Task: Build functionalities to manage tournament venues.
Action: Mouse moved to (957, 72)
Screenshot: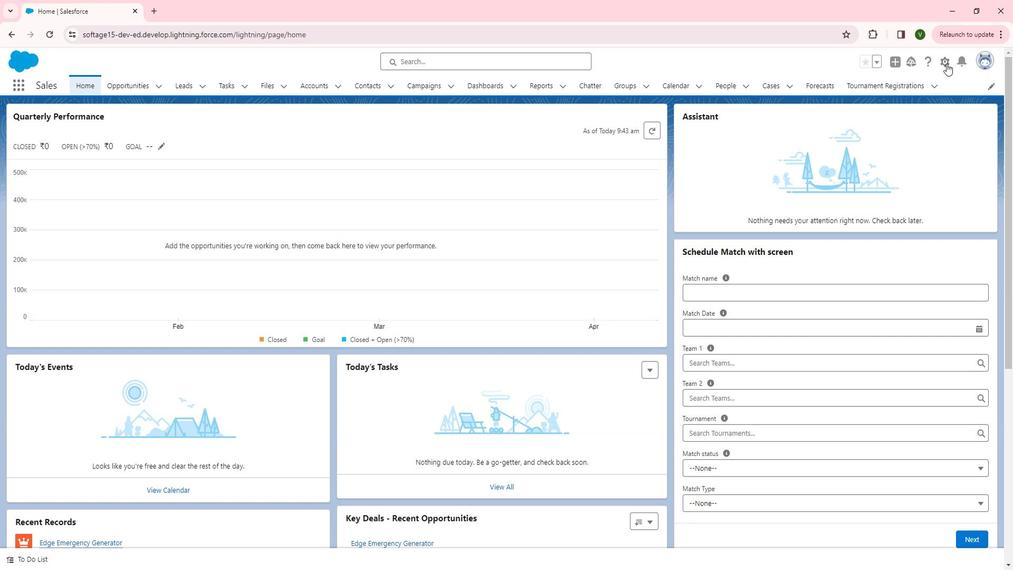 
Action: Mouse pressed left at (957, 72)
Screenshot: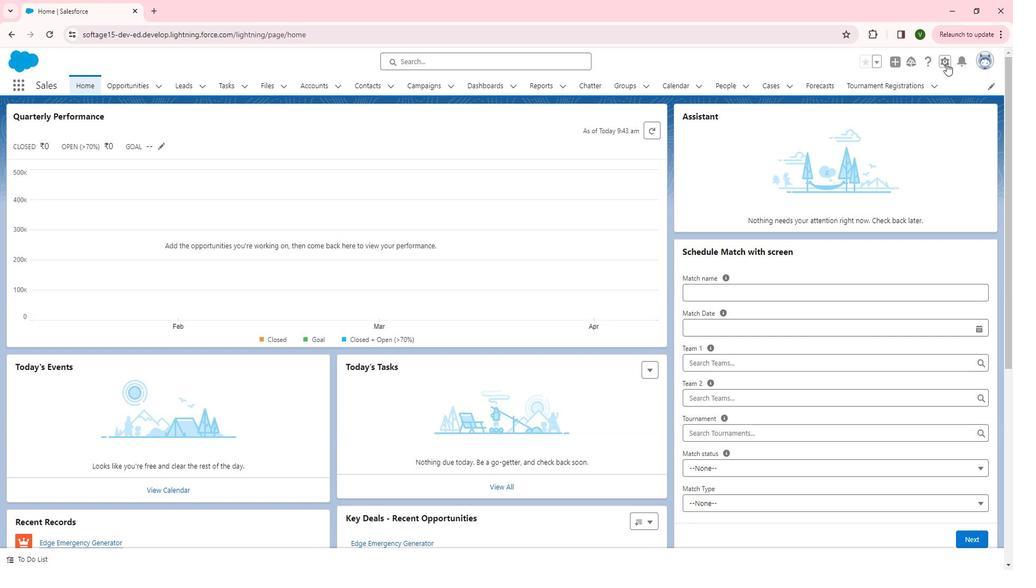 
Action: Mouse moved to (913, 101)
Screenshot: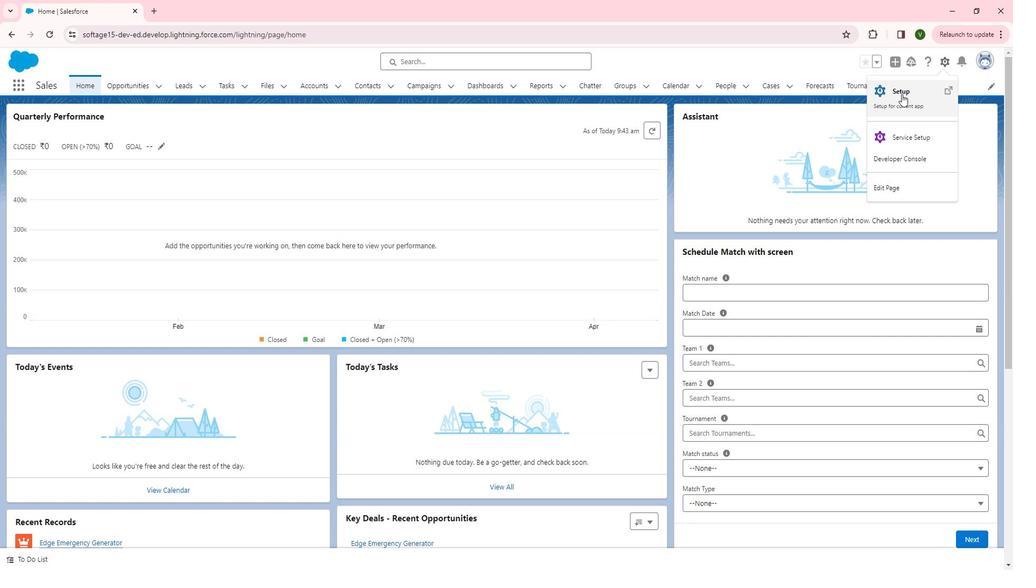 
Action: Mouse pressed left at (913, 101)
Screenshot: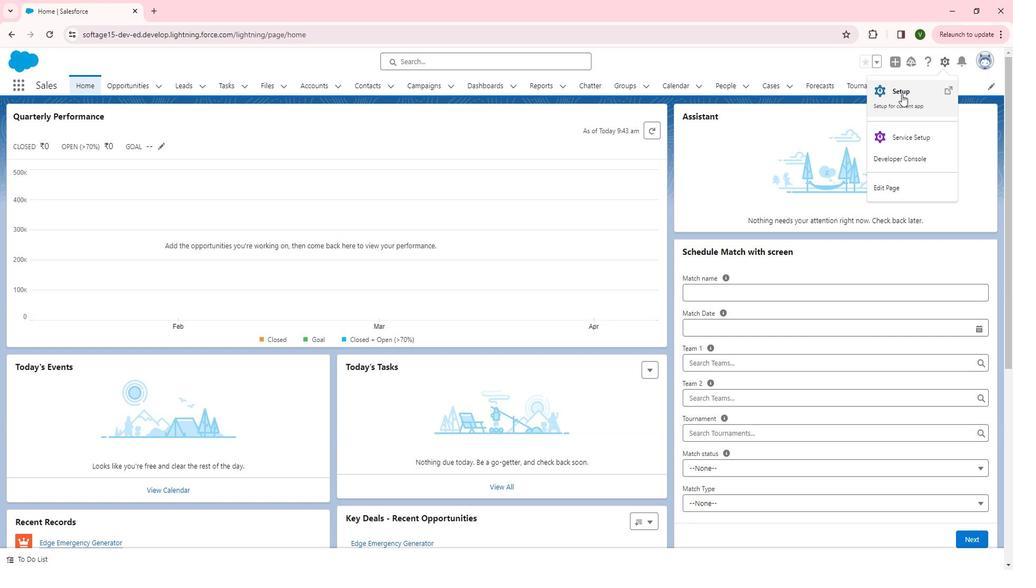 
Action: Mouse moved to (16, 426)
Screenshot: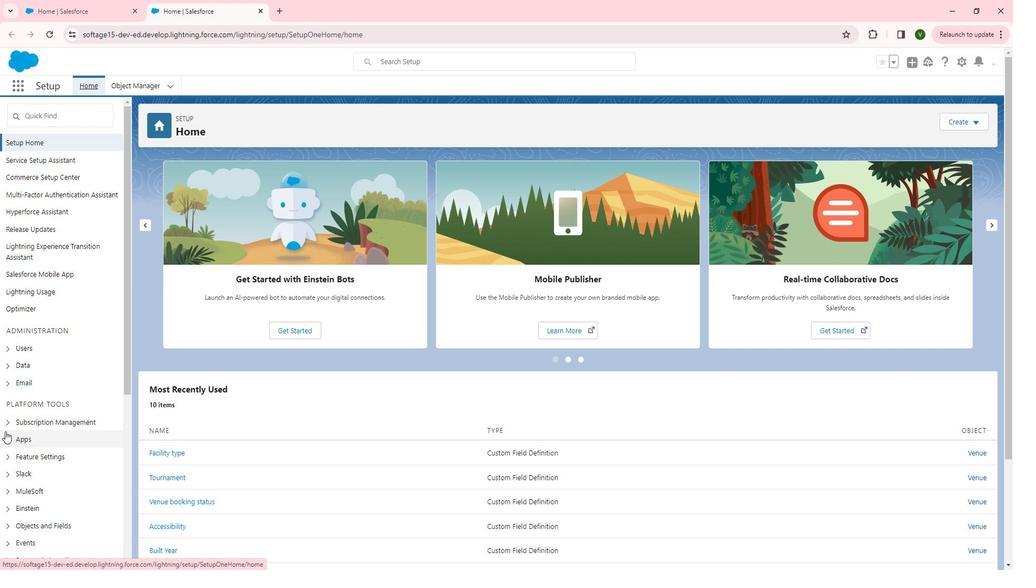 
Action: Mouse scrolled (16, 425) with delta (0, 0)
Screenshot: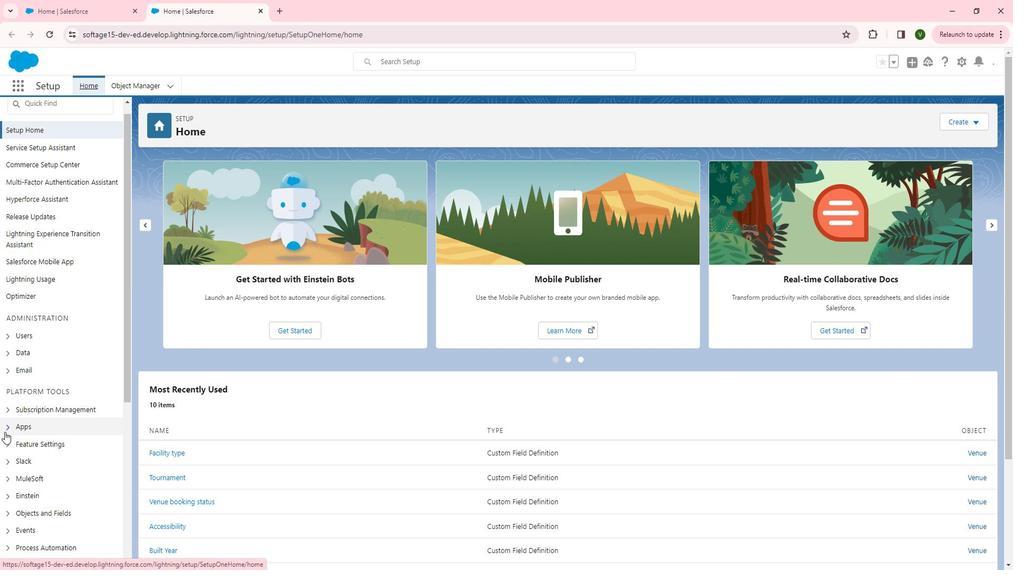 
Action: Mouse moved to (19, 469)
Screenshot: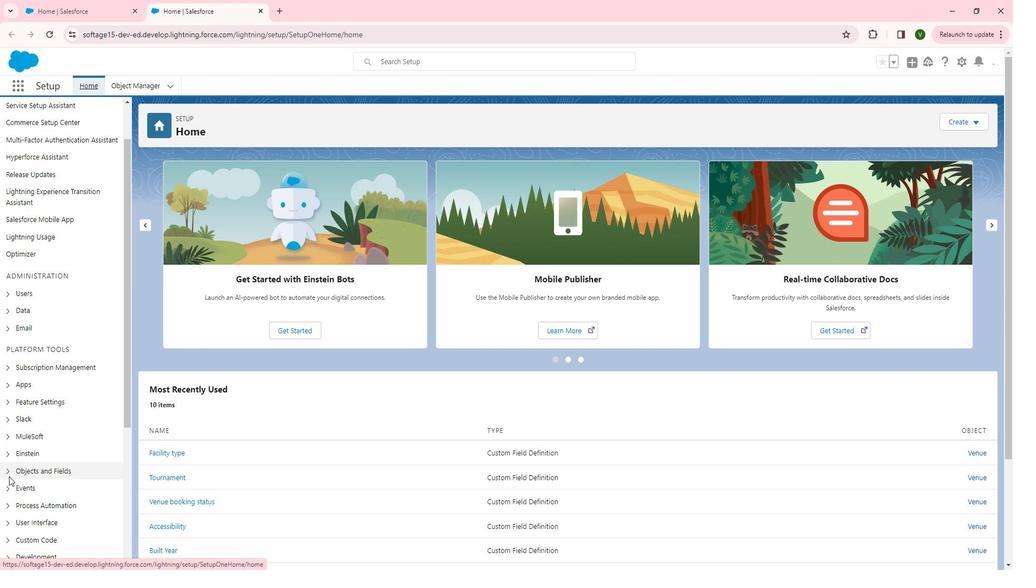 
Action: Mouse scrolled (19, 468) with delta (0, 0)
Screenshot: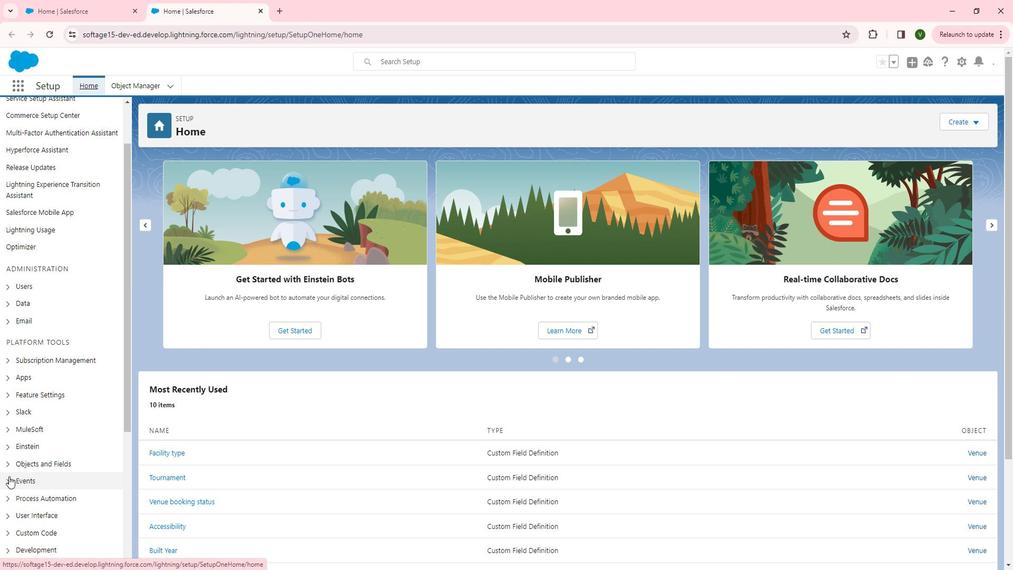
Action: Mouse moved to (20, 469)
Screenshot: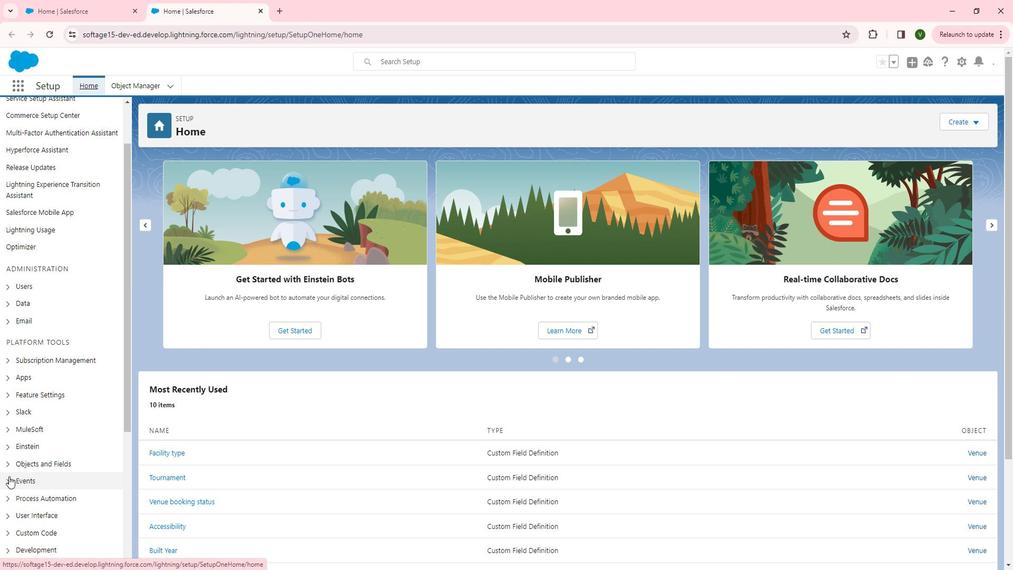 
Action: Mouse scrolled (20, 469) with delta (0, 0)
Screenshot: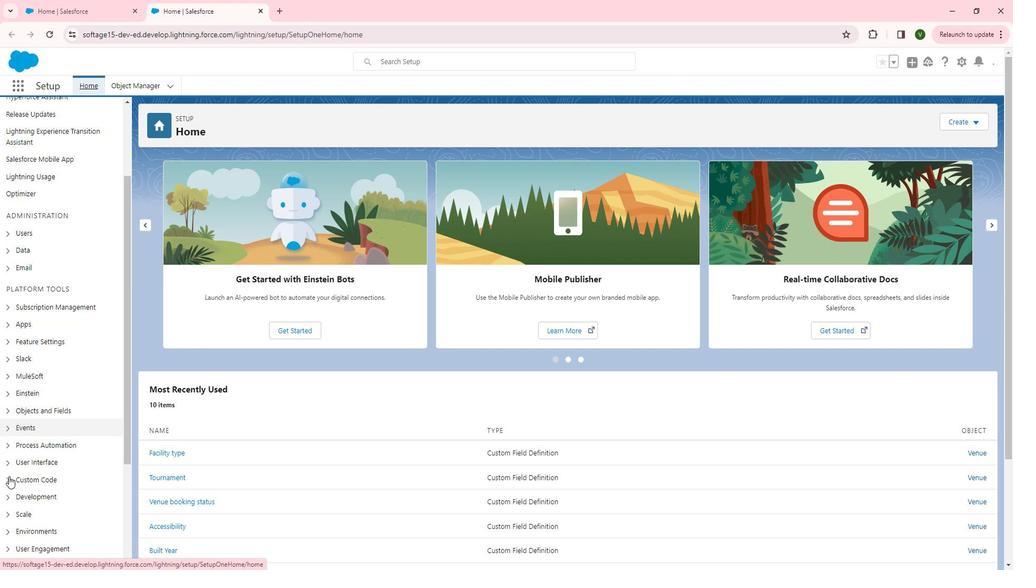 
Action: Mouse moved to (20, 393)
Screenshot: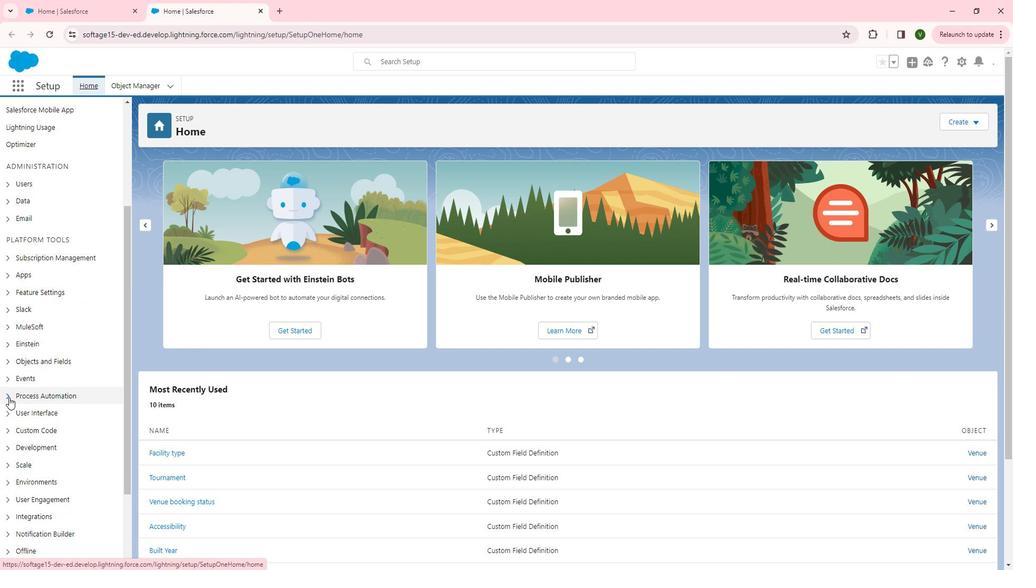 
Action: Mouse pressed left at (20, 393)
Screenshot: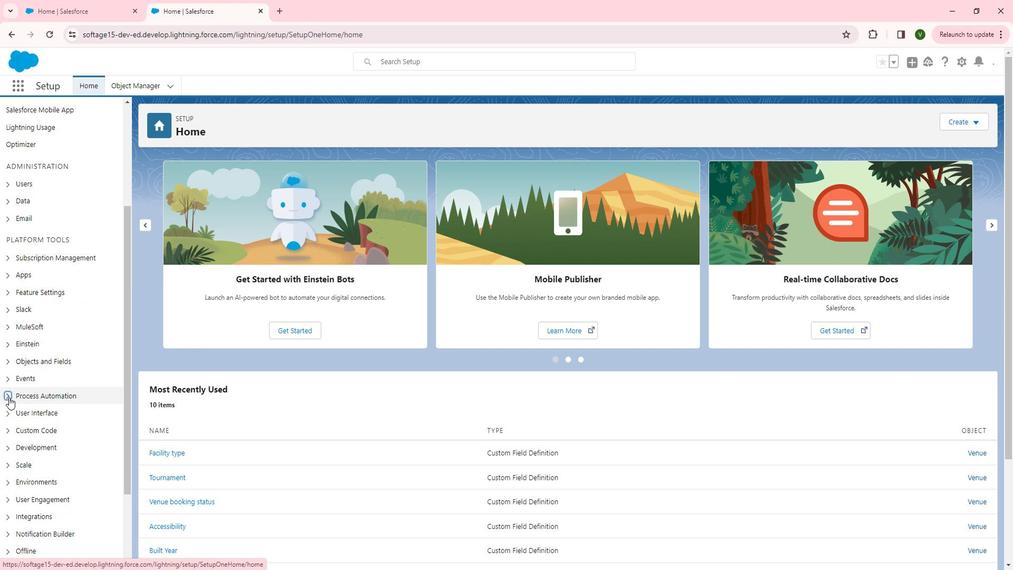 
Action: Mouse moved to (78, 406)
Screenshot: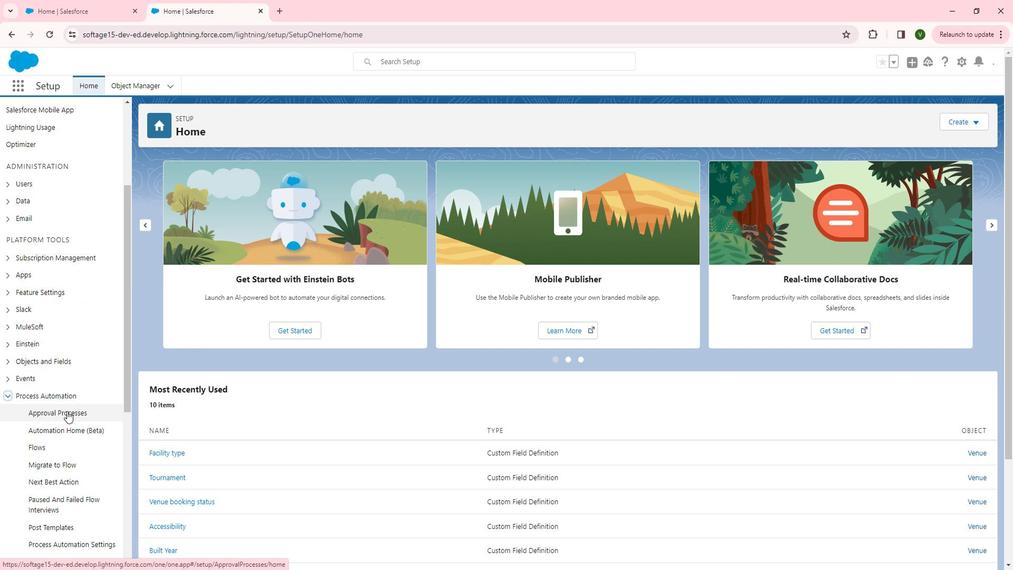 
Action: Mouse scrolled (78, 406) with delta (0, 0)
Screenshot: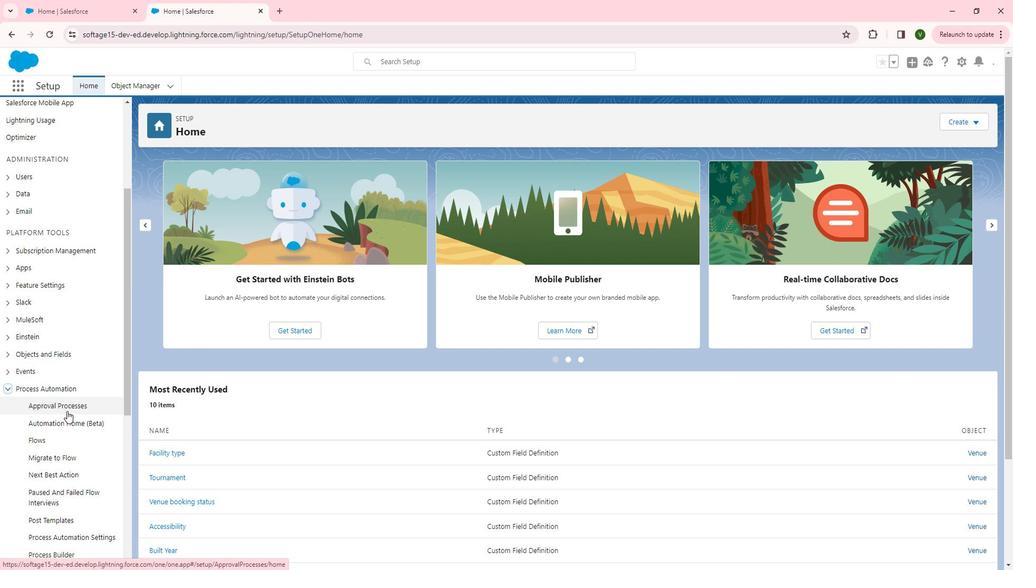 
Action: Mouse moved to (46, 387)
Screenshot: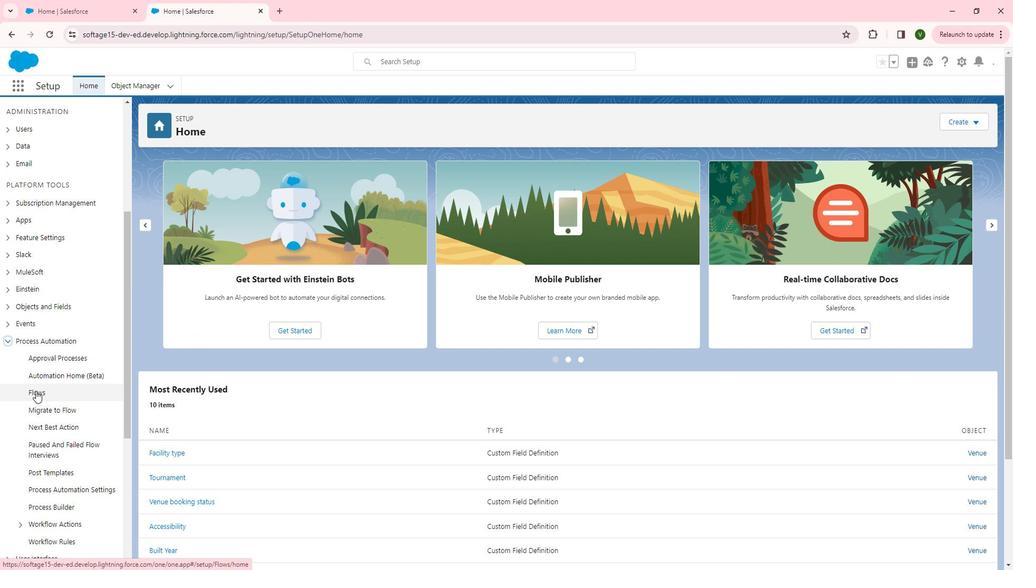 
Action: Mouse pressed left at (46, 387)
Screenshot: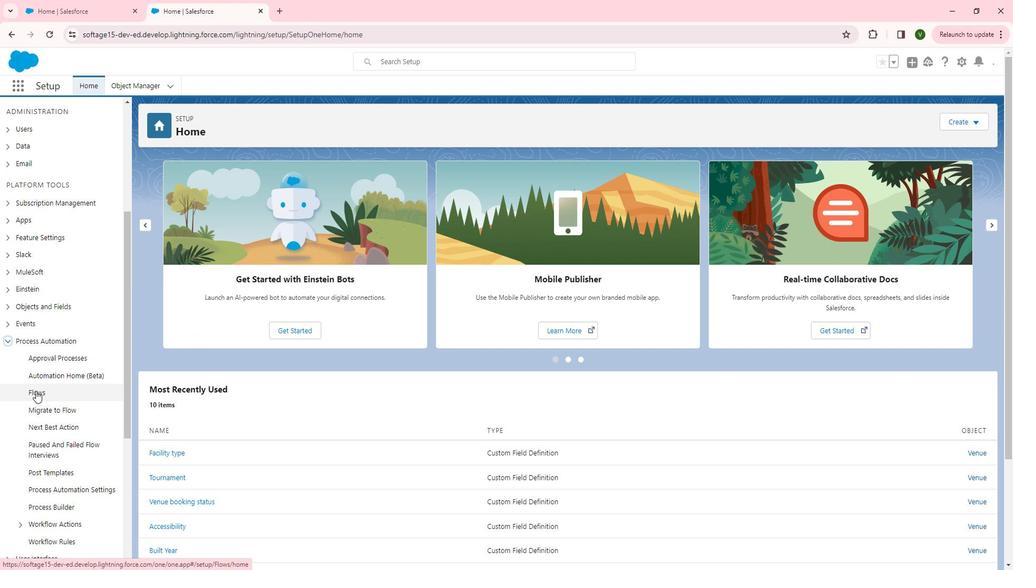 
Action: Mouse moved to (988, 131)
Screenshot: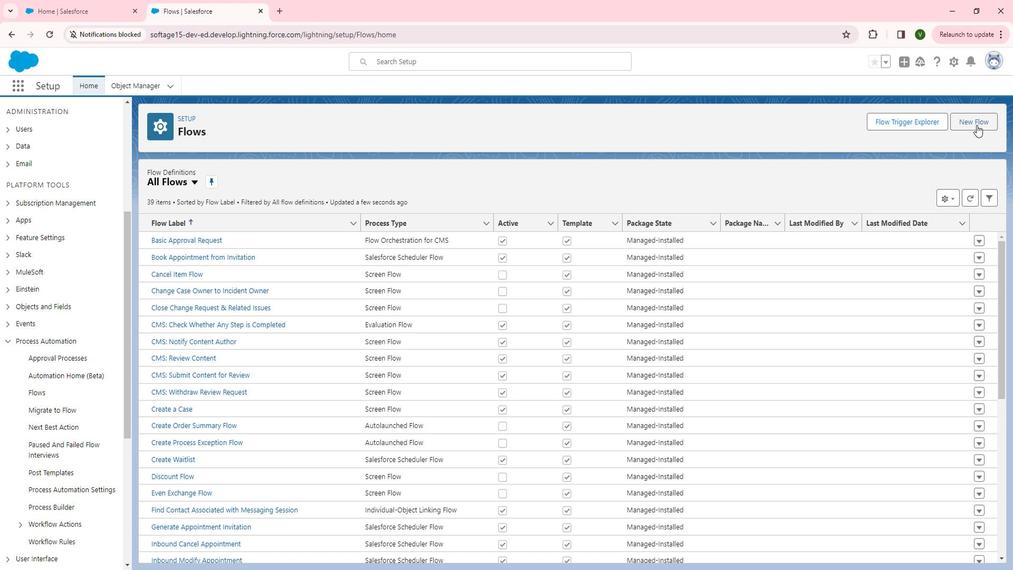 
Action: Mouse pressed left at (988, 131)
Screenshot: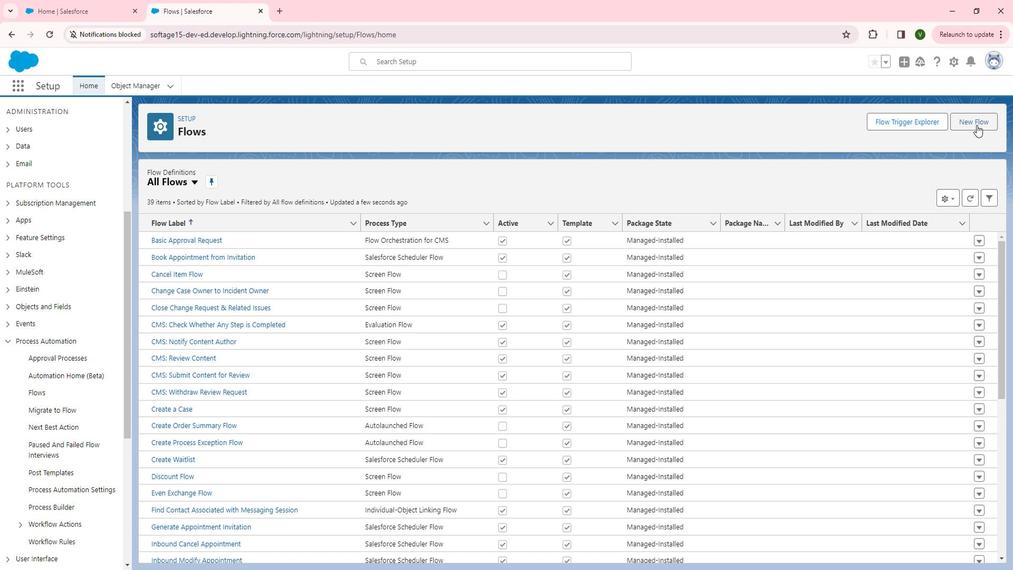 
Action: Mouse moved to (564, 254)
Screenshot: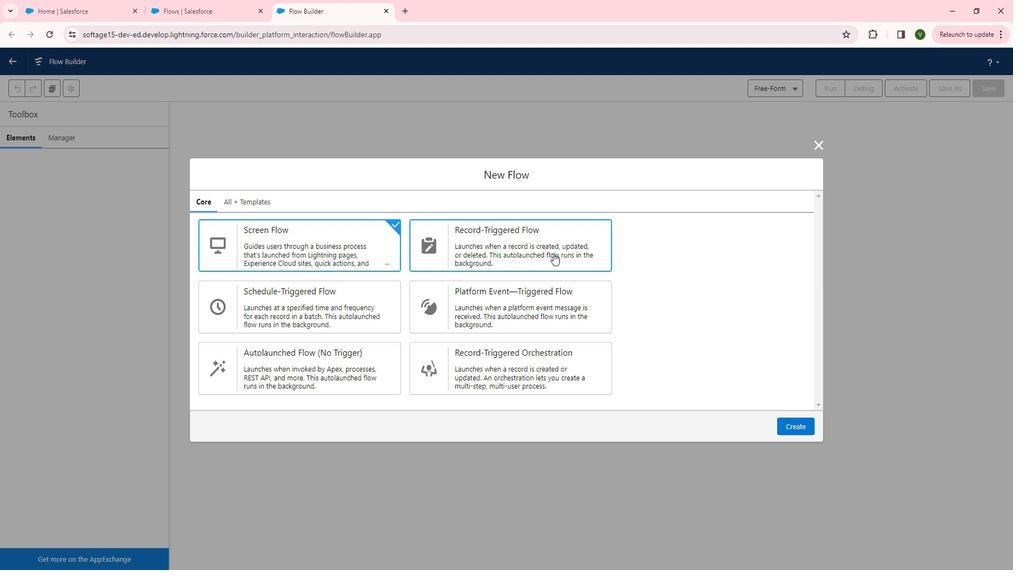 
Action: Mouse pressed left at (564, 254)
Screenshot: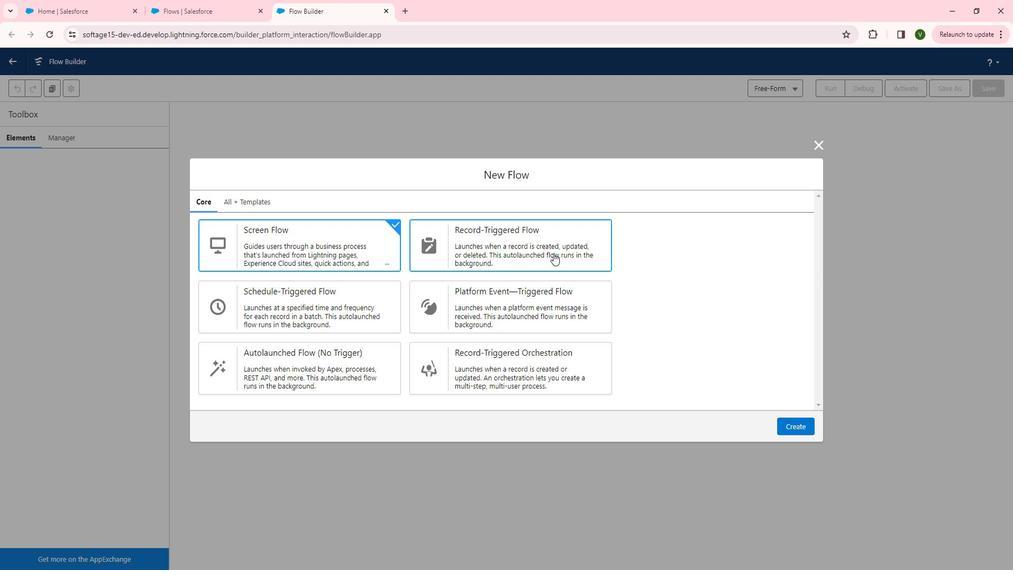 
Action: Mouse moved to (798, 423)
Screenshot: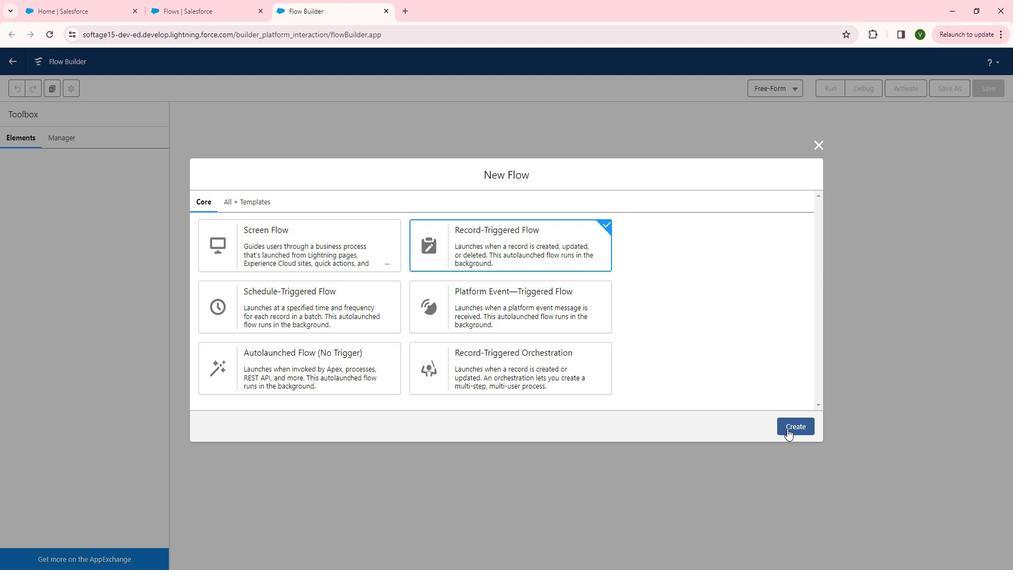 
Action: Mouse pressed left at (798, 423)
Screenshot: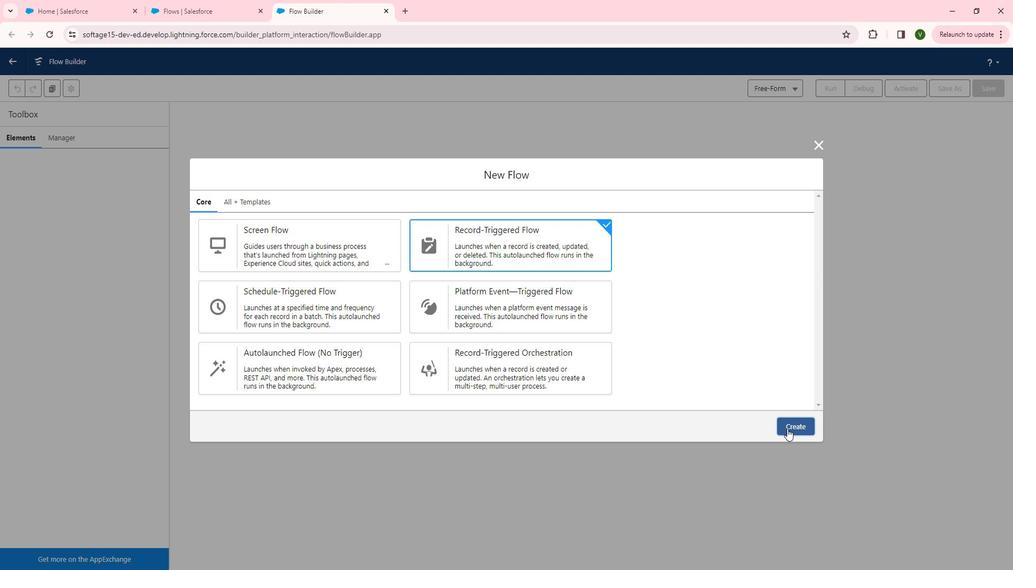 
Action: Mouse moved to (621, 174)
Screenshot: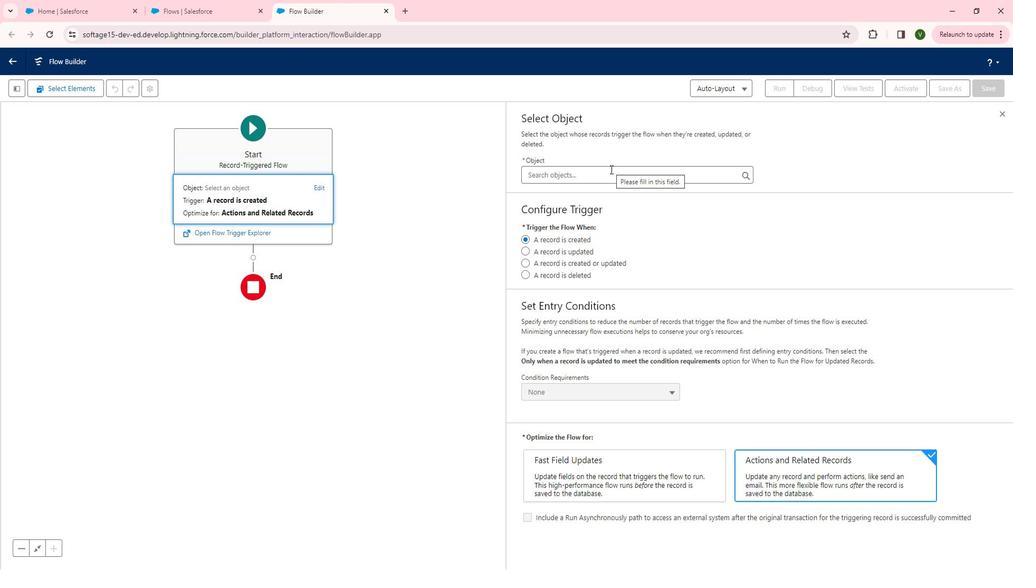 
Action: Mouse pressed left at (621, 174)
Screenshot: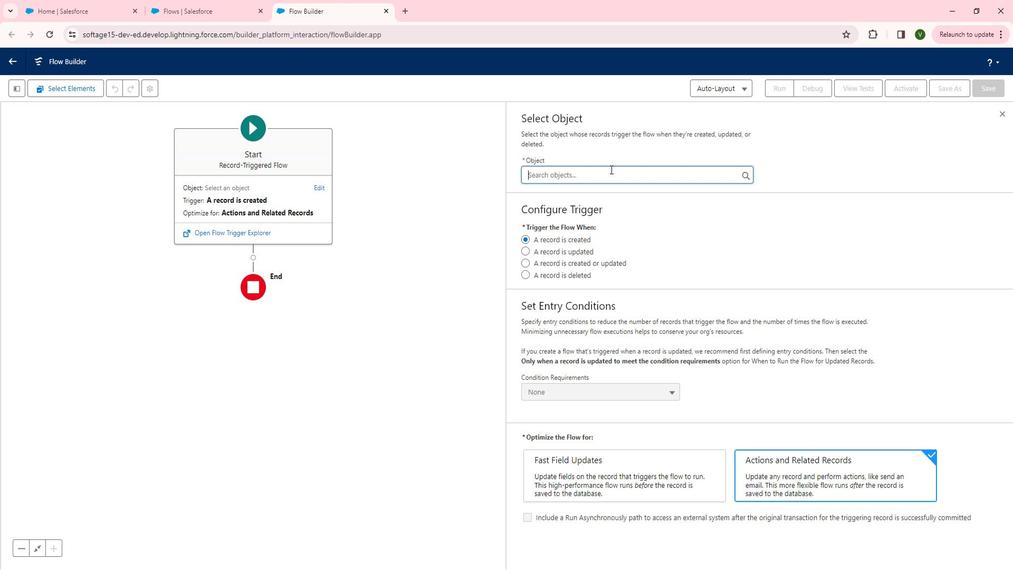 
Action: Key pressed tourn
Screenshot: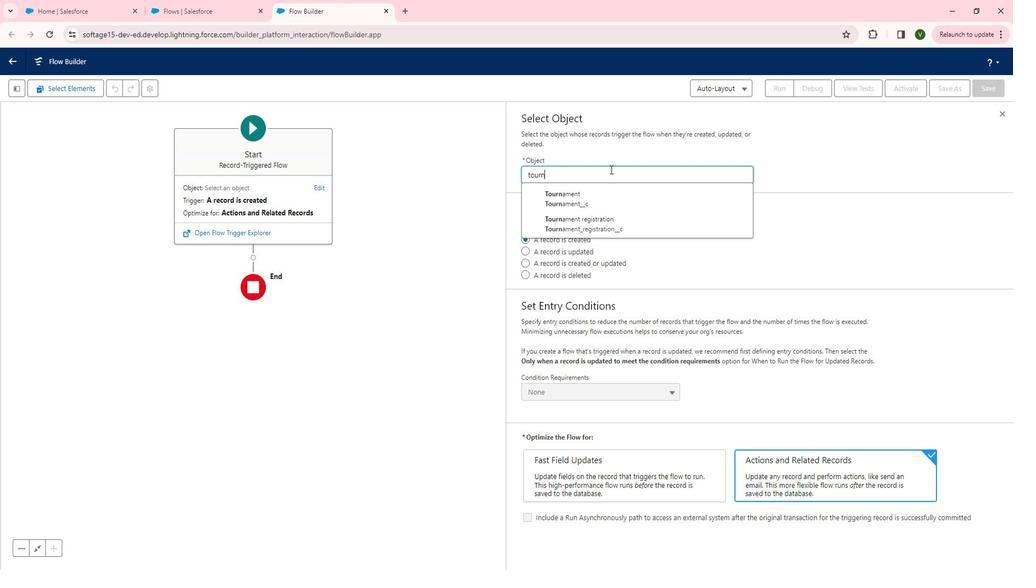 
Action: Mouse moved to (595, 198)
Screenshot: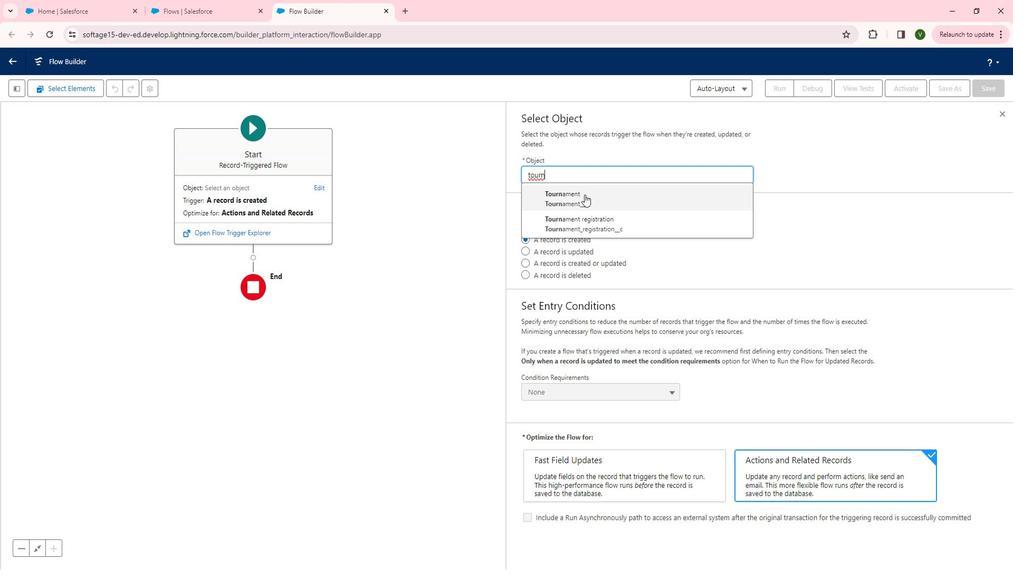 
Action: Mouse pressed left at (595, 198)
Screenshot: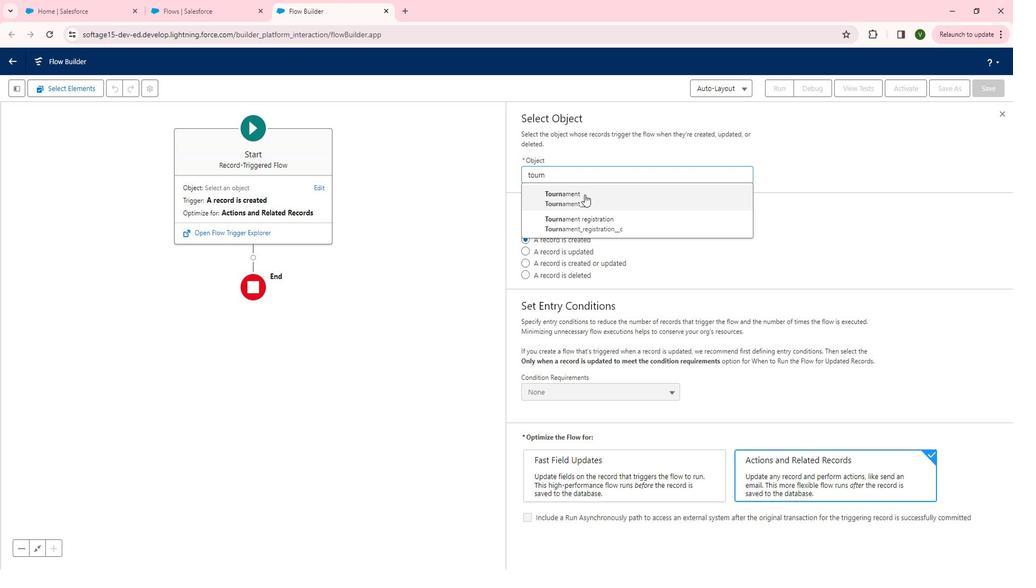 
Action: Mouse moved to (577, 263)
Screenshot: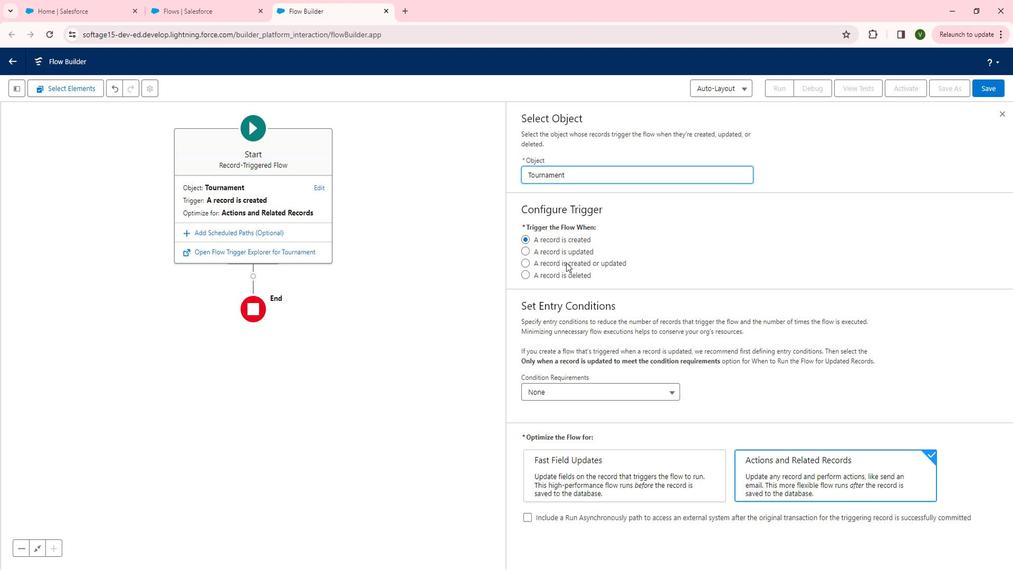 
Action: Mouse pressed left at (577, 263)
Screenshot: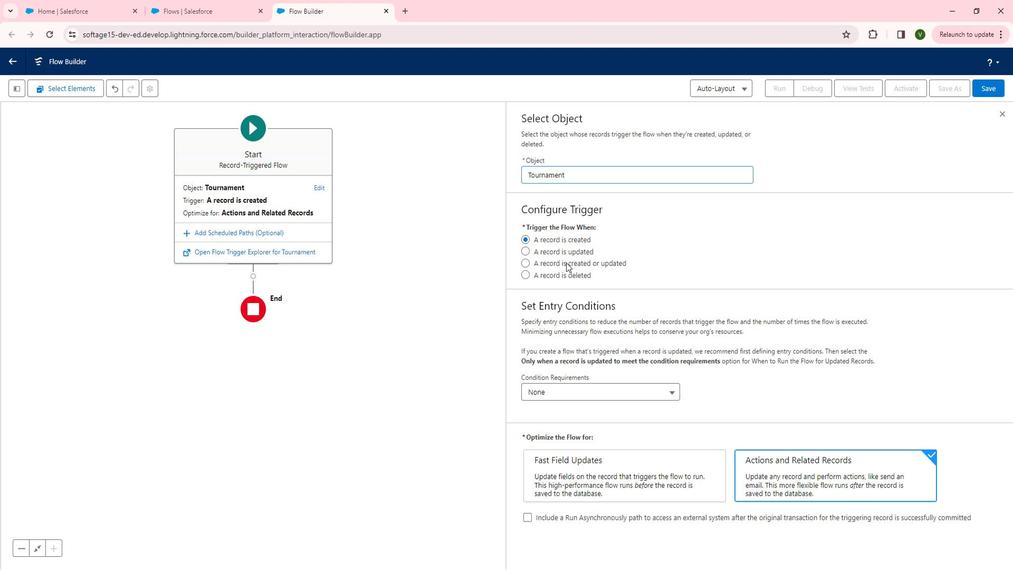 
Action: Mouse moved to (660, 270)
Screenshot: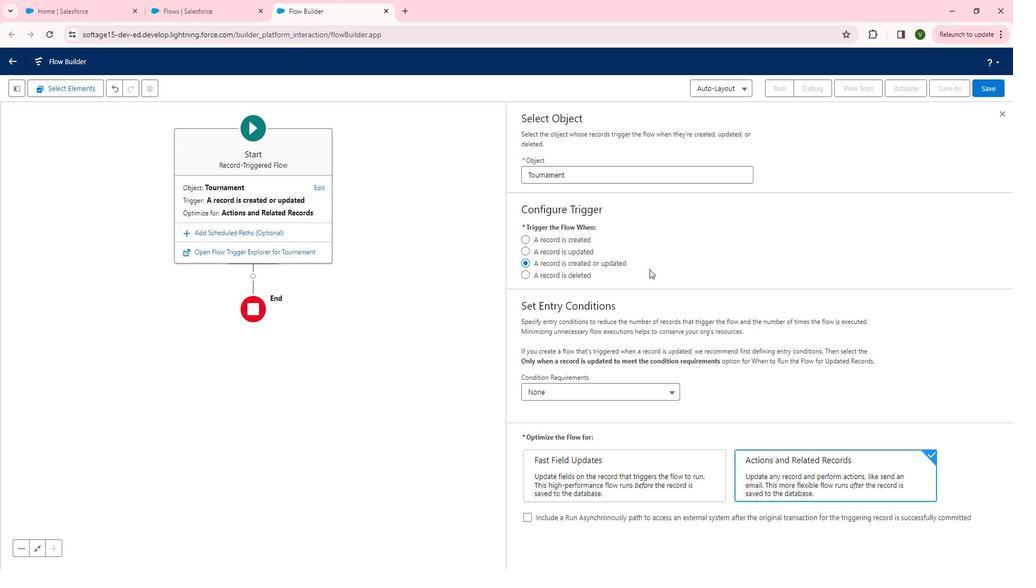 
Action: Mouse scrolled (660, 269) with delta (0, 0)
Screenshot: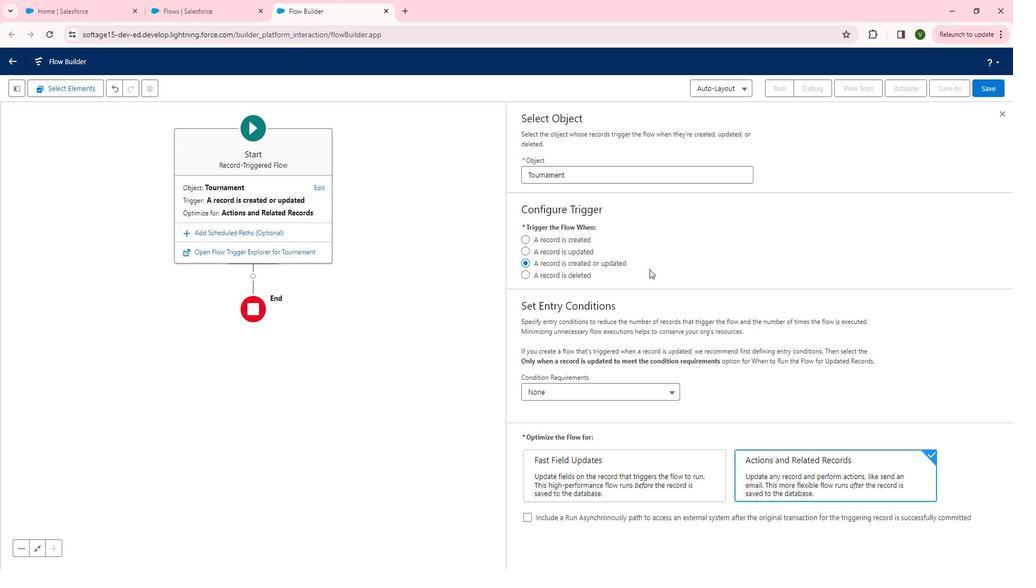 
Action: Mouse scrolled (660, 269) with delta (0, 0)
Screenshot: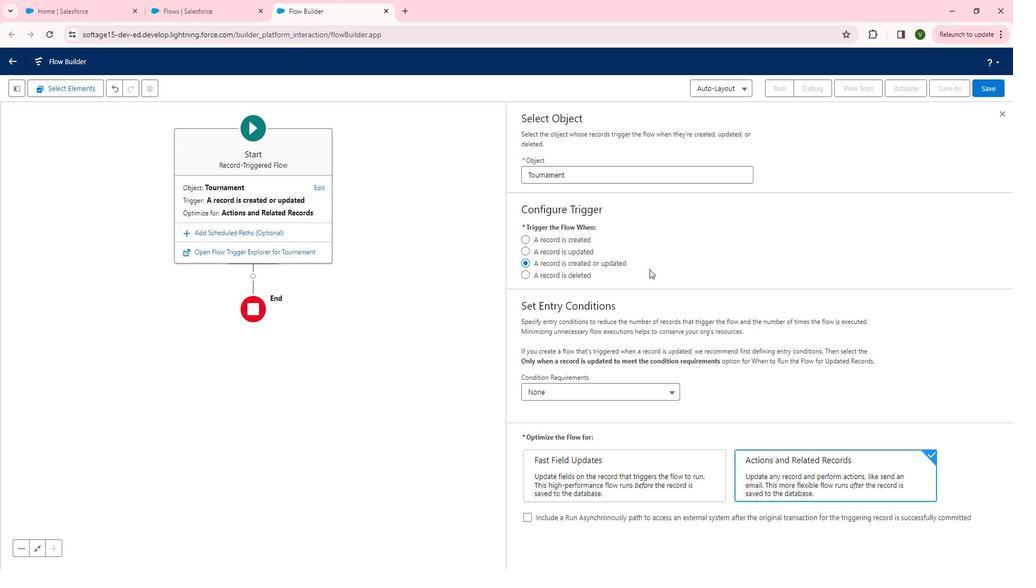 
Action: Mouse moved to (647, 387)
Screenshot: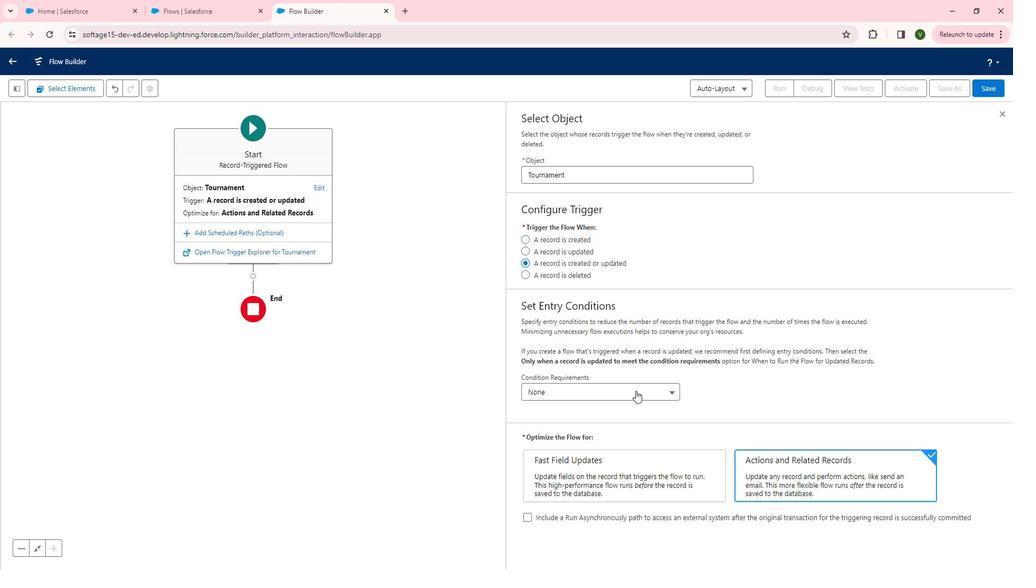 
Action: Mouse pressed left at (647, 387)
Screenshot: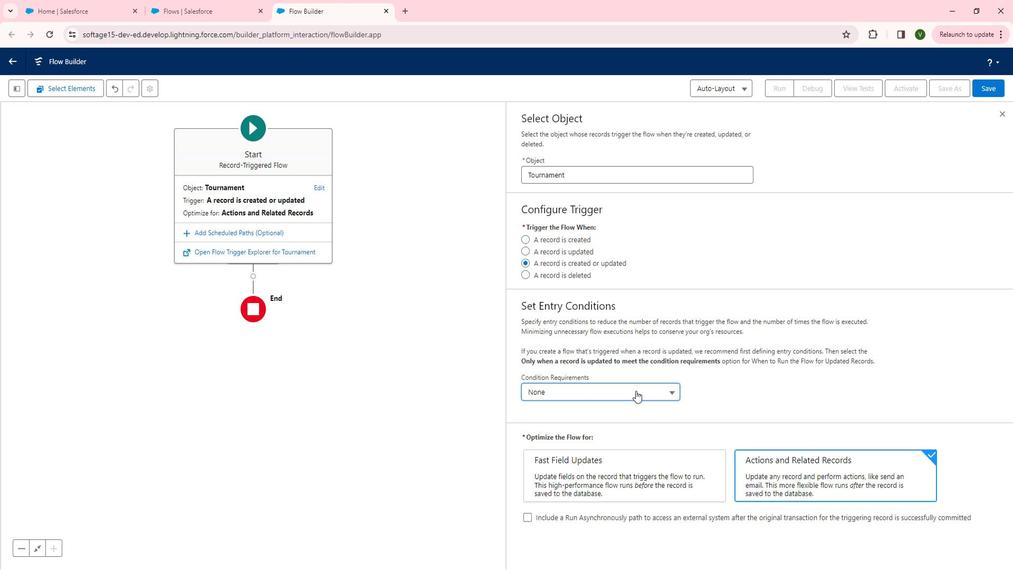 
Action: Mouse moved to (637, 424)
Screenshot: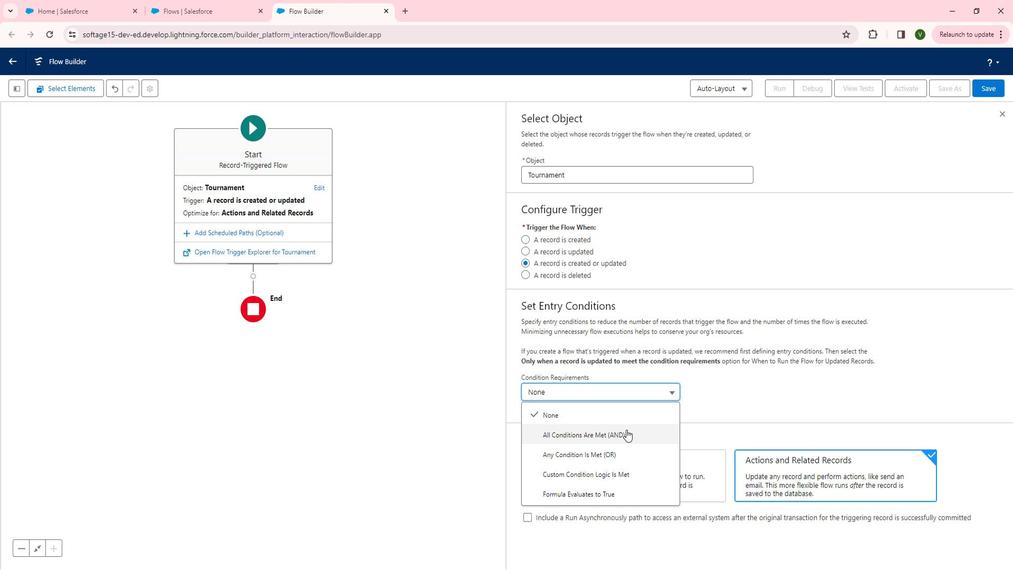 
Action: Mouse pressed left at (637, 424)
Screenshot: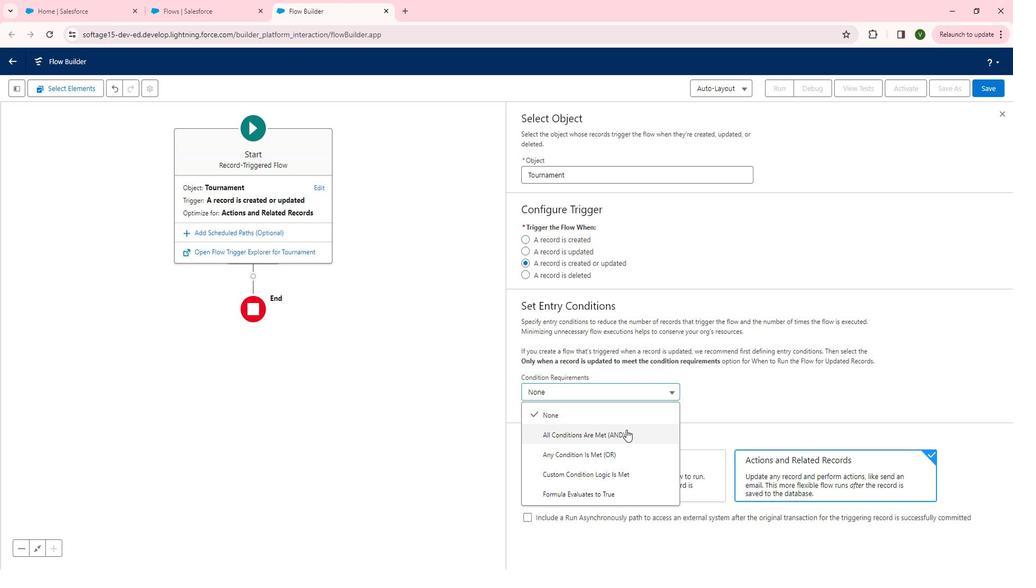 
Action: Mouse moved to (652, 427)
Screenshot: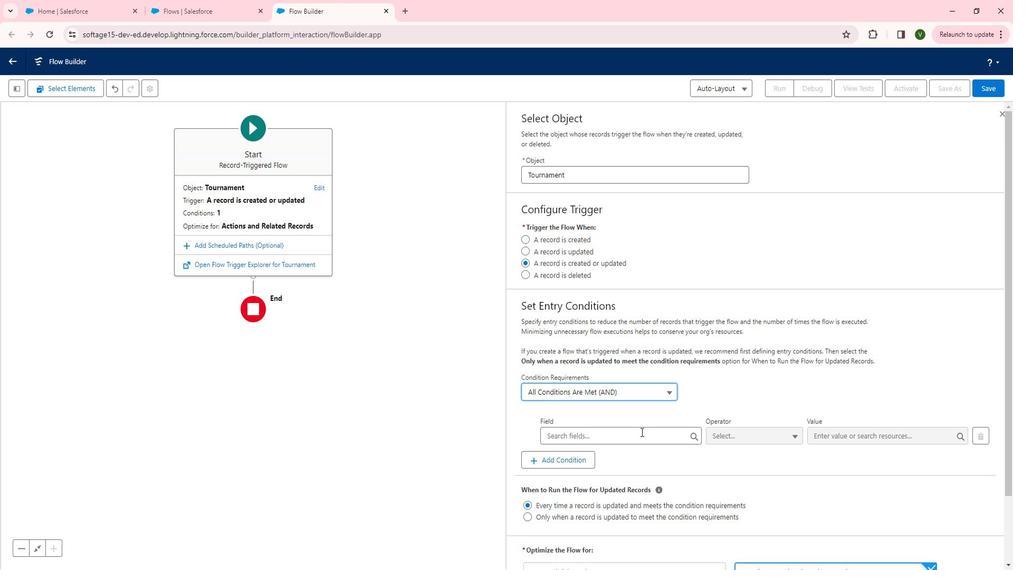 
Action: Mouse pressed left at (652, 427)
Screenshot: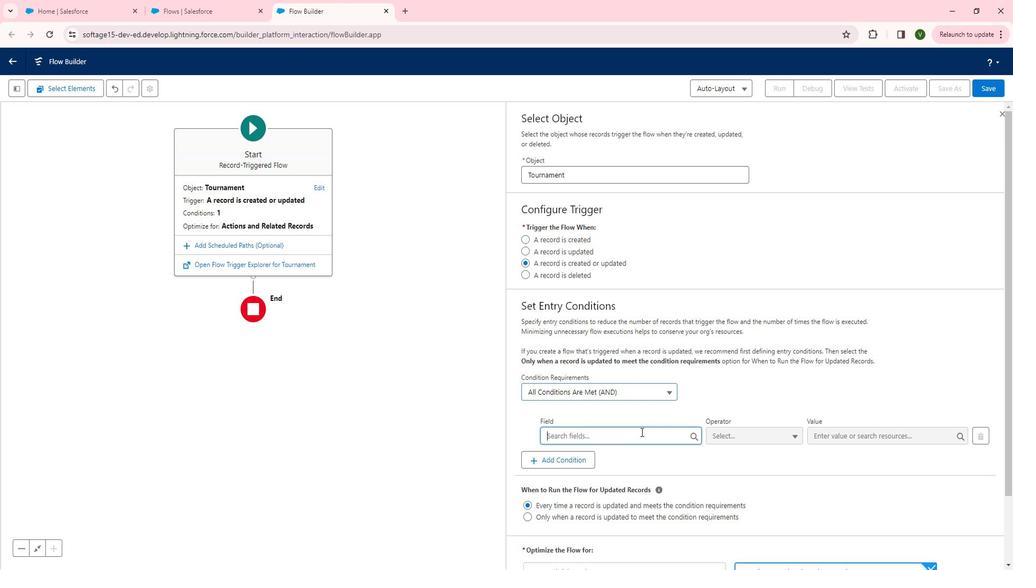 
Action: Mouse moved to (639, 312)
Screenshot: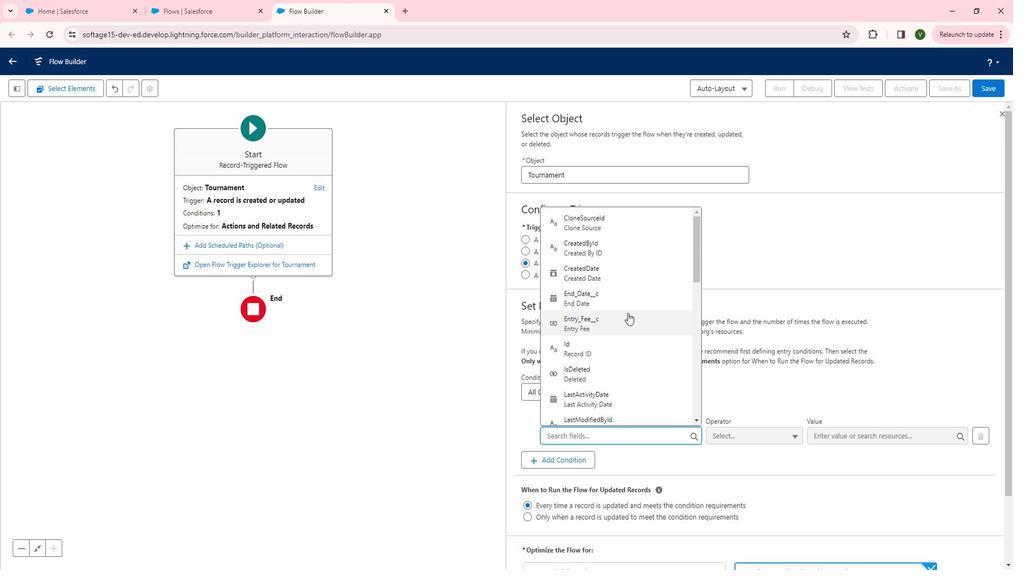 
Action: Mouse scrolled (639, 311) with delta (0, 0)
Screenshot: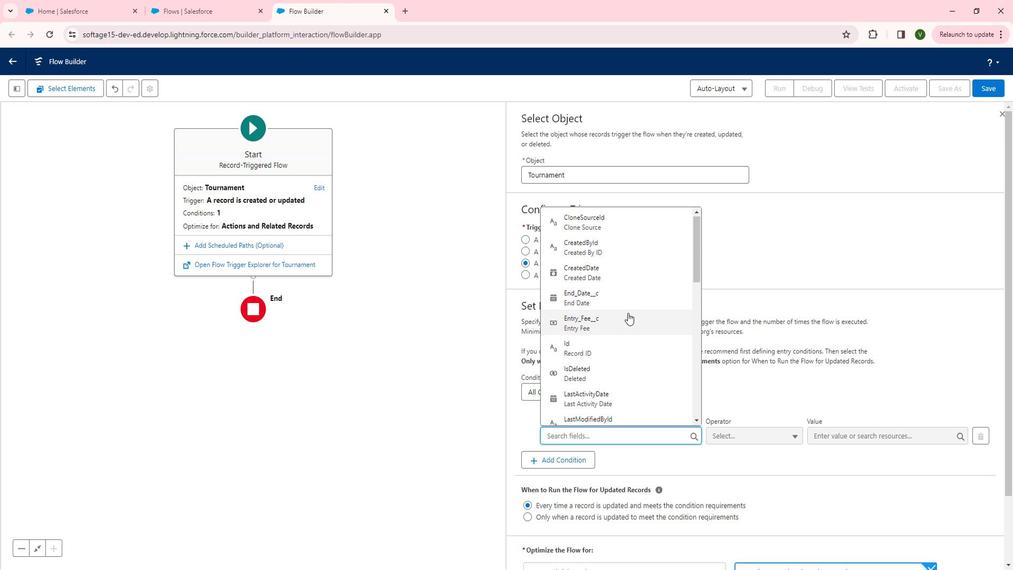 
Action: Mouse scrolled (639, 311) with delta (0, 0)
Screenshot: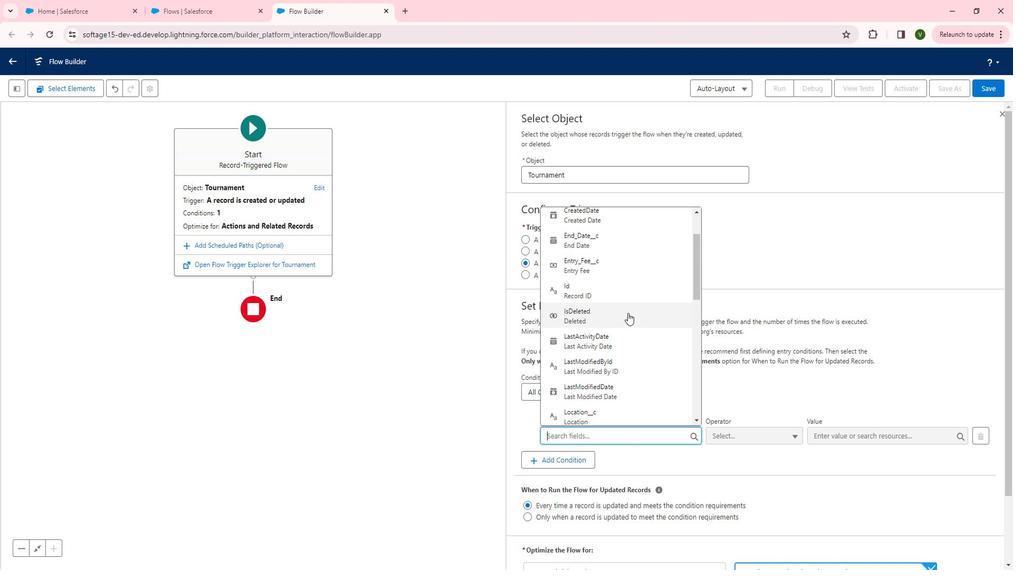 
Action: Mouse scrolled (639, 311) with delta (0, 0)
Screenshot: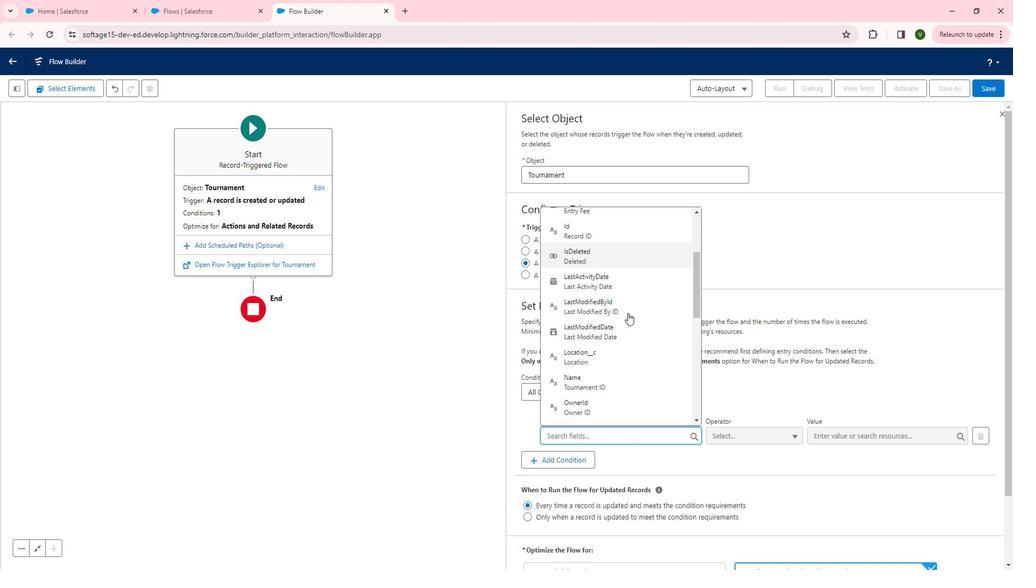 
Action: Mouse moved to (636, 316)
Screenshot: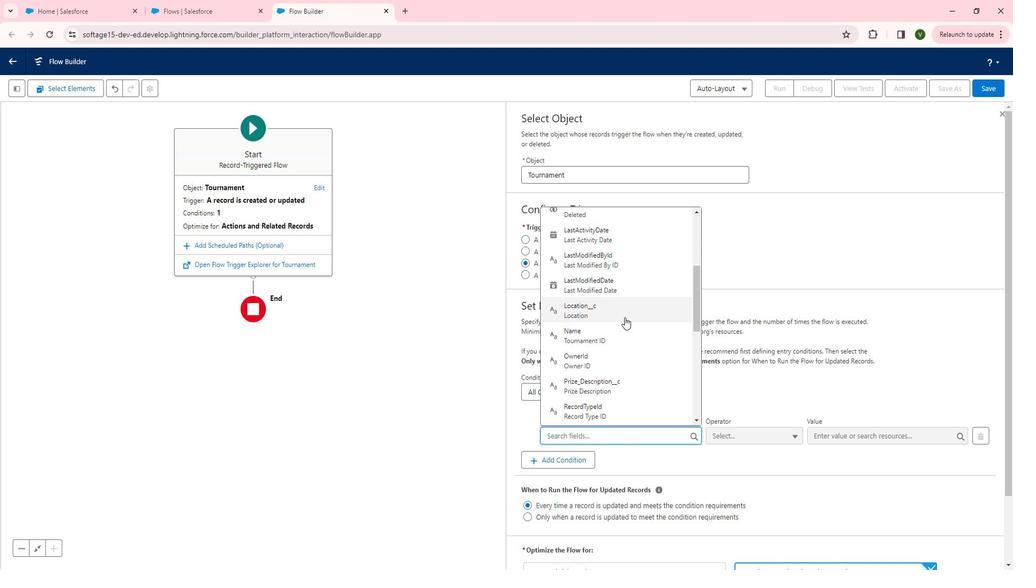 
Action: Mouse pressed left at (636, 316)
Screenshot: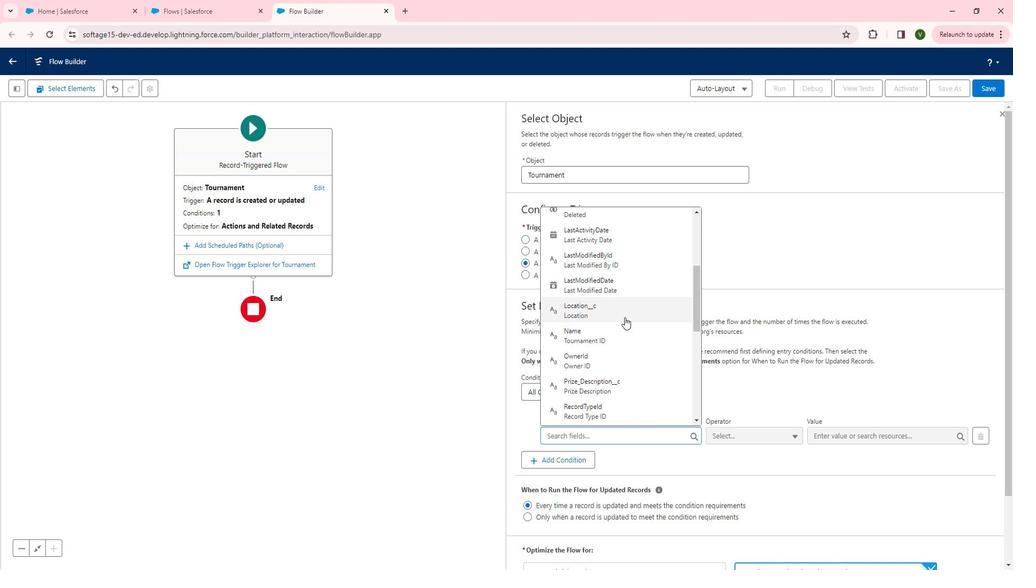 
Action: Mouse moved to (770, 427)
Screenshot: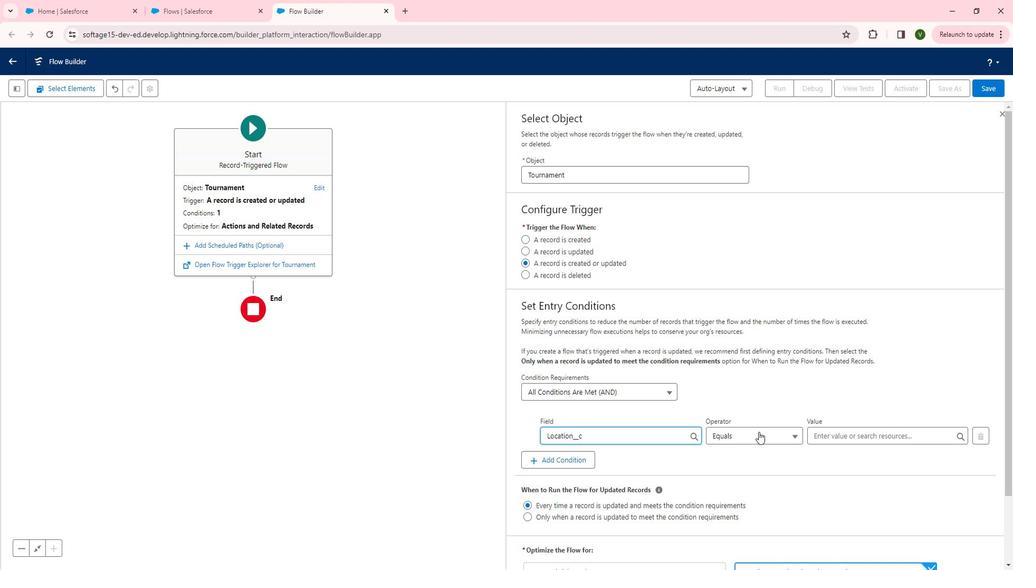 
Action: Mouse pressed left at (770, 427)
Screenshot: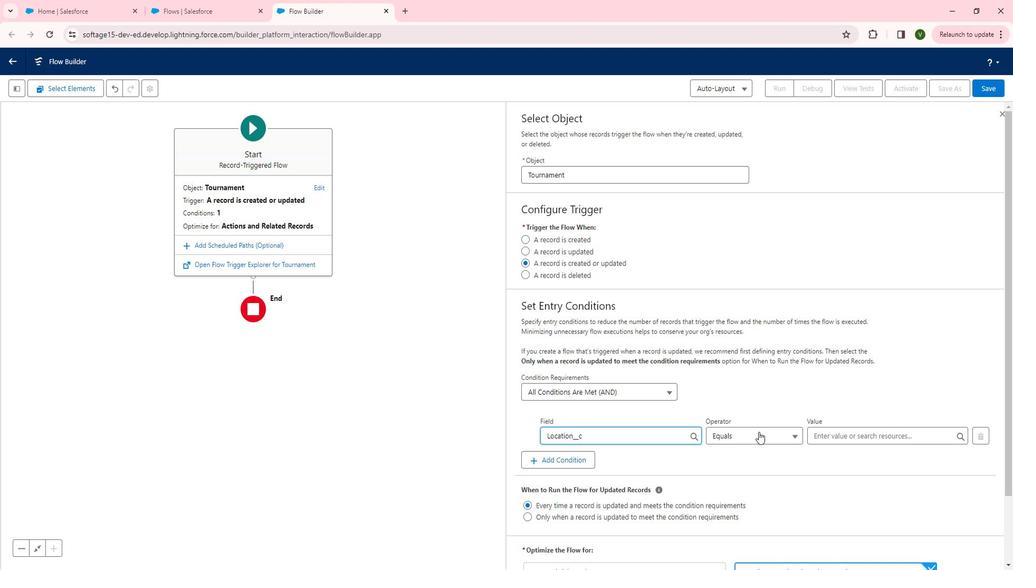
Action: Mouse moved to (778, 391)
Screenshot: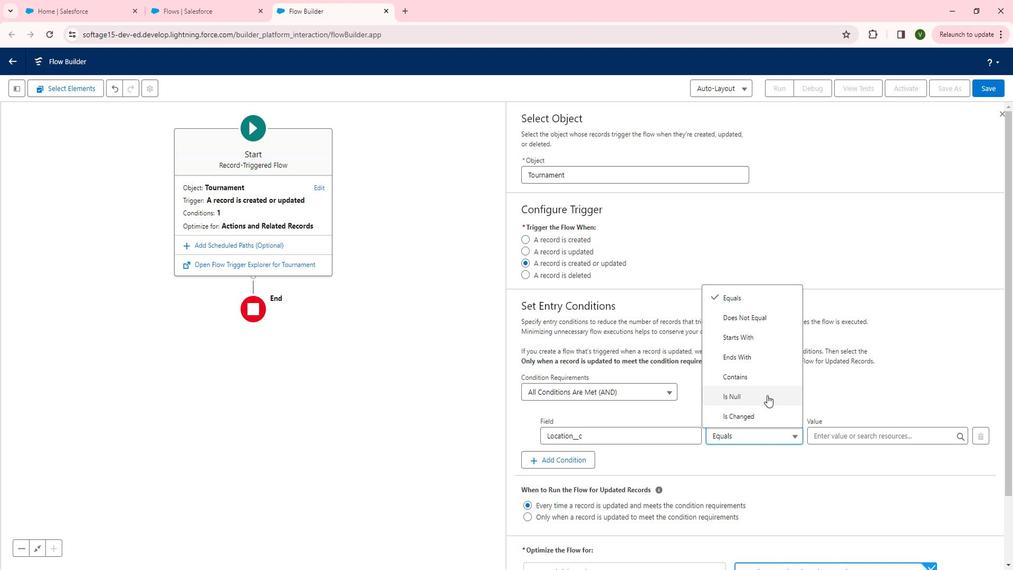 
Action: Mouse pressed left at (778, 391)
Screenshot: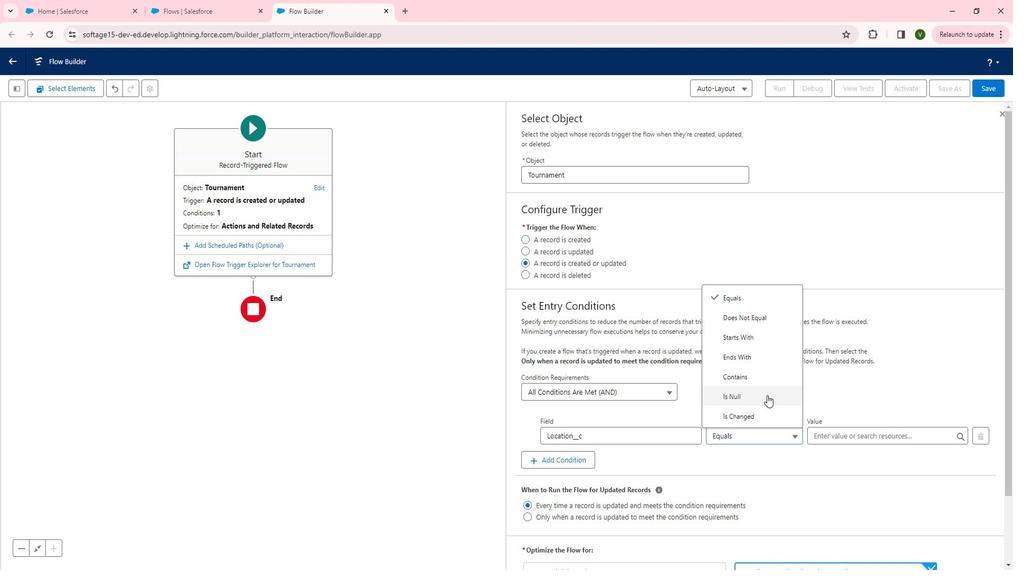 
Action: Mouse moved to (867, 434)
Screenshot: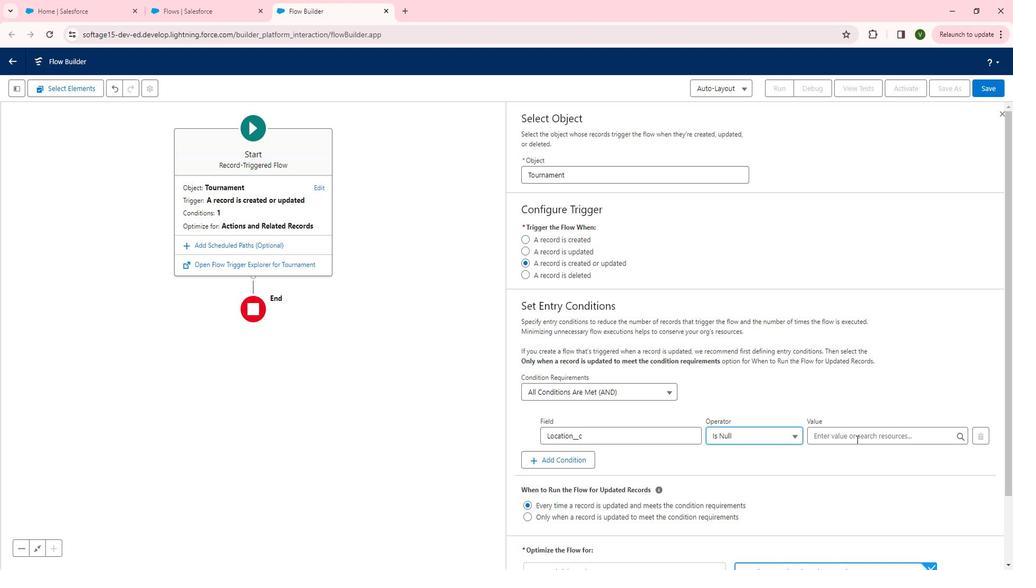 
Action: Mouse pressed left at (867, 434)
Screenshot: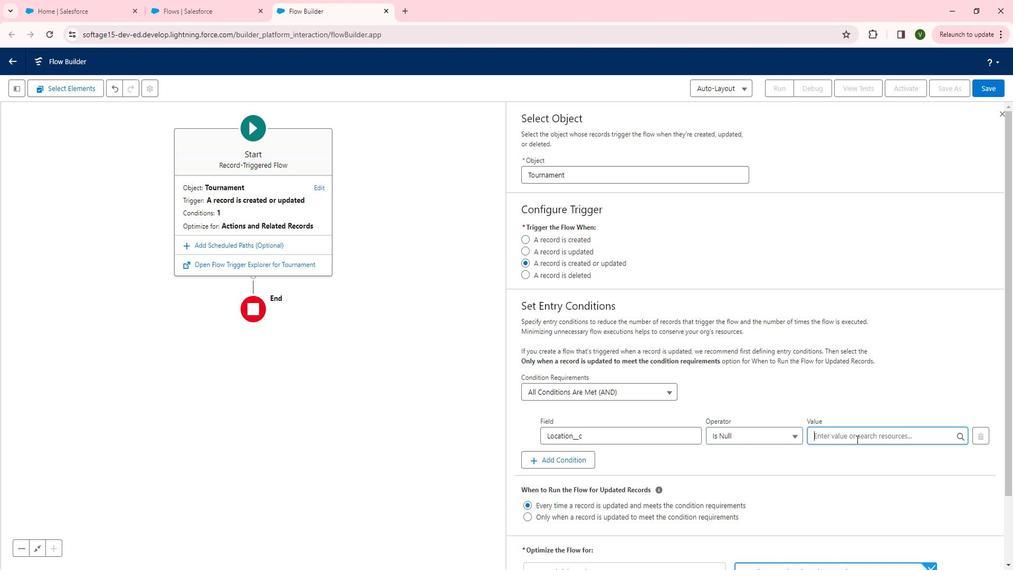 
Action: Mouse moved to (876, 387)
Screenshot: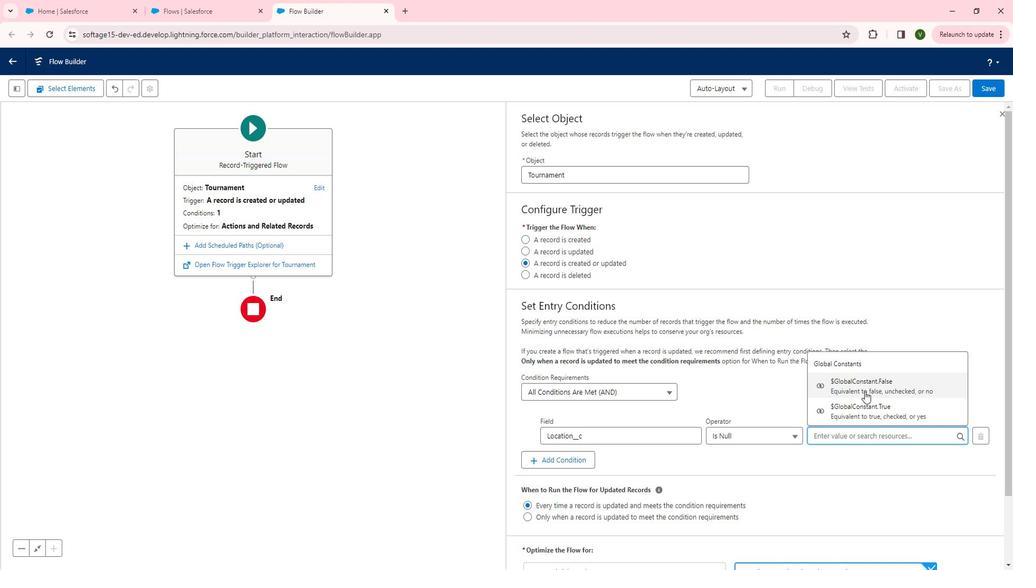
Action: Mouse pressed left at (876, 387)
Screenshot: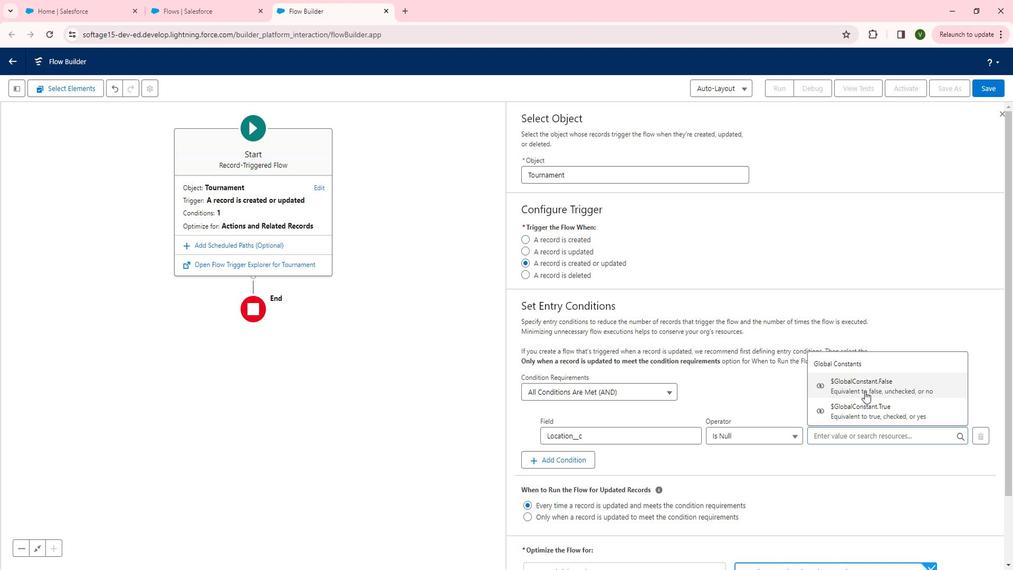 
Action: Mouse moved to (813, 456)
Screenshot: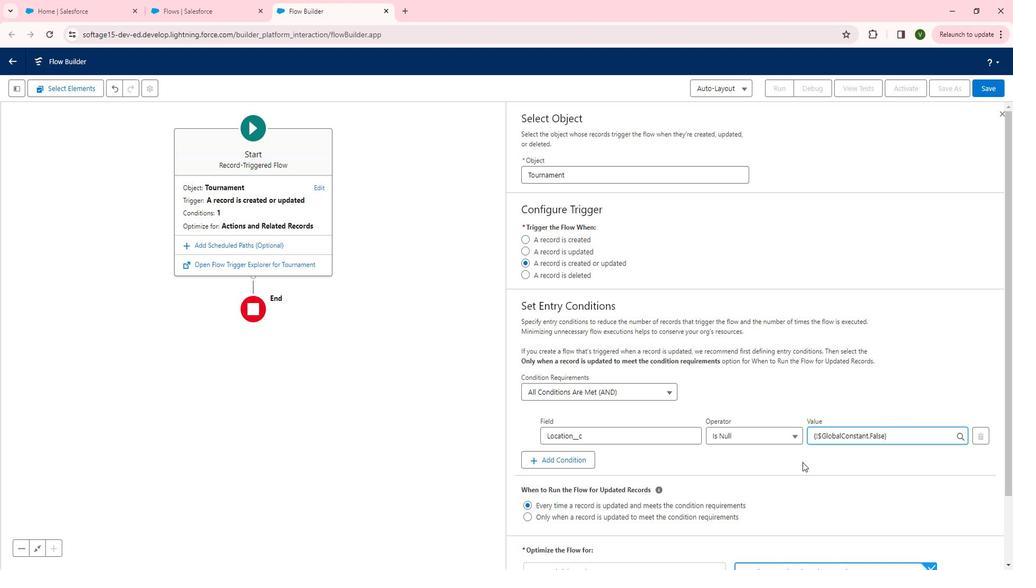 
Action: Mouse pressed left at (813, 456)
Screenshot: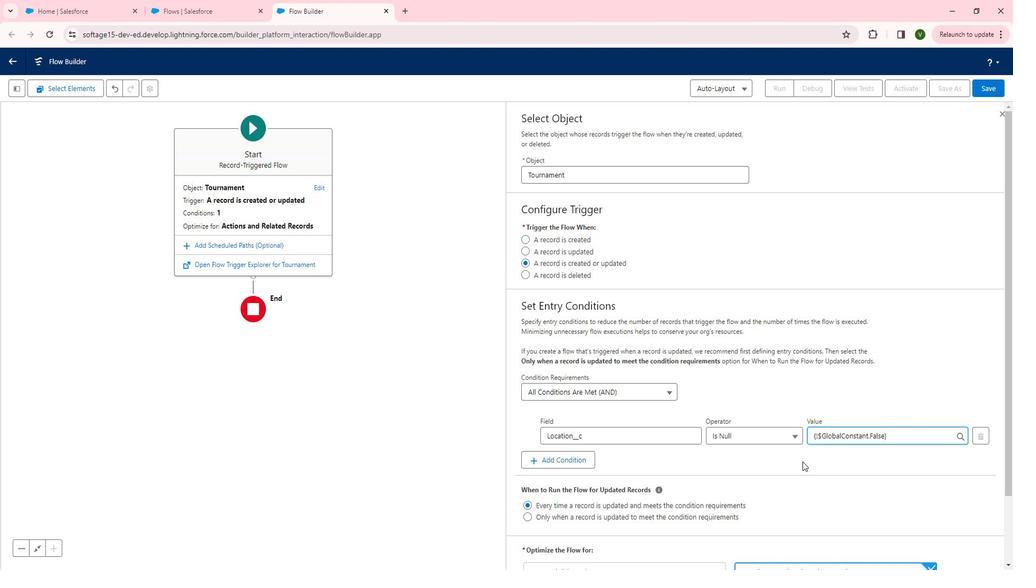 
Action: Mouse moved to (781, 462)
Screenshot: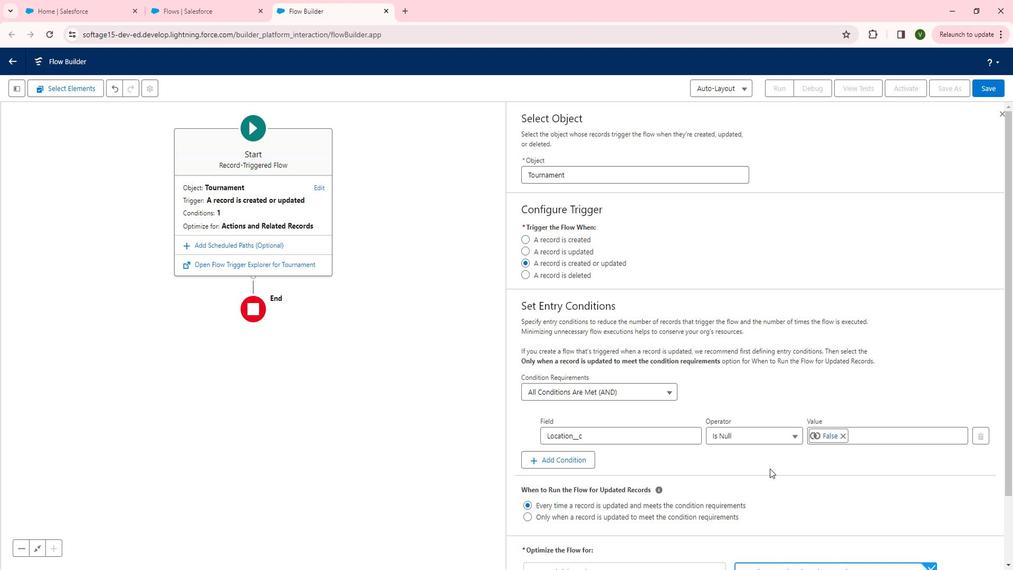 
Action: Mouse scrolled (781, 461) with delta (0, 0)
Screenshot: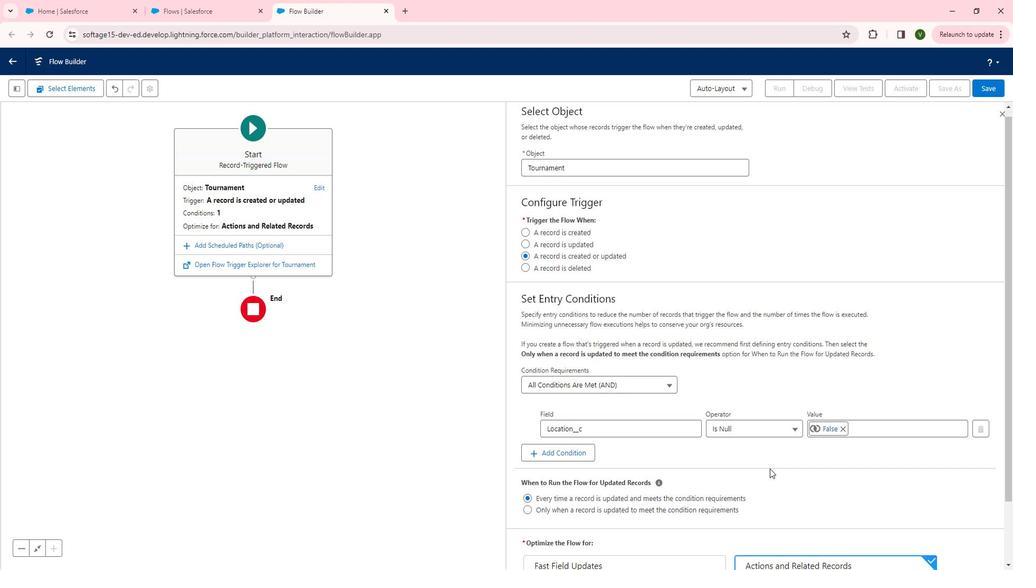 
Action: Mouse scrolled (781, 461) with delta (0, 0)
Screenshot: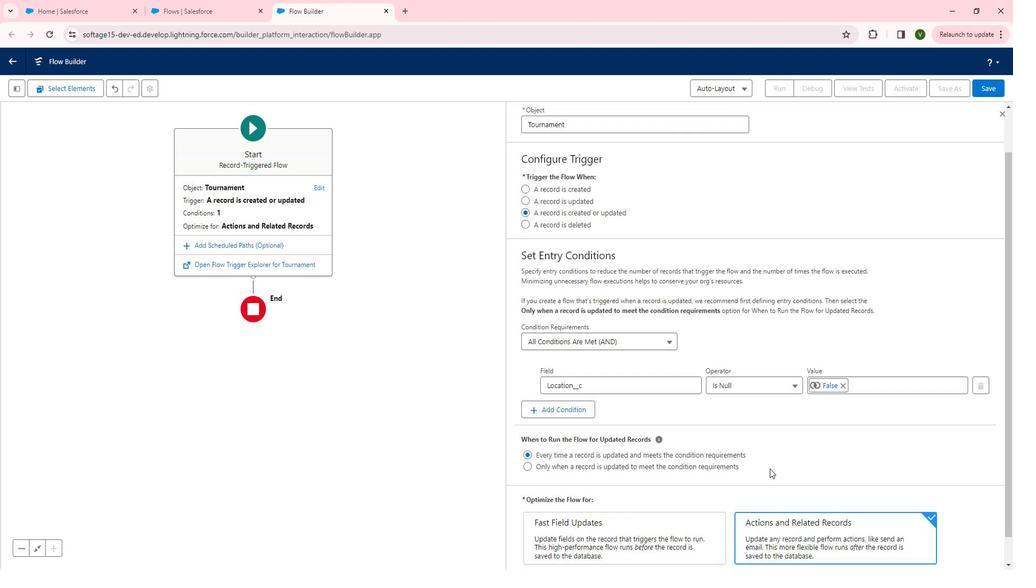 
Action: Mouse moved to (780, 461)
Screenshot: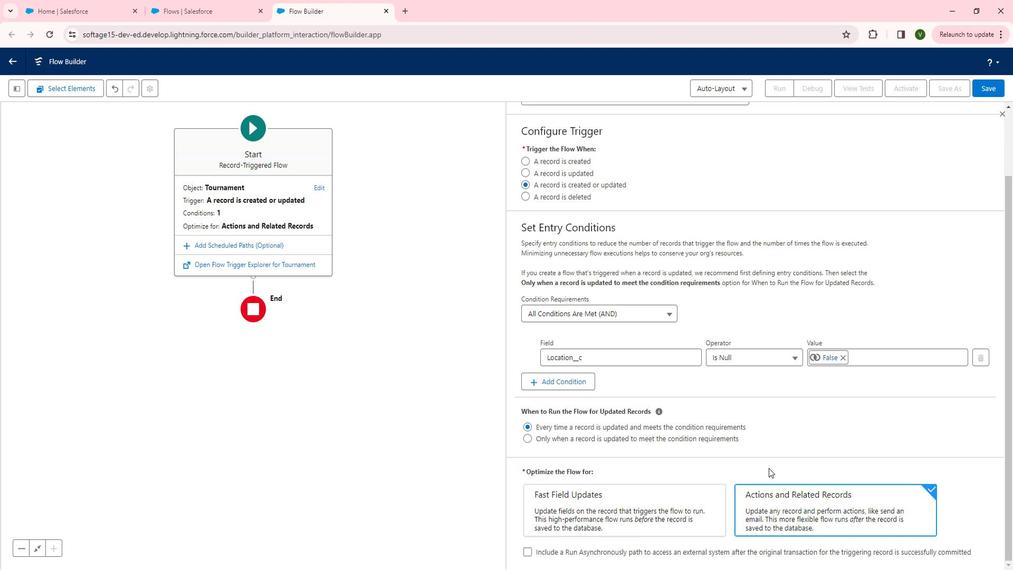 
Action: Mouse scrolled (780, 461) with delta (0, 0)
Screenshot: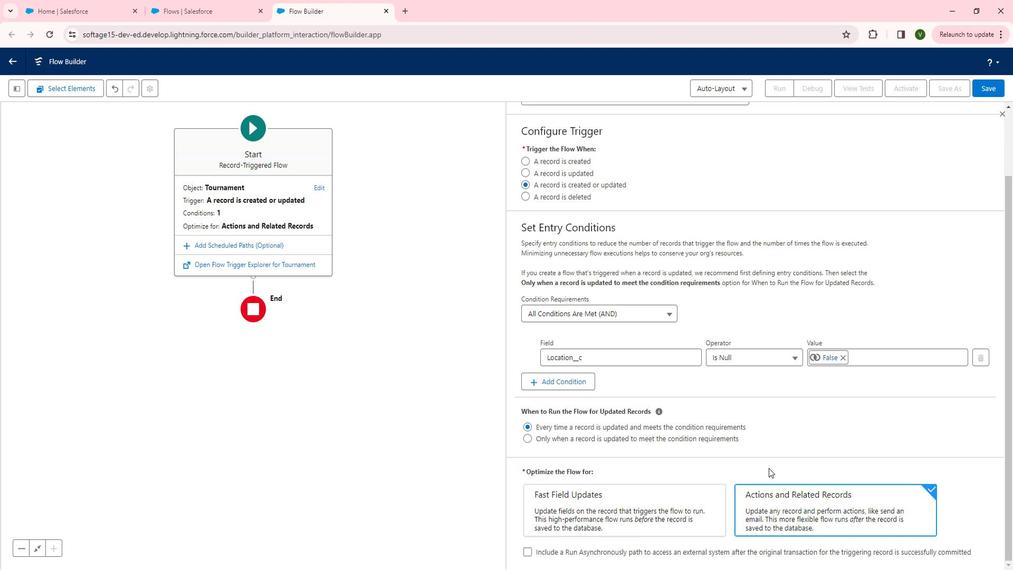 
Action: Mouse moved to (780, 457)
Screenshot: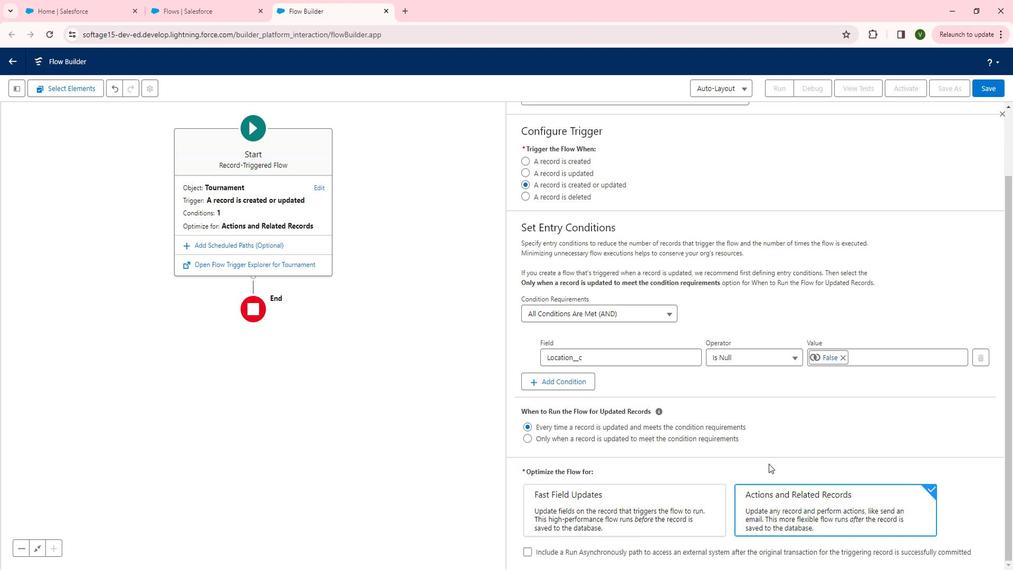 
Action: Mouse scrolled (780, 457) with delta (0, 0)
Screenshot: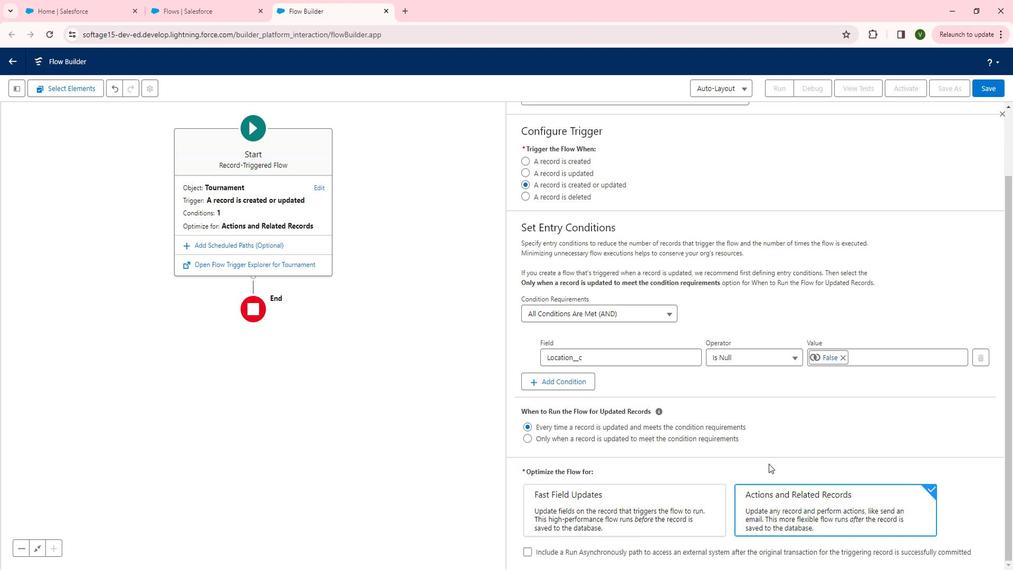 
Action: Mouse moved to (344, 306)
Screenshot: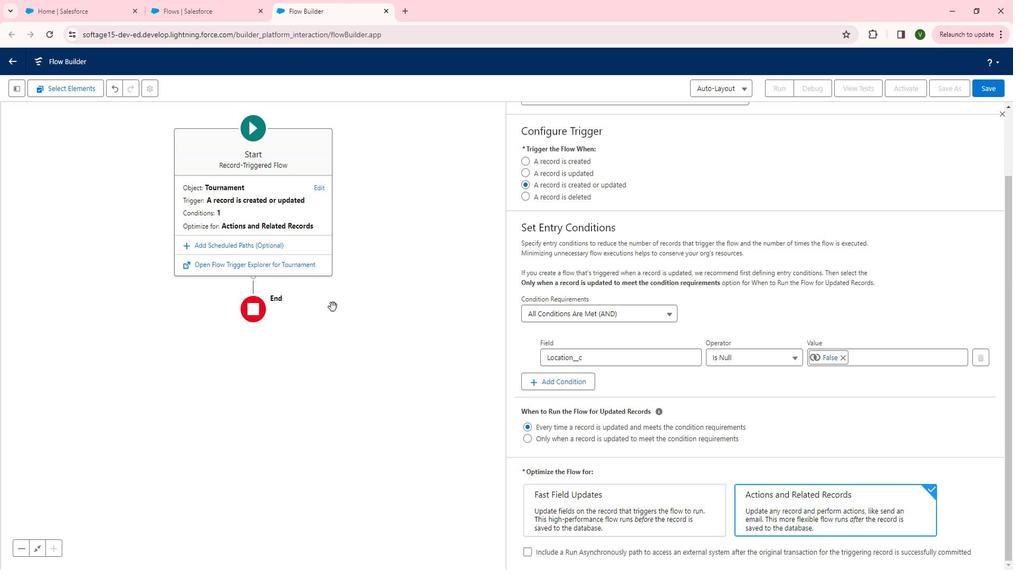 
Action: Mouse pressed left at (344, 306)
Screenshot: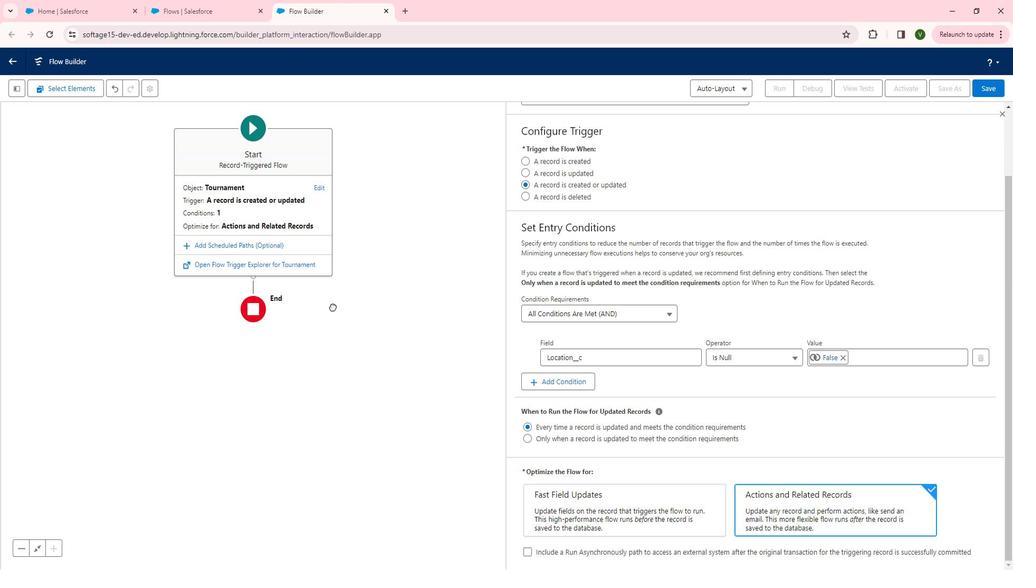 
Action: Mouse moved to (261, 309)
Screenshot: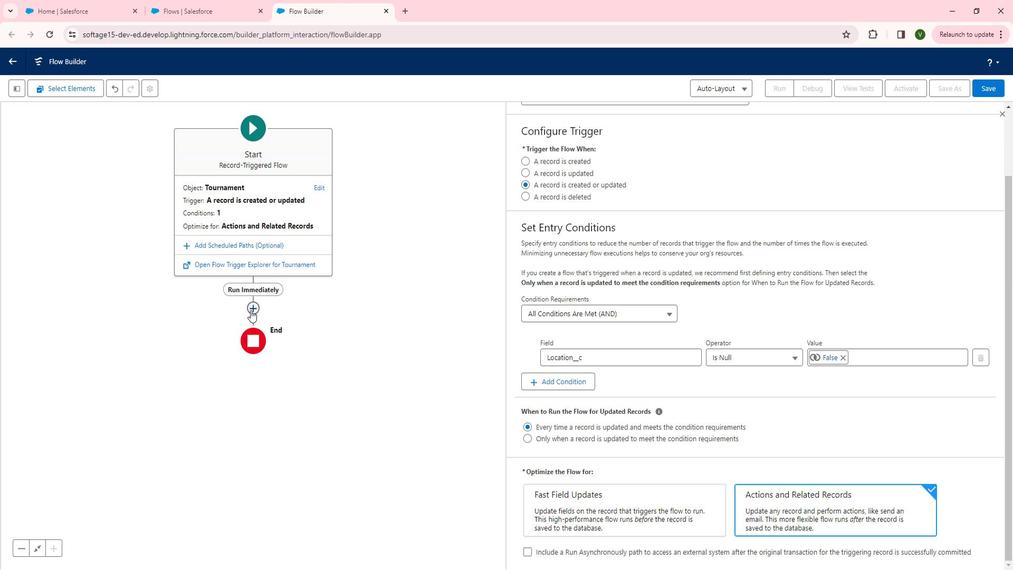 
Action: Mouse pressed left at (261, 309)
Screenshot: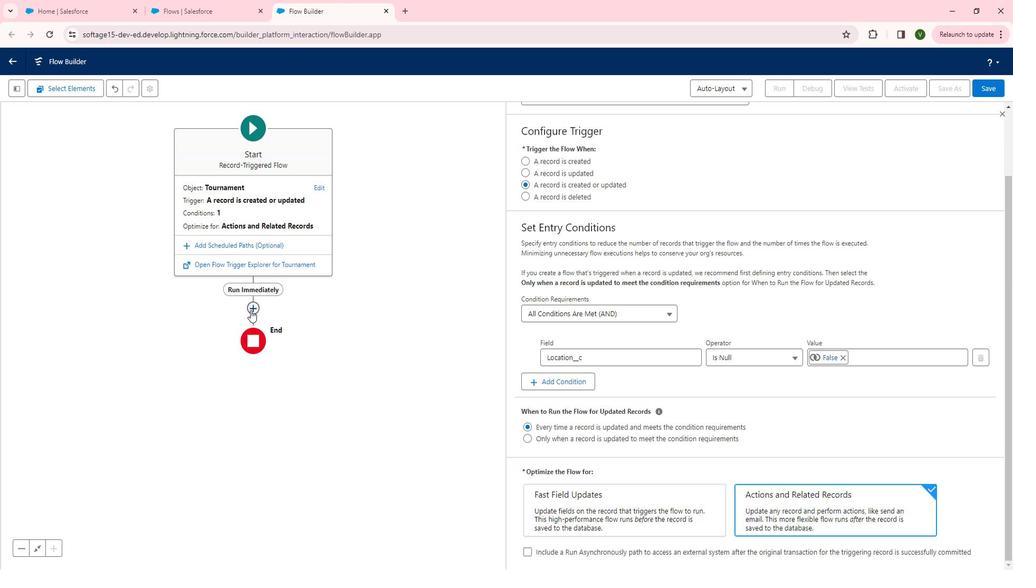 
Action: Mouse moved to (263, 309)
Screenshot: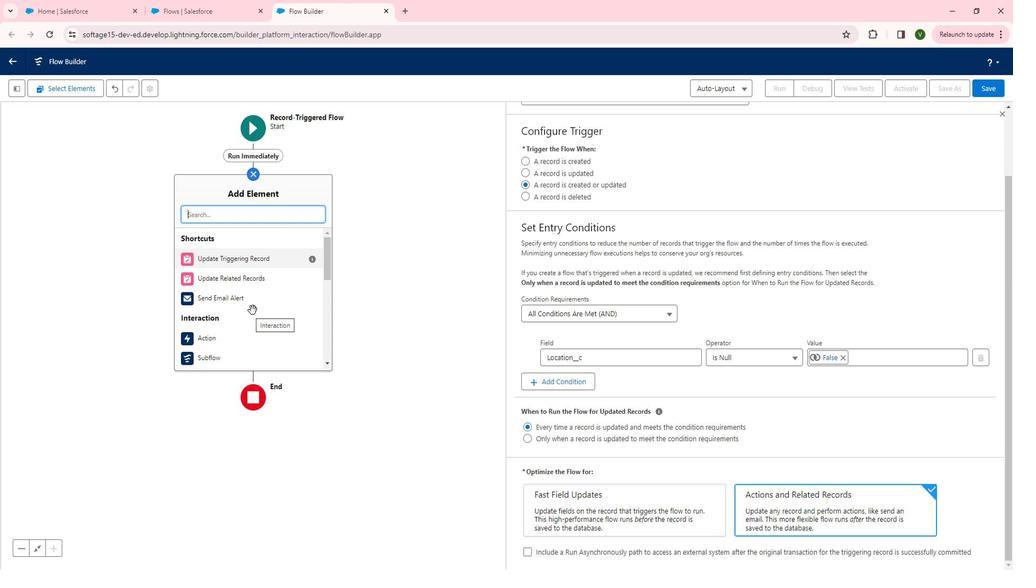 
Action: Mouse scrolled (263, 309) with delta (0, 0)
Screenshot: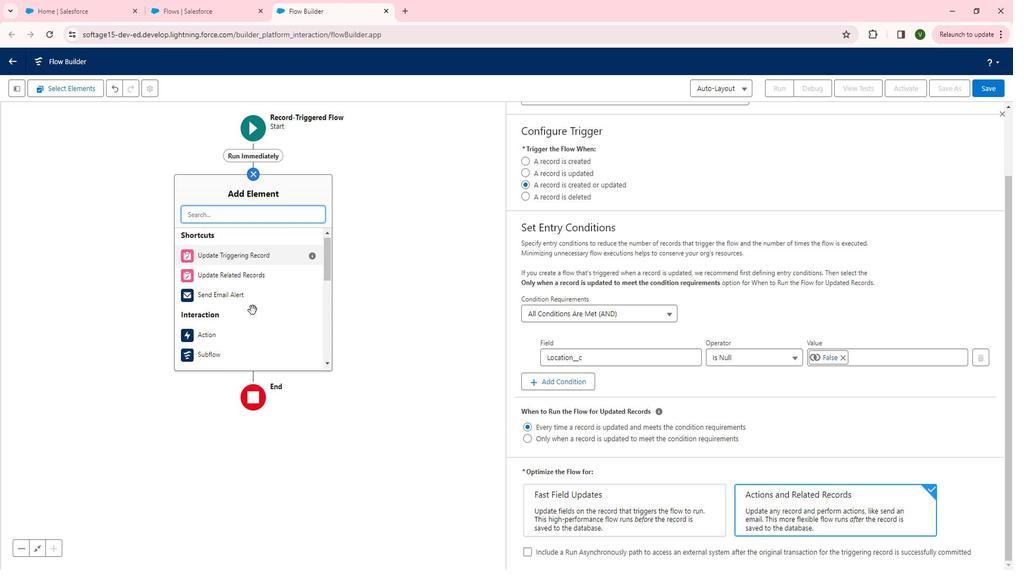 
Action: Mouse scrolled (263, 309) with delta (0, 0)
Screenshot: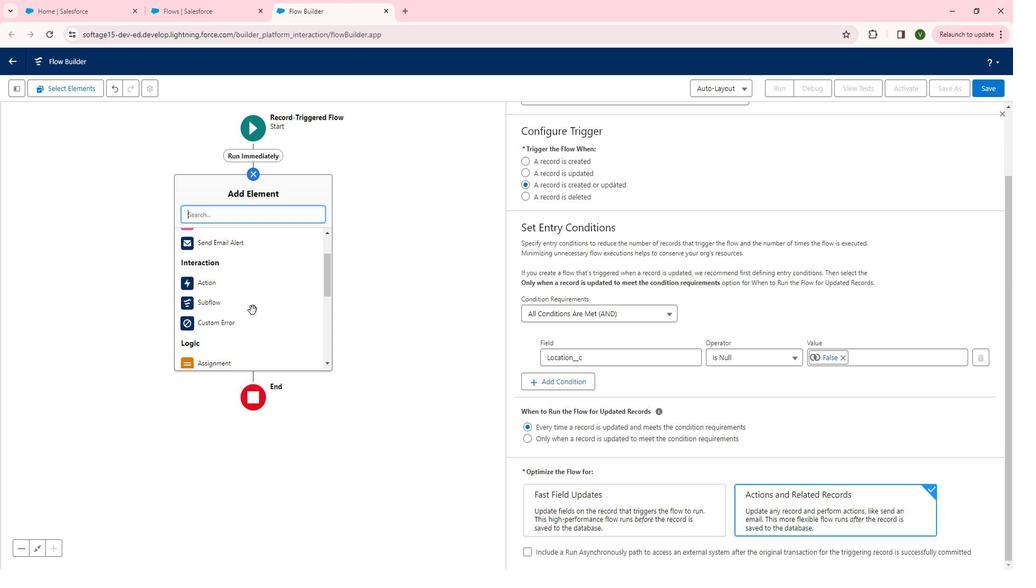 
Action: Mouse scrolled (263, 309) with delta (0, 0)
Screenshot: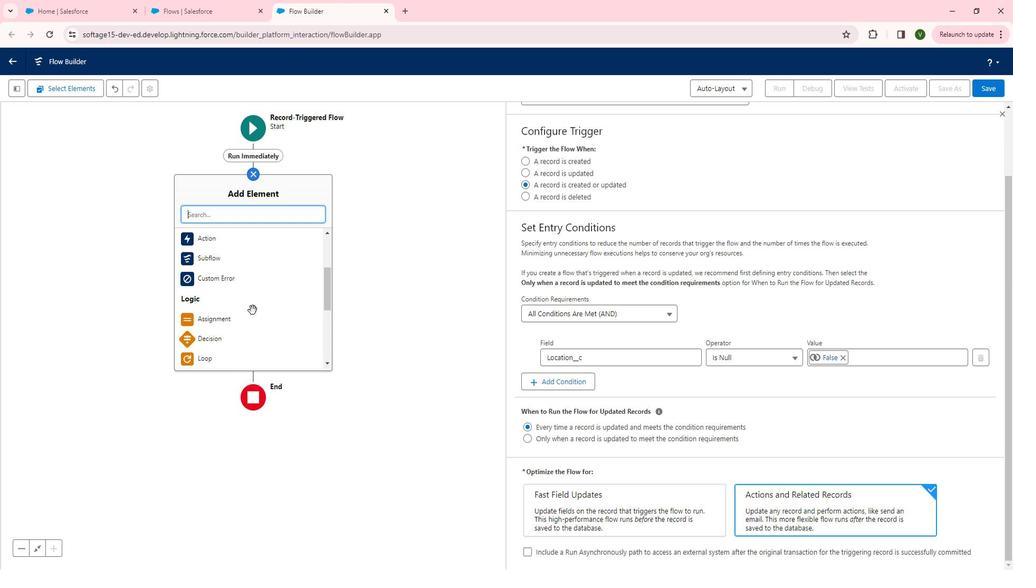
Action: Mouse scrolled (263, 309) with delta (0, 0)
Screenshot: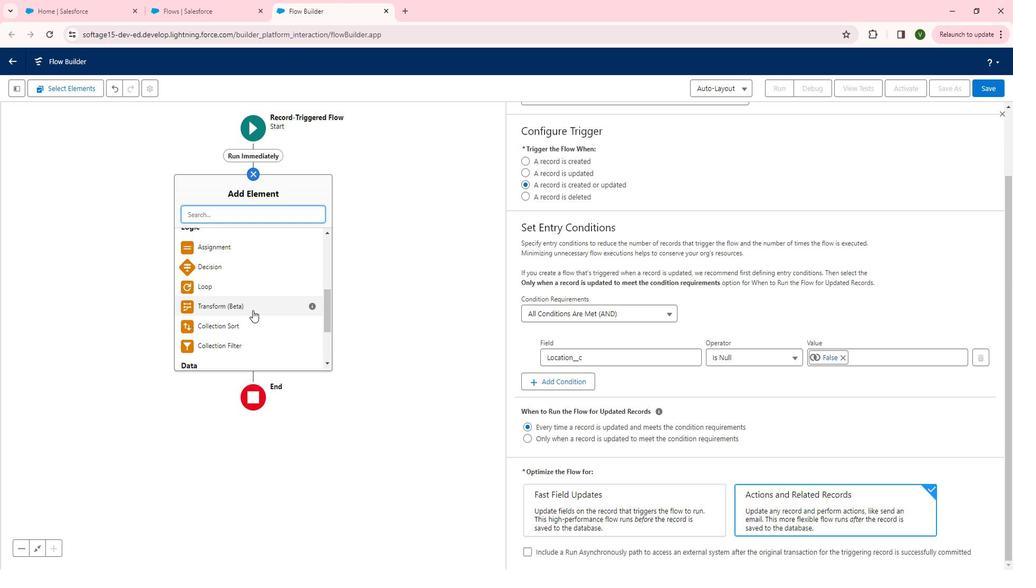 
Action: Mouse scrolled (263, 309) with delta (0, 0)
Screenshot: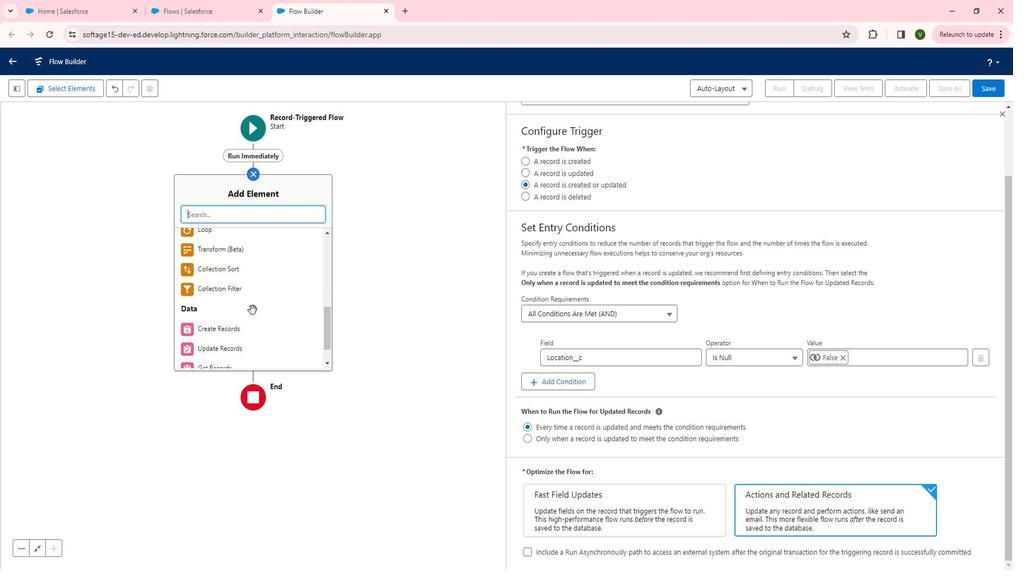 
Action: Mouse moved to (249, 336)
Screenshot: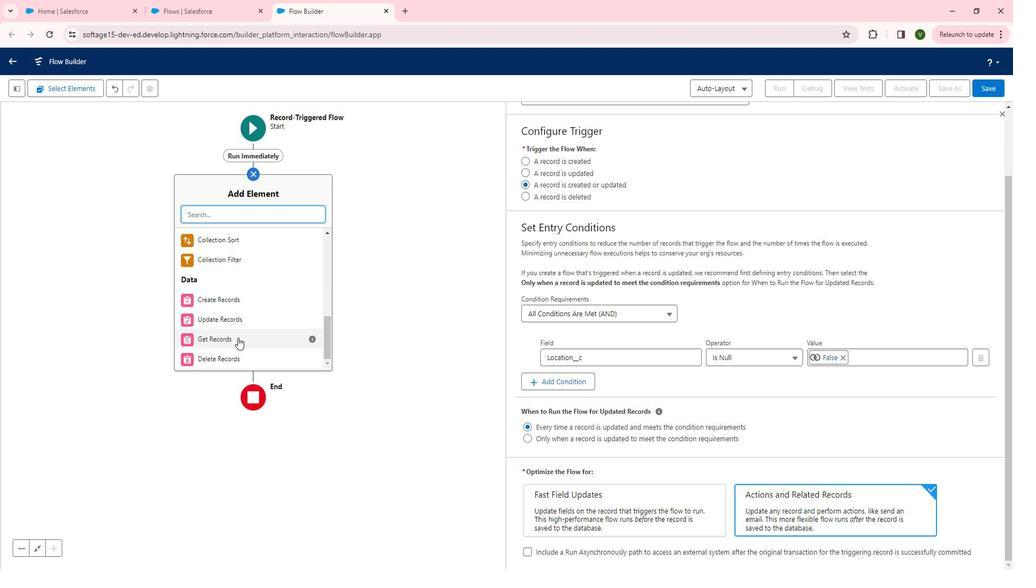 
Action: Mouse pressed left at (249, 336)
Screenshot: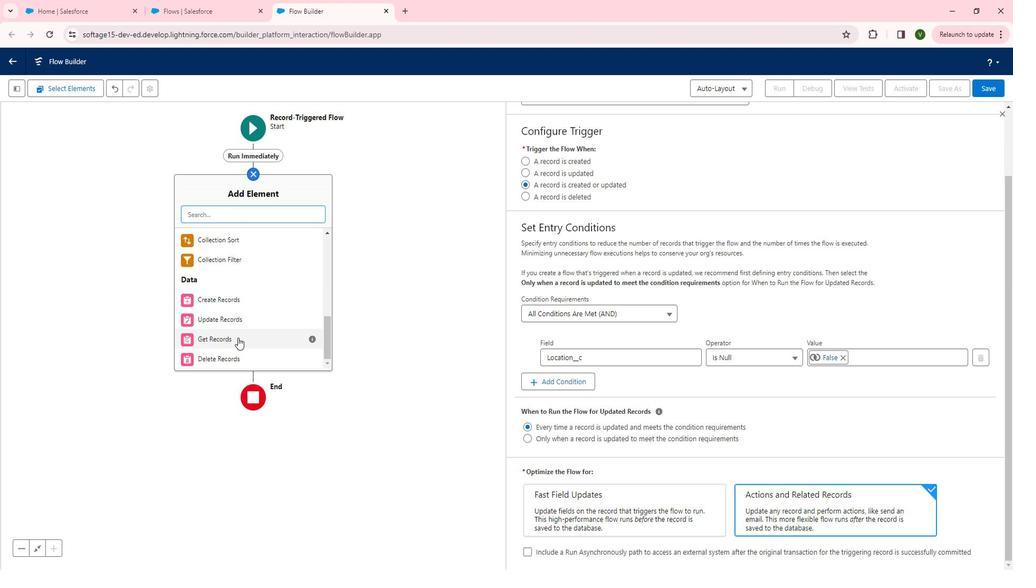 
Action: Mouse moved to (788, 162)
Screenshot: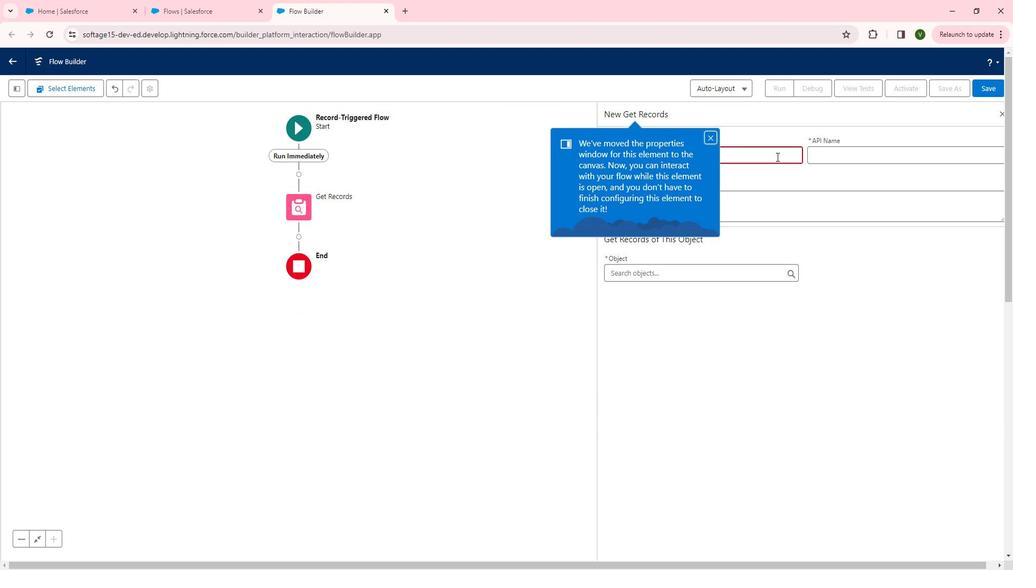 
Action: Mouse pressed left at (788, 162)
Screenshot: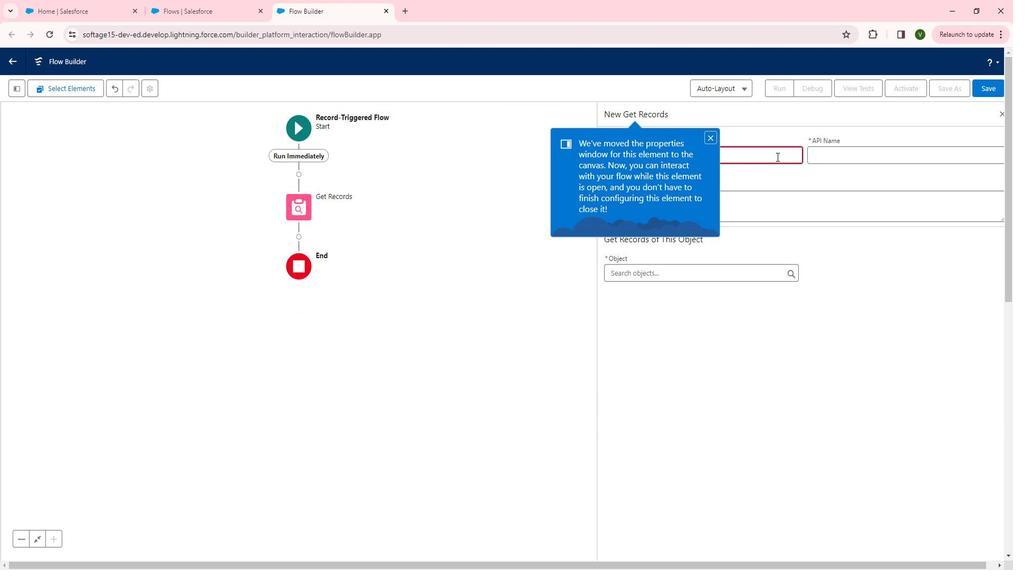 
Action: Mouse moved to (723, 144)
Screenshot: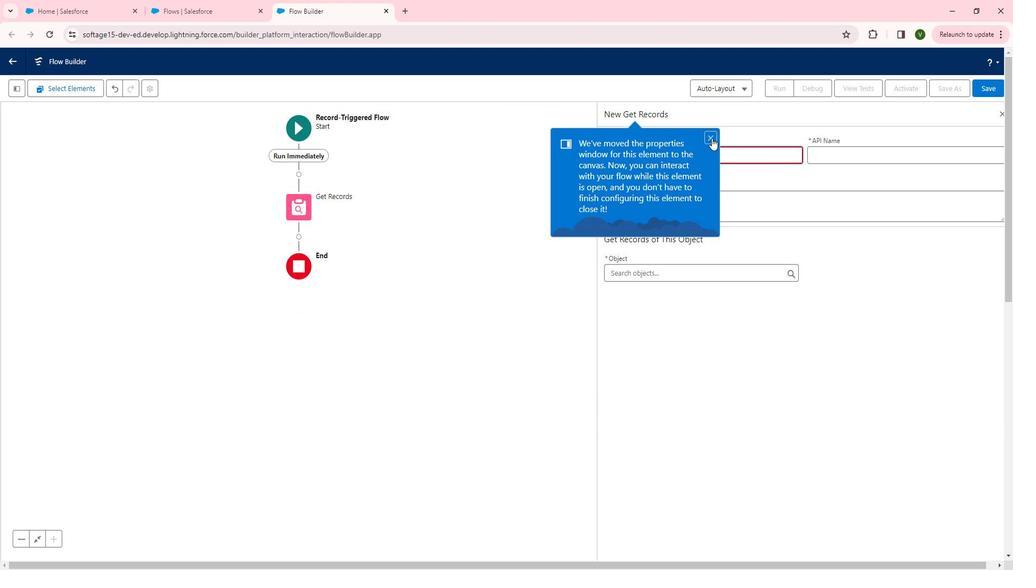 
Action: Mouse pressed left at (723, 144)
Screenshot: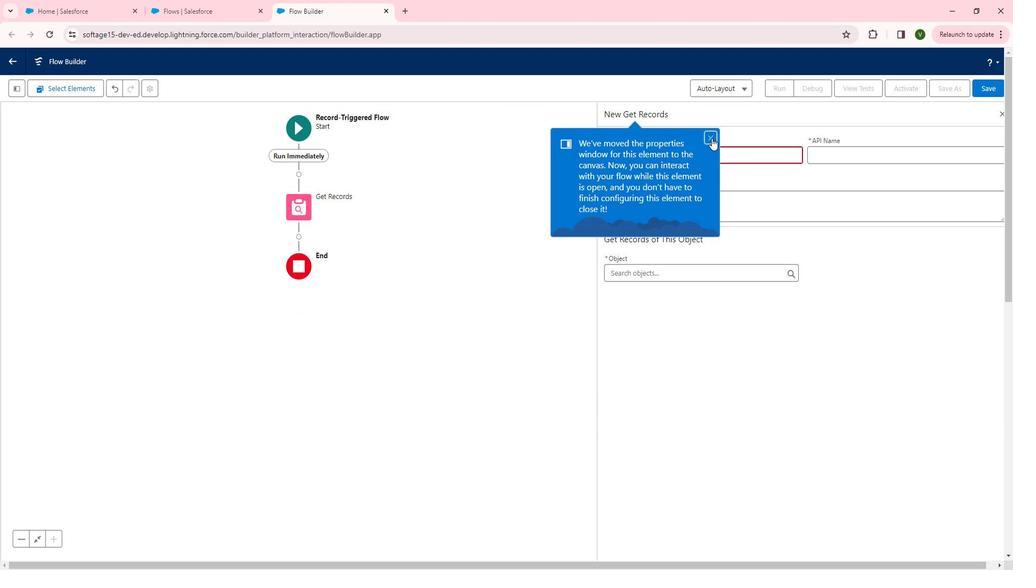 
Action: Mouse moved to (730, 155)
Screenshot: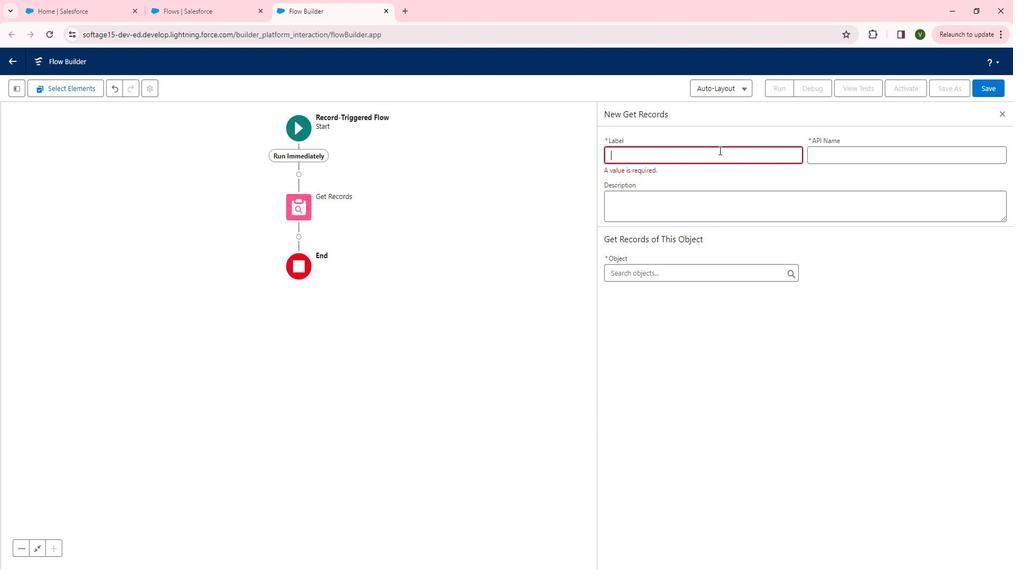 
Action: Mouse pressed left at (730, 155)
Screenshot: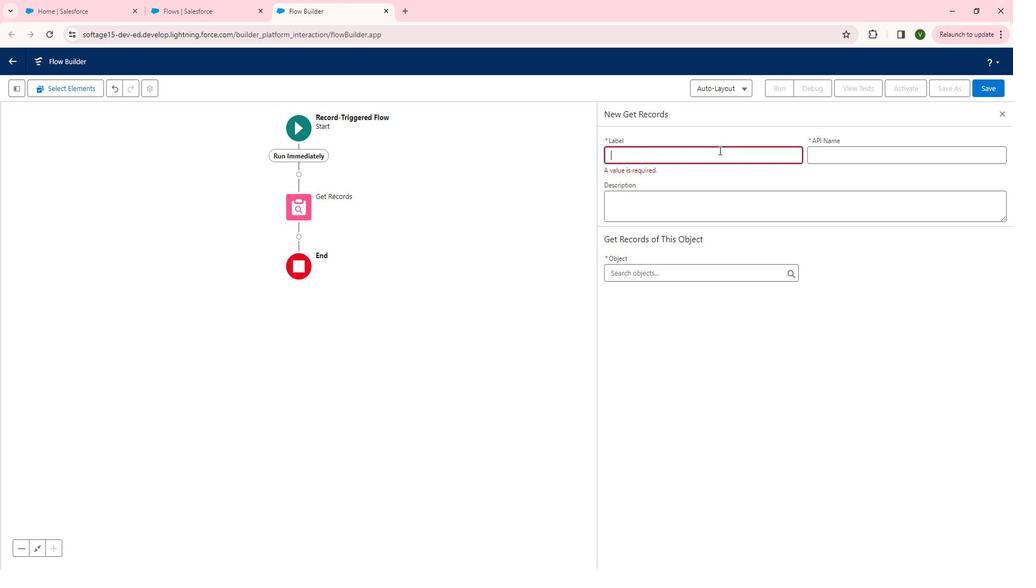 
Action: Key pressed gwt<Key.backspace><Key.backspace>et<Key.space>vanuew<Key.backspace><Key.space>details
Screenshot: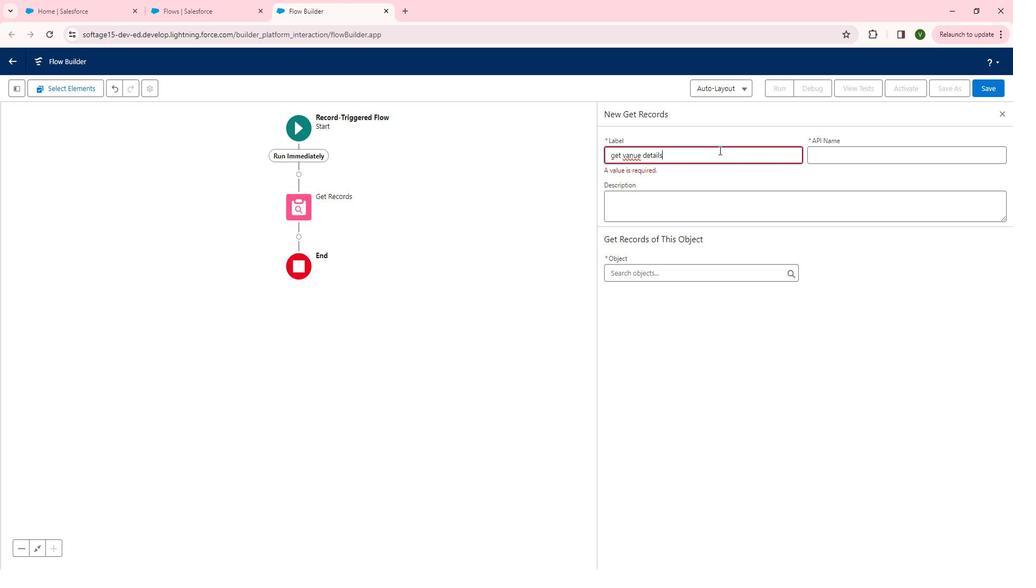 
Action: Mouse moved to (738, 179)
Screenshot: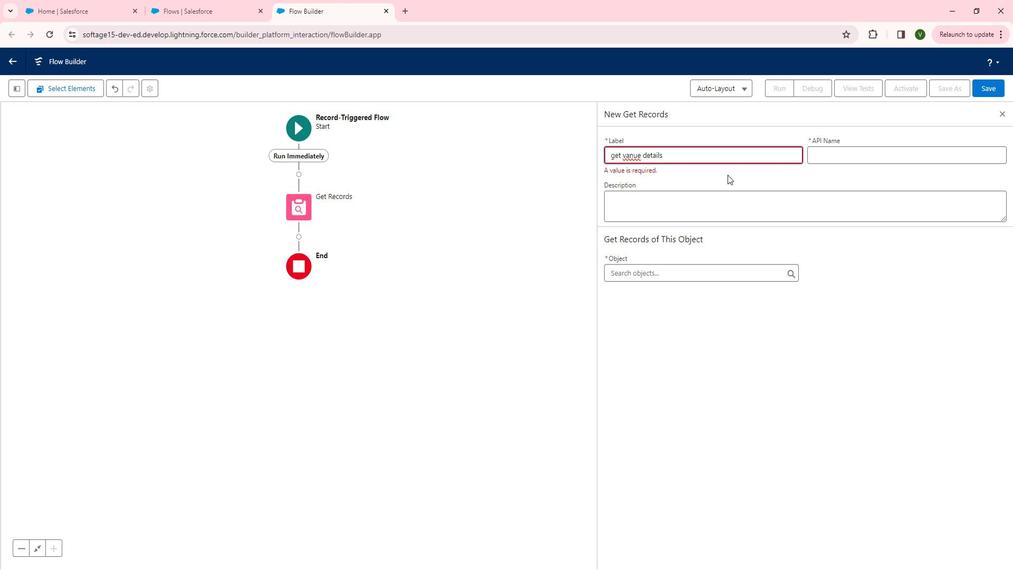 
Action: Mouse pressed left at (738, 179)
Screenshot: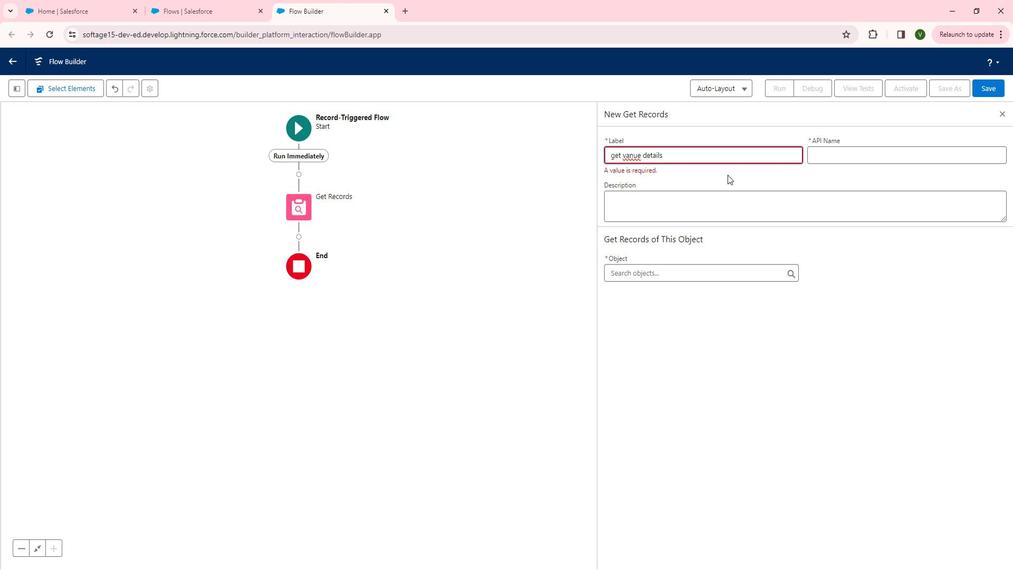 
Action: Mouse moved to (638, 164)
Screenshot: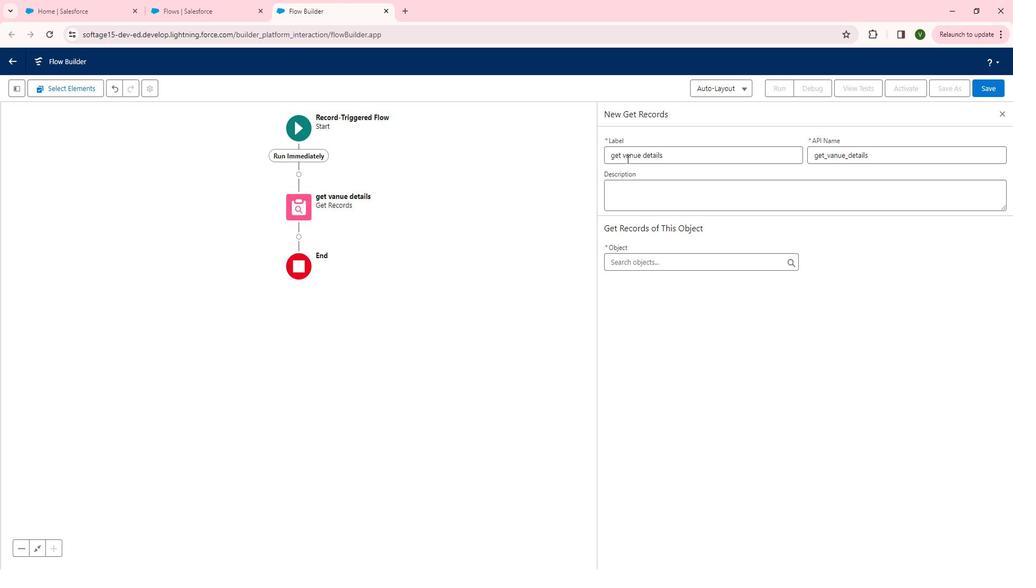 
Action: Mouse pressed left at (638, 164)
Screenshot: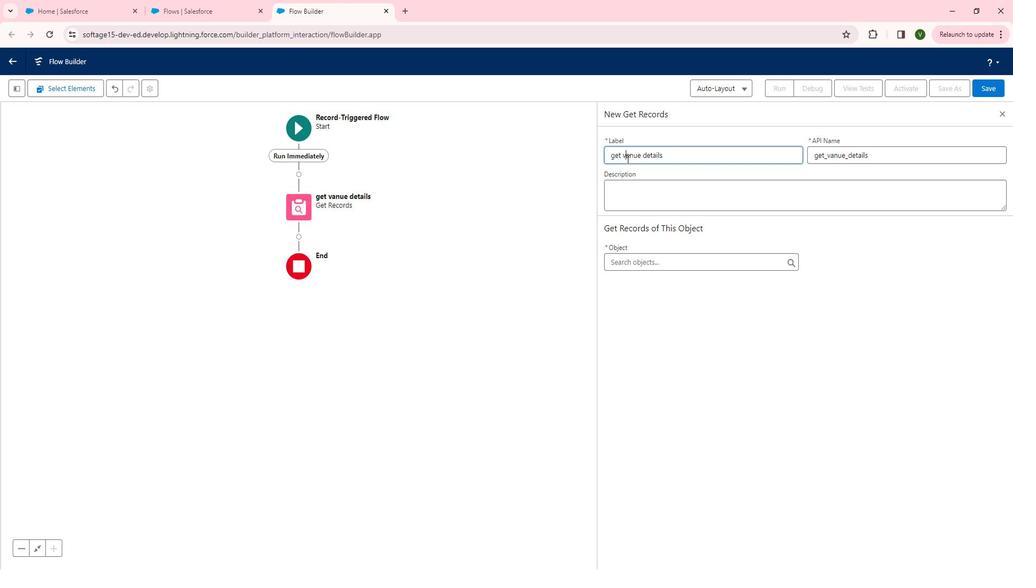 
Action: Mouse moved to (653, 173)
Screenshot: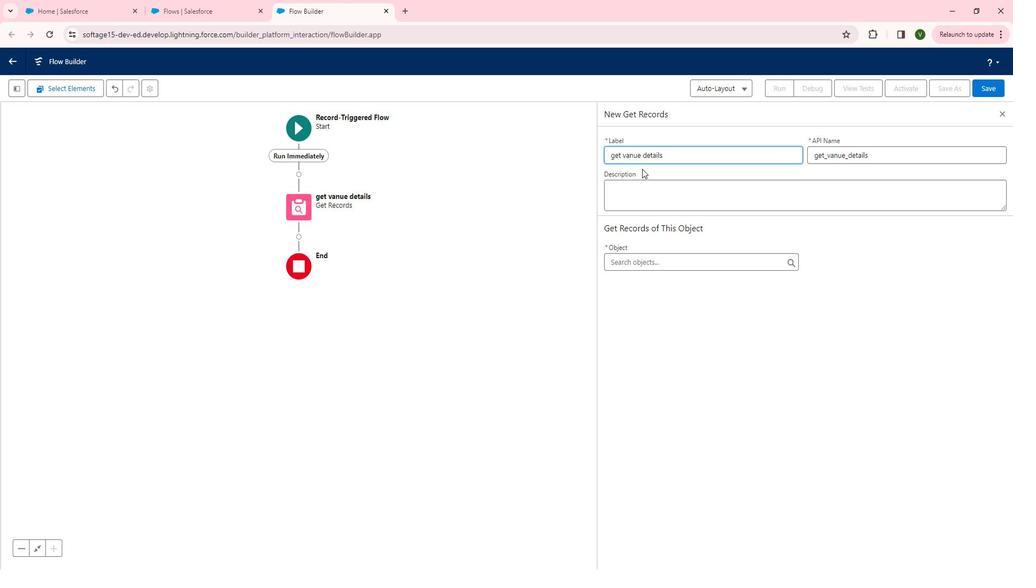 
Action: Key pressed <Key.delete>e
Screenshot: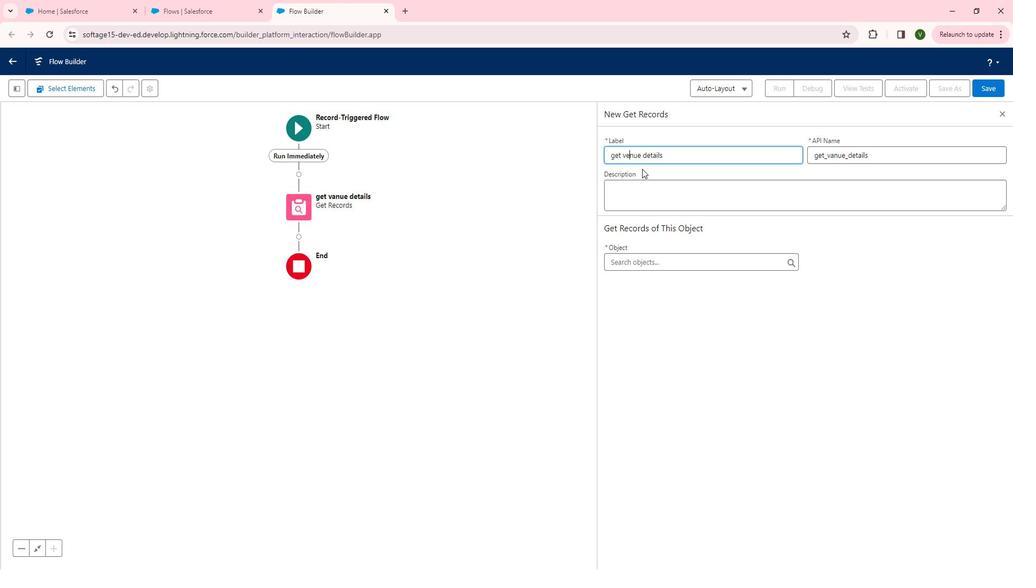 
Action: Mouse moved to (847, 163)
Screenshot: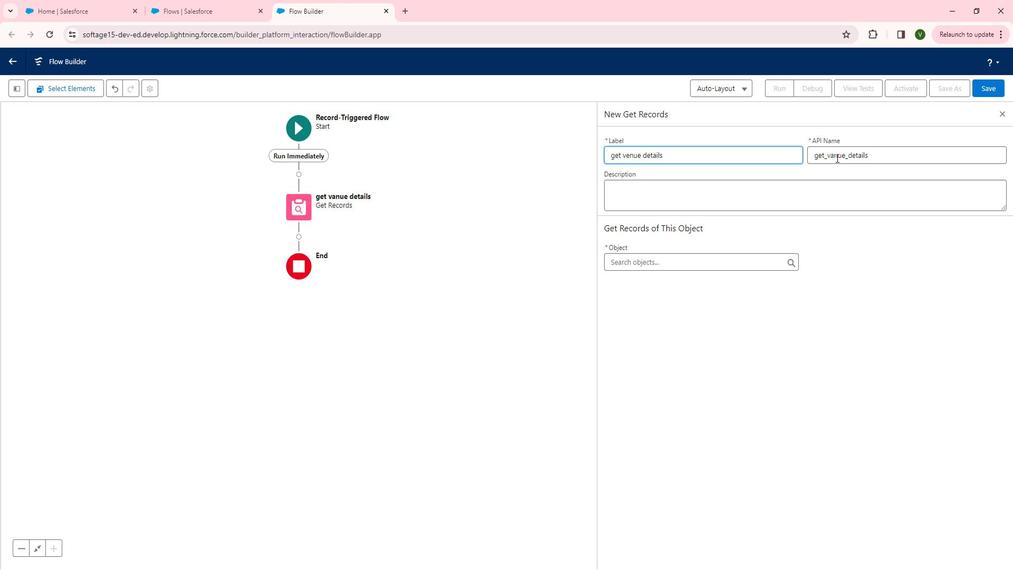 
Action: Mouse pressed left at (847, 163)
Screenshot: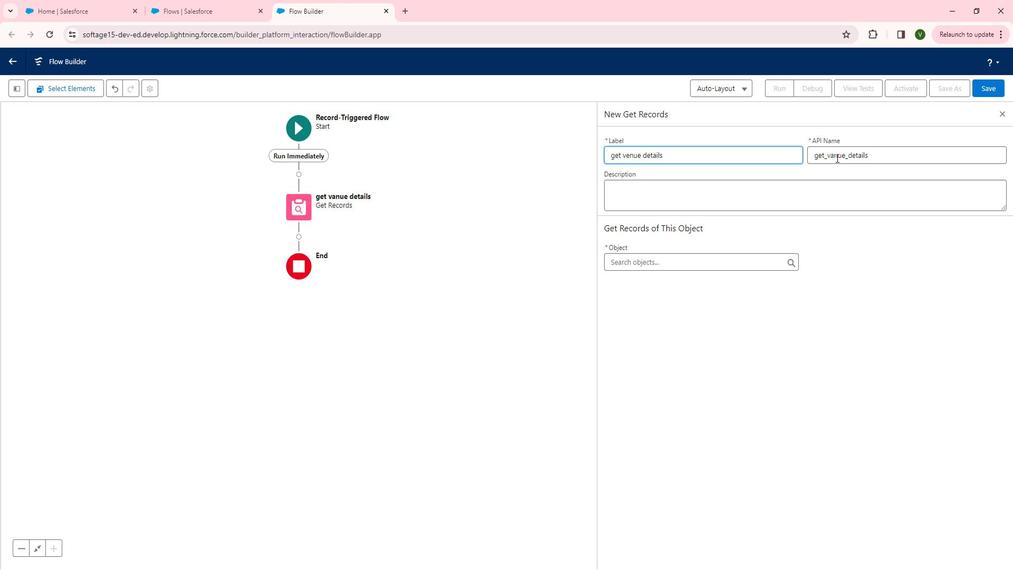 
Action: Mouse moved to (841, 172)
Screenshot: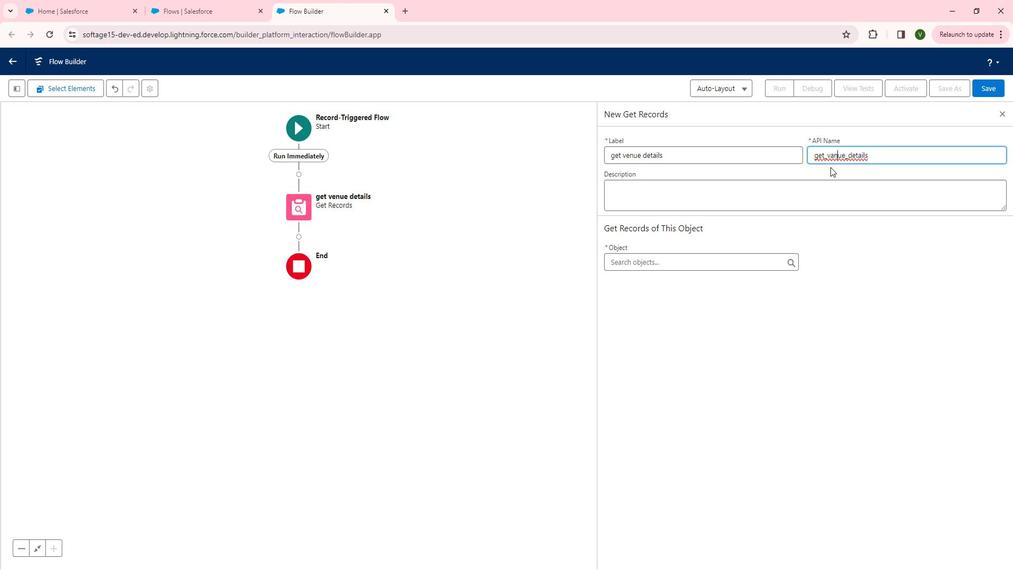 
Action: Key pressed <Key.left><Key.backspace>e
Screenshot: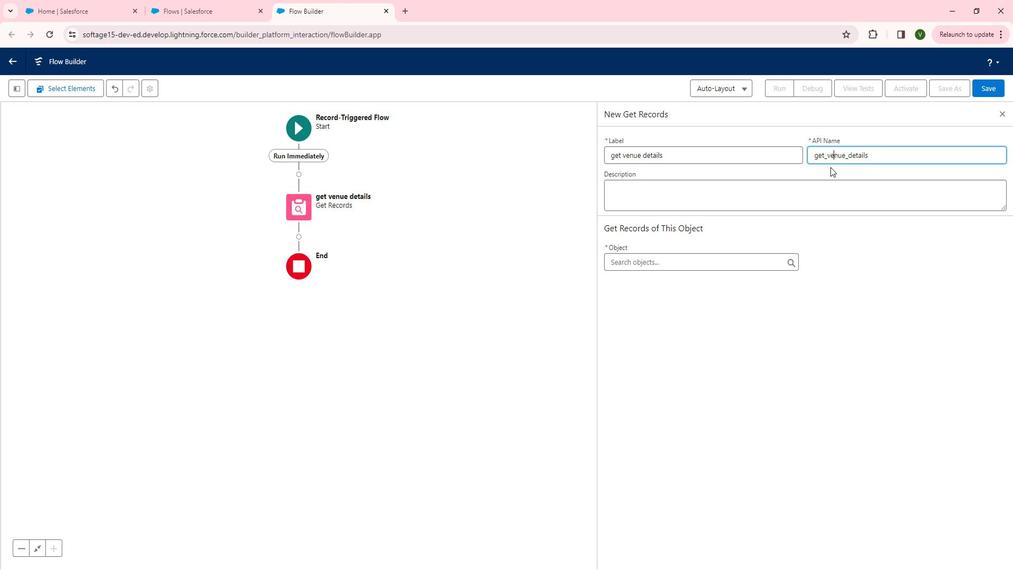 
Action: Mouse moved to (849, 183)
Screenshot: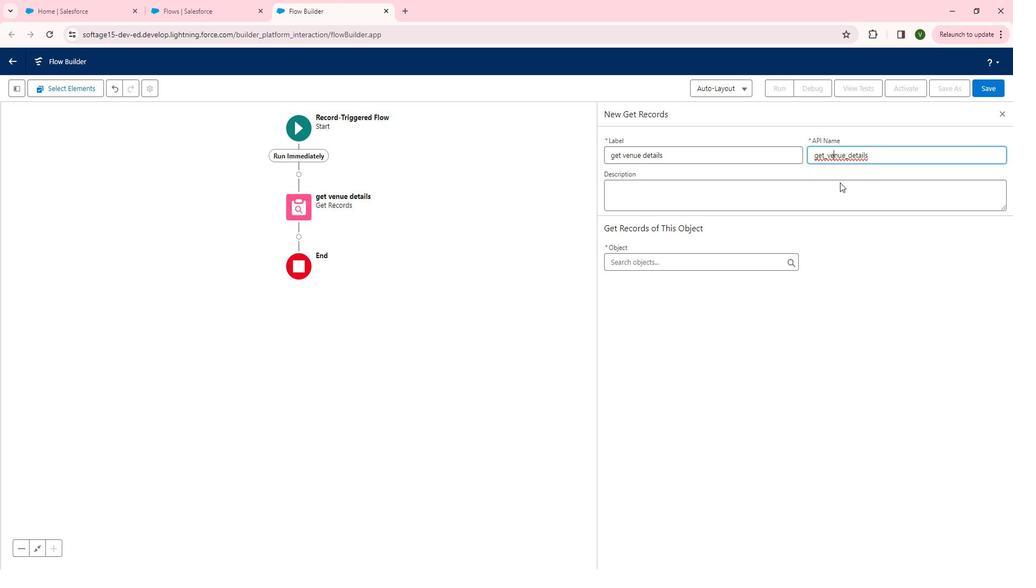 
Action: Mouse pressed left at (849, 183)
Screenshot: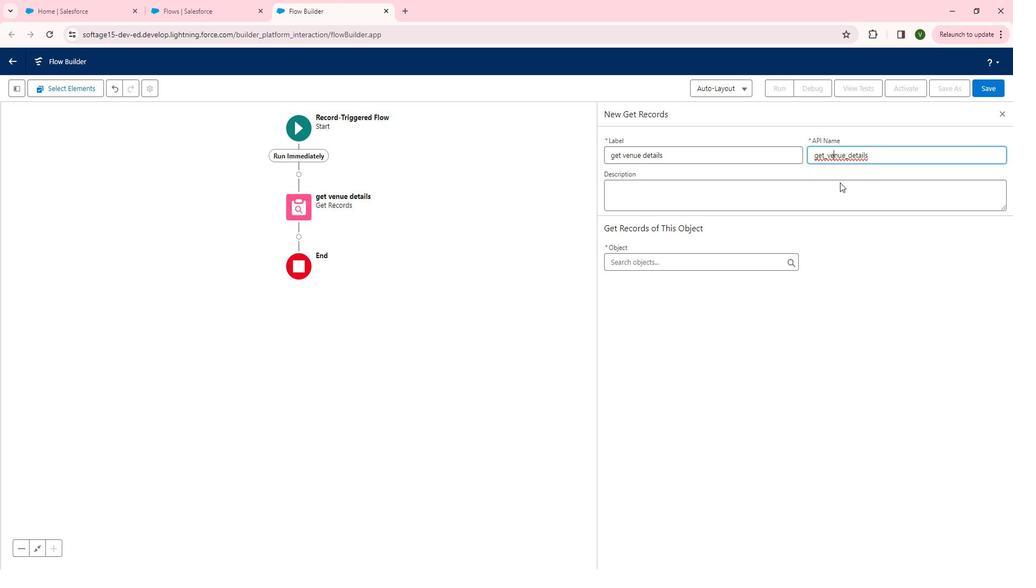 
Action: Mouse moved to (851, 186)
Screenshot: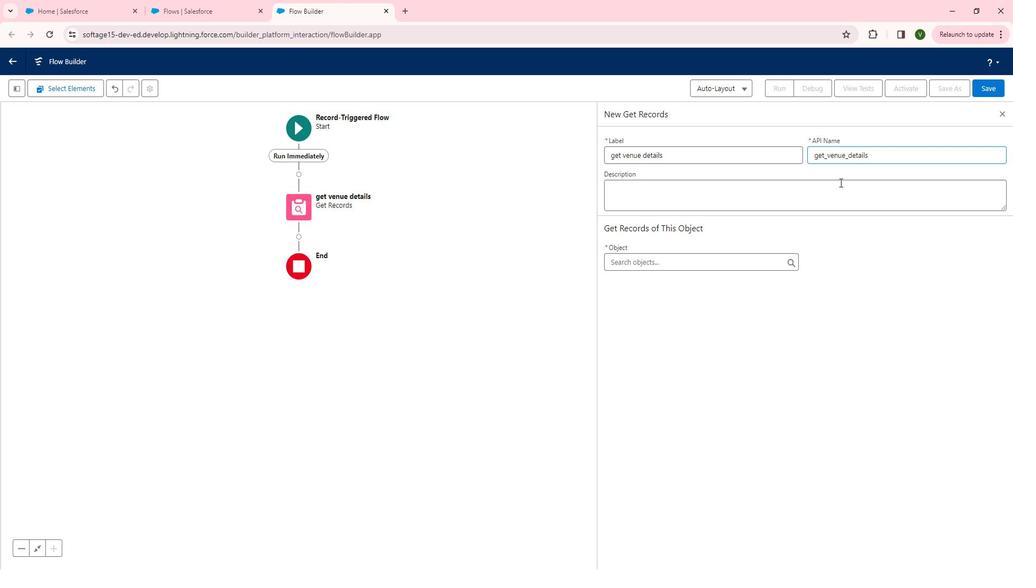 
Action: Key pressed <Key.shift>This
Screenshot: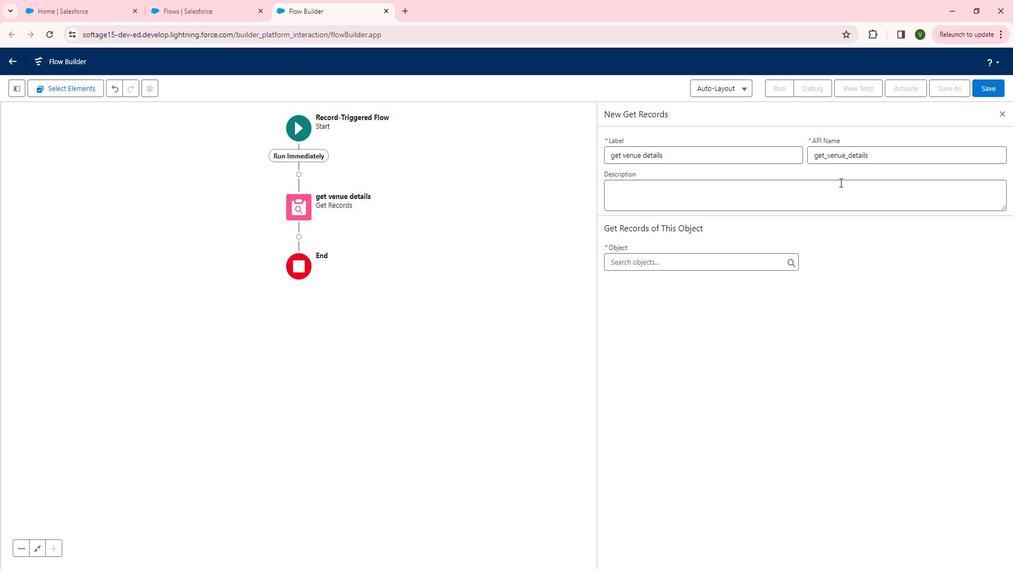 
Action: Mouse moved to (851, 188)
Screenshot: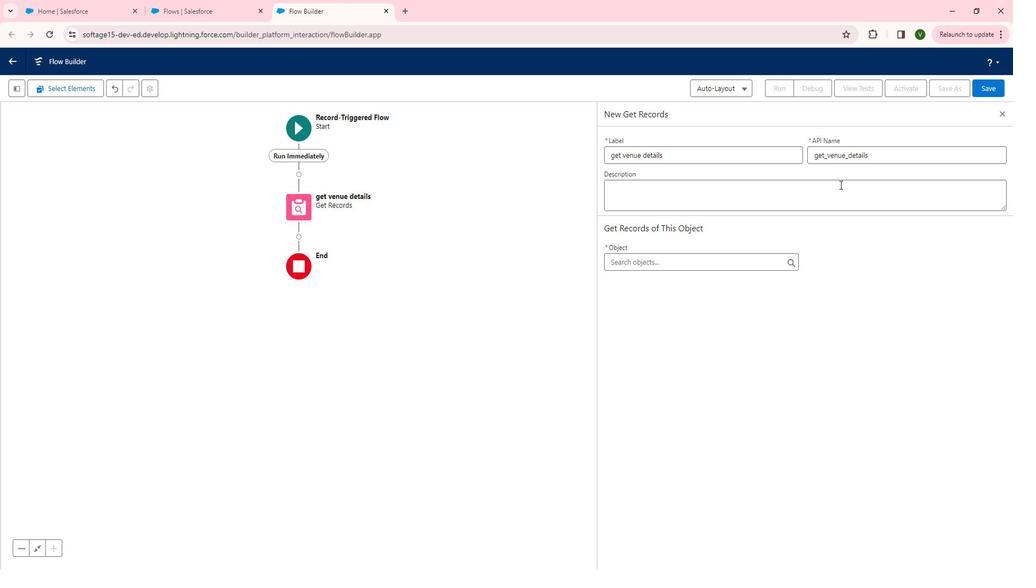 
Action: Mouse pressed left at (851, 188)
Screenshot: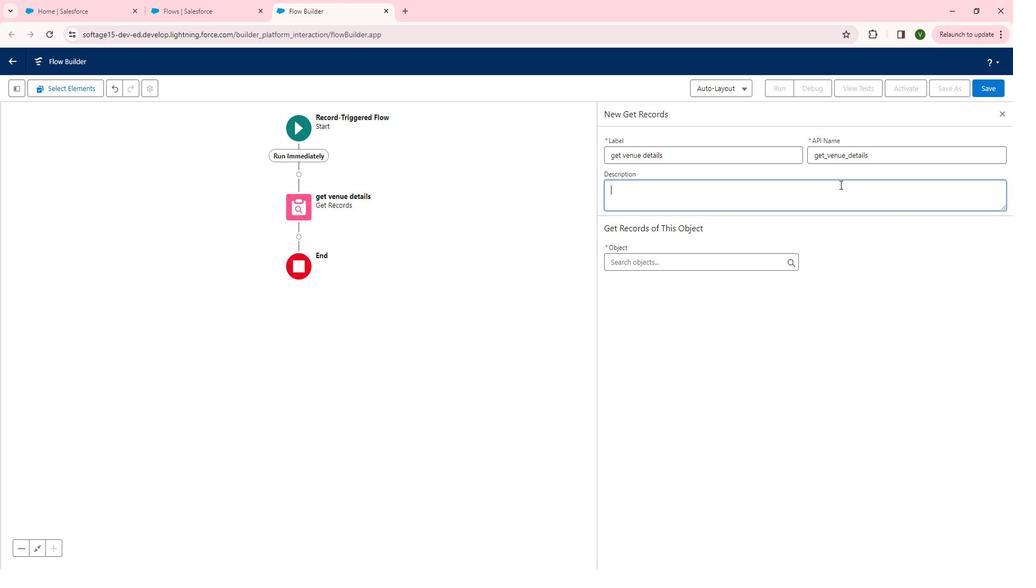 
Action: Key pressed <Key.shift>Thjis<Key.backspace><Key.backspace><Key.backspace>is<Key.space>component<Key.space>is<Key.space>for<Key.space>the<Key.space>get<Key.space>all<Key.space>record<Key.space>venue<Key.space>to<Key.space>update<Key.space>in<Key.space>tournament.
Screenshot: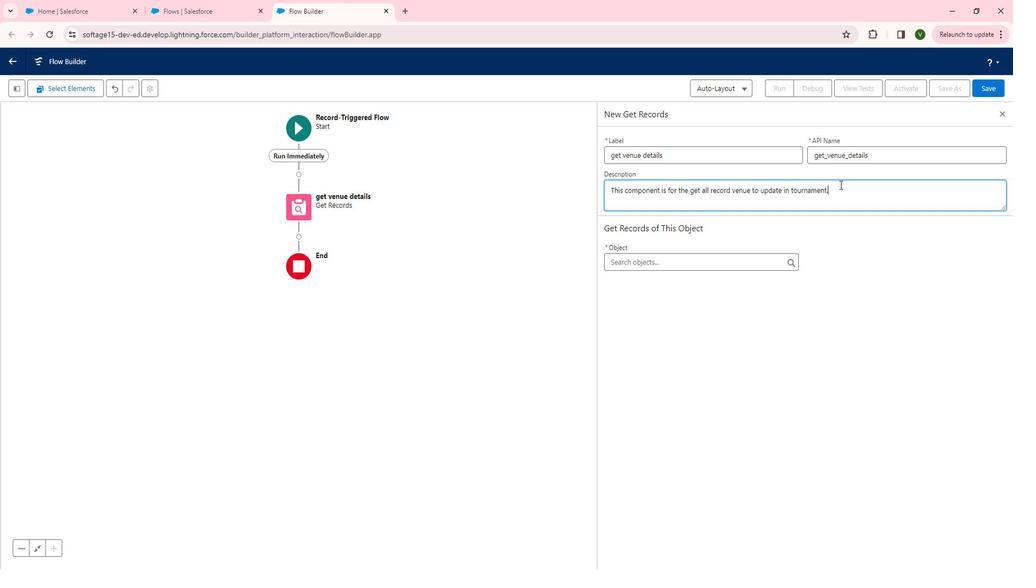 
Action: Mouse moved to (731, 269)
Screenshot: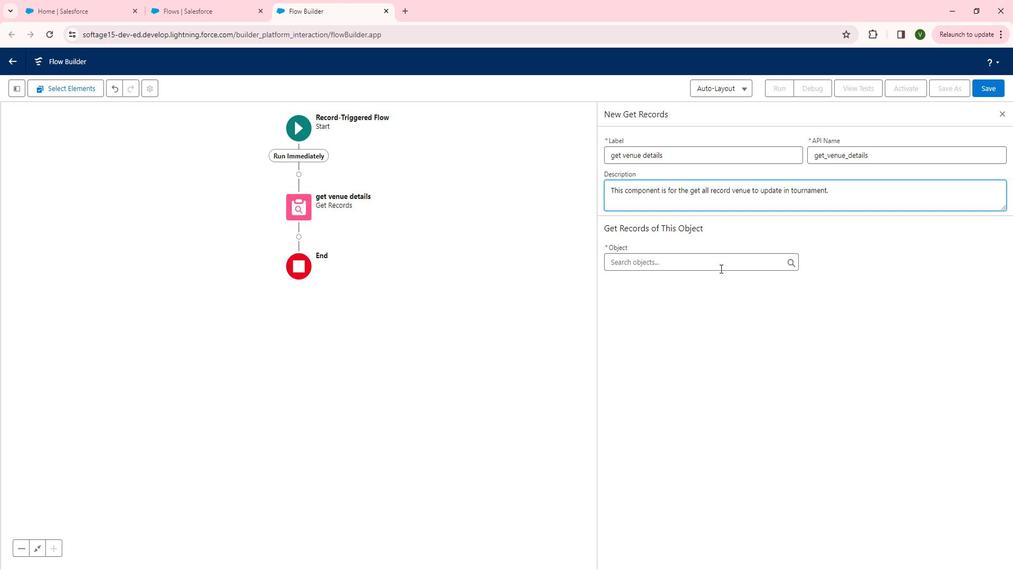 
Action: Mouse pressed left at (731, 269)
Screenshot: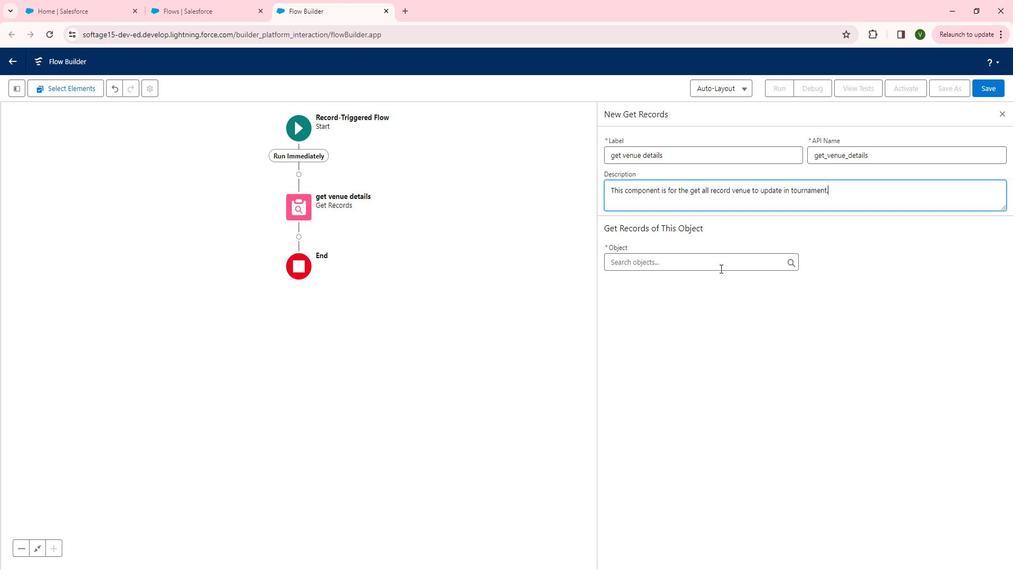 
Action: Mouse moved to (720, 324)
Screenshot: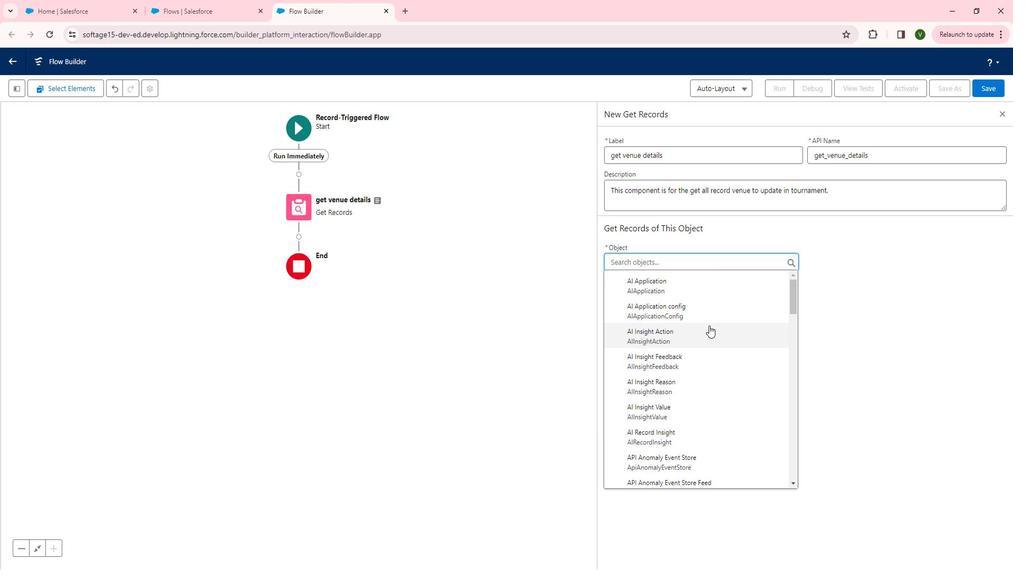 
Action: Mouse scrolled (720, 324) with delta (0, 0)
Screenshot: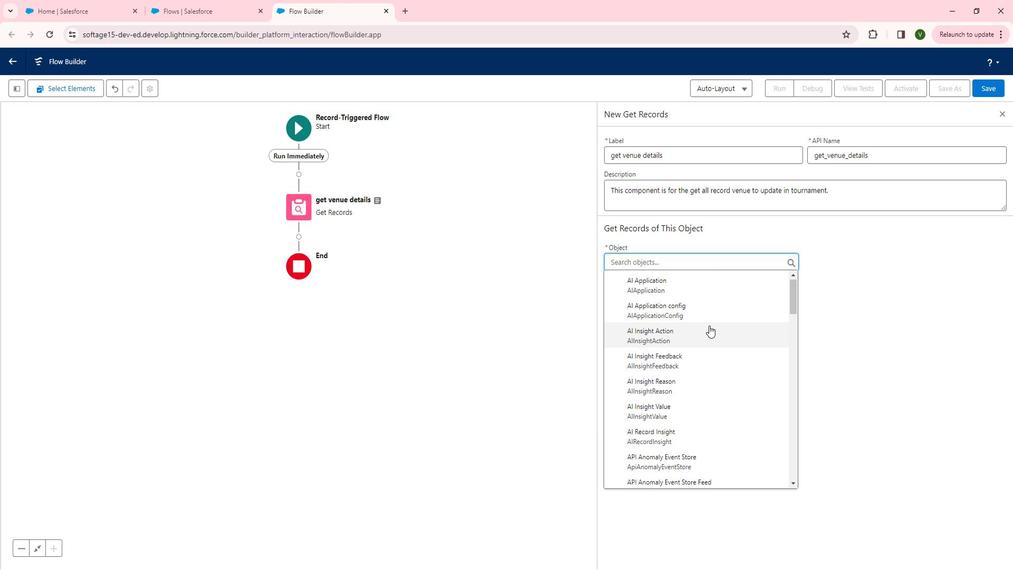 
Action: Mouse scrolled (720, 324) with delta (0, 0)
Screenshot: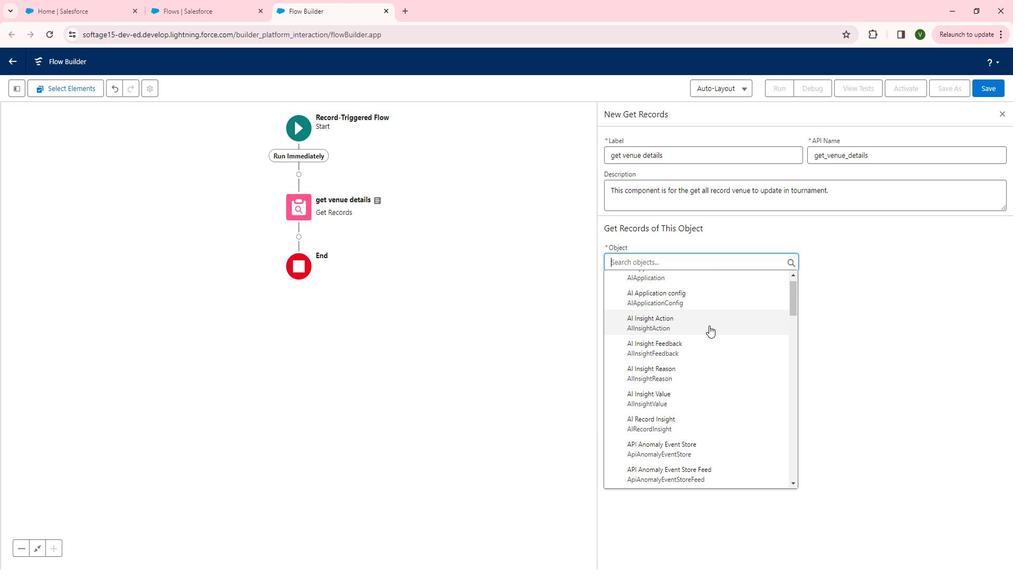 
Action: Mouse moved to (720, 325)
Screenshot: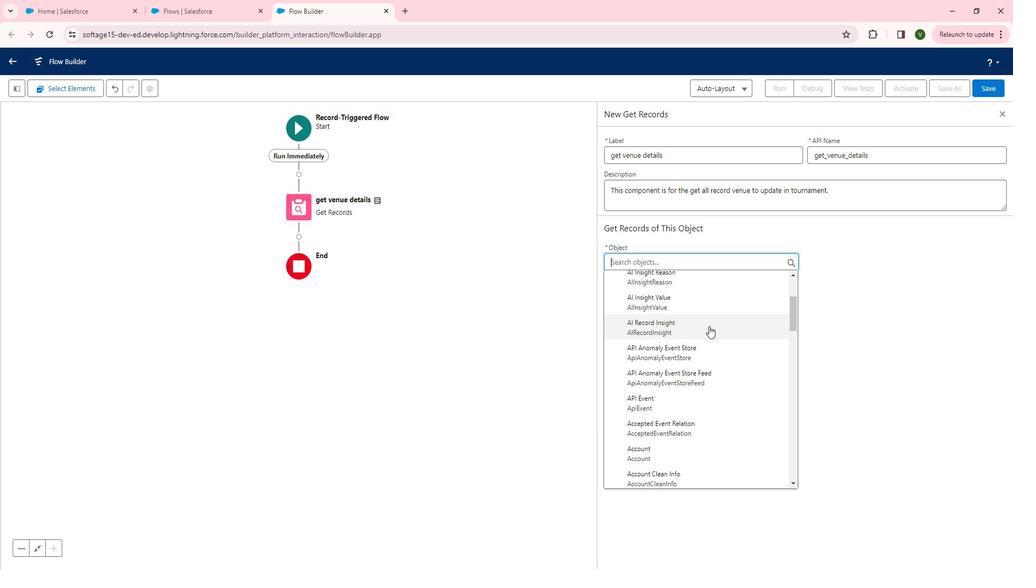 
Action: Mouse scrolled (720, 324) with delta (0, 0)
Screenshot: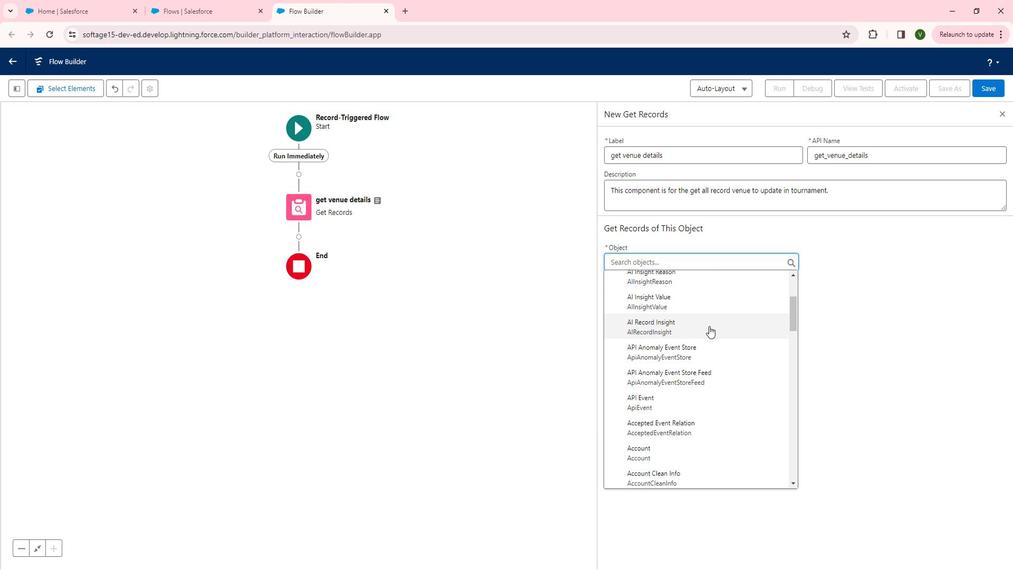 
Action: Mouse scrolled (720, 324) with delta (0, 0)
Screenshot: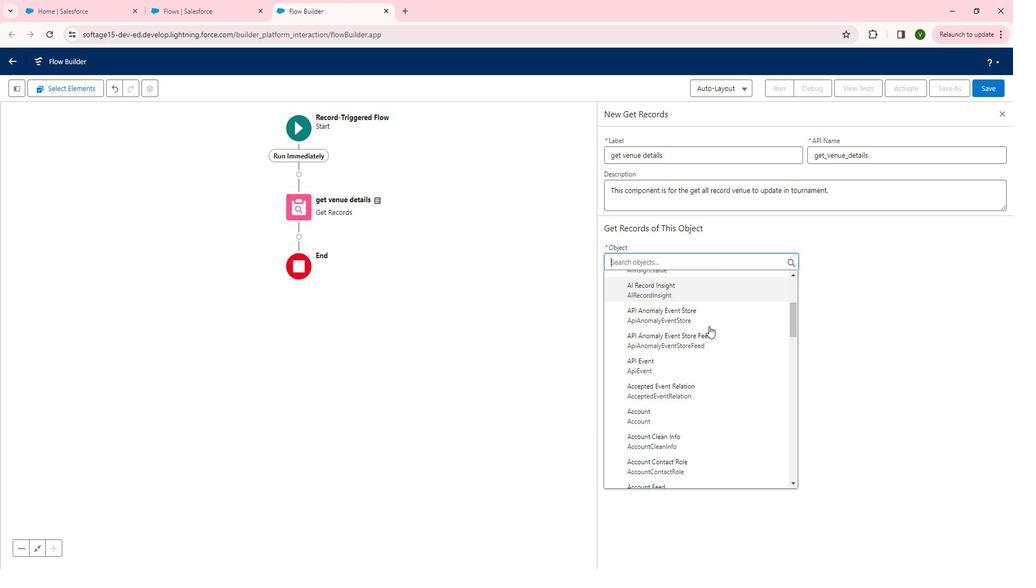 
Action: Mouse moved to (720, 325)
Screenshot: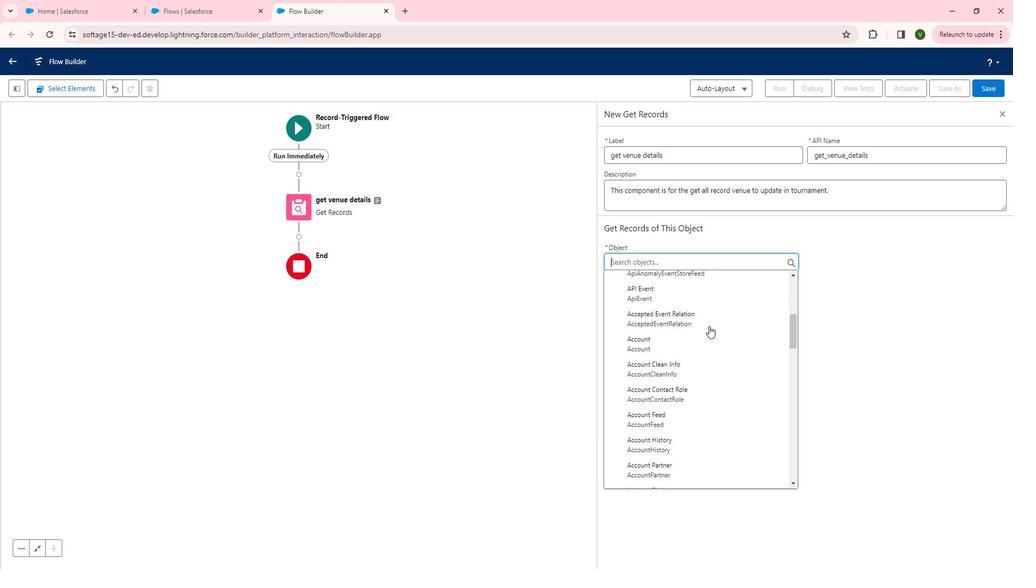 
Action: Mouse scrolled (720, 324) with delta (0, 0)
Screenshot: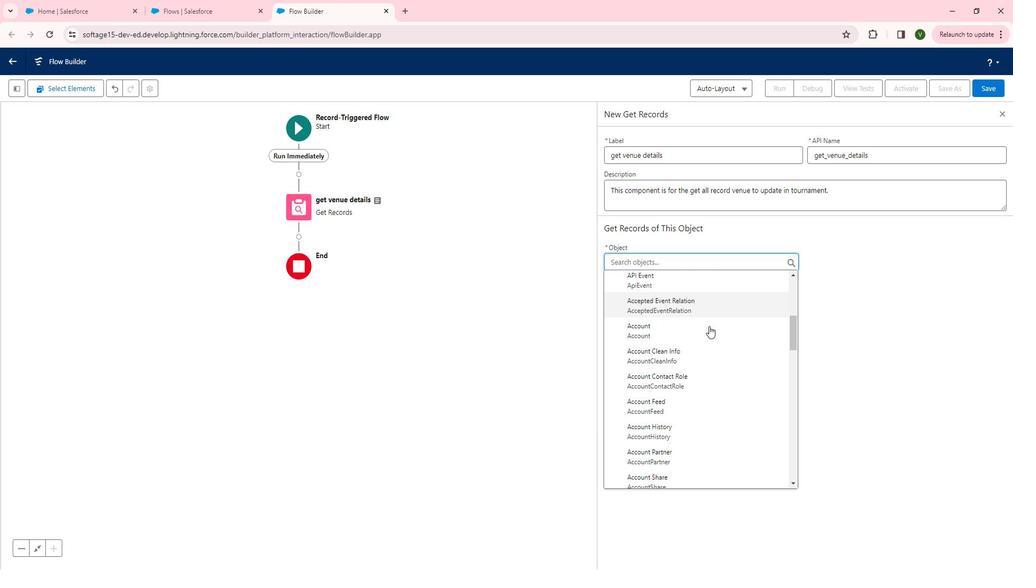 
Action: Mouse scrolled (720, 324) with delta (0, 0)
Screenshot: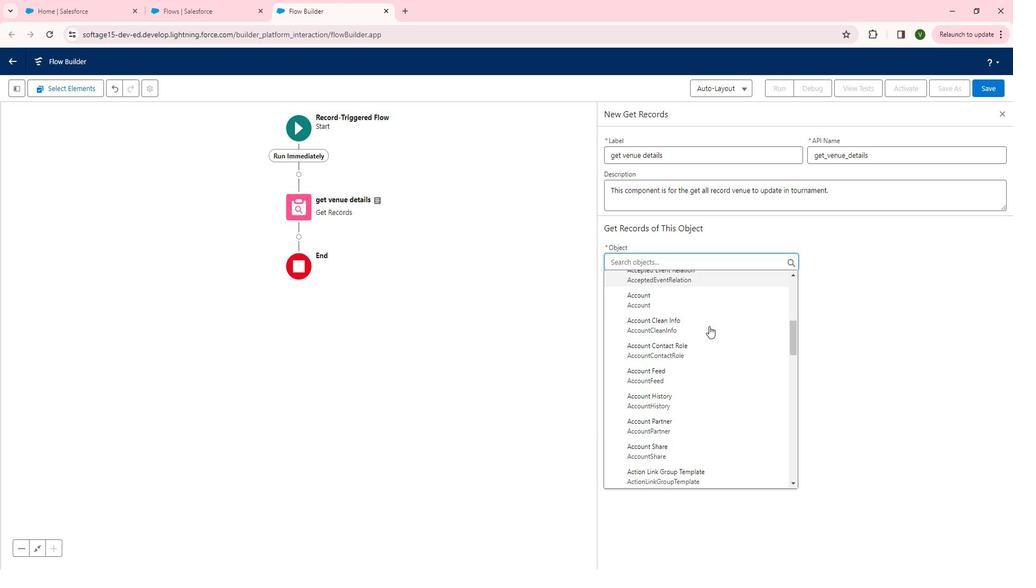 
Action: Mouse moved to (720, 323)
Screenshot: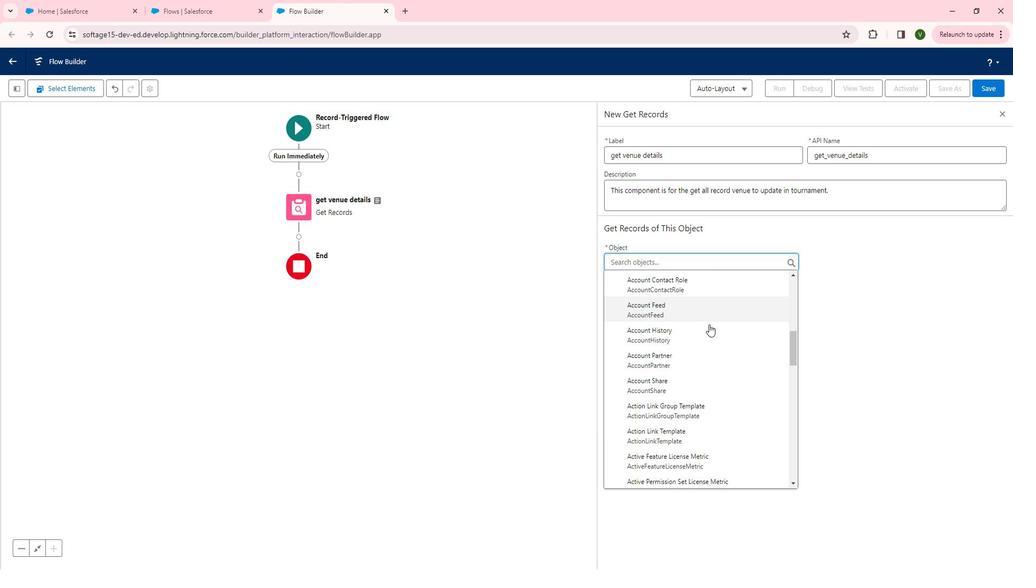 
Action: Mouse scrolled (720, 323) with delta (0, 0)
Screenshot: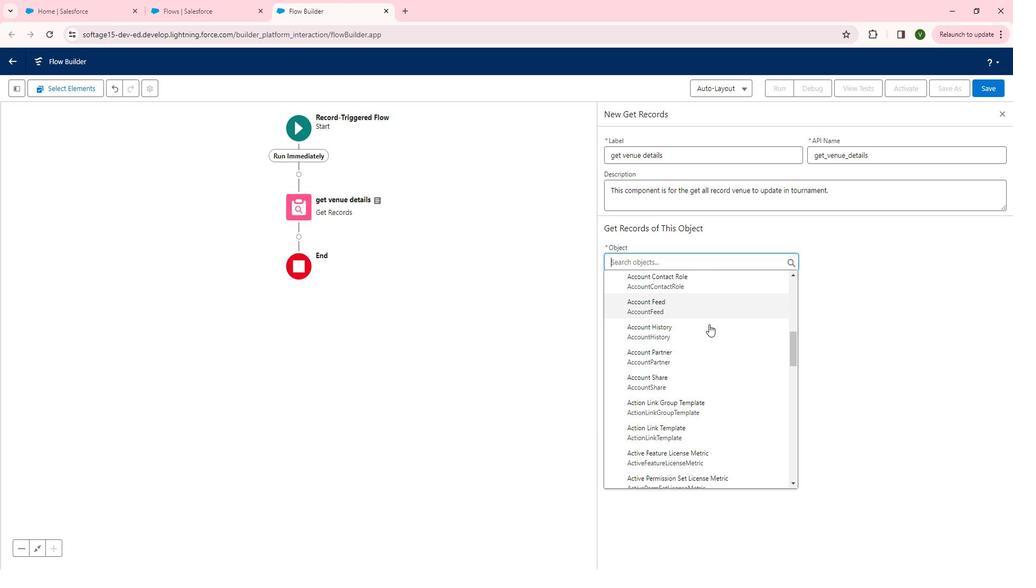 
Action: Mouse scrolled (720, 323) with delta (0, 0)
Screenshot: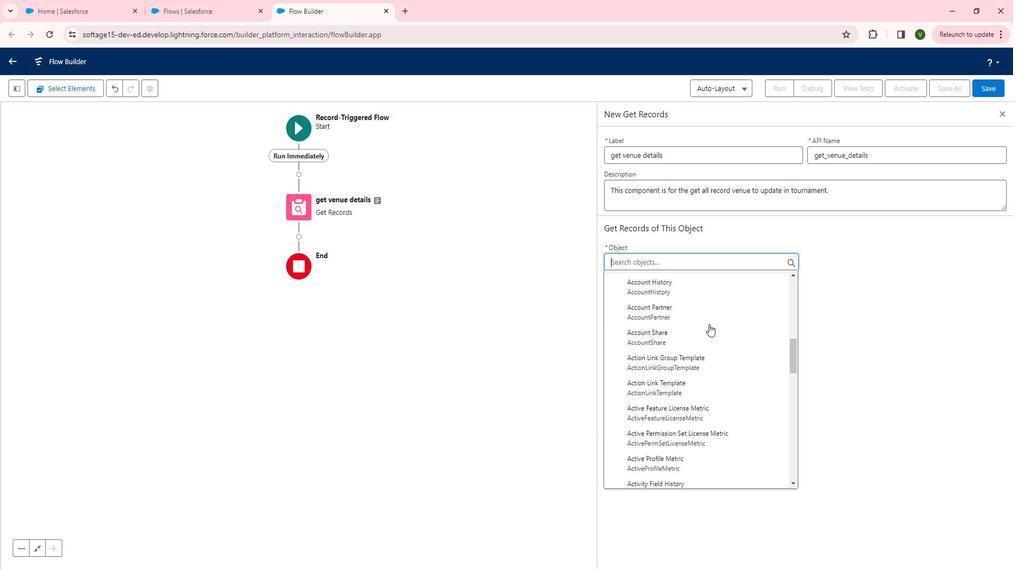 
Action: Mouse moved to (720, 320)
Screenshot: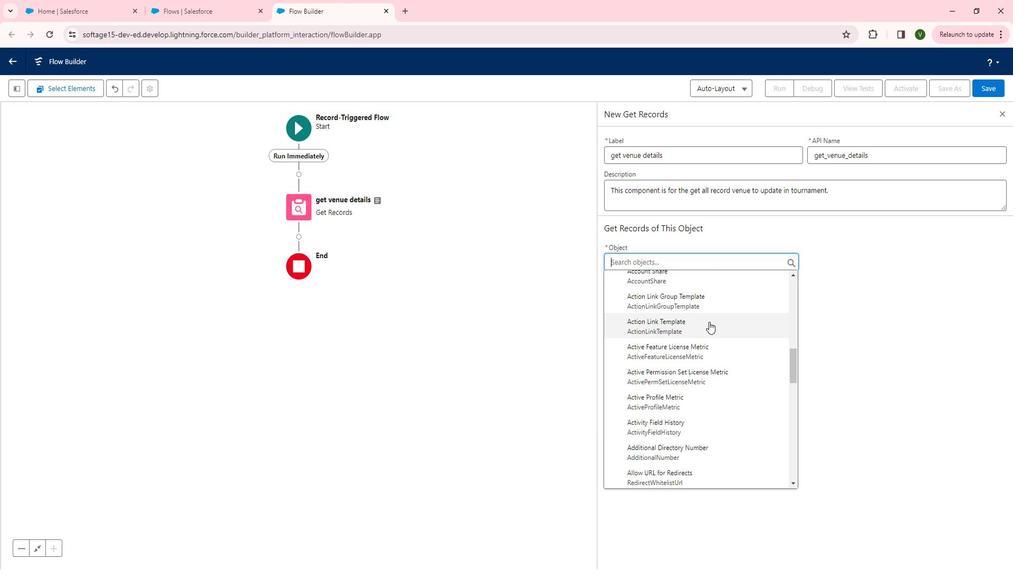 
Action: Mouse scrolled (720, 320) with delta (0, 0)
Screenshot: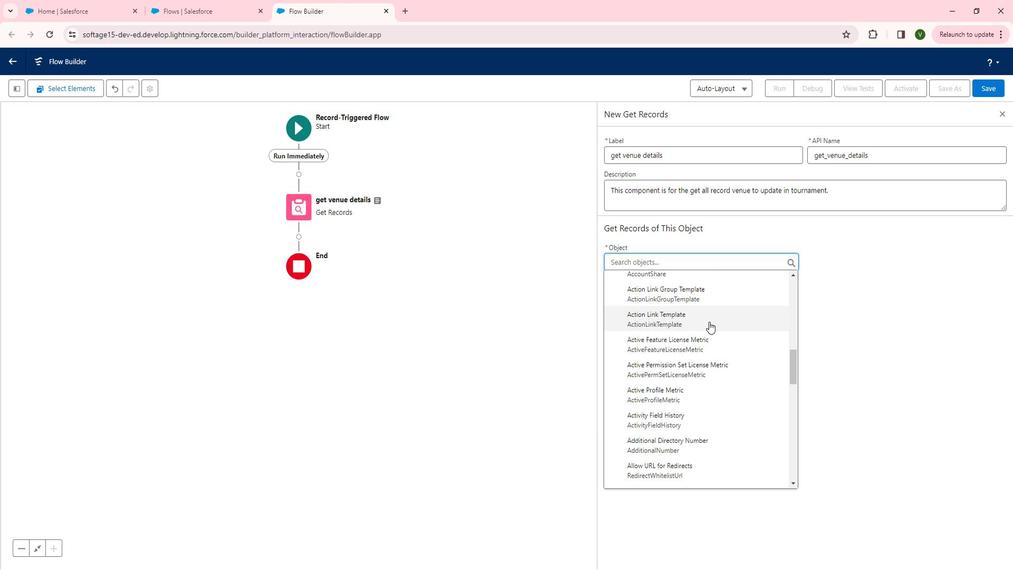 
Action: Mouse scrolled (720, 320) with delta (0, 0)
Screenshot: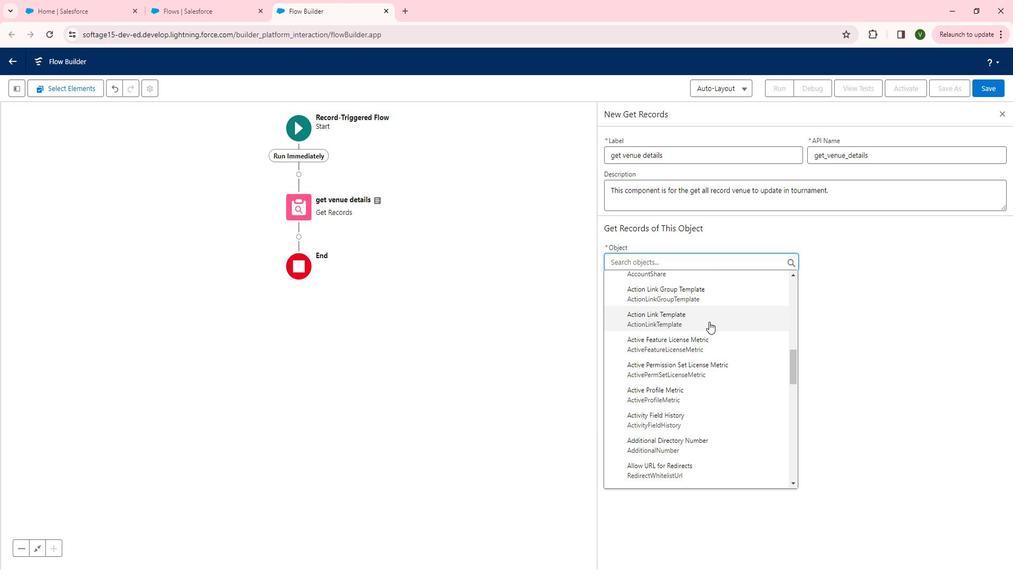 
Action: Mouse scrolled (720, 320) with delta (0, 0)
Screenshot: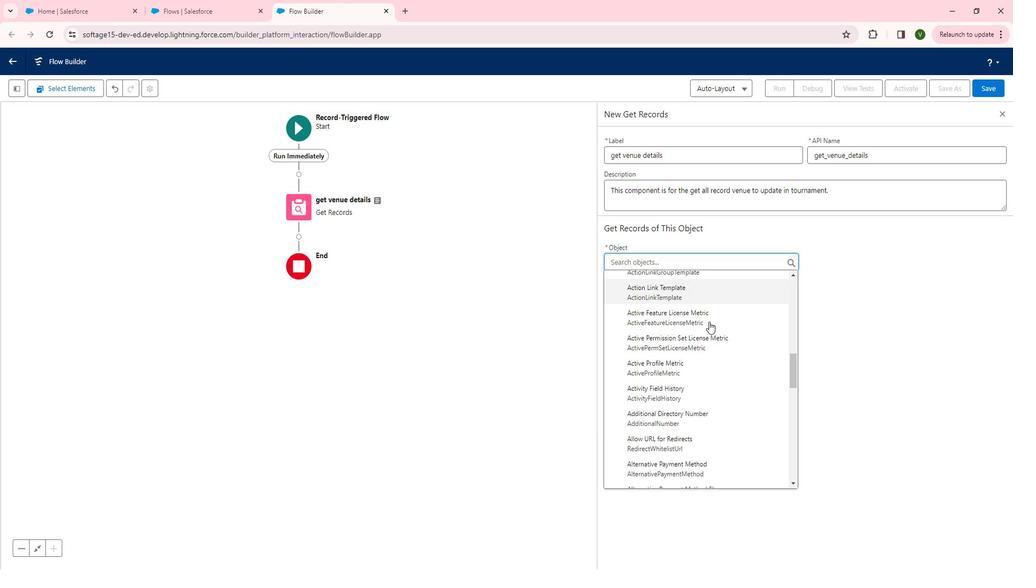 
Action: Mouse moved to (719, 320)
Screenshot: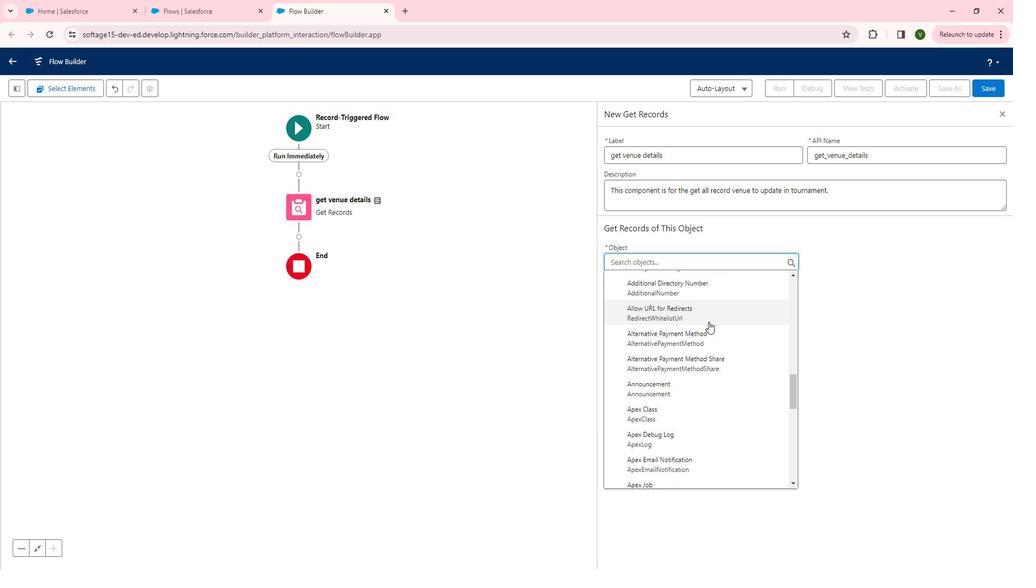 
Action: Mouse scrolled (719, 320) with delta (0, 0)
Screenshot: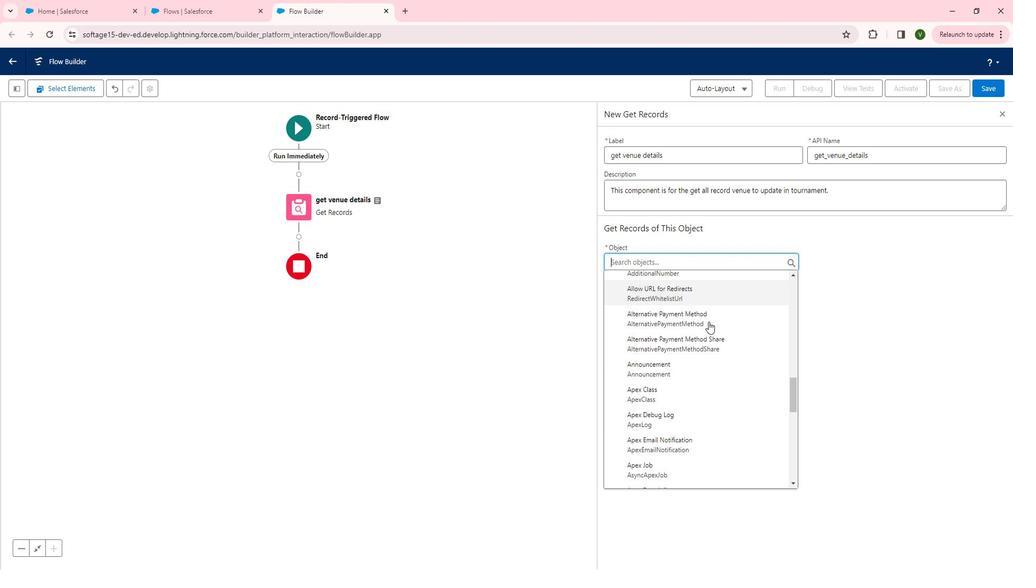 
Action: Mouse scrolled (719, 320) with delta (0, 0)
Screenshot: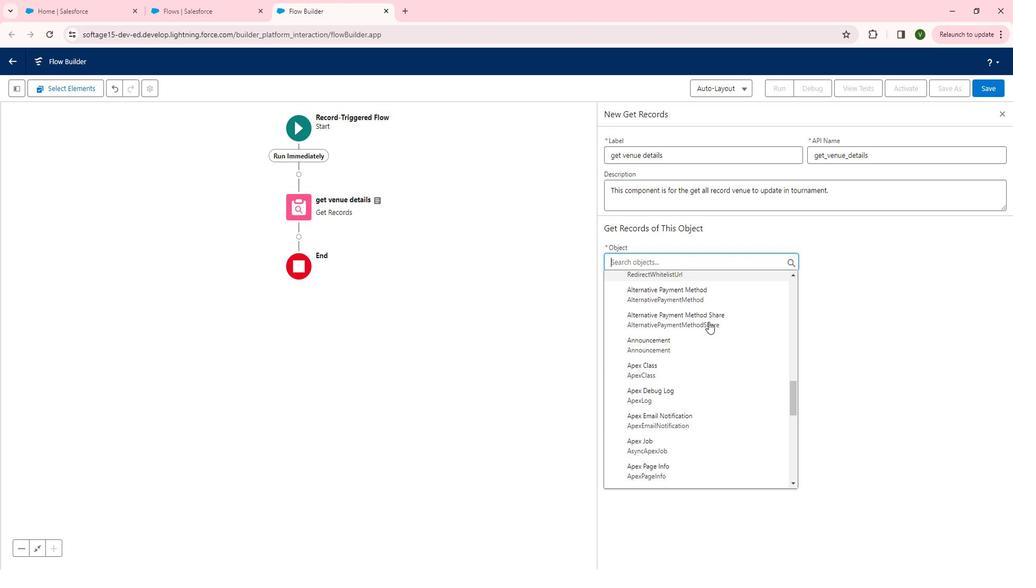 
Action: Mouse moved to (719, 320)
Screenshot: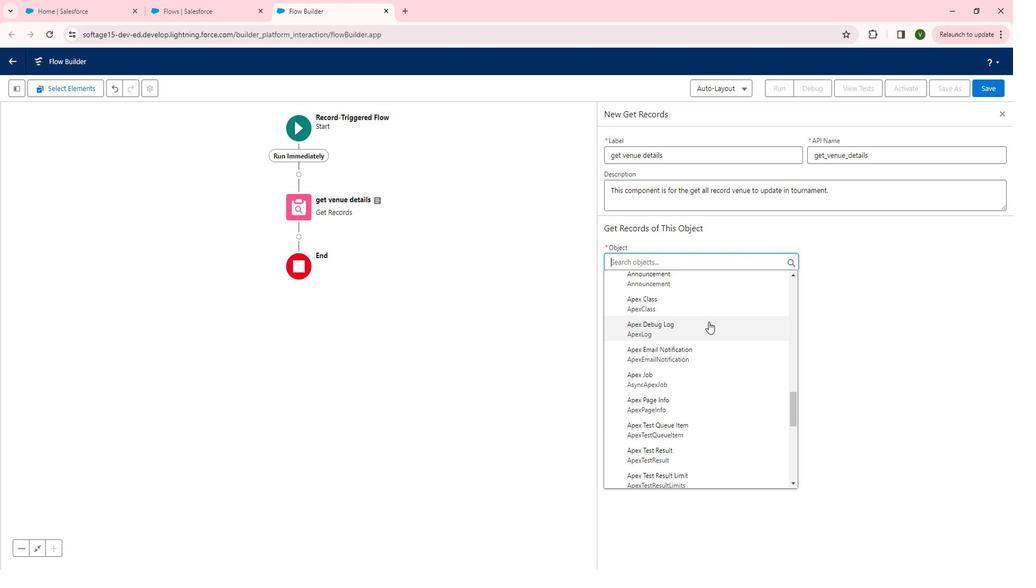 
Action: Mouse scrolled (719, 320) with delta (0, 0)
Screenshot: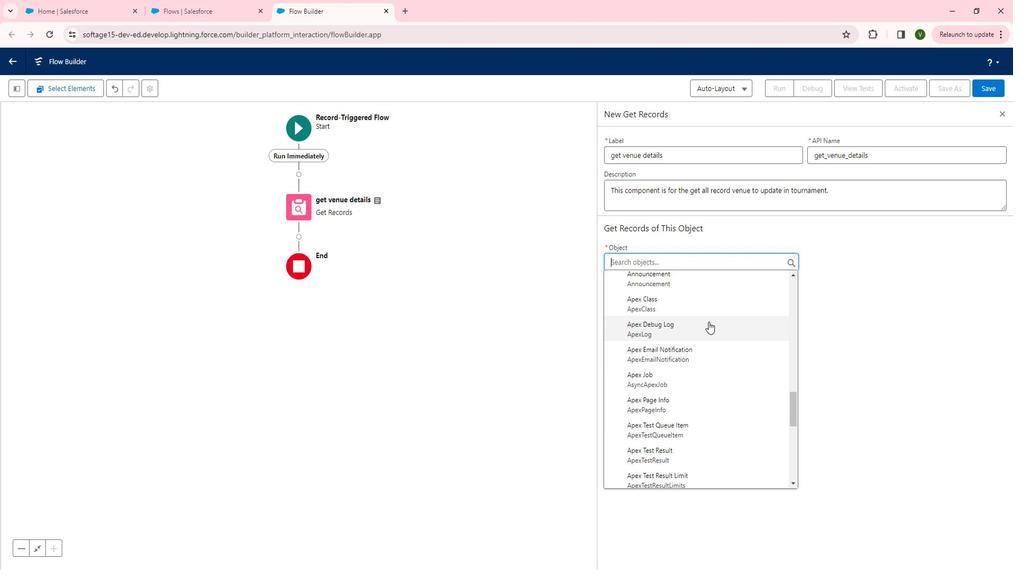 
Action: Mouse scrolled (719, 320) with delta (0, 0)
Screenshot: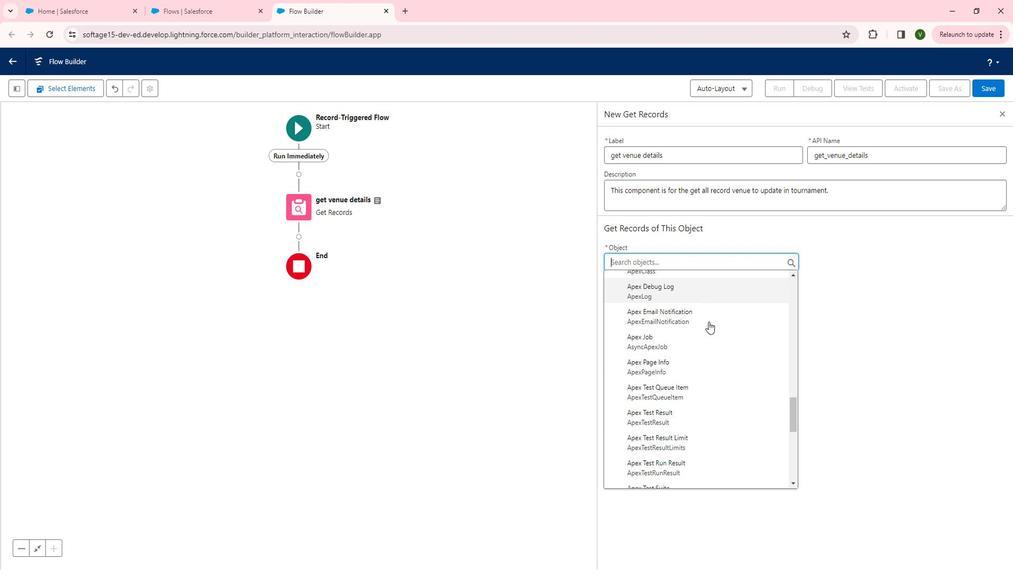 
Action: Mouse scrolled (719, 320) with delta (0, 0)
Screenshot: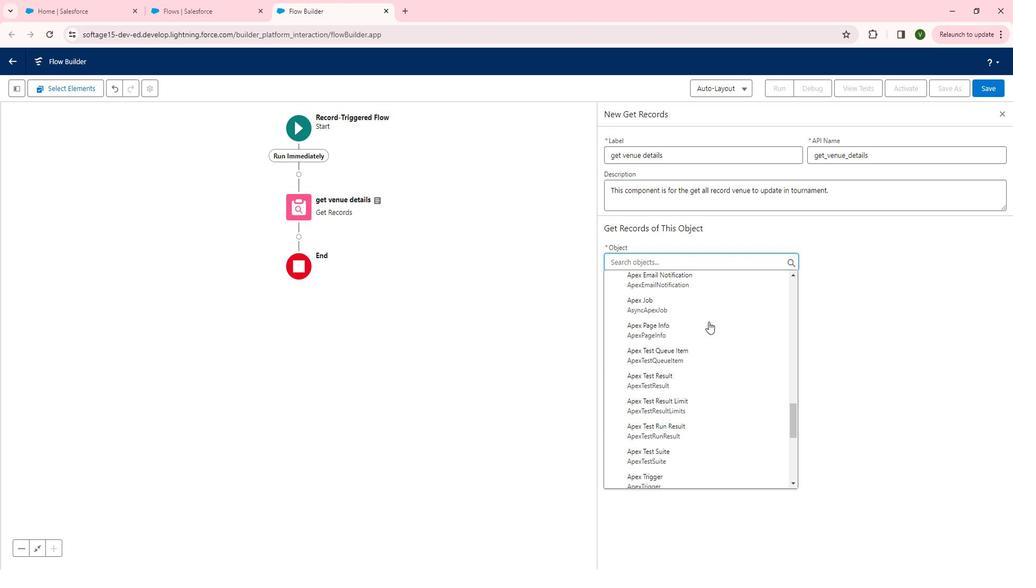 
Action: Mouse scrolled (719, 320) with delta (0, 0)
Screenshot: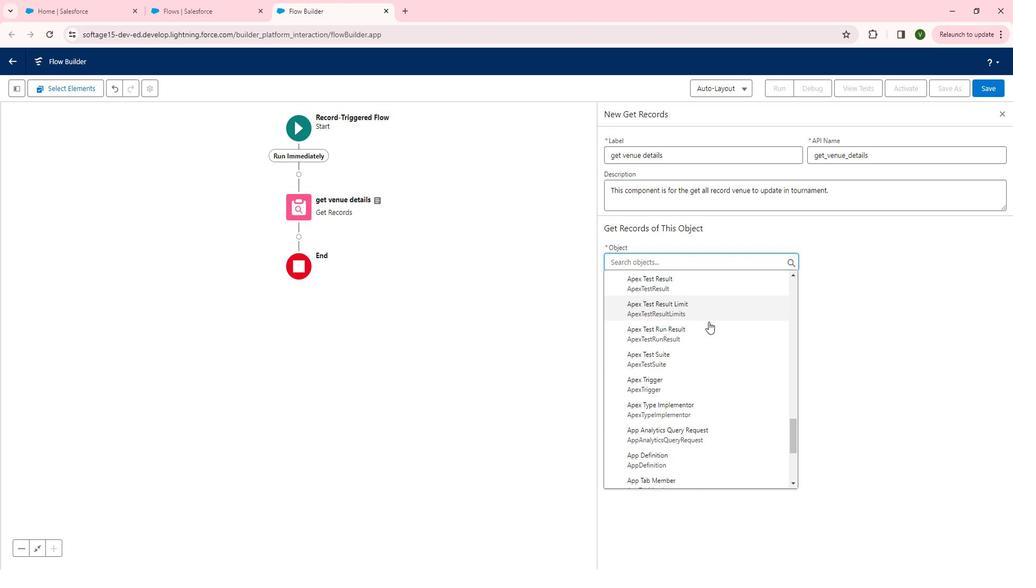 
Action: Mouse scrolled (719, 320) with delta (0, 0)
Screenshot: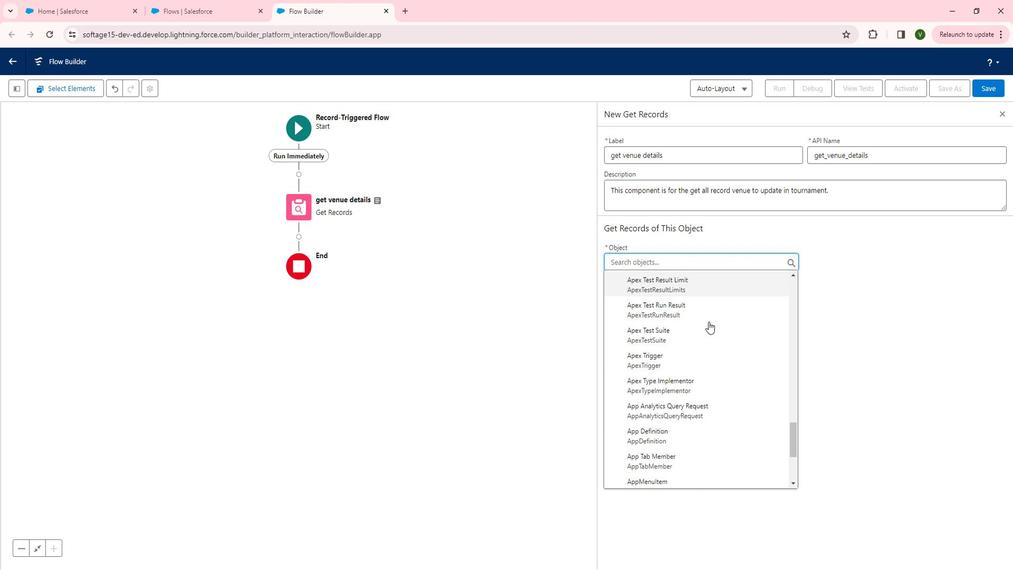 
Action: Mouse scrolled (719, 320) with delta (0, 0)
Screenshot: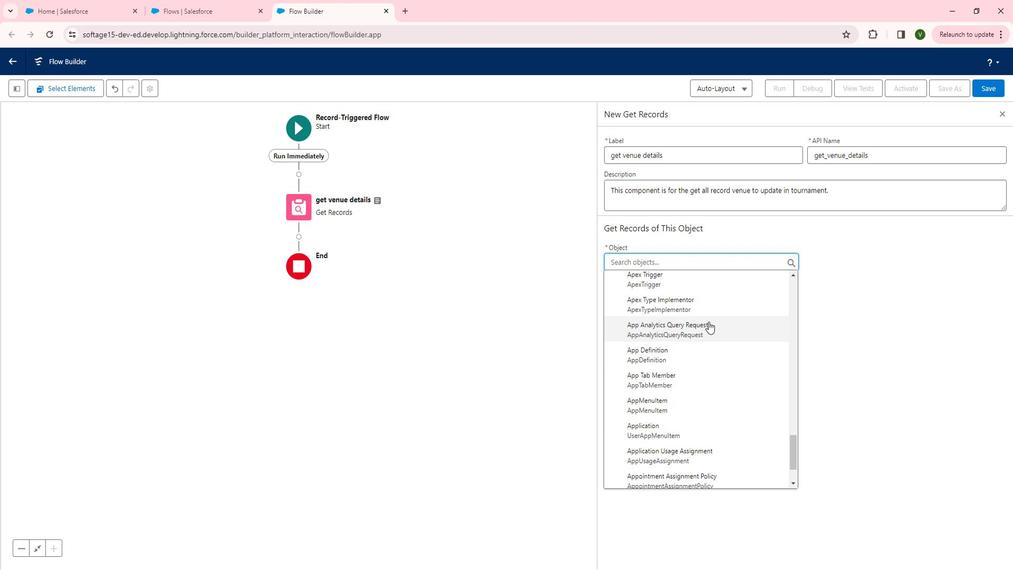 
Action: Mouse scrolled (719, 320) with delta (0, 0)
Screenshot: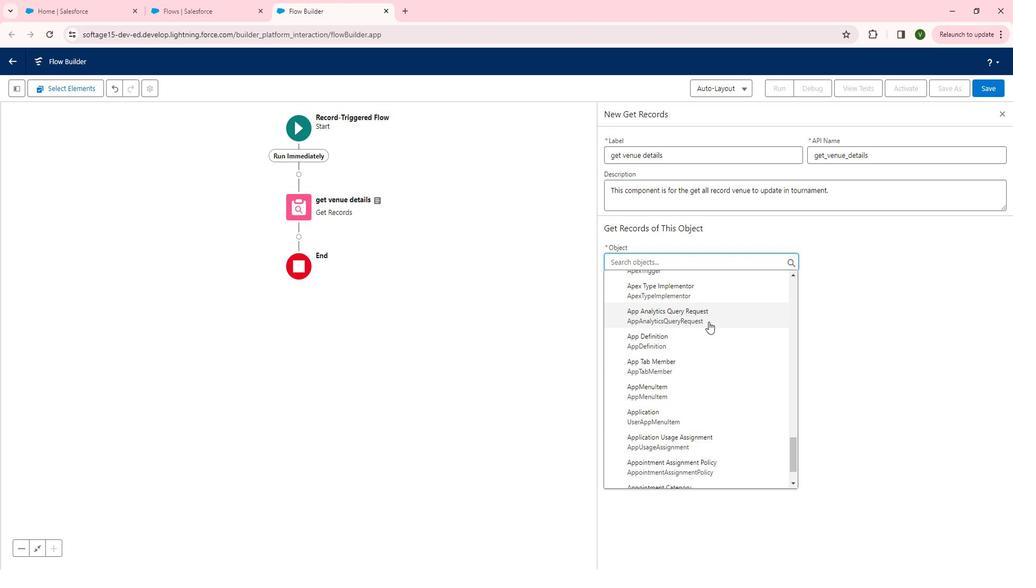 
Action: Mouse scrolled (719, 320) with delta (0, 0)
Screenshot: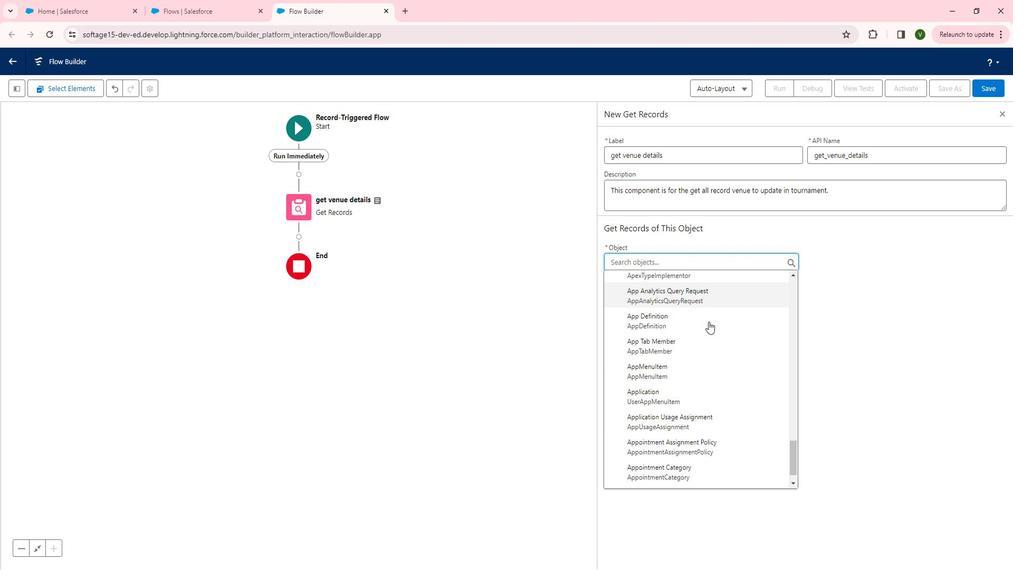 
Action: Mouse moved to (719, 320)
Screenshot: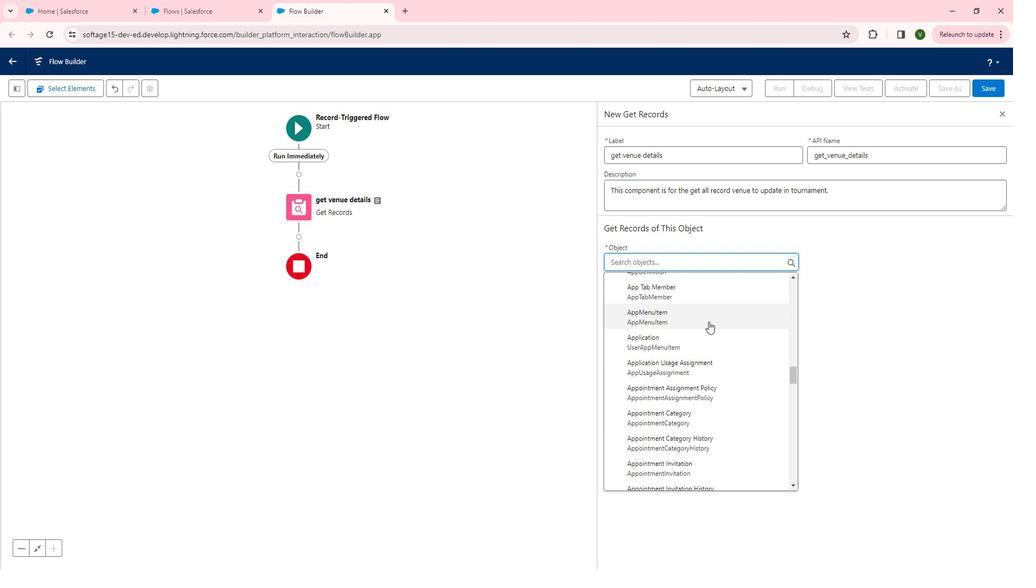 
Action: Mouse scrolled (719, 320) with delta (0, 0)
Screenshot: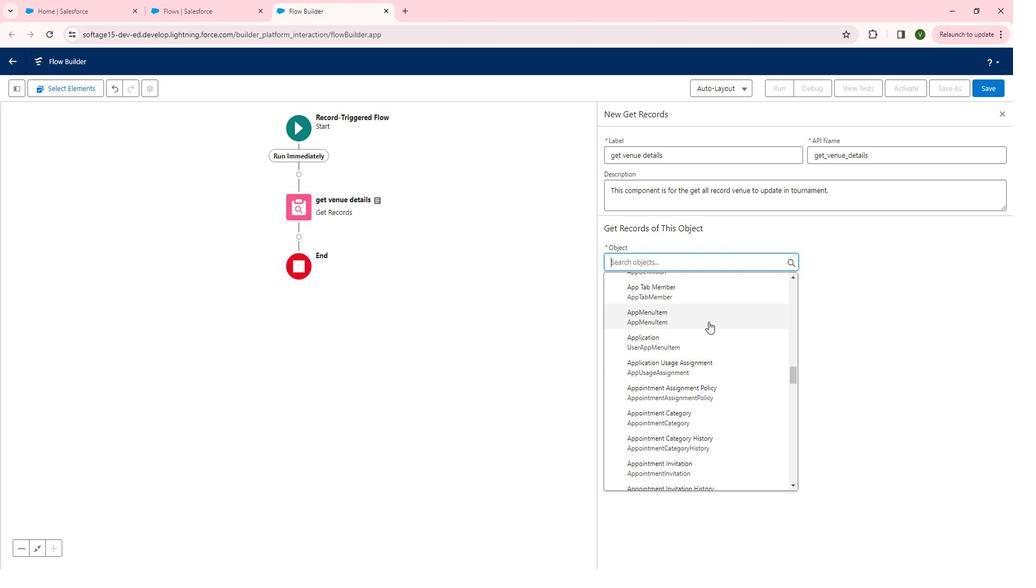 
Action: Mouse scrolled (719, 320) with delta (0, 0)
Screenshot: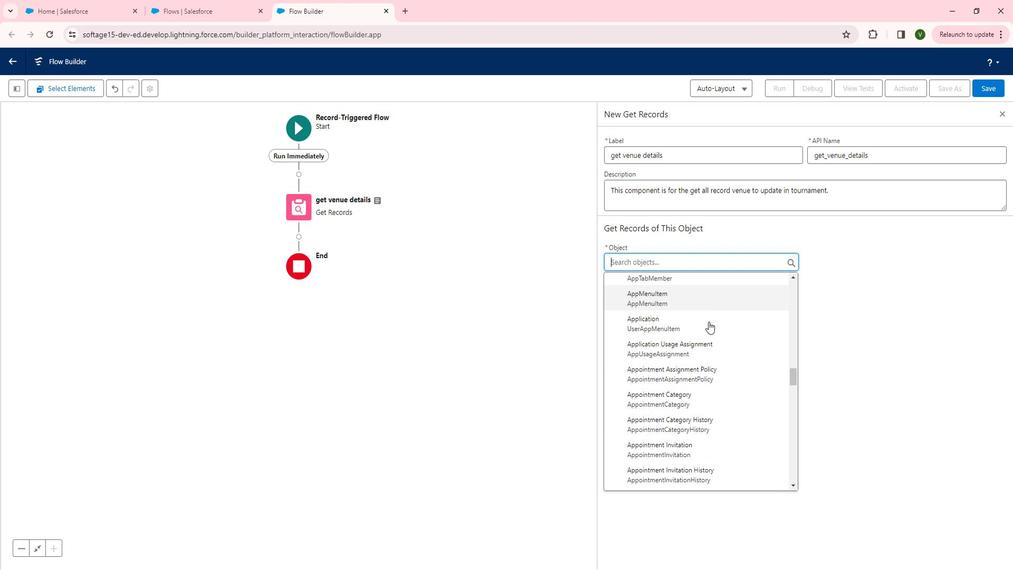 
Action: Mouse scrolled (719, 320) with delta (0, 0)
Screenshot: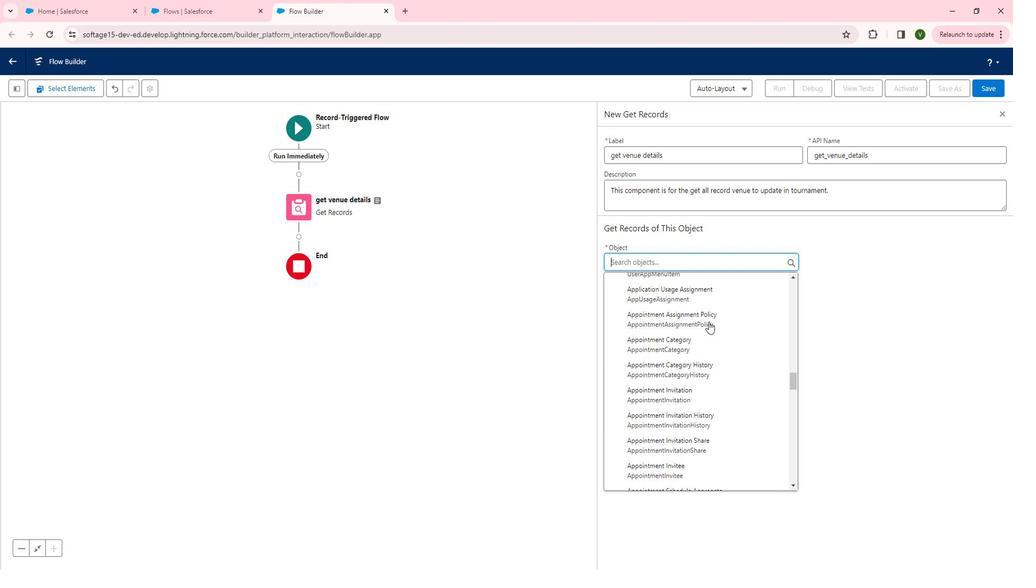 
Action: Mouse scrolled (719, 320) with delta (0, 0)
Screenshot: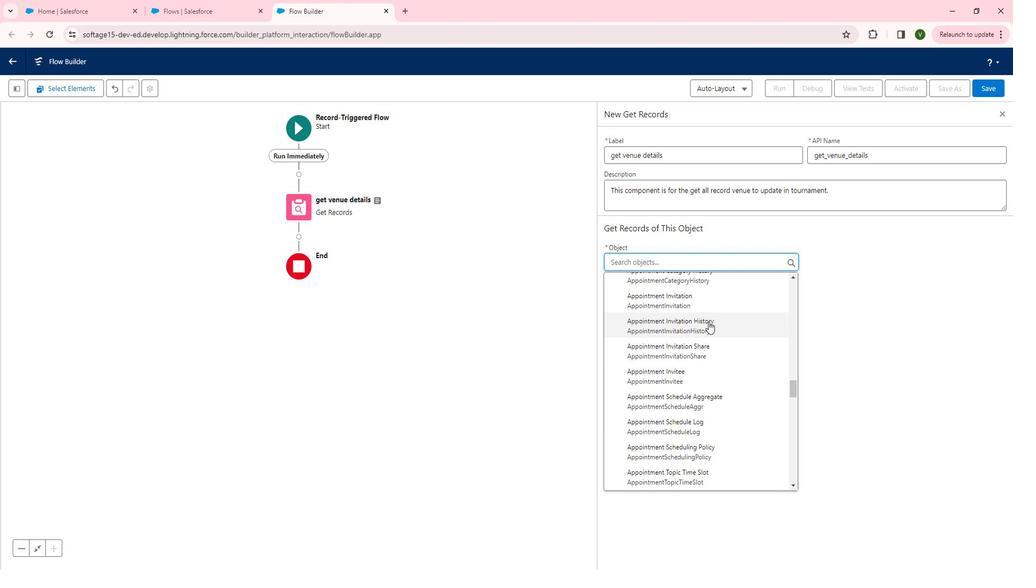 
Action: Mouse scrolled (719, 320) with delta (0, 0)
Screenshot: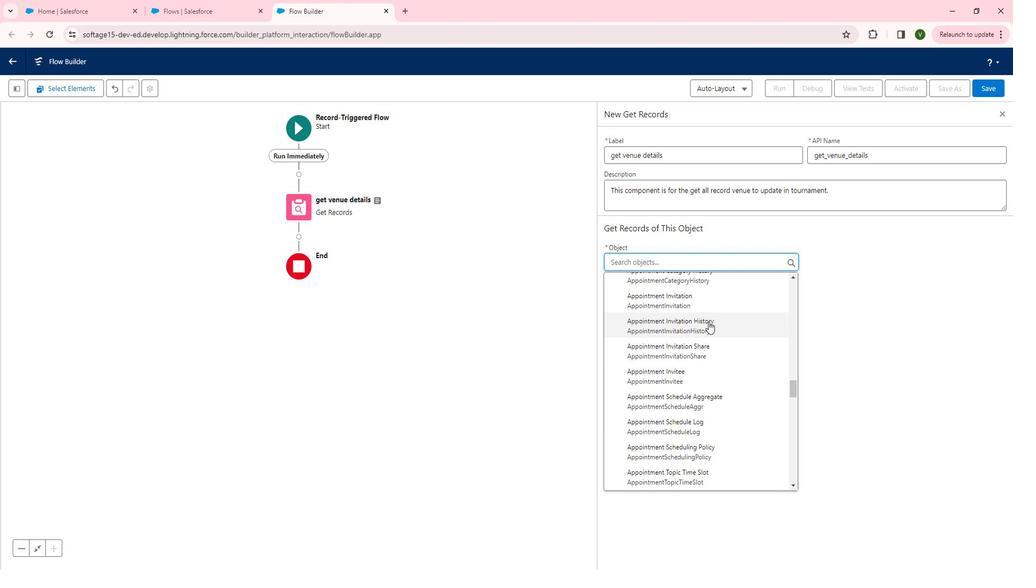 
Action: Mouse scrolled (719, 320) with delta (0, 0)
Screenshot: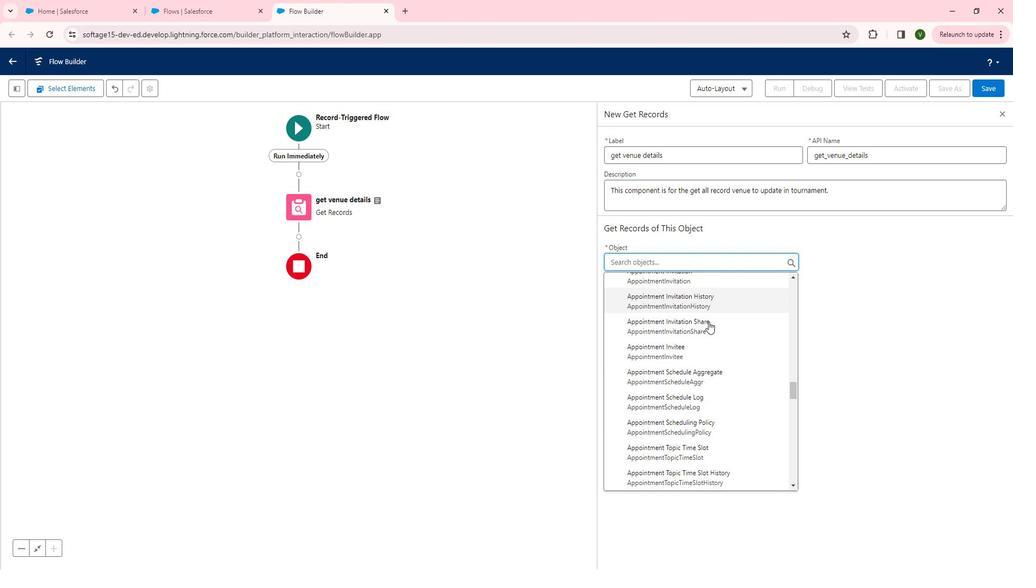 
Action: Mouse scrolled (719, 320) with delta (0, 0)
Screenshot: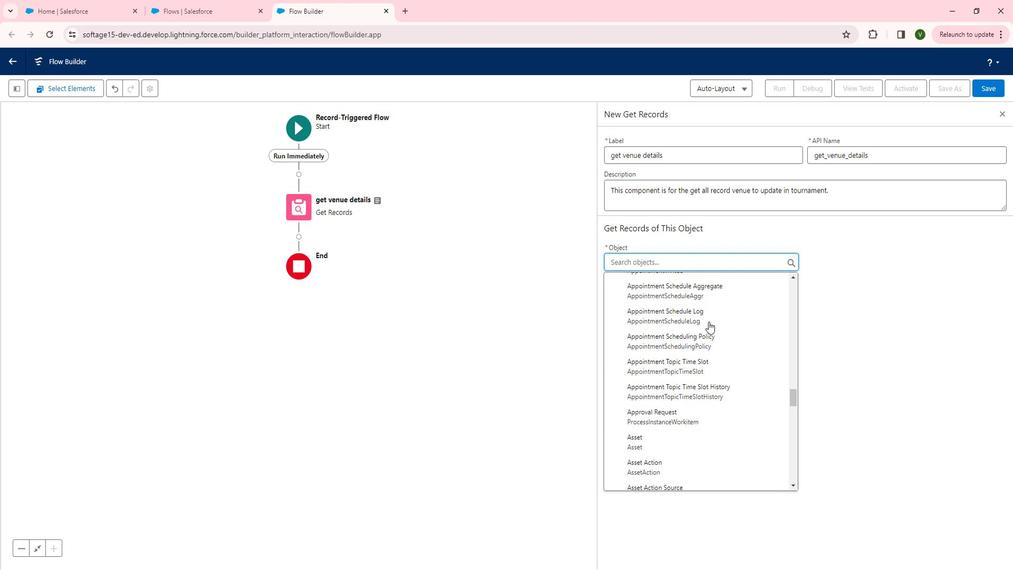 
Action: Mouse scrolled (719, 320) with delta (0, 0)
Screenshot: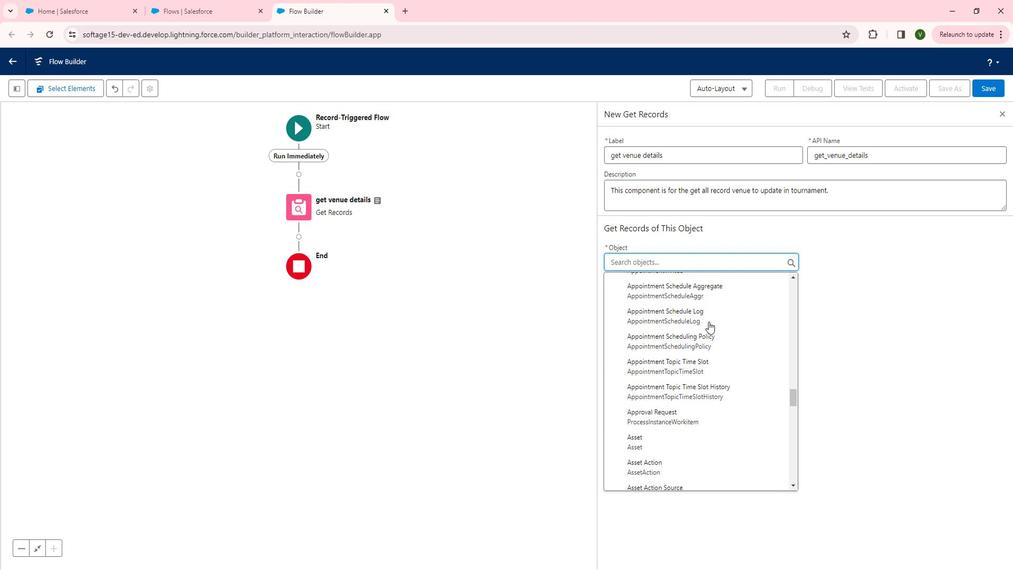 
Action: Mouse scrolled (719, 320) with delta (0, 0)
Screenshot: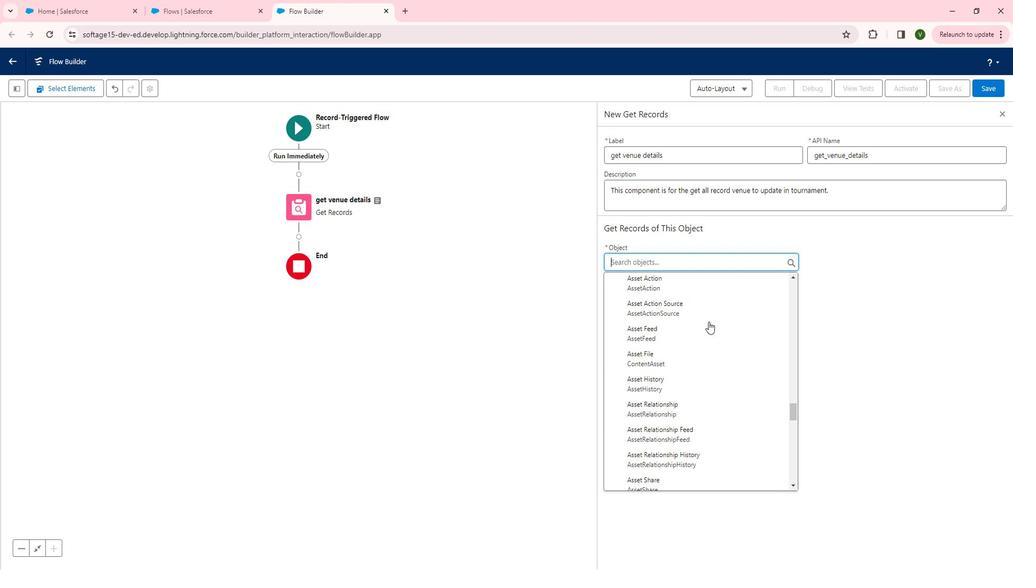 
Action: Mouse scrolled (719, 320) with delta (0, 0)
Screenshot: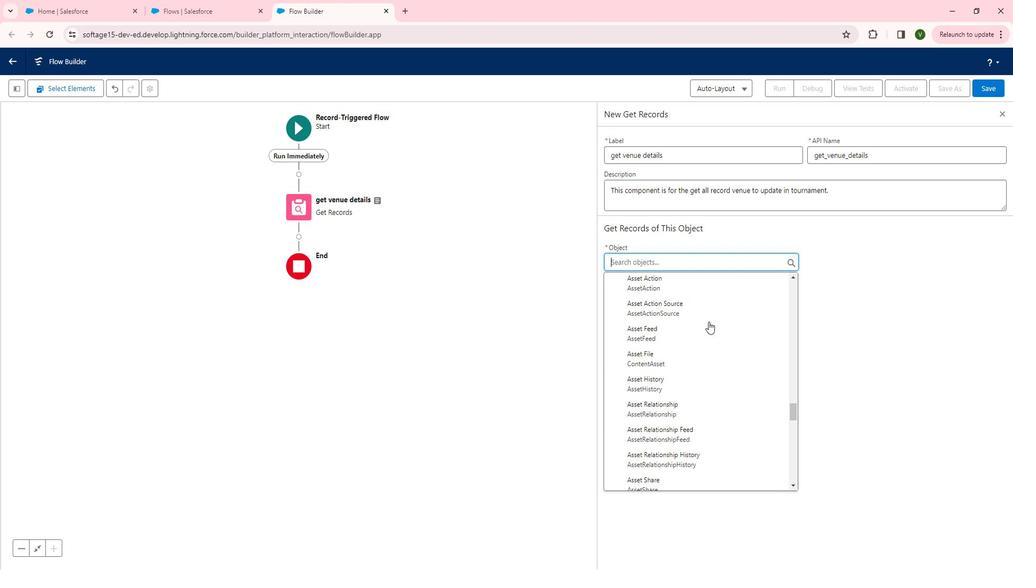 
Action: Mouse scrolled (719, 320) with delta (0, 0)
Screenshot: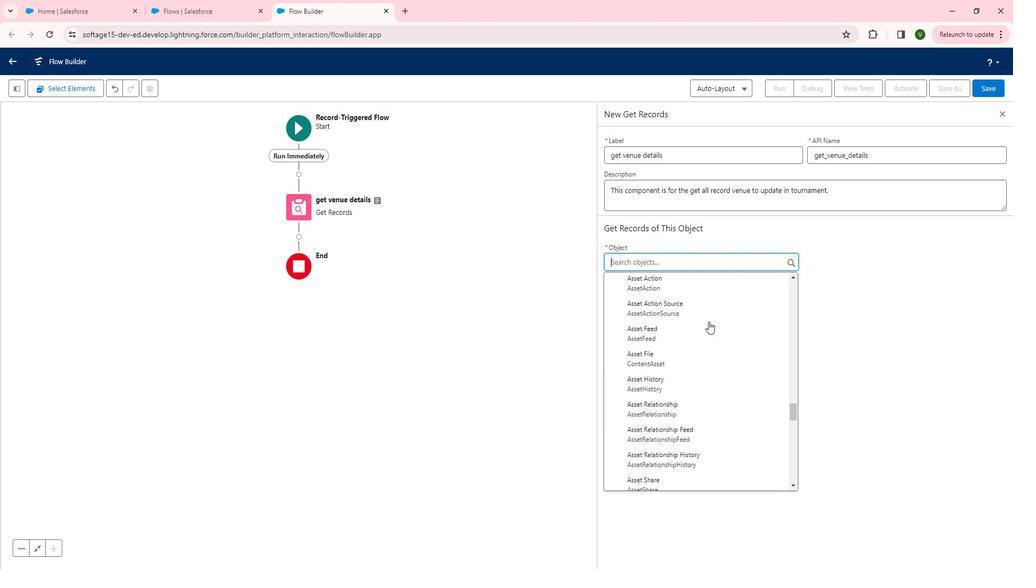 
Action: Mouse scrolled (719, 320) with delta (0, 0)
Screenshot: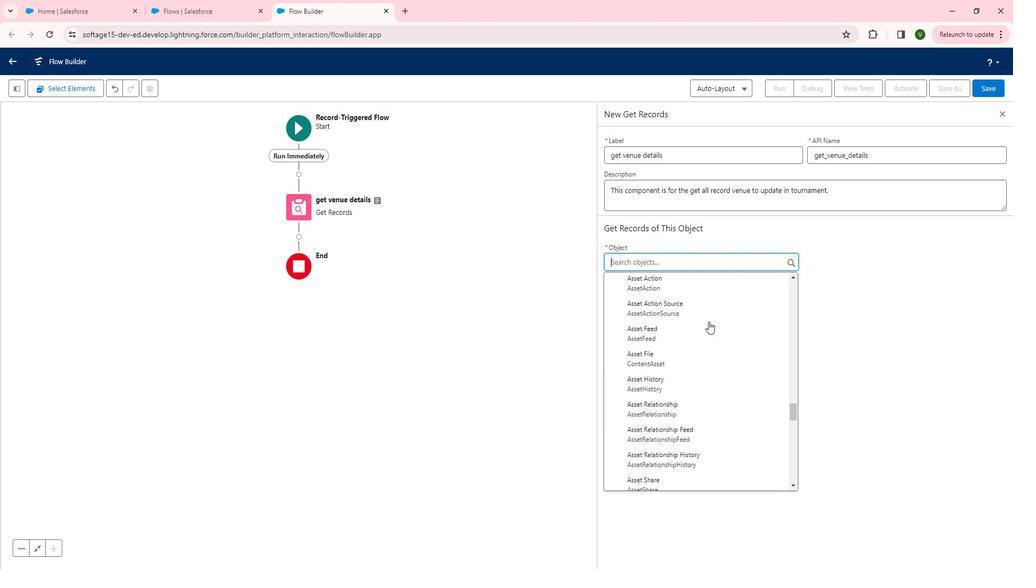 
Action: Mouse scrolled (719, 320) with delta (0, 0)
Screenshot: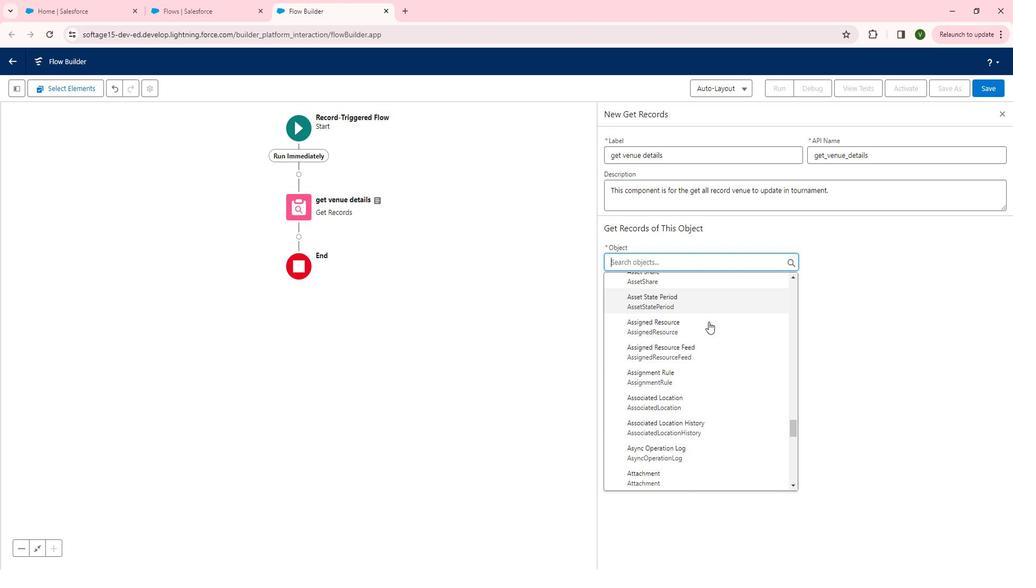 
Action: Mouse scrolled (719, 320) with delta (0, 0)
Screenshot: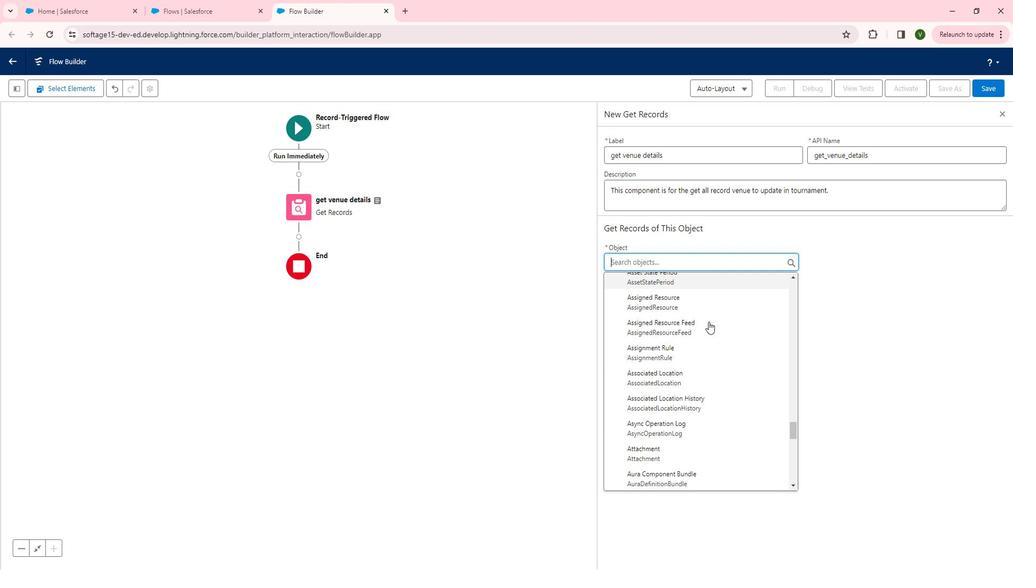 
Action: Mouse scrolled (719, 320) with delta (0, 0)
Screenshot: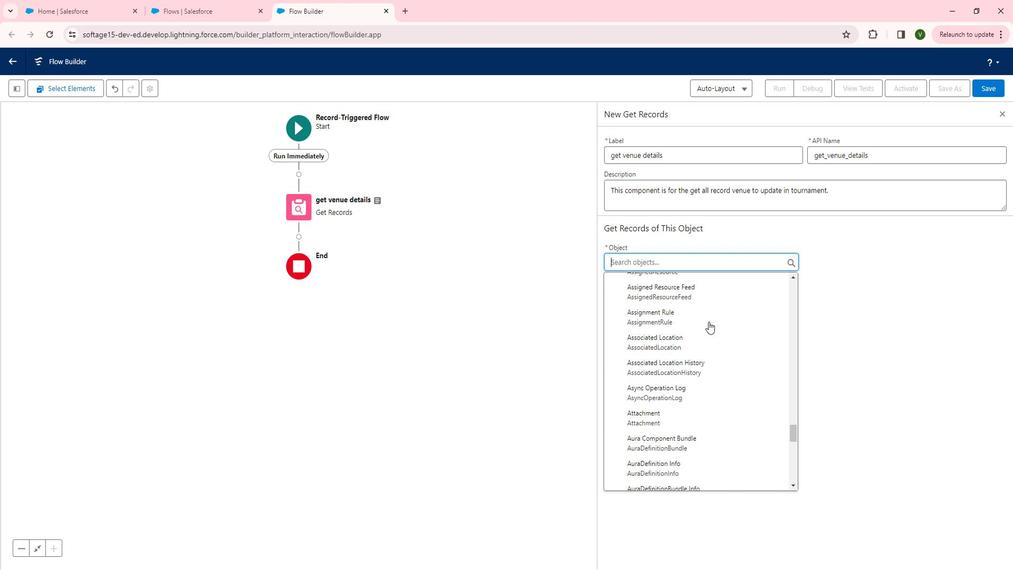 
Action: Mouse scrolled (719, 320) with delta (0, 0)
Screenshot: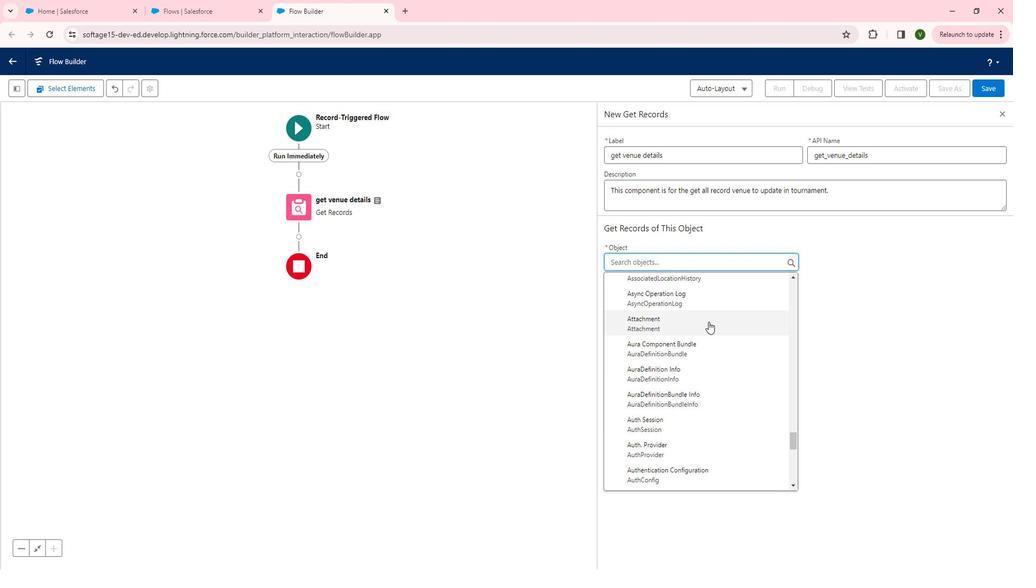 
Action: Mouse scrolled (719, 320) with delta (0, 0)
Screenshot: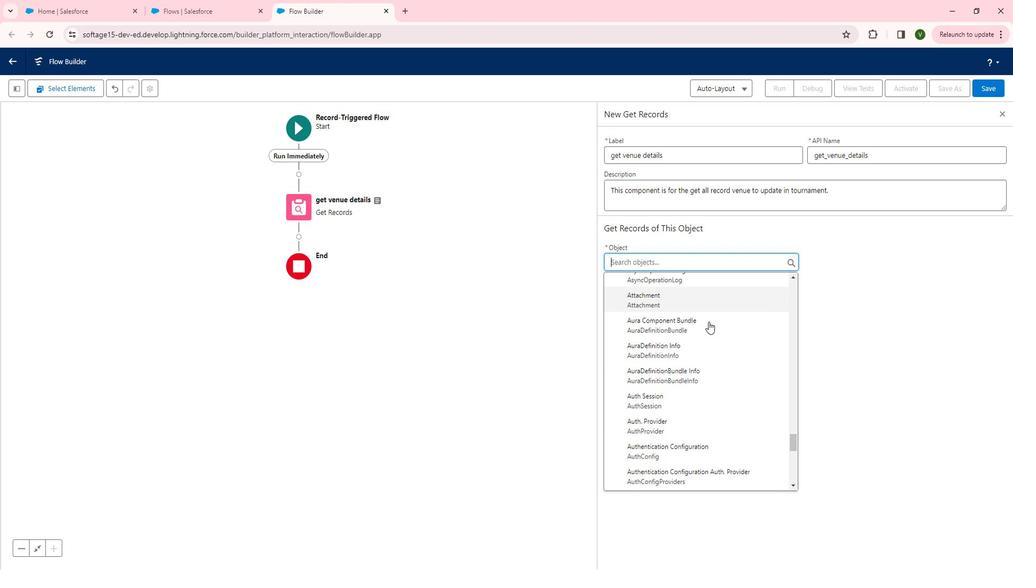 
Action: Mouse scrolled (719, 320) with delta (0, 0)
Screenshot: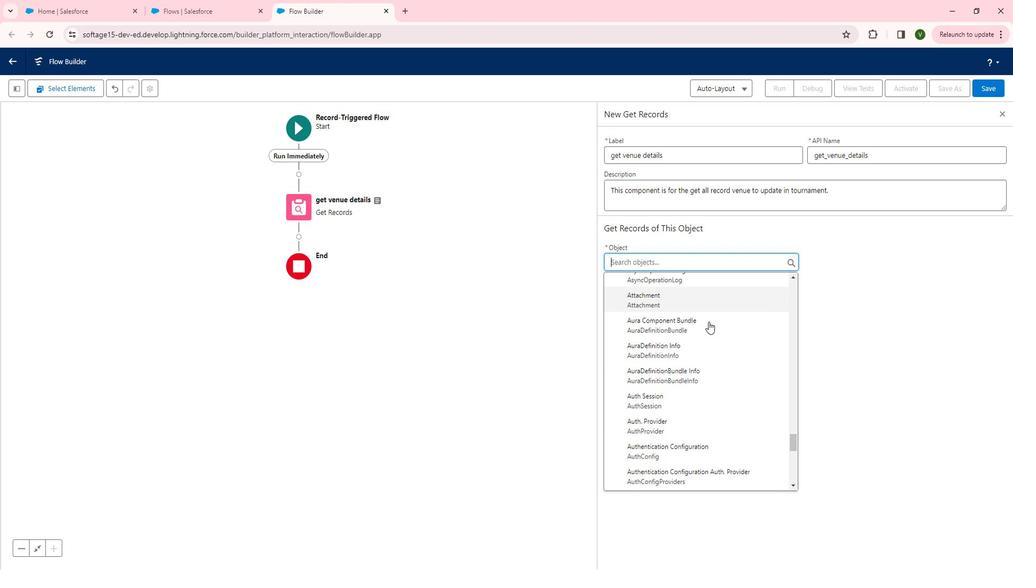 
Action: Mouse scrolled (719, 320) with delta (0, 0)
Screenshot: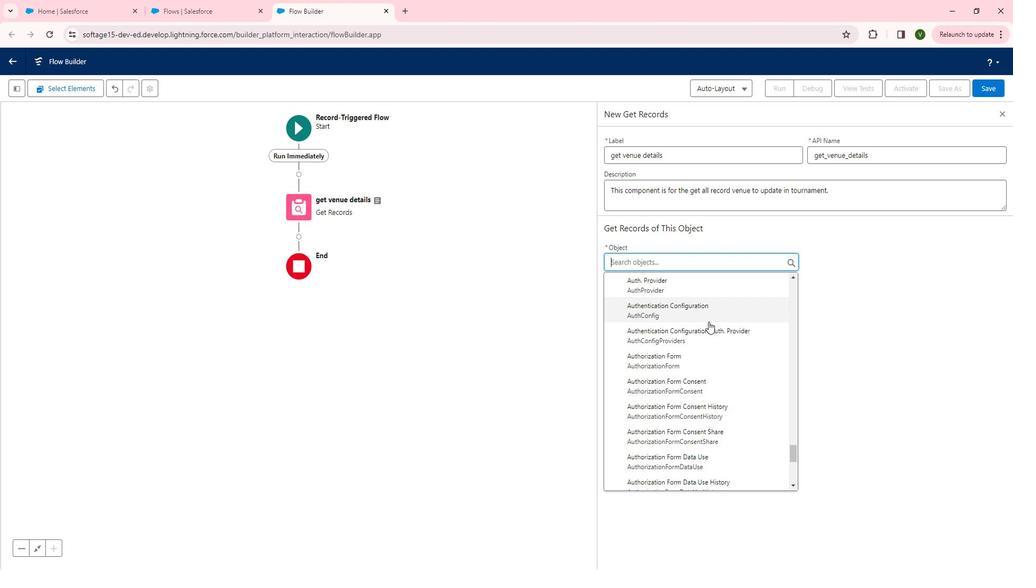 
Action: Mouse scrolled (719, 320) with delta (0, 0)
Screenshot: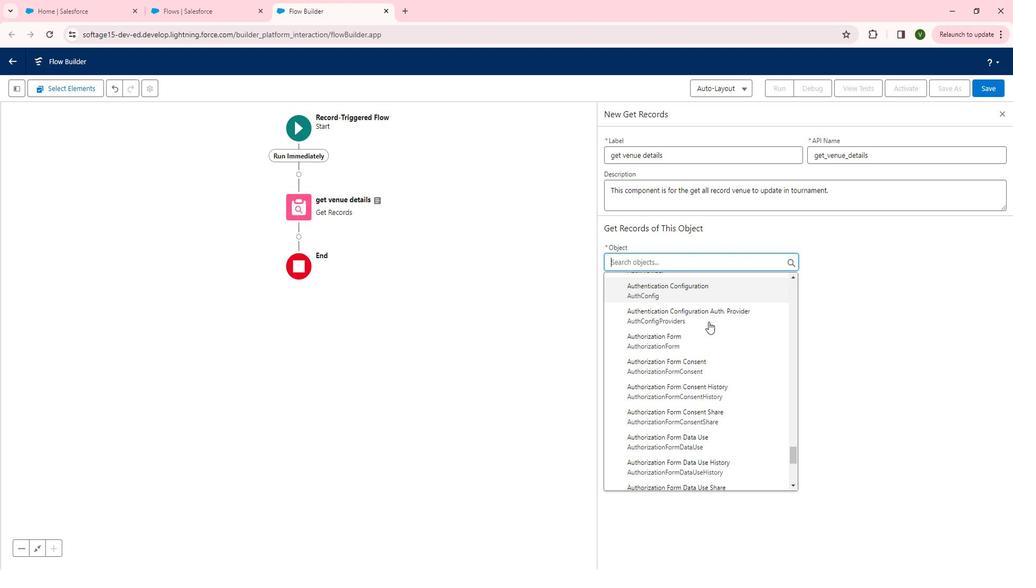 
Action: Mouse scrolled (719, 320) with delta (0, 0)
Screenshot: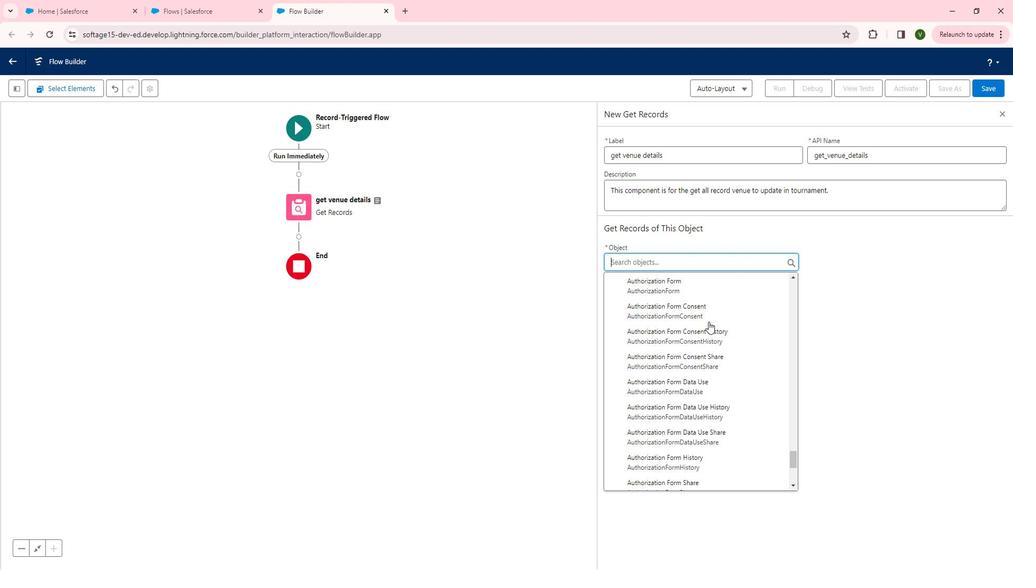 
Action: Mouse scrolled (719, 320) with delta (0, 0)
Screenshot: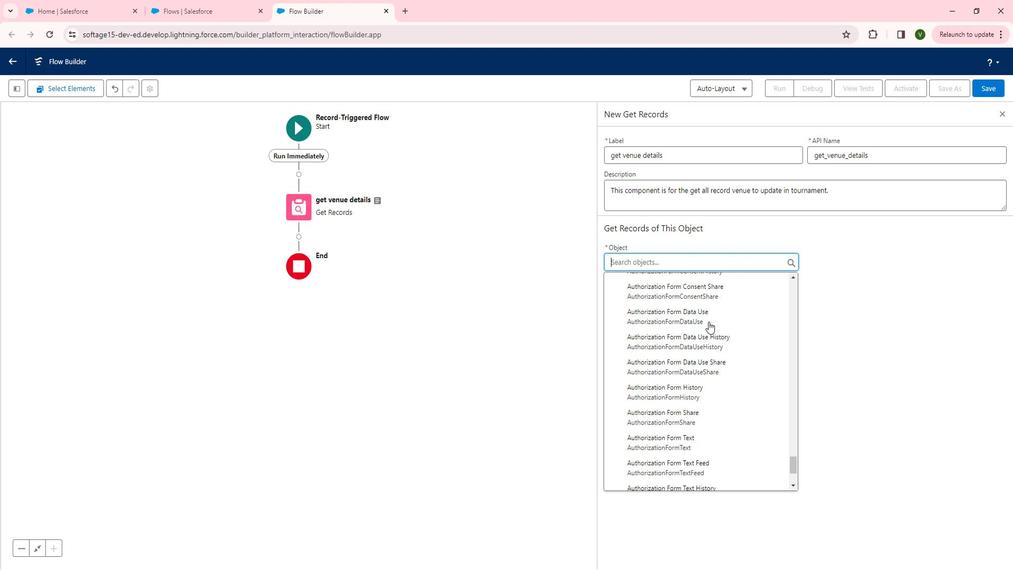 
Action: Mouse scrolled (719, 320) with delta (0, 0)
Screenshot: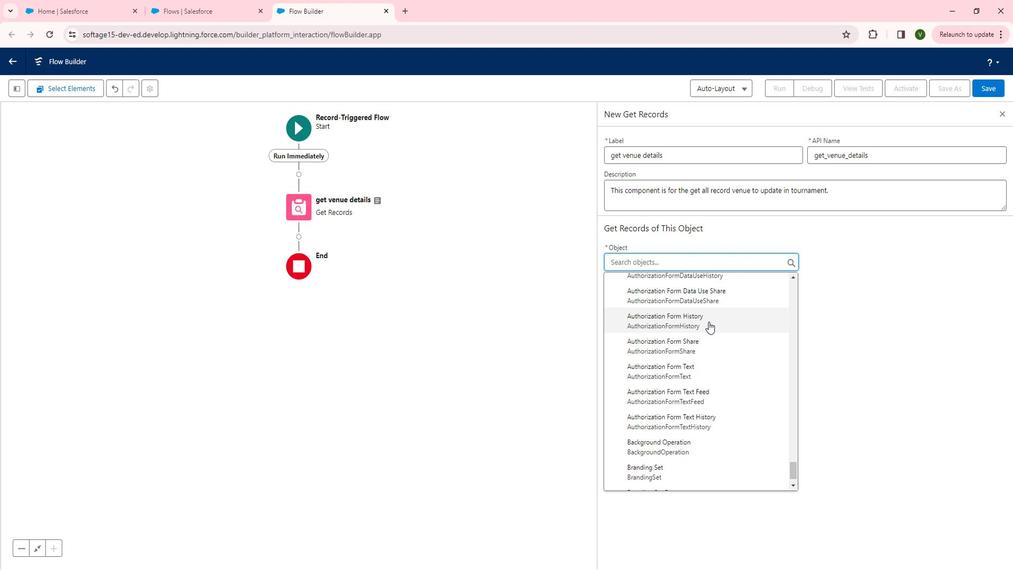 
Action: Mouse scrolled (719, 320) with delta (0, 0)
Screenshot: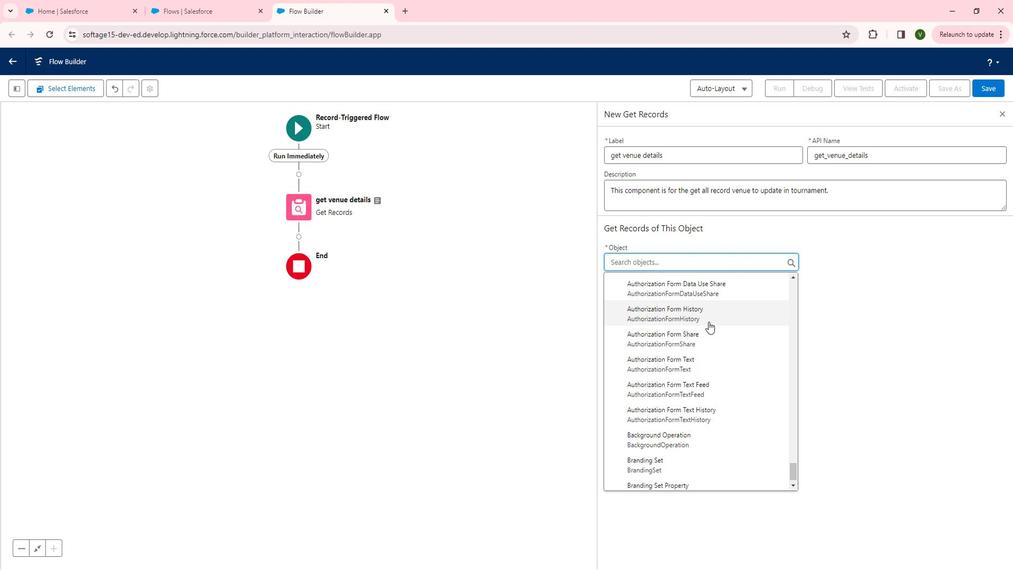 
Action: Mouse scrolled (719, 320) with delta (0, 0)
Screenshot: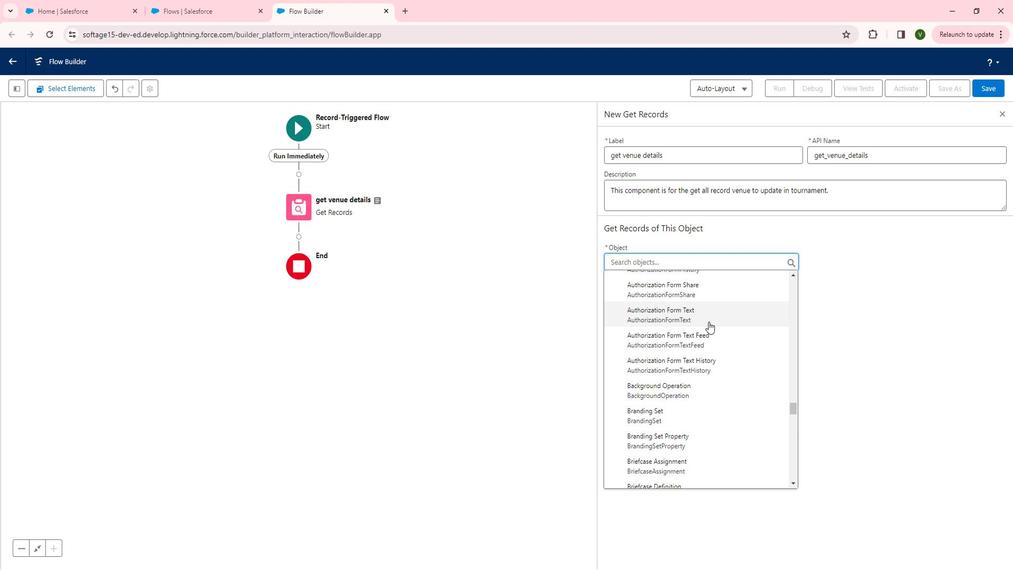 
Action: Mouse scrolled (719, 320) with delta (0, 0)
Screenshot: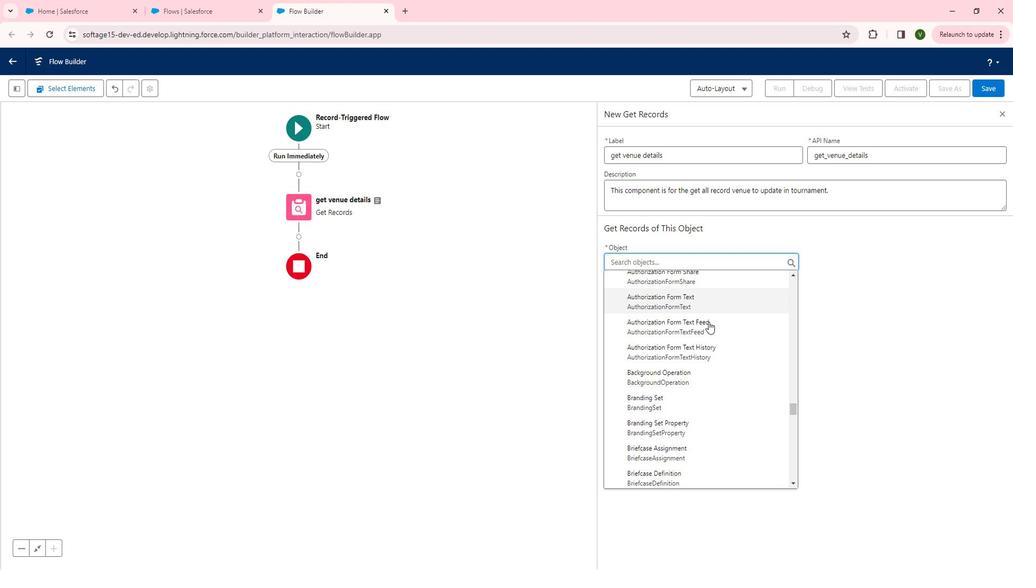 
Action: Mouse scrolled (719, 320) with delta (0, 0)
Screenshot: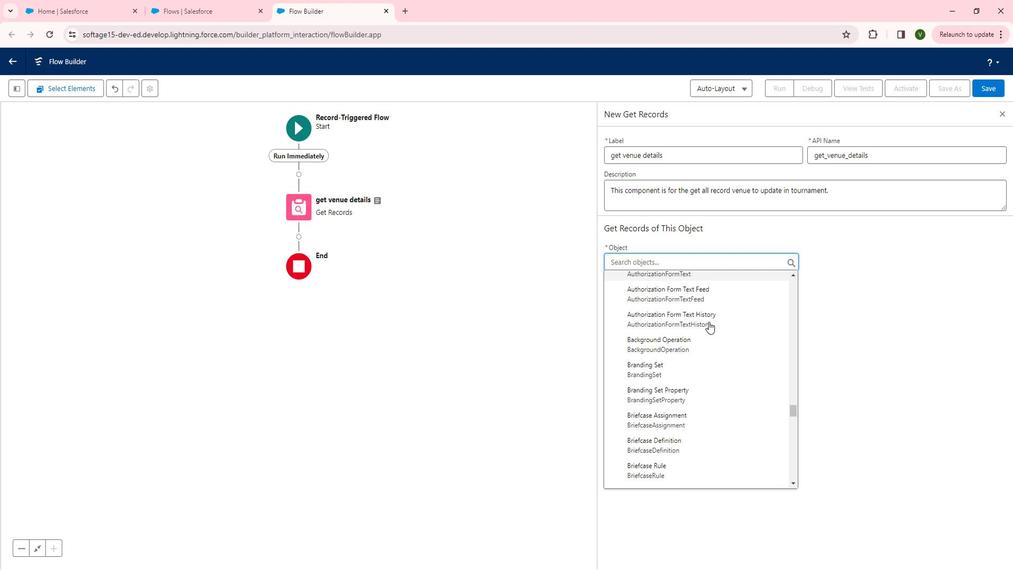 
Action: Mouse scrolled (719, 320) with delta (0, 0)
Screenshot: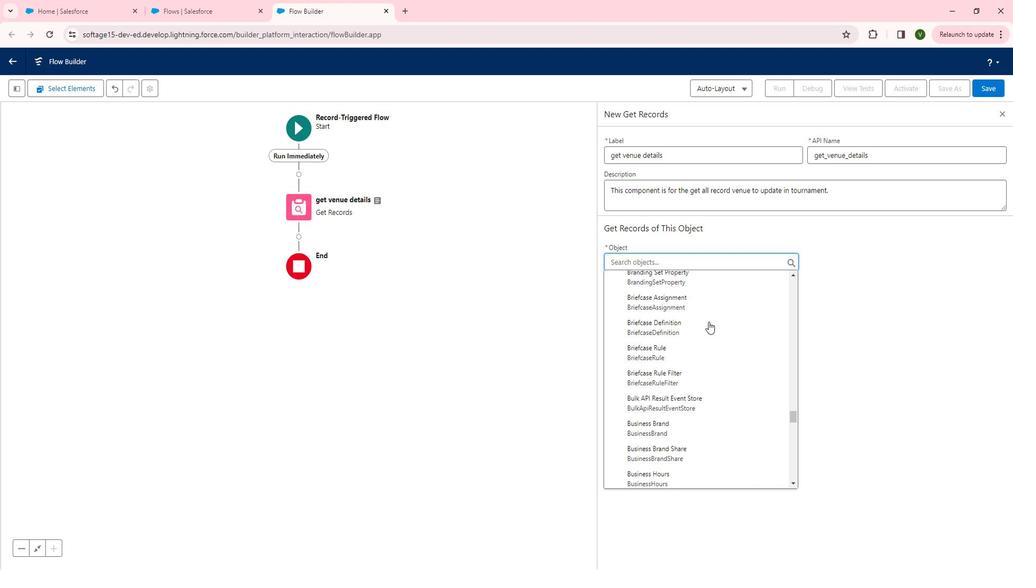 
Action: Mouse scrolled (719, 320) with delta (0, 0)
Screenshot: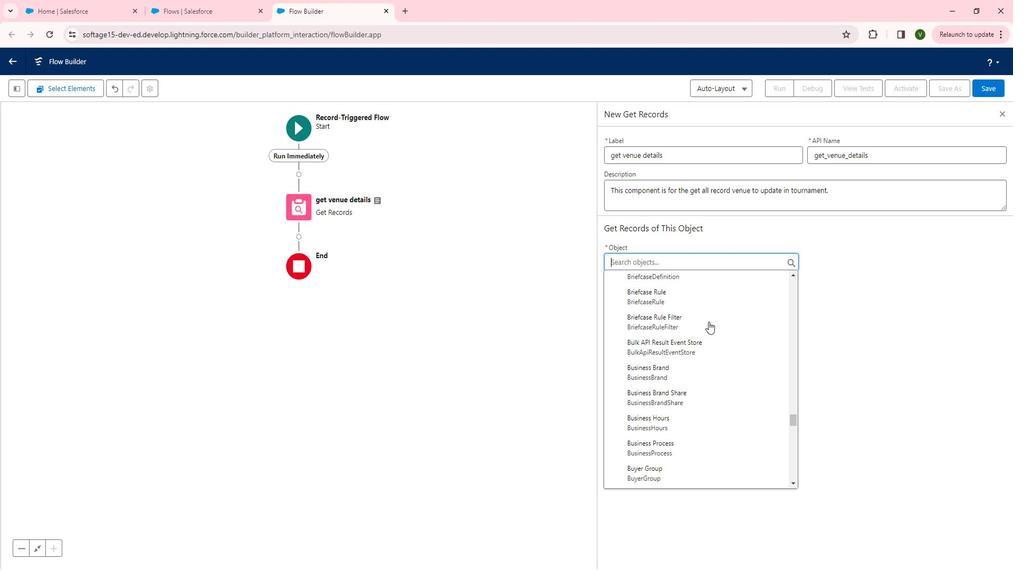 
Action: Mouse scrolled (719, 320) with delta (0, 0)
Screenshot: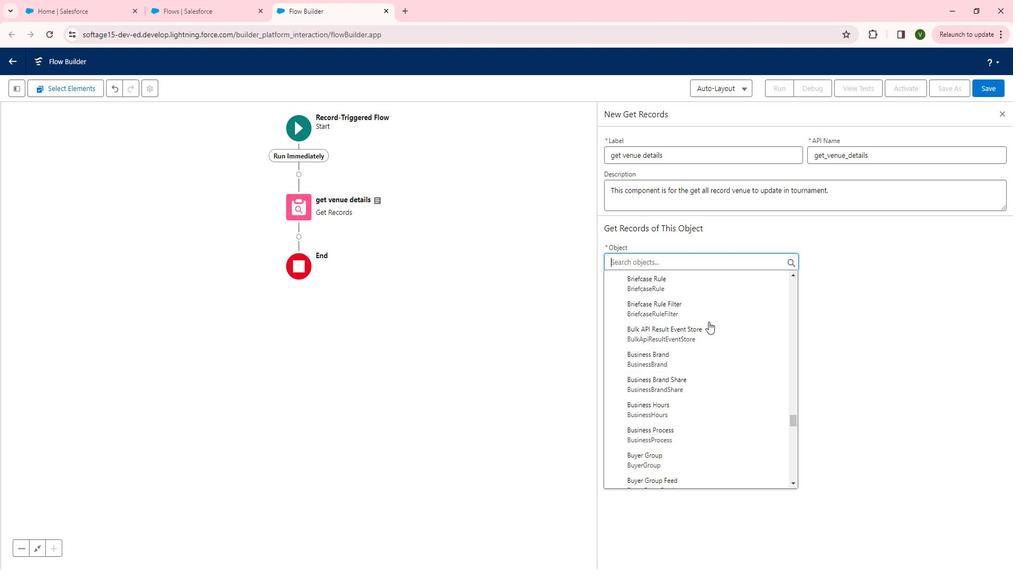 
Action: Mouse scrolled (719, 320) with delta (0, 0)
Screenshot: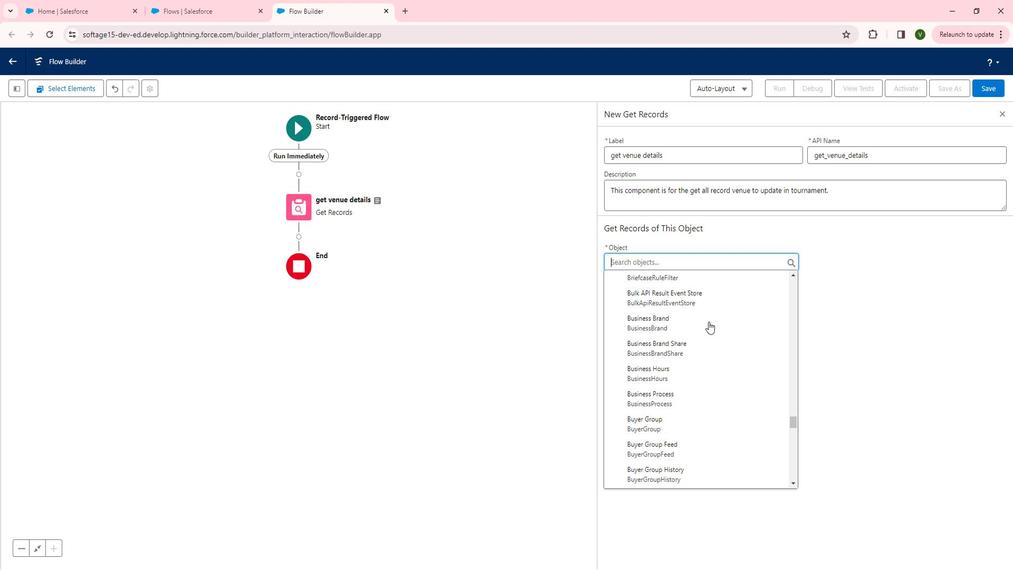 
Action: Mouse scrolled (719, 320) with delta (0, 0)
Screenshot: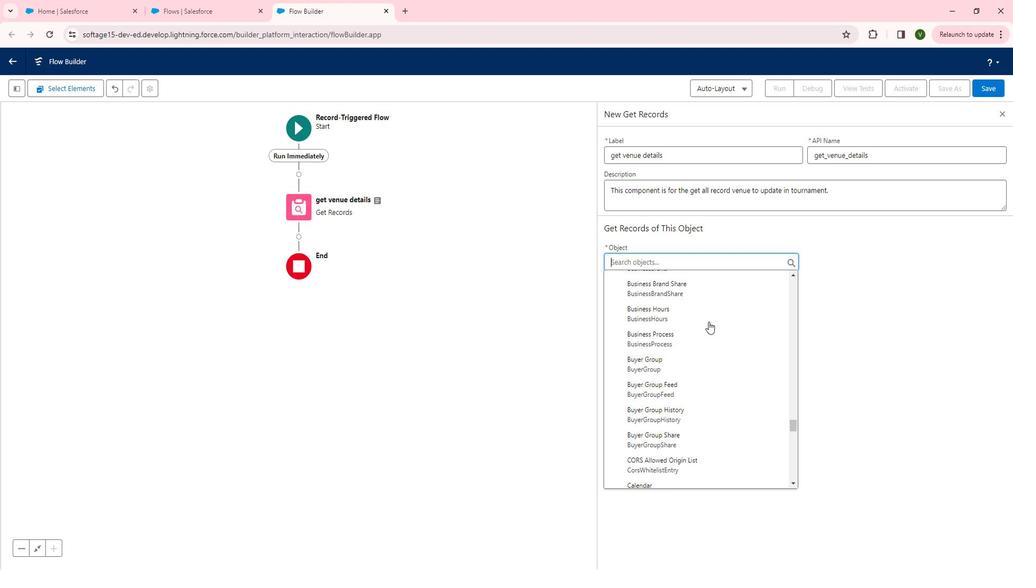 
Action: Mouse scrolled (719, 320) with delta (0, 0)
Screenshot: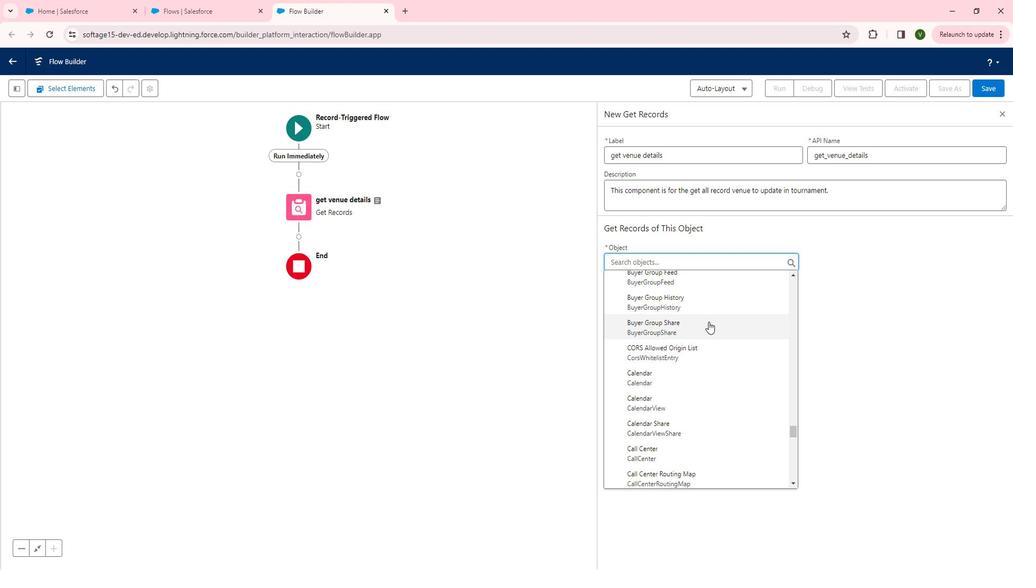 
Action: Mouse scrolled (719, 320) with delta (0, 0)
Screenshot: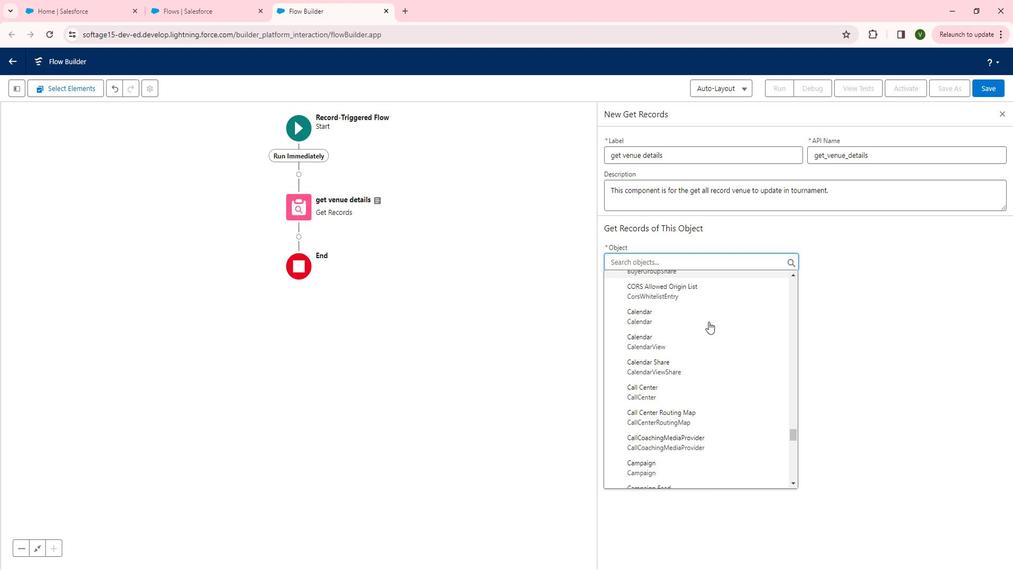 
Action: Mouse scrolled (719, 320) with delta (0, 0)
Screenshot: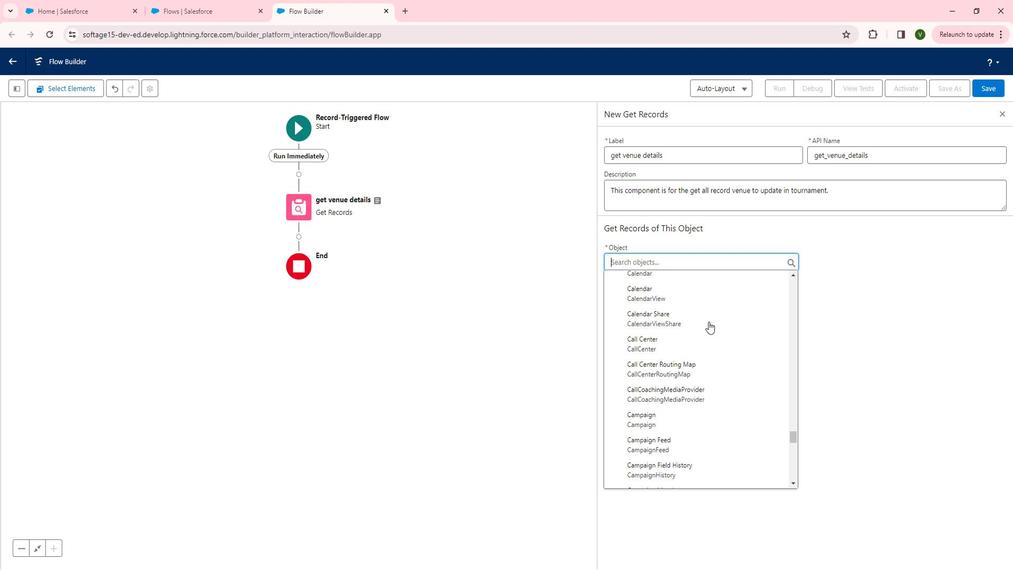 
Action: Mouse scrolled (719, 320) with delta (0, 0)
Screenshot: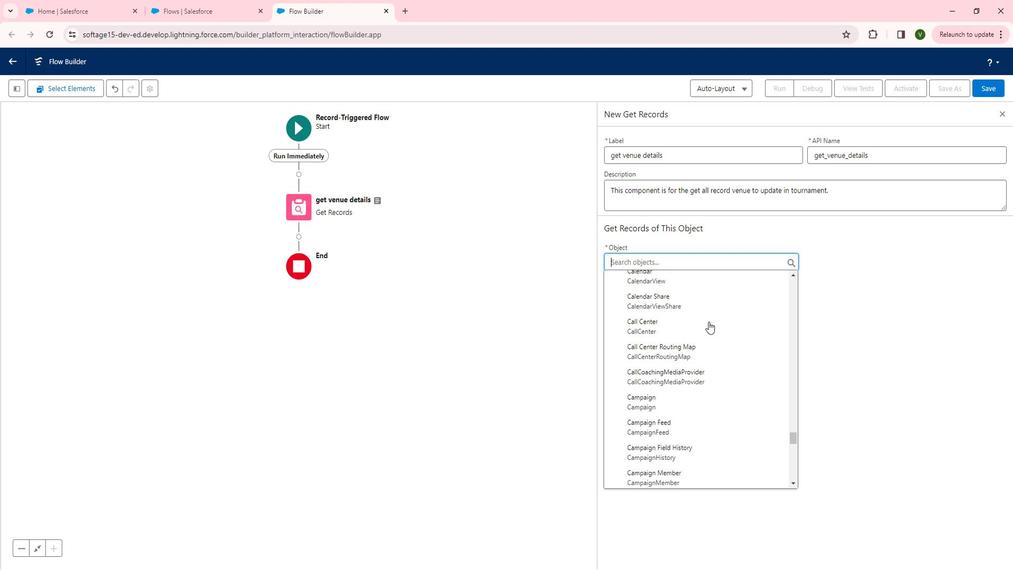 
Action: Mouse scrolled (719, 320) with delta (0, 0)
Screenshot: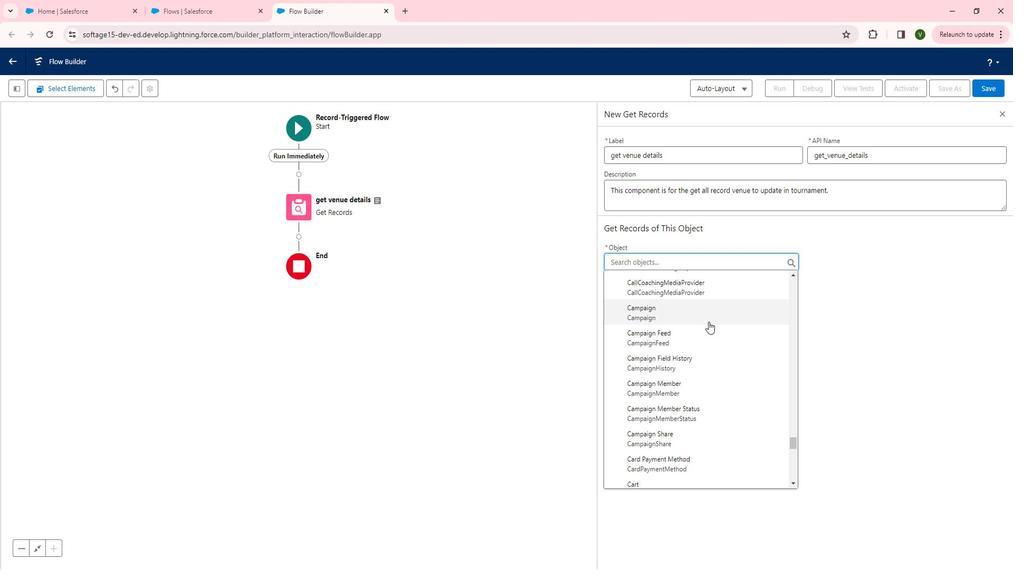 
Action: Mouse scrolled (719, 320) with delta (0, 0)
Screenshot: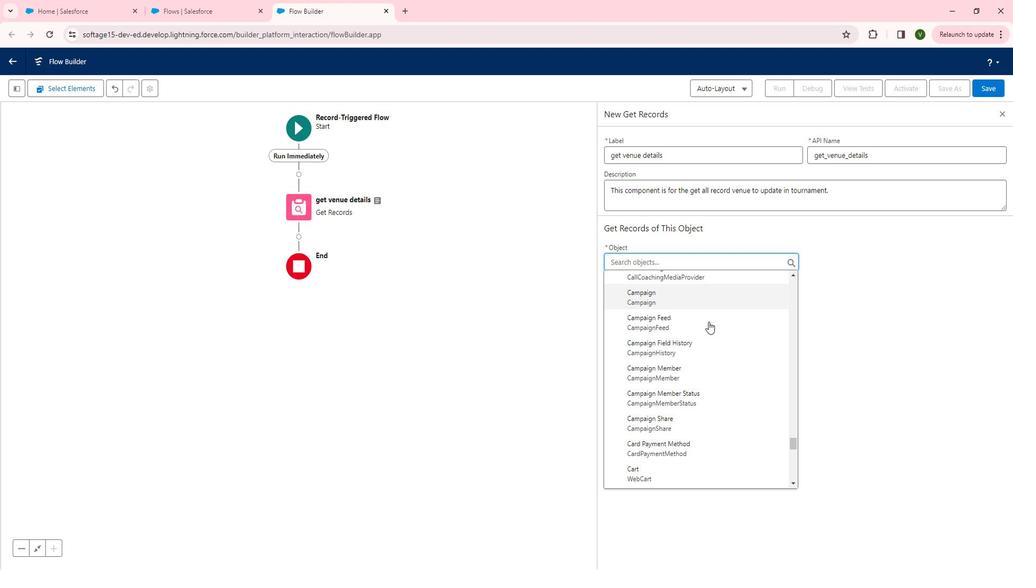 
Action: Mouse scrolled (719, 320) with delta (0, 0)
Screenshot: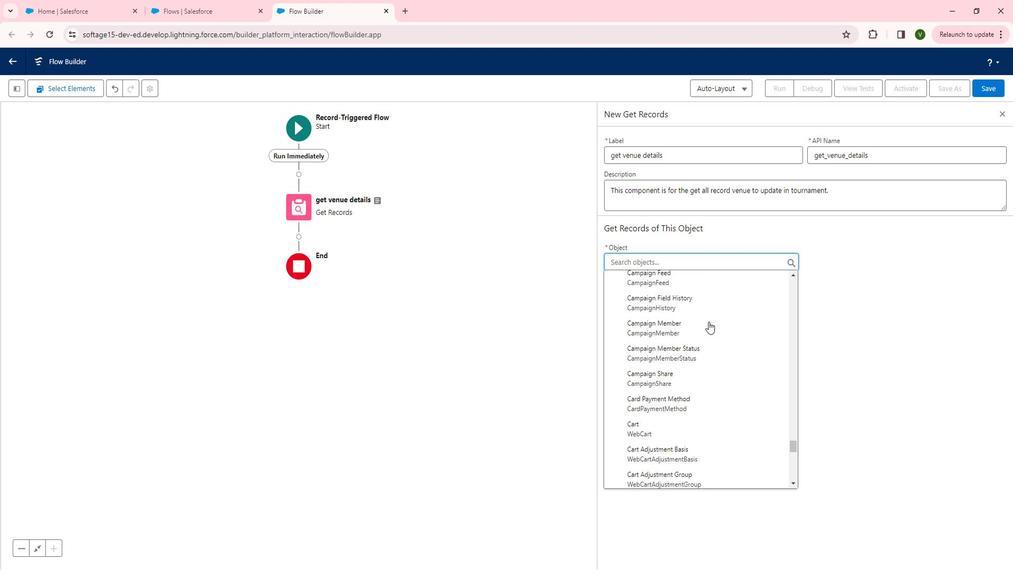 
Action: Mouse scrolled (719, 320) with delta (0, 0)
Screenshot: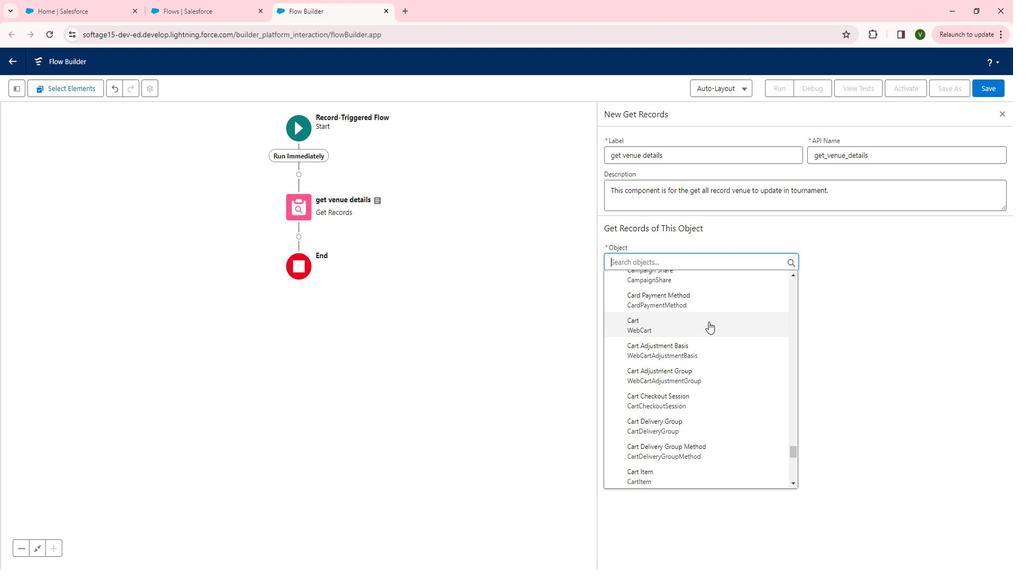 
Action: Mouse scrolled (719, 320) with delta (0, 0)
Screenshot: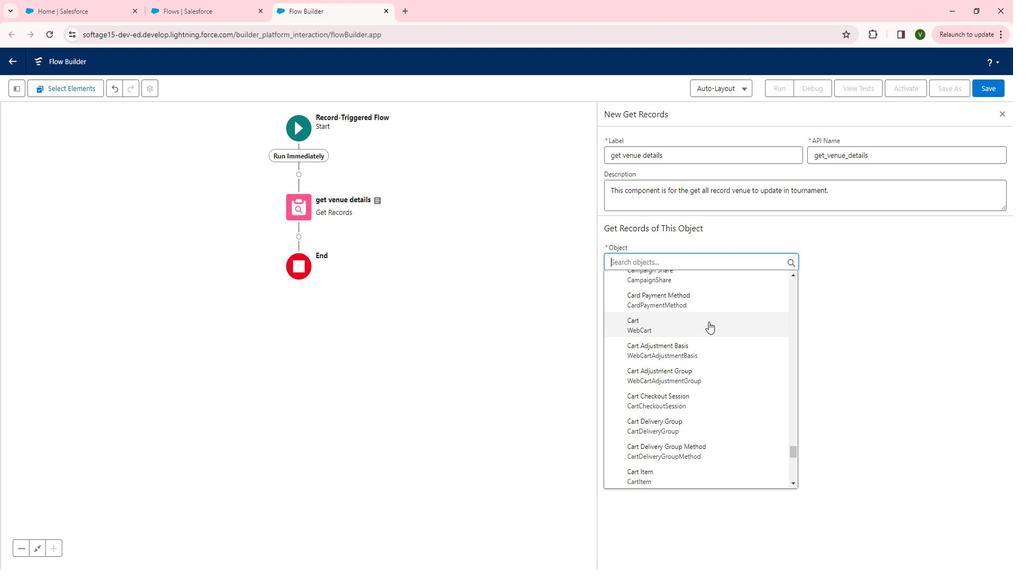
Action: Mouse scrolled (719, 320) with delta (0, 0)
Screenshot: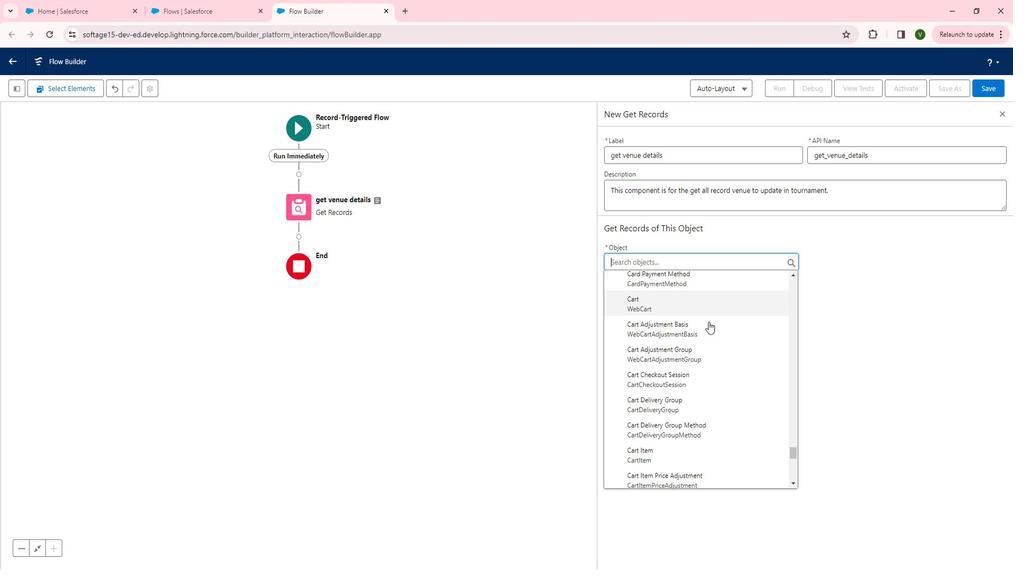 
Action: Mouse scrolled (719, 320) with delta (0, 0)
Screenshot: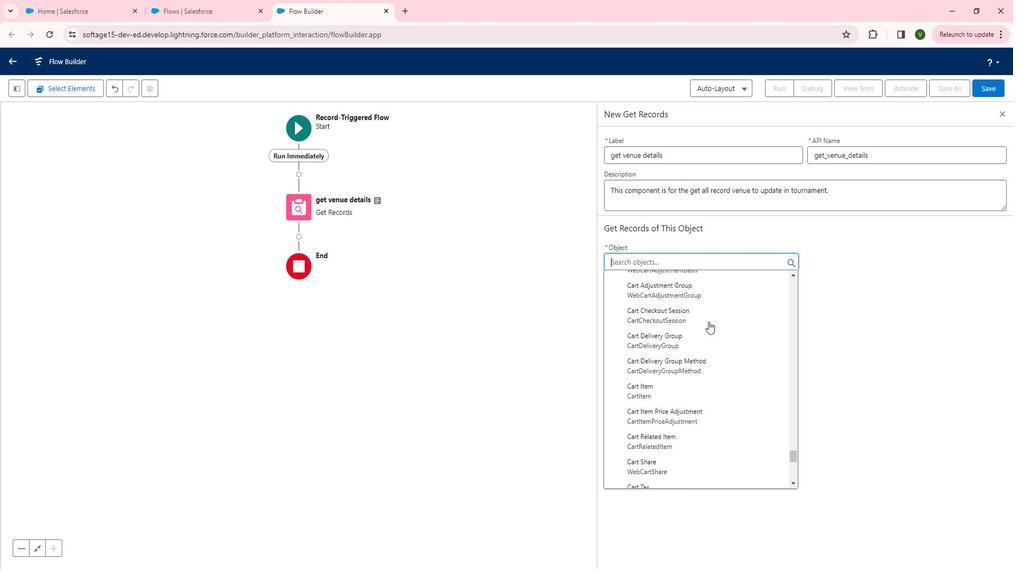 
Action: Mouse scrolled (719, 320) with delta (0, 0)
Screenshot: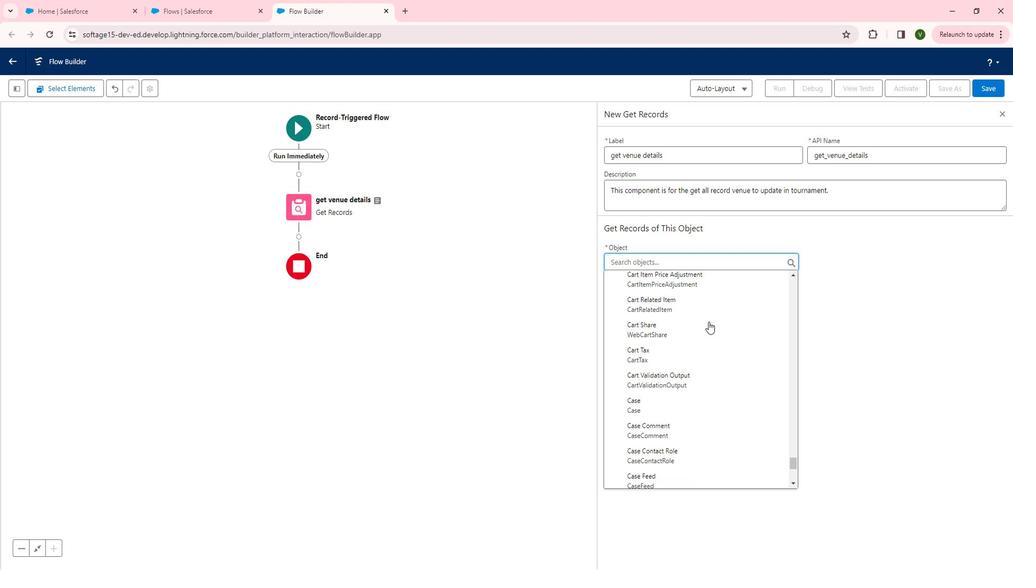 
Action: Mouse scrolled (719, 320) with delta (0, 0)
Screenshot: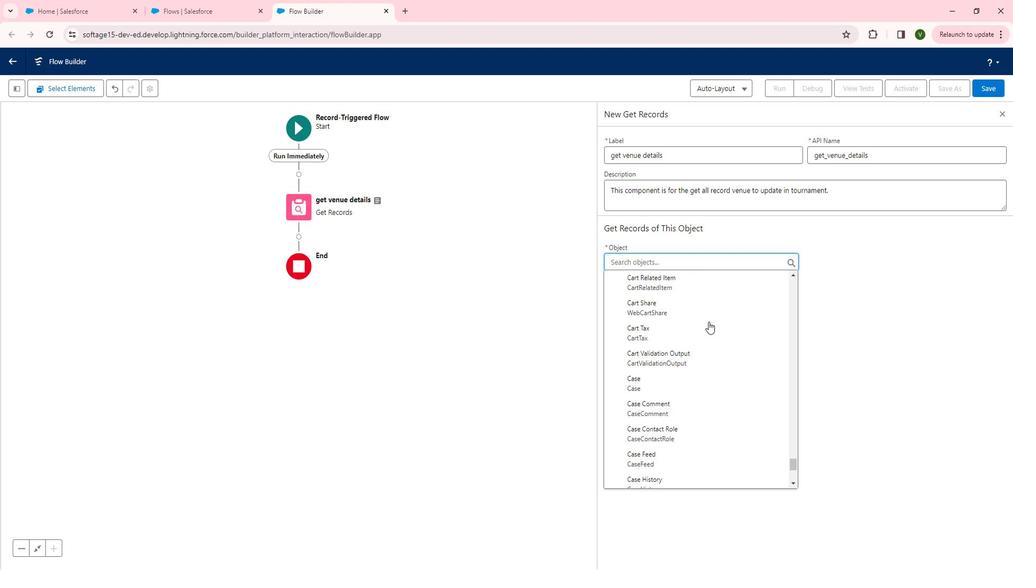 
Action: Mouse scrolled (719, 320) with delta (0, 0)
Screenshot: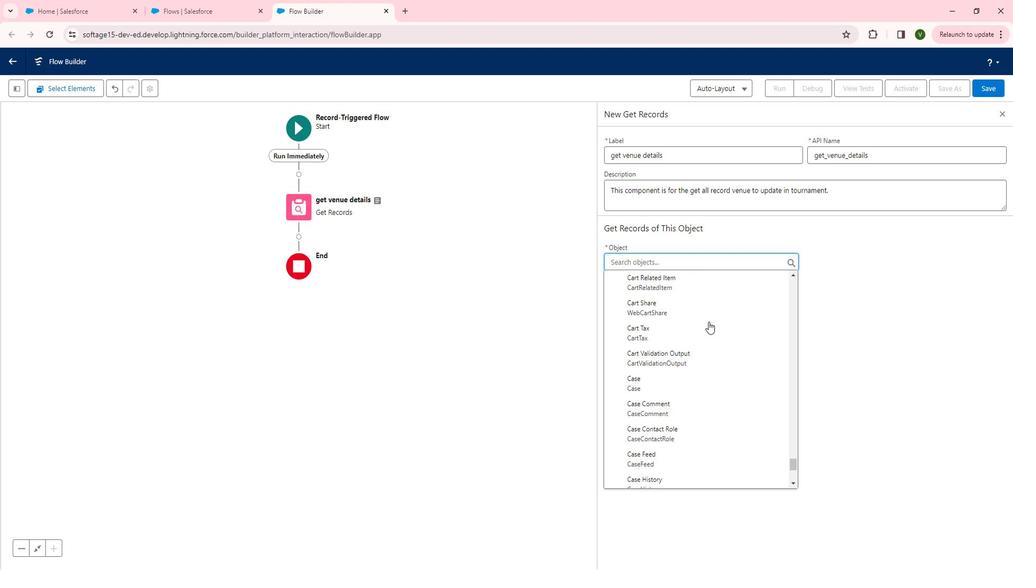 
Action: Mouse scrolled (719, 320) with delta (0, 0)
Screenshot: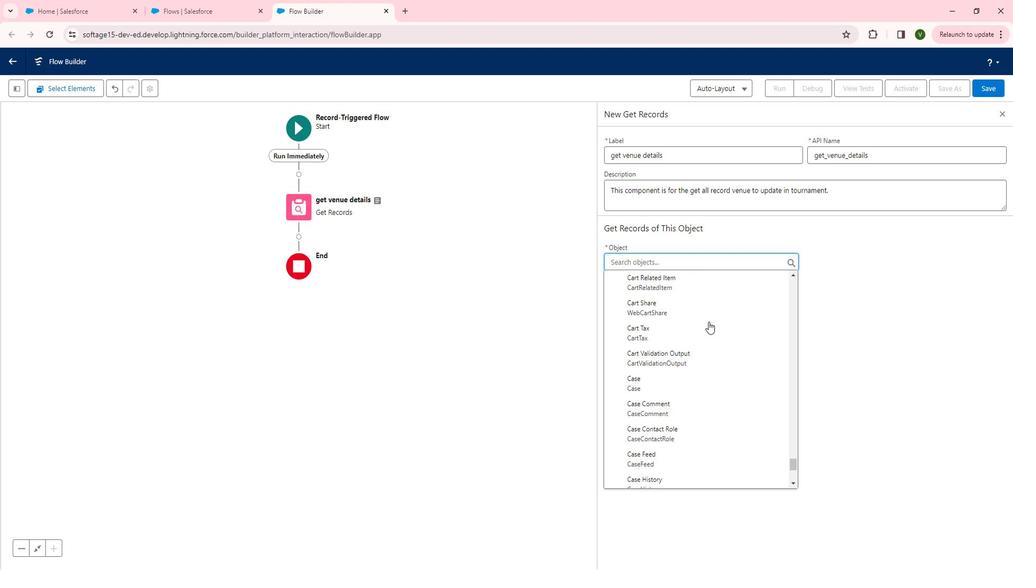 
Action: Mouse scrolled (719, 320) with delta (0, 0)
Screenshot: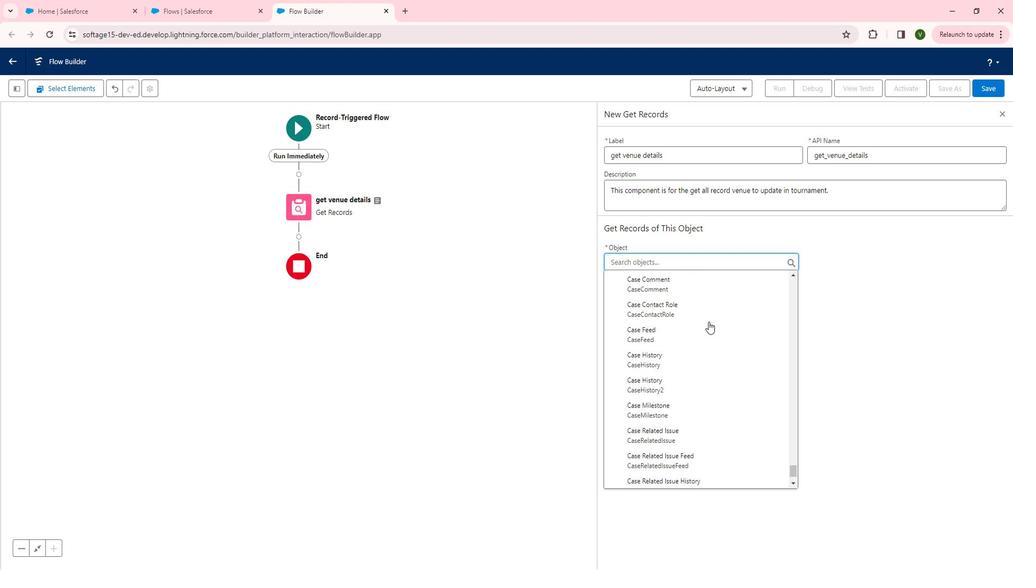 
Action: Mouse moved to (719, 320)
Screenshot: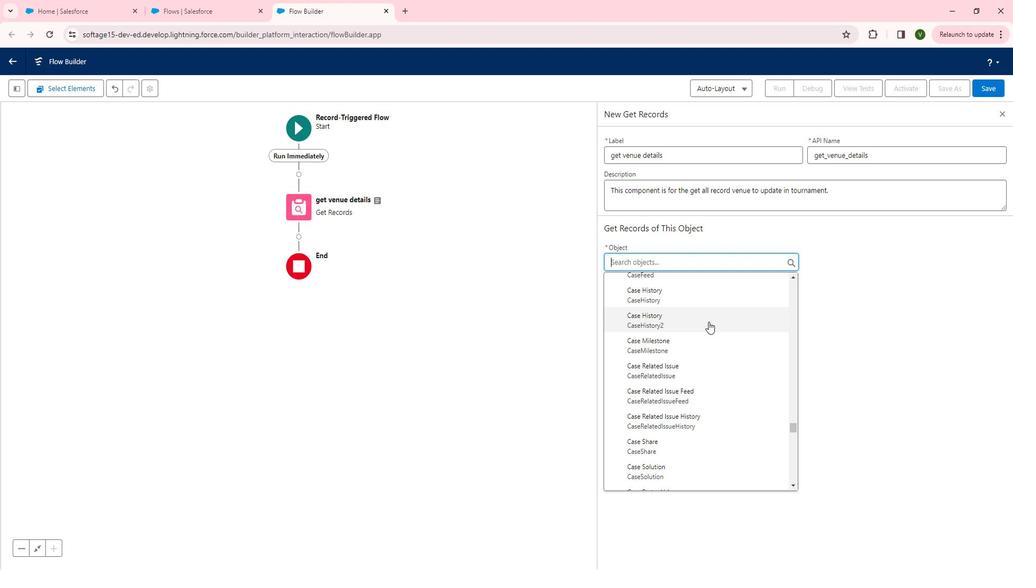 
Action: Mouse scrolled (719, 320) with delta (0, 0)
Screenshot: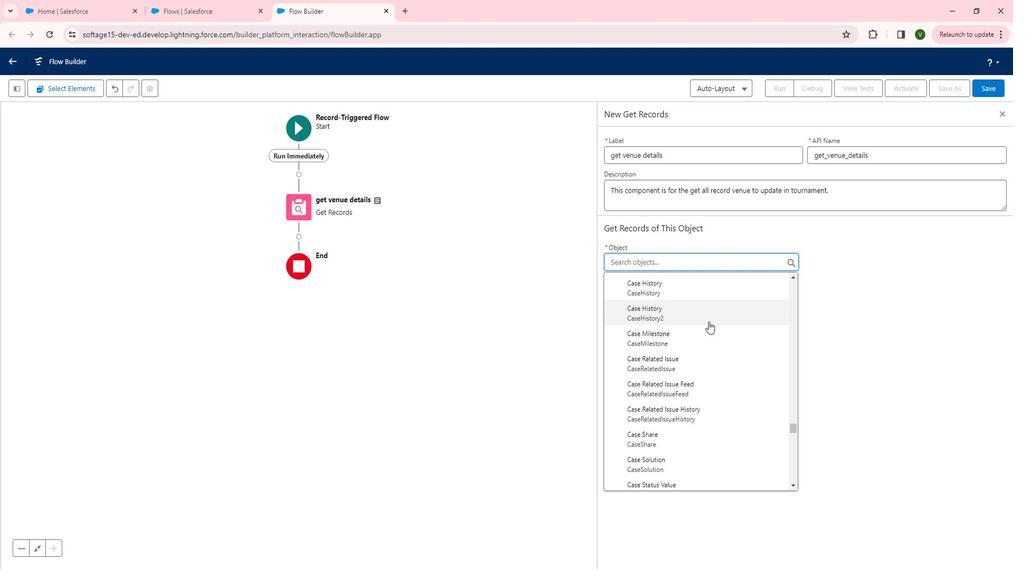 
Action: Mouse scrolled (719, 320) with delta (0, 0)
Screenshot: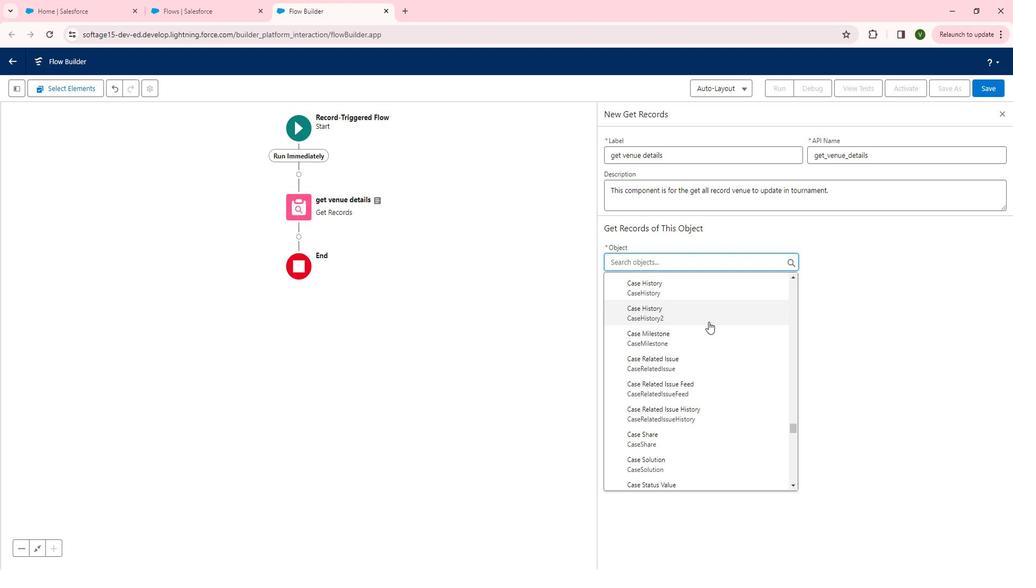 
Action: Mouse scrolled (719, 320) with delta (0, 0)
Screenshot: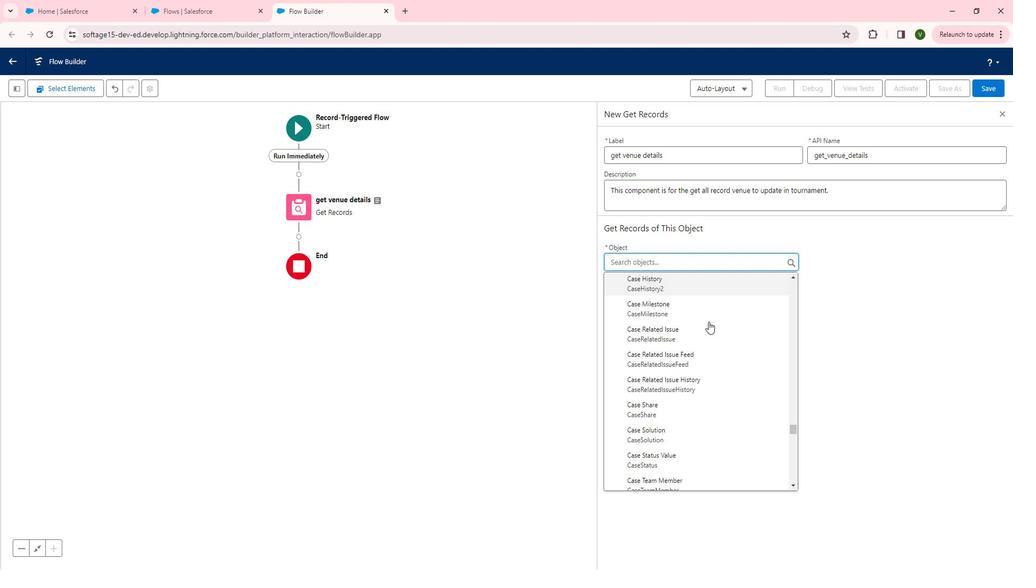
Action: Mouse scrolled (719, 320) with delta (0, 0)
Screenshot: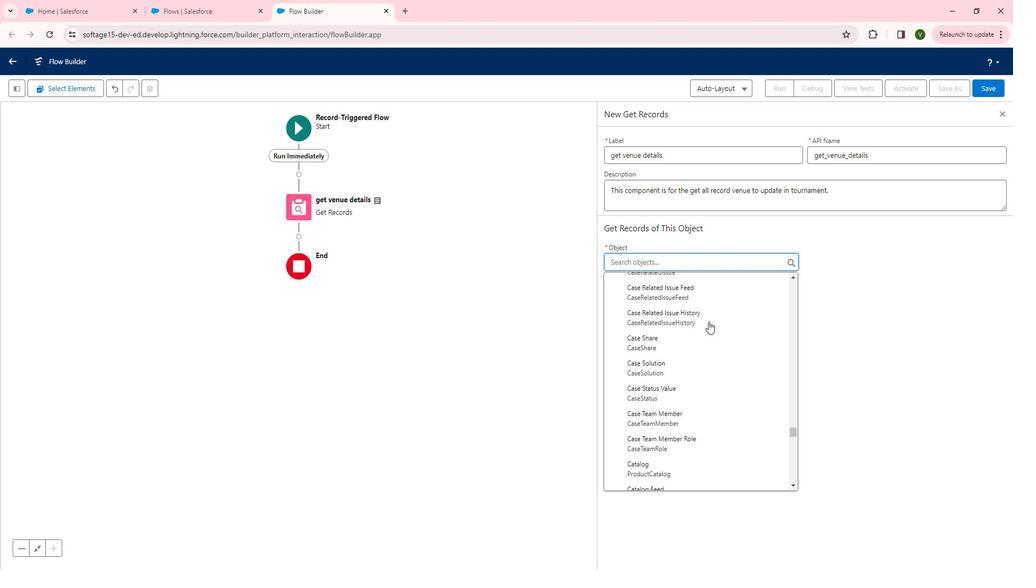 
Action: Mouse moved to (721, 320)
Screenshot: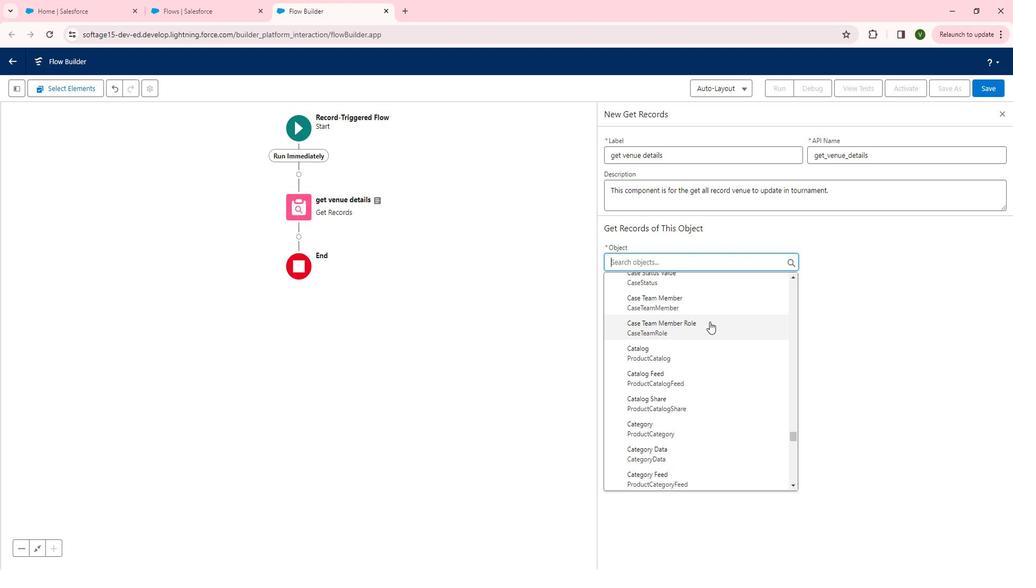 
Action: Mouse scrolled (721, 320) with delta (0, 0)
Screenshot: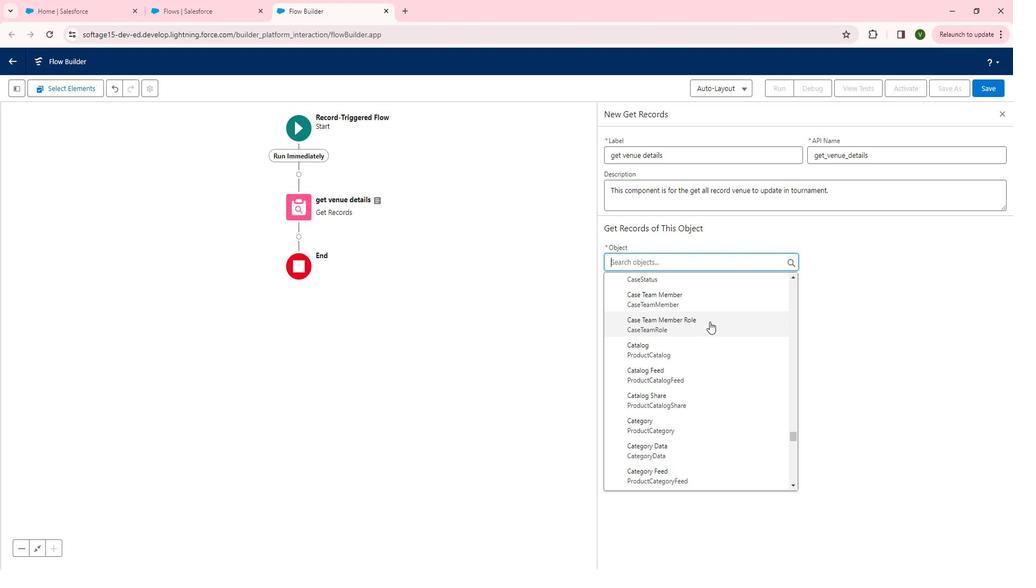 
Action: Mouse scrolled (721, 320) with delta (0, 0)
Screenshot: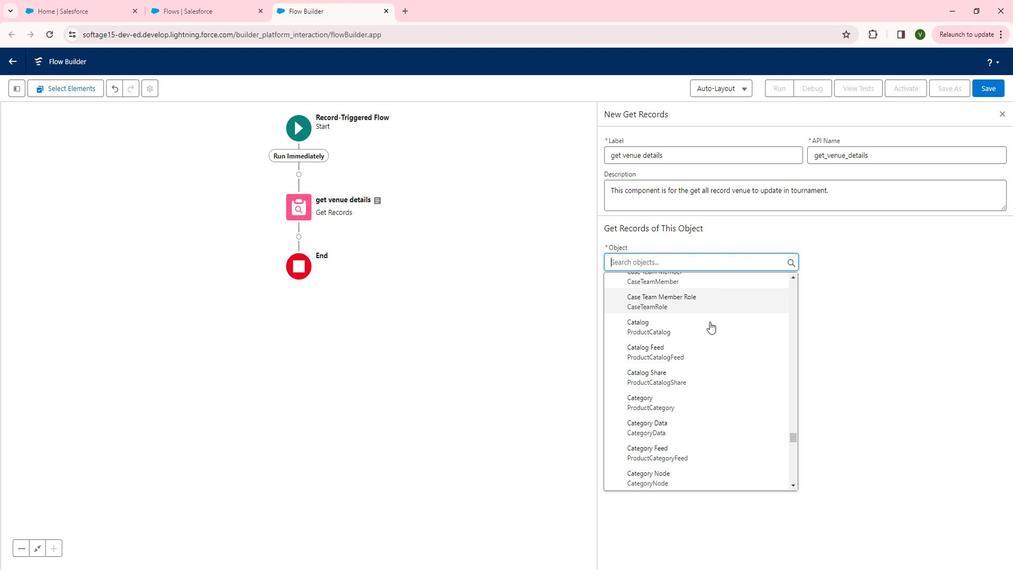 
Action: Mouse scrolled (721, 320) with delta (0, 0)
Screenshot: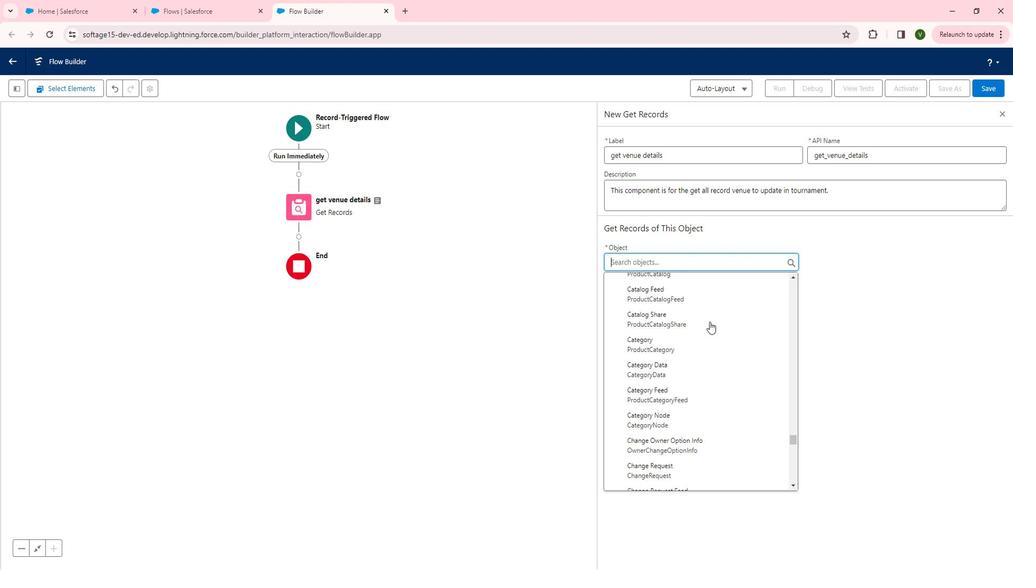 
Action: Mouse scrolled (721, 320) with delta (0, 0)
Screenshot: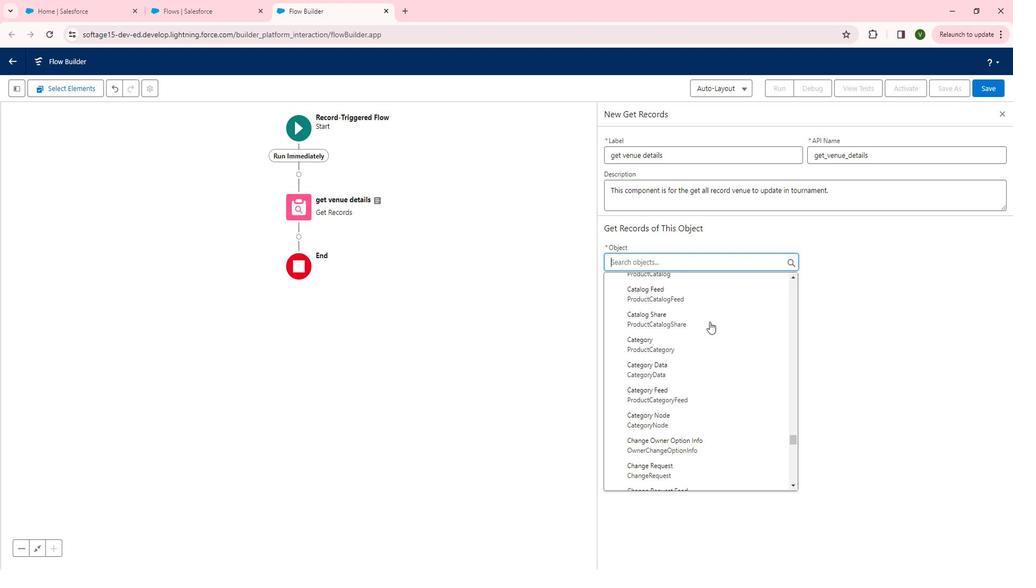 
Action: Mouse scrolled (721, 320) with delta (0, 0)
Screenshot: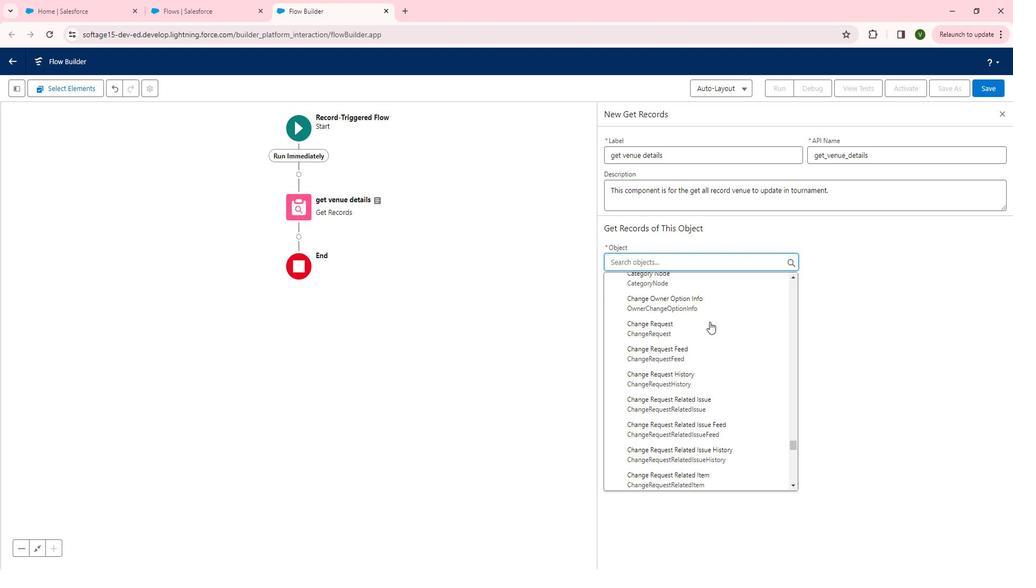 
Action: Mouse scrolled (721, 320) with delta (0, 0)
Screenshot: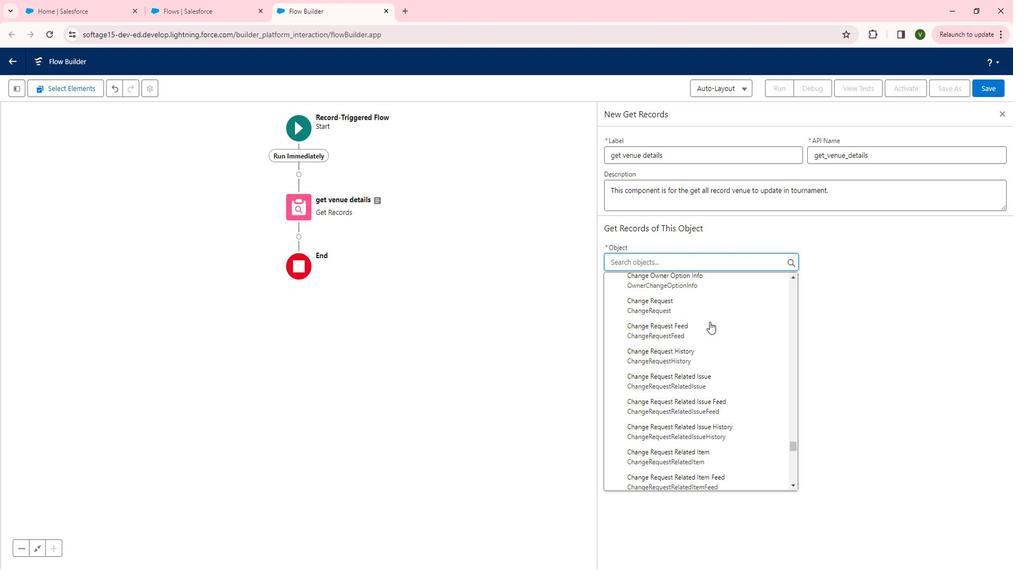 
Action: Mouse scrolled (721, 320) with delta (0, 0)
Screenshot: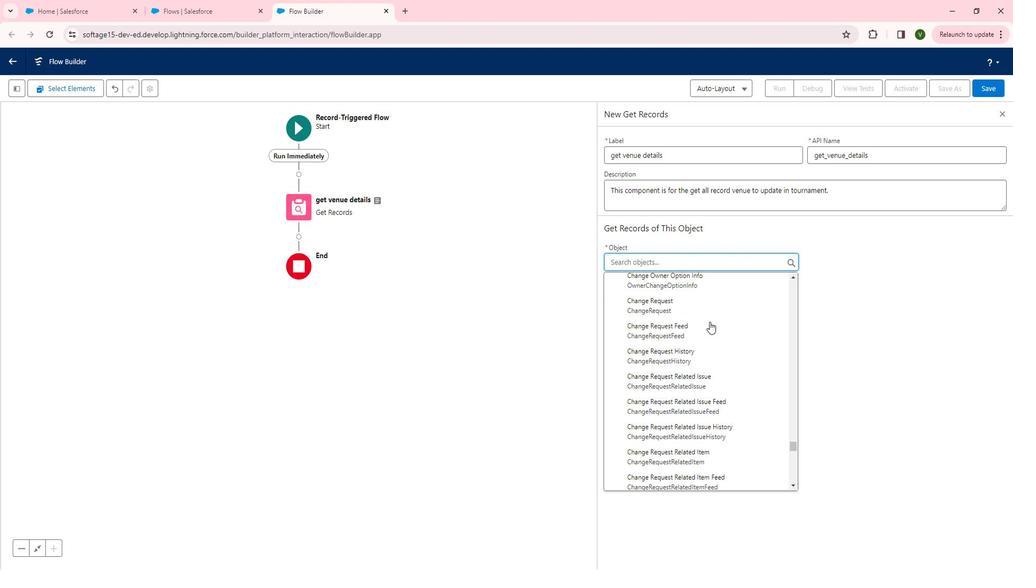 
Action: Mouse scrolled (721, 320) with delta (0, 0)
Screenshot: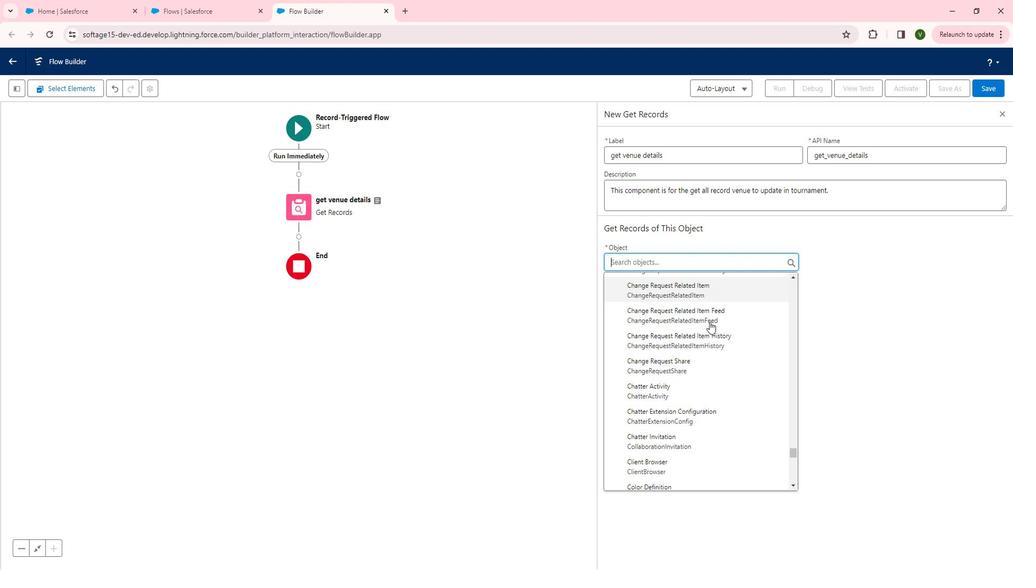 
Action: Mouse scrolled (721, 320) with delta (0, 0)
Screenshot: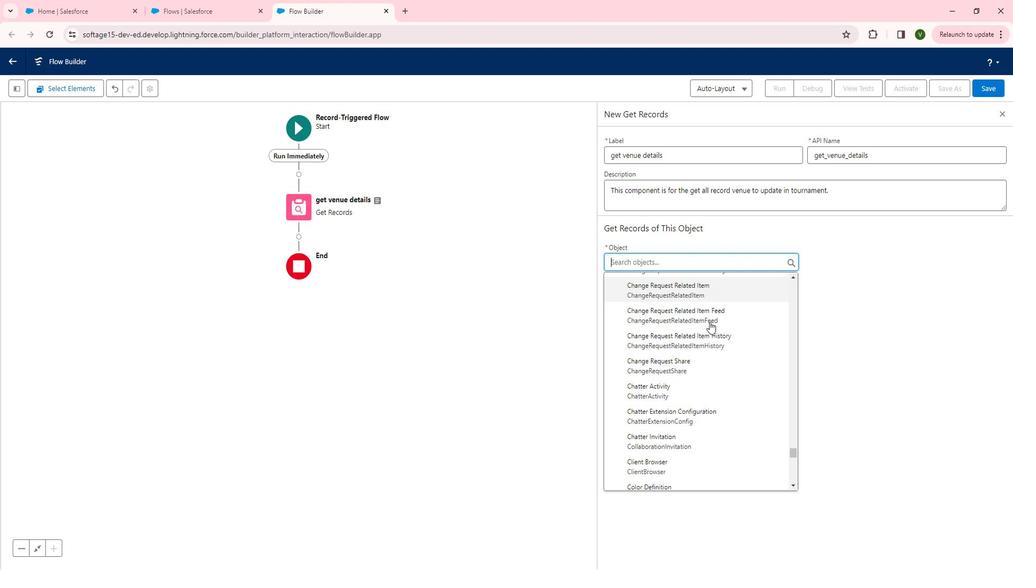 
Action: Mouse scrolled (721, 320) with delta (0, 0)
Screenshot: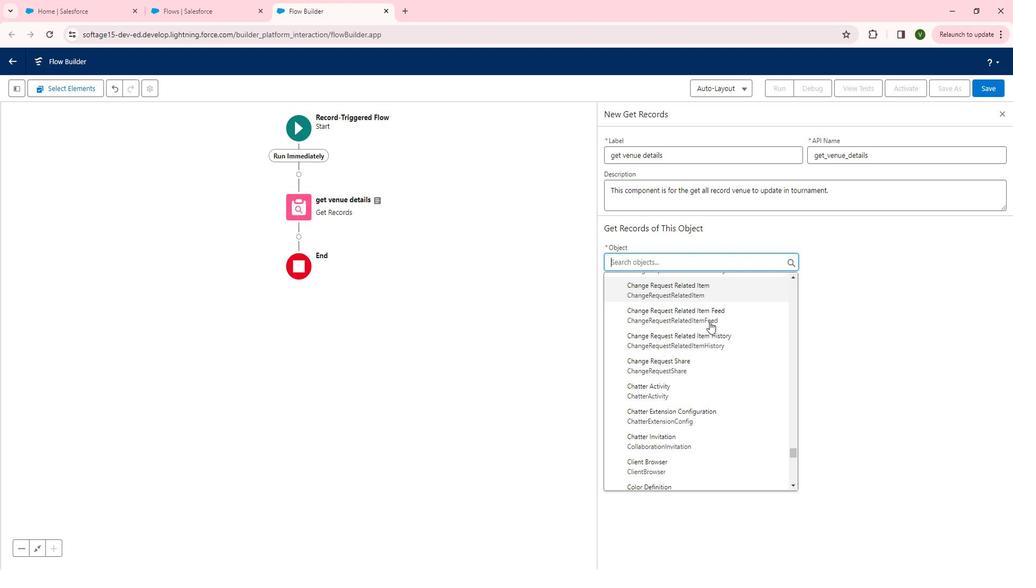 
Action: Mouse scrolled (721, 320) with delta (0, 0)
Screenshot: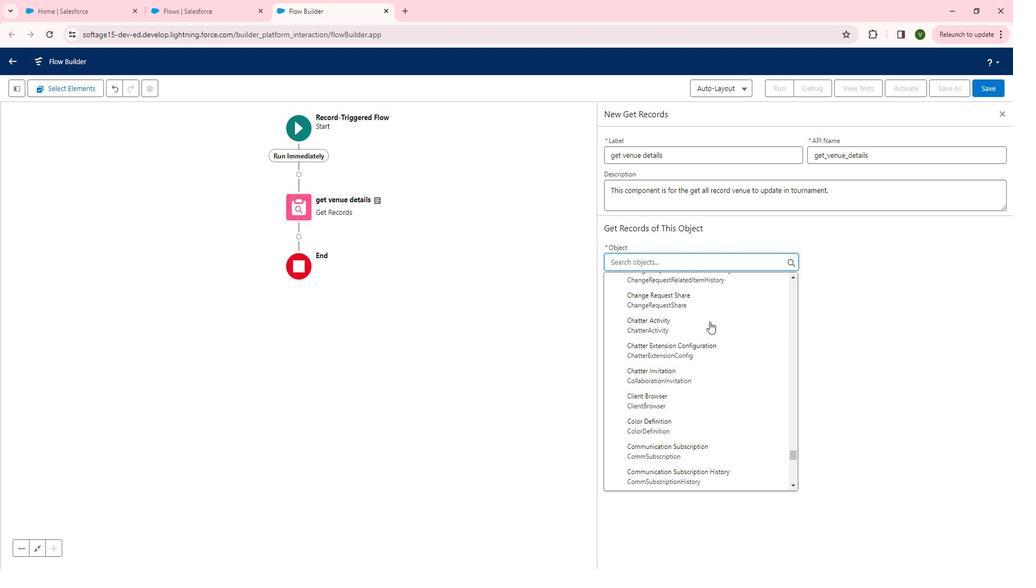 
Action: Mouse scrolled (721, 320) with delta (0, 0)
Screenshot: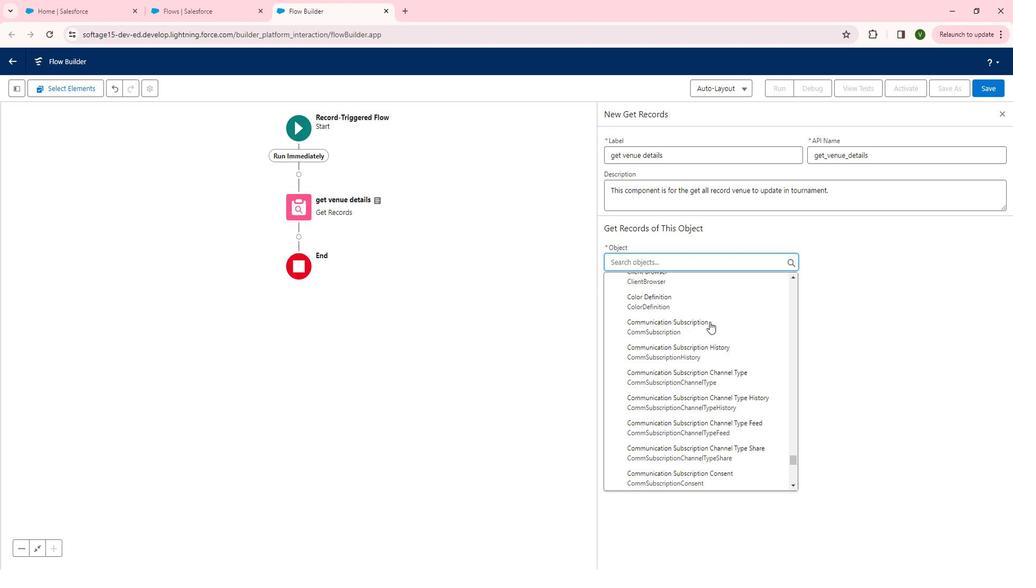 
Action: Mouse scrolled (721, 320) with delta (0, 0)
Screenshot: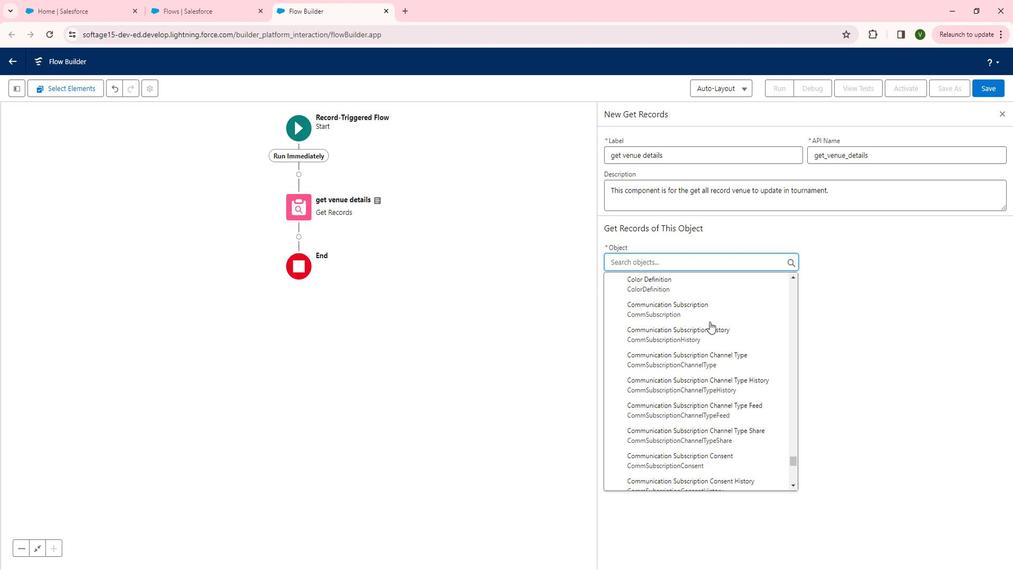 
Action: Mouse scrolled (721, 320) with delta (0, 0)
Screenshot: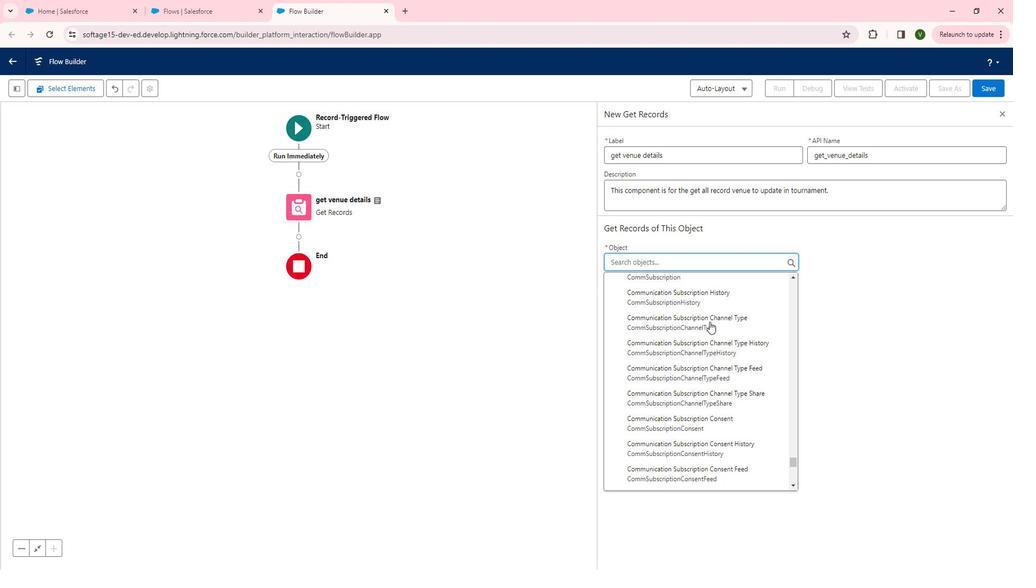 
Action: Mouse scrolled (721, 320) with delta (0, 0)
Screenshot: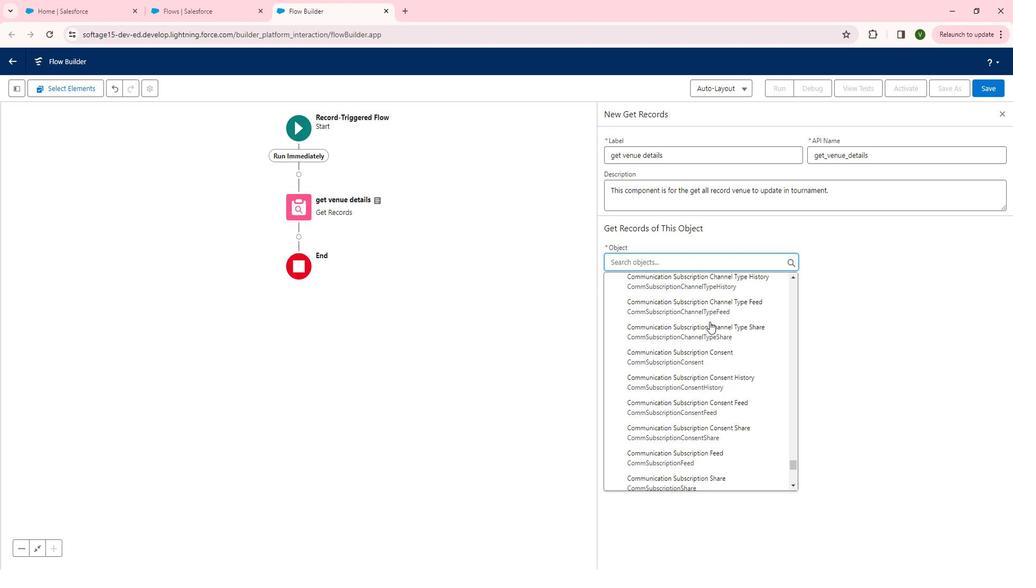 
Action: Mouse scrolled (721, 320) with delta (0, 0)
Screenshot: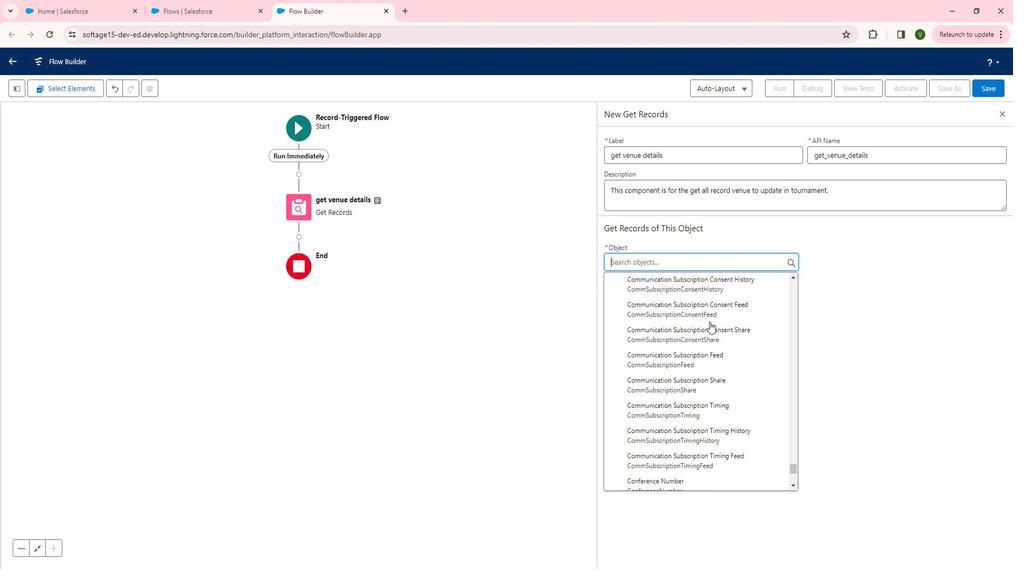 
Action: Mouse scrolled (721, 320) with delta (0, 0)
Screenshot: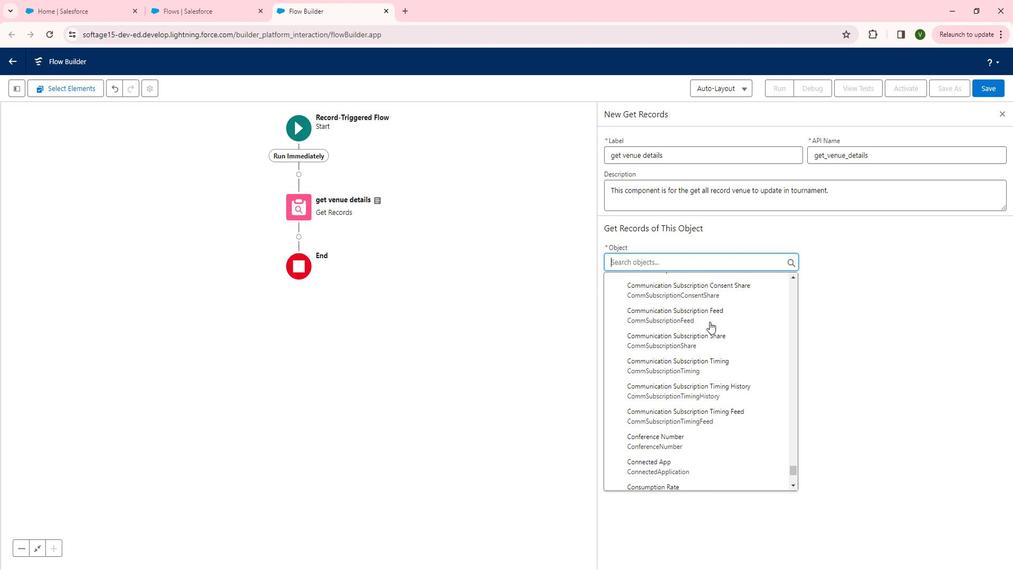 
Action: Mouse scrolled (721, 320) with delta (0, 0)
Screenshot: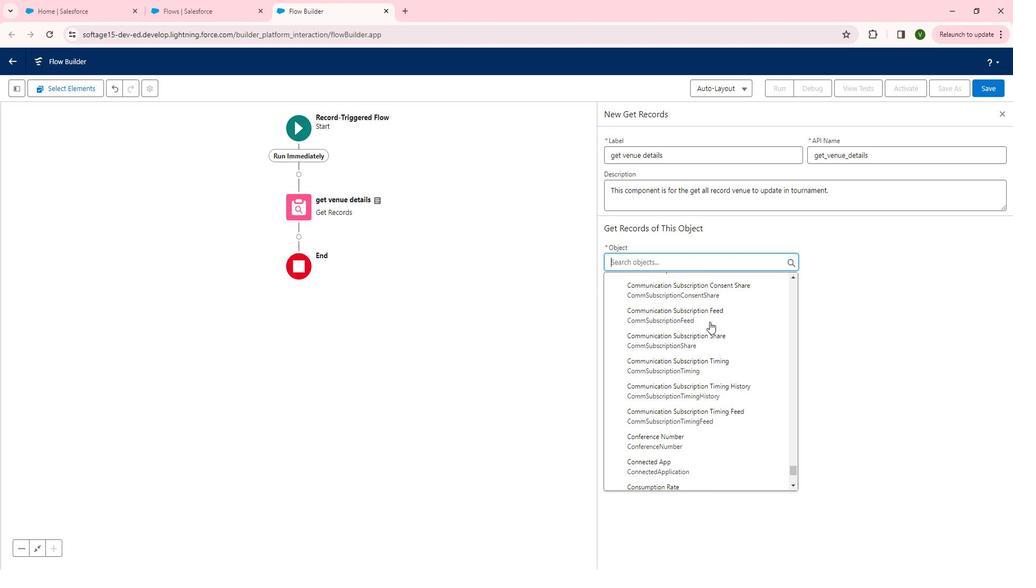 
Action: Mouse scrolled (721, 320) with delta (0, 0)
Screenshot: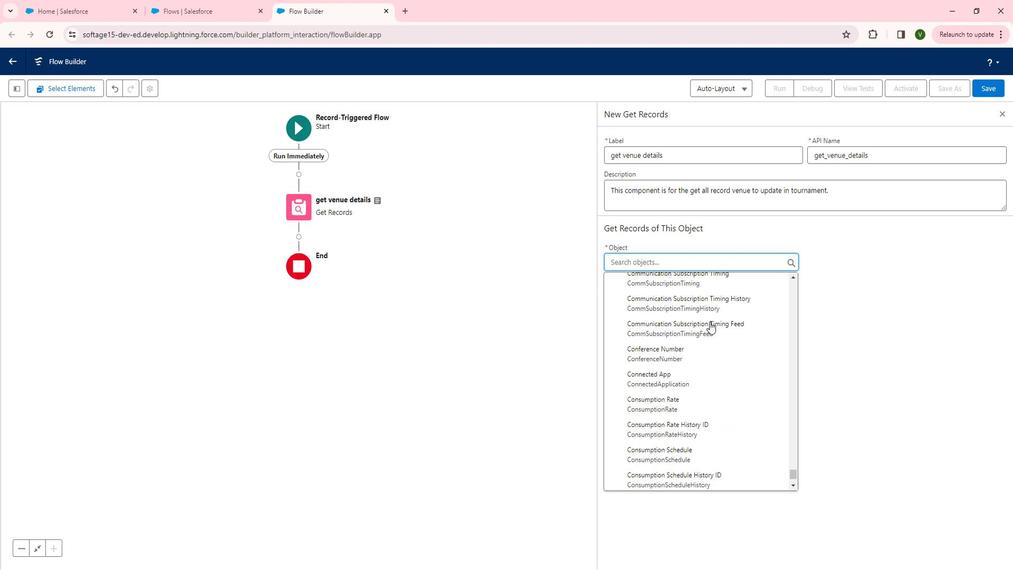 
Action: Mouse scrolled (721, 320) with delta (0, 0)
Screenshot: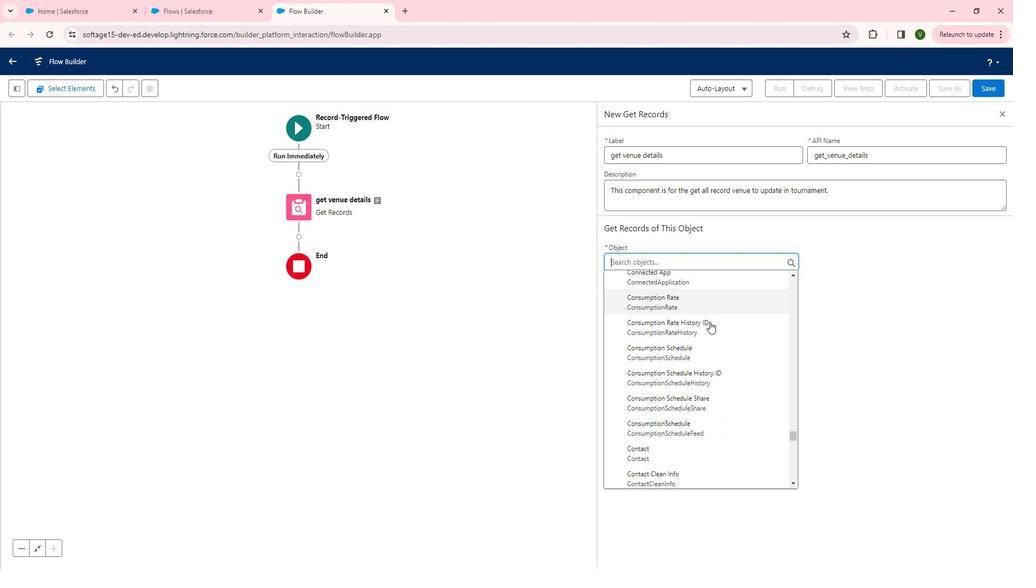 
Action: Mouse scrolled (721, 320) with delta (0, 0)
Screenshot: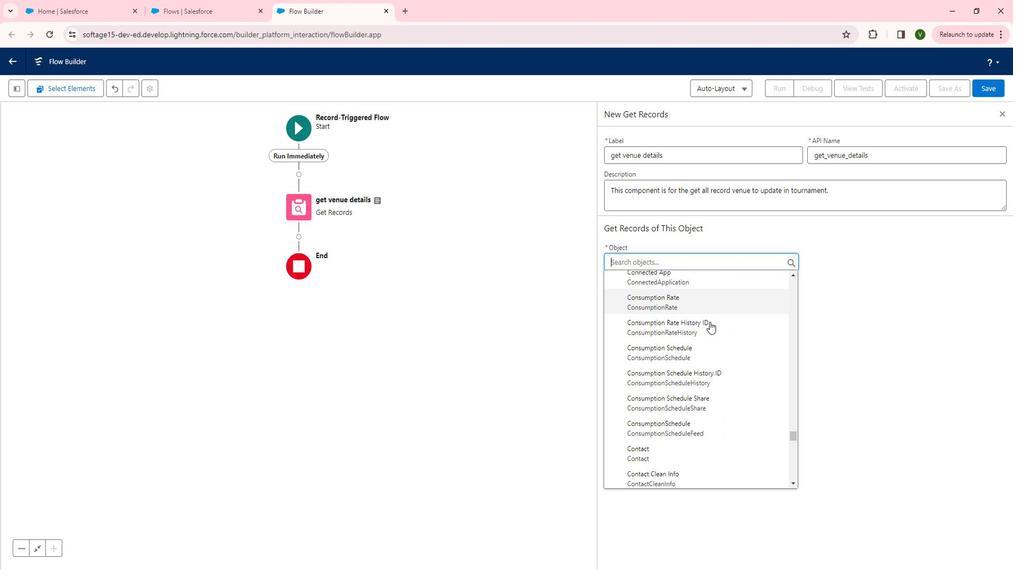
Action: Mouse scrolled (721, 320) with delta (0, 0)
Screenshot: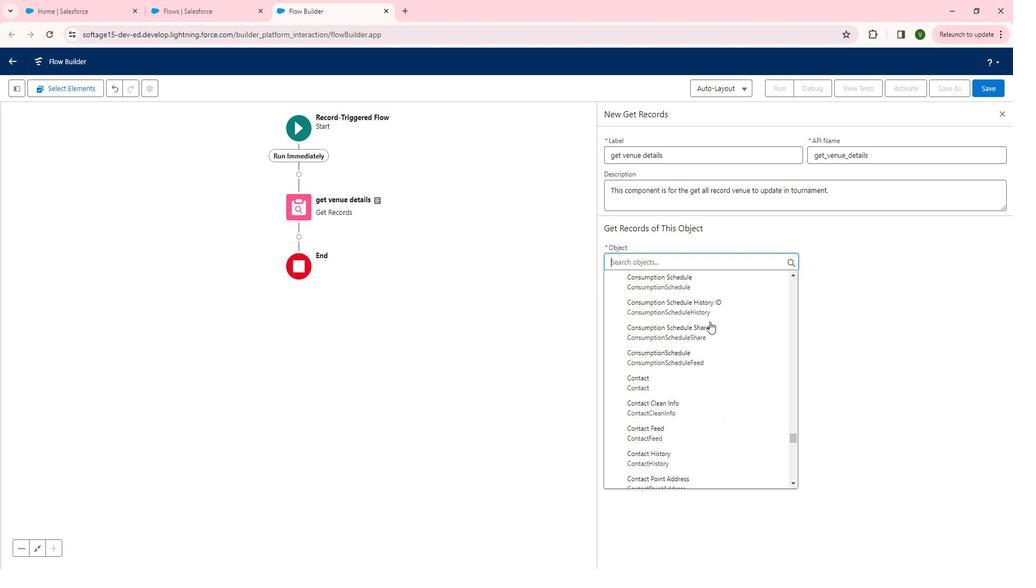 
Action: Mouse scrolled (721, 320) with delta (0, 0)
Screenshot: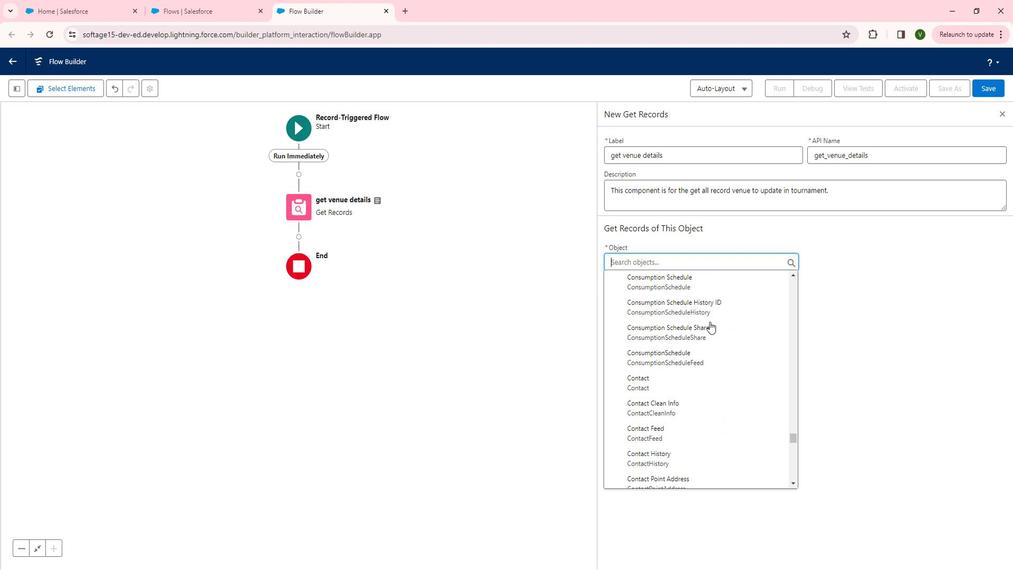 
Action: Mouse scrolled (721, 320) with delta (0, 0)
Screenshot: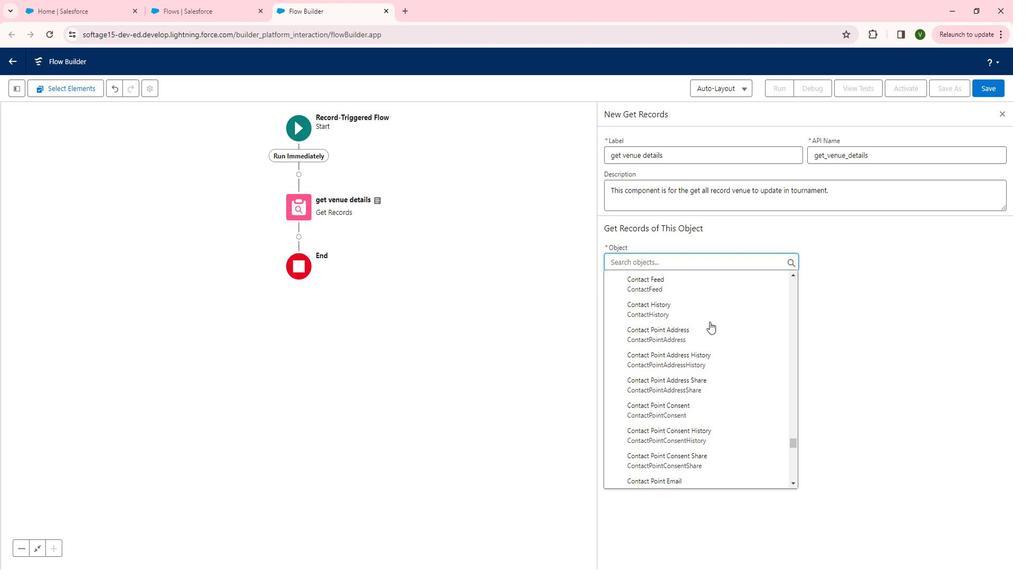 
Action: Mouse scrolled (721, 320) with delta (0, 0)
Screenshot: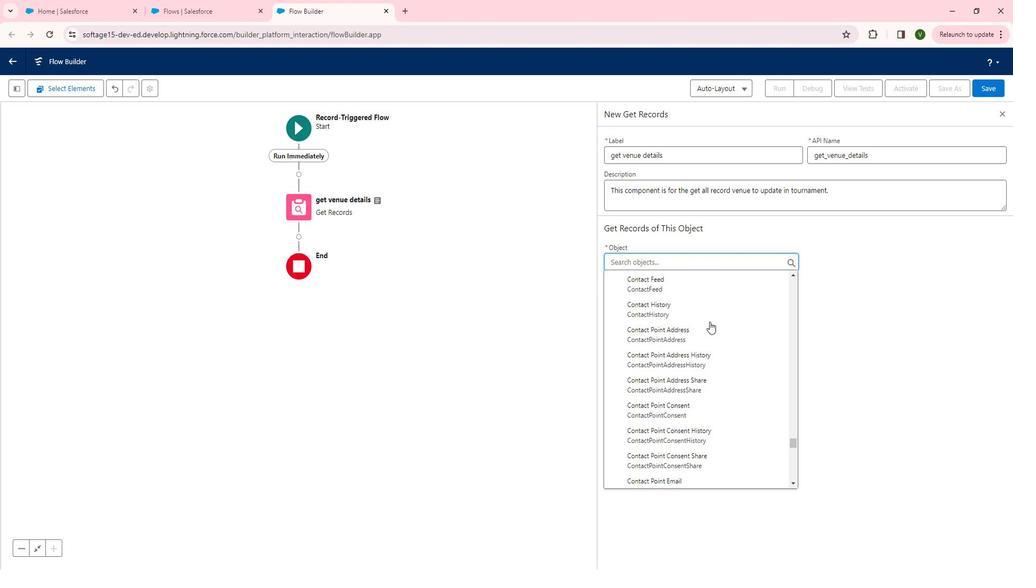 
Action: Mouse scrolled (721, 320) with delta (0, 0)
Screenshot: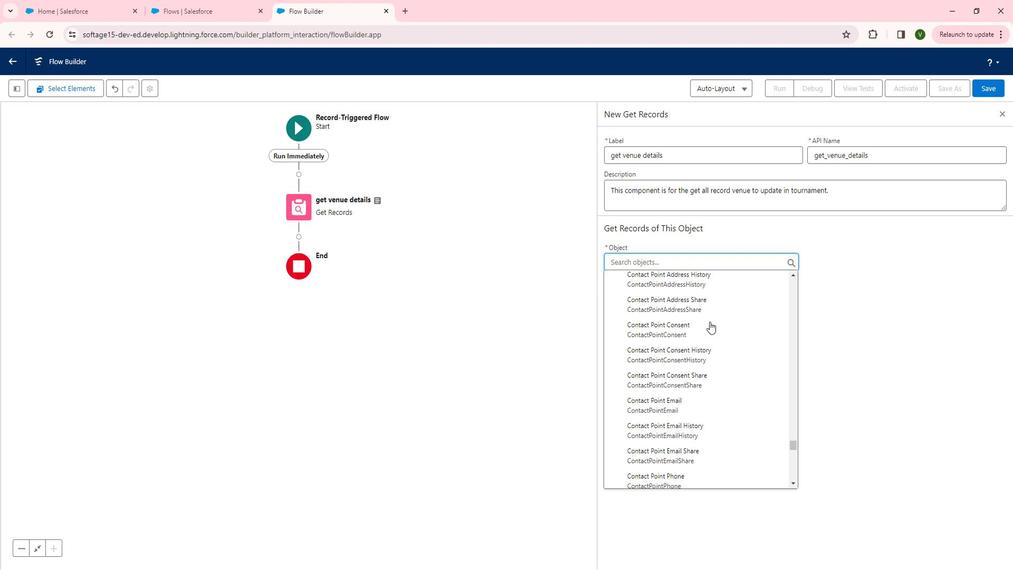 
Action: Mouse scrolled (721, 320) with delta (0, 0)
Screenshot: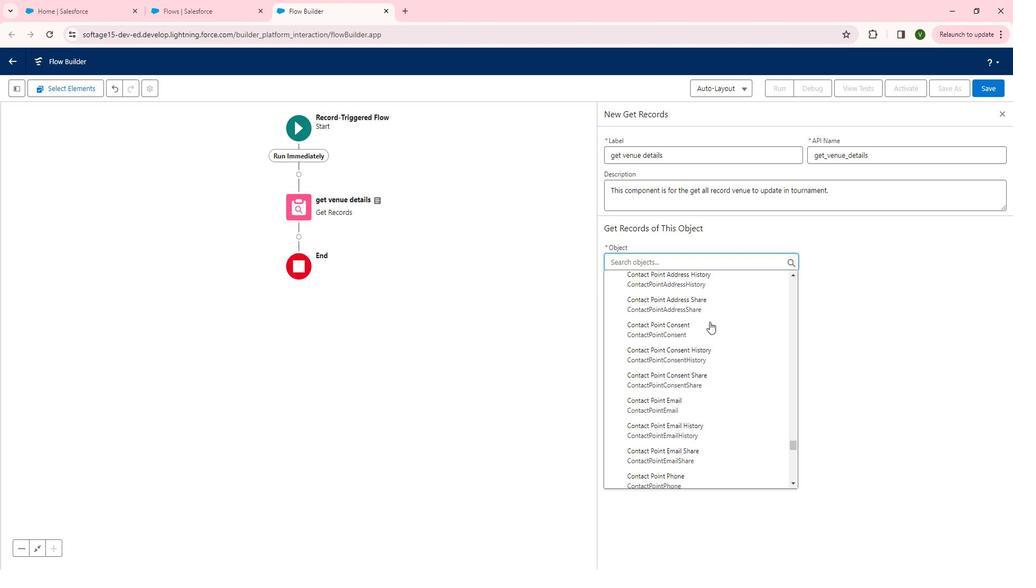 
Action: Mouse scrolled (721, 320) with delta (0, 0)
Screenshot: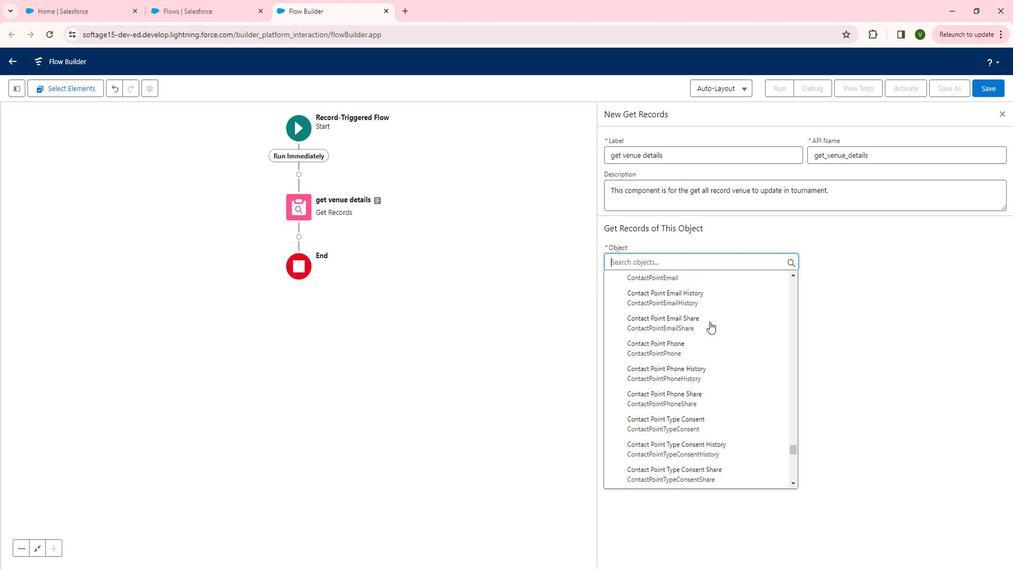 
Action: Mouse scrolled (721, 320) with delta (0, 0)
Screenshot: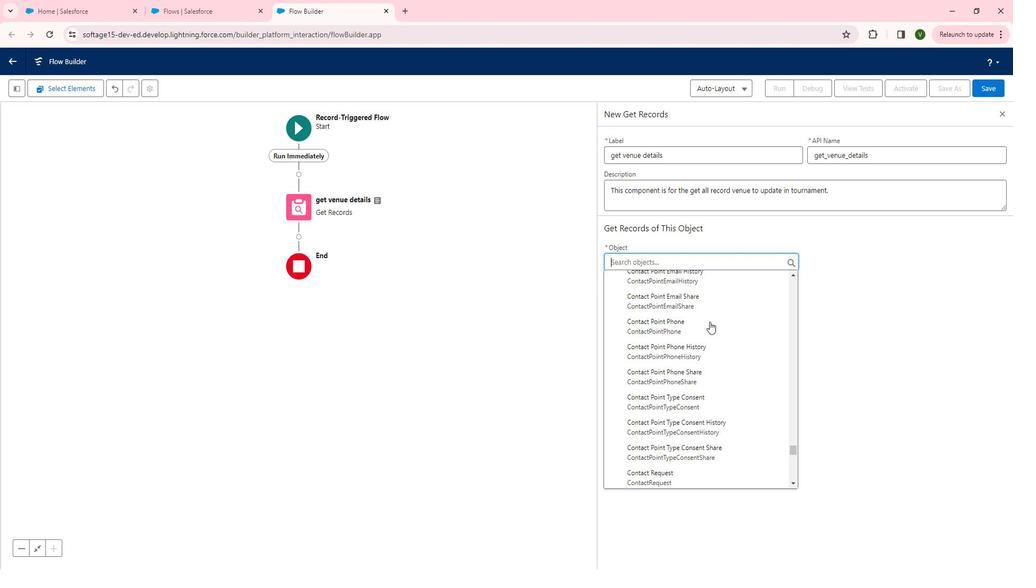 
Action: Mouse scrolled (721, 320) with delta (0, 0)
Screenshot: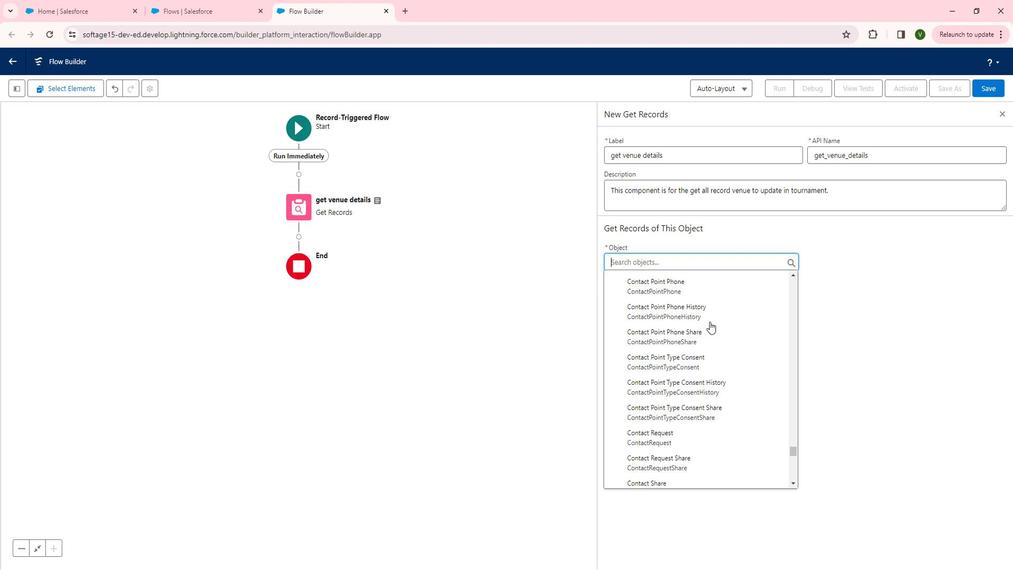 
Action: Mouse scrolled (721, 320) with delta (0, 0)
Screenshot: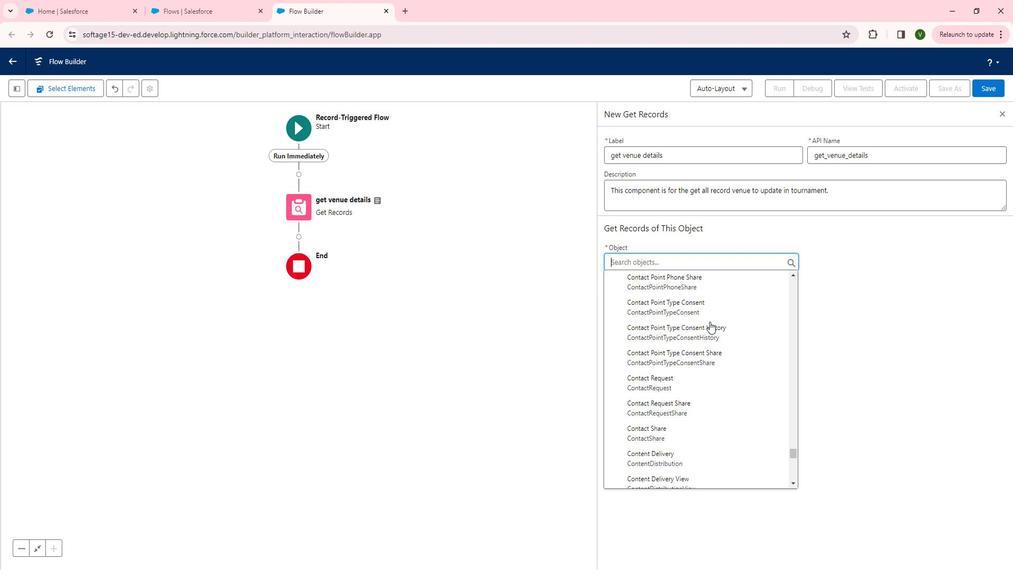 
Action: Mouse scrolled (721, 320) with delta (0, 0)
Screenshot: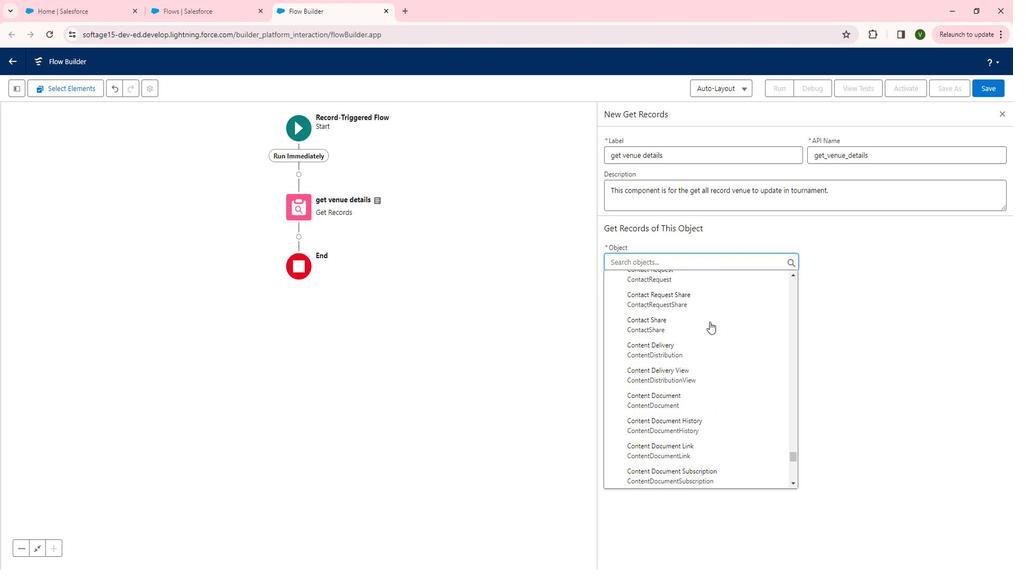 
Action: Mouse scrolled (721, 320) with delta (0, 0)
Screenshot: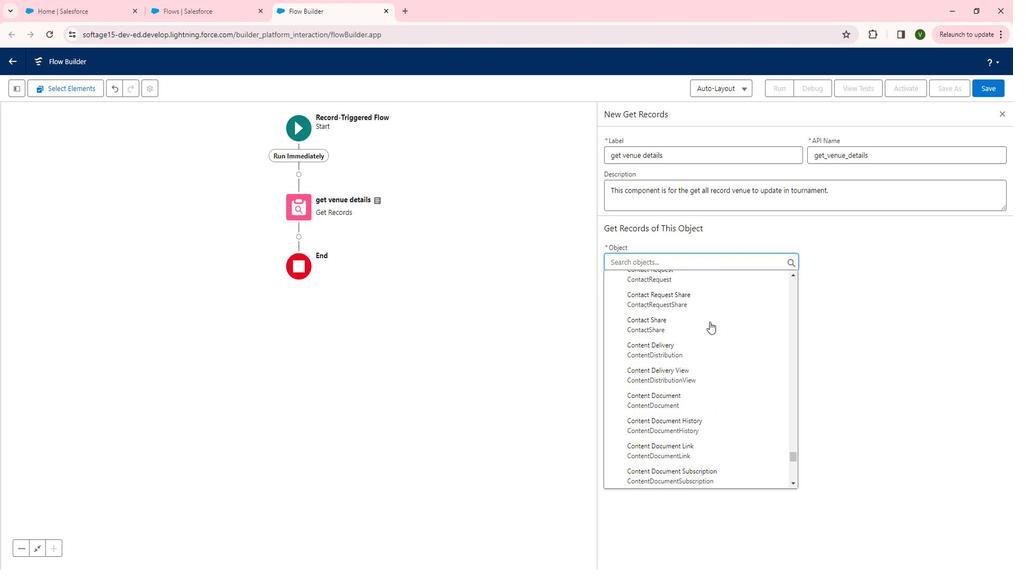 
Action: Mouse scrolled (721, 320) with delta (0, 0)
Screenshot: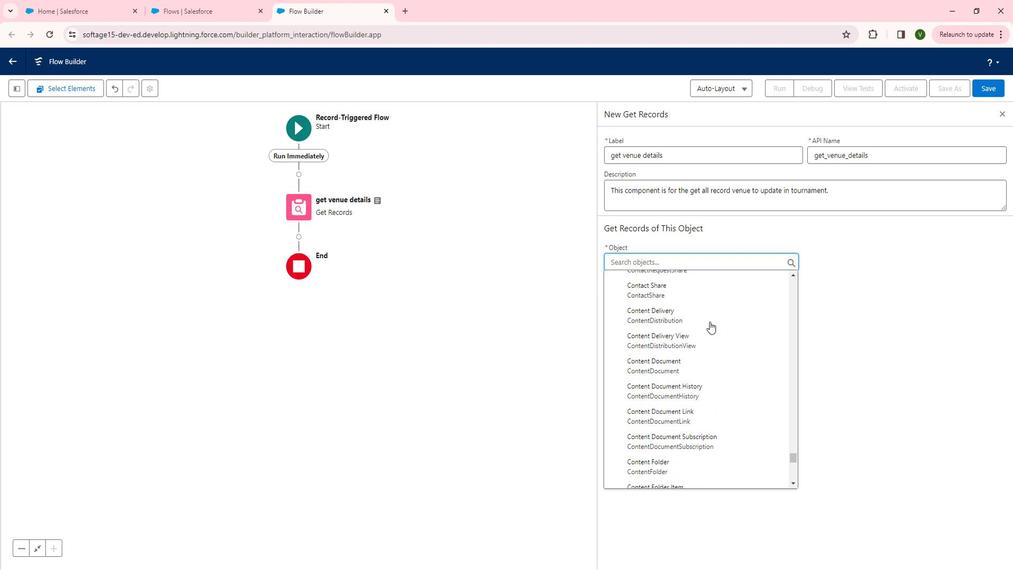 
Action: Mouse scrolled (721, 320) with delta (0, 0)
Screenshot: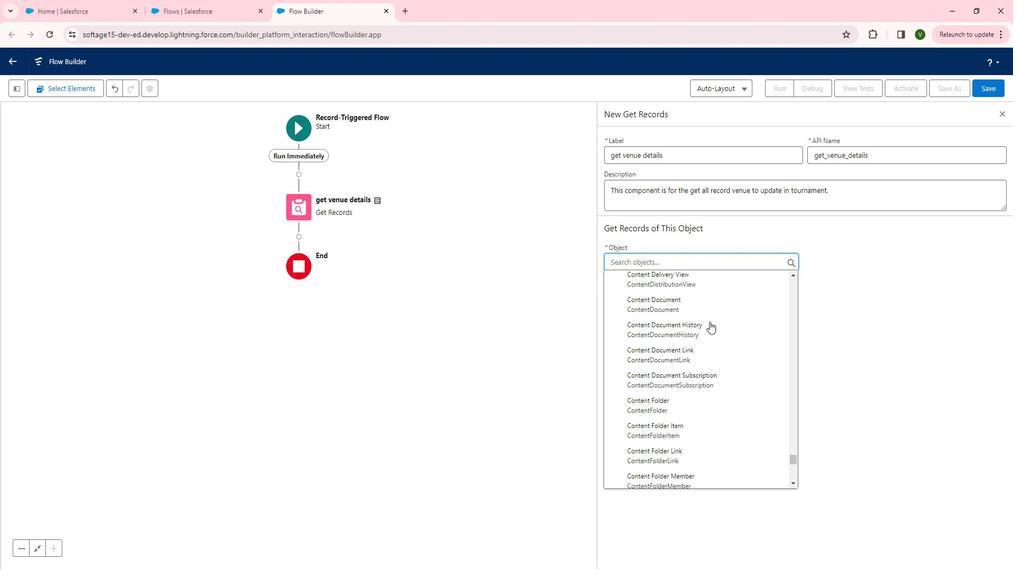 
Action: Mouse scrolled (721, 320) with delta (0, 0)
Screenshot: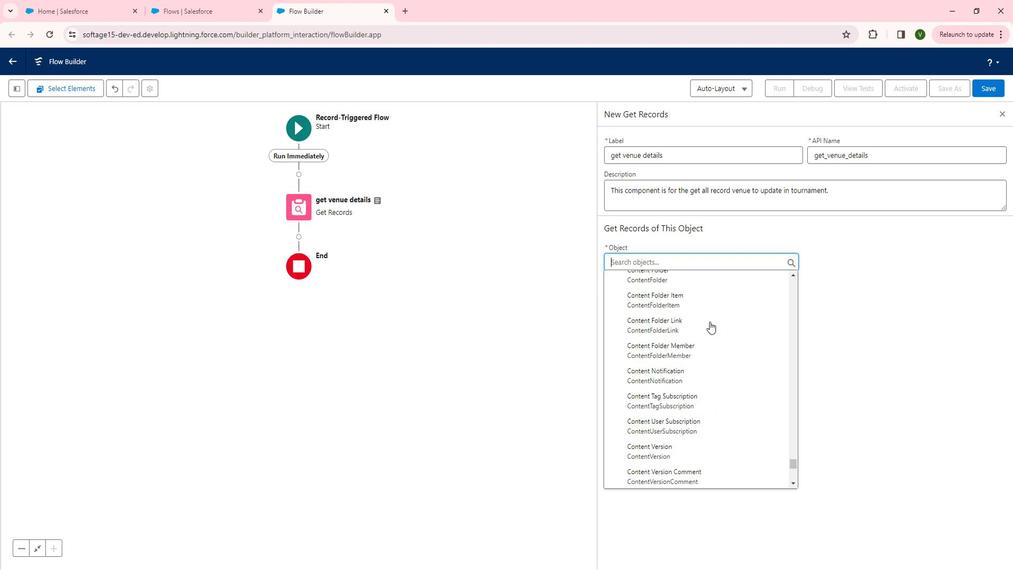 
Action: Mouse scrolled (721, 320) with delta (0, 0)
Screenshot: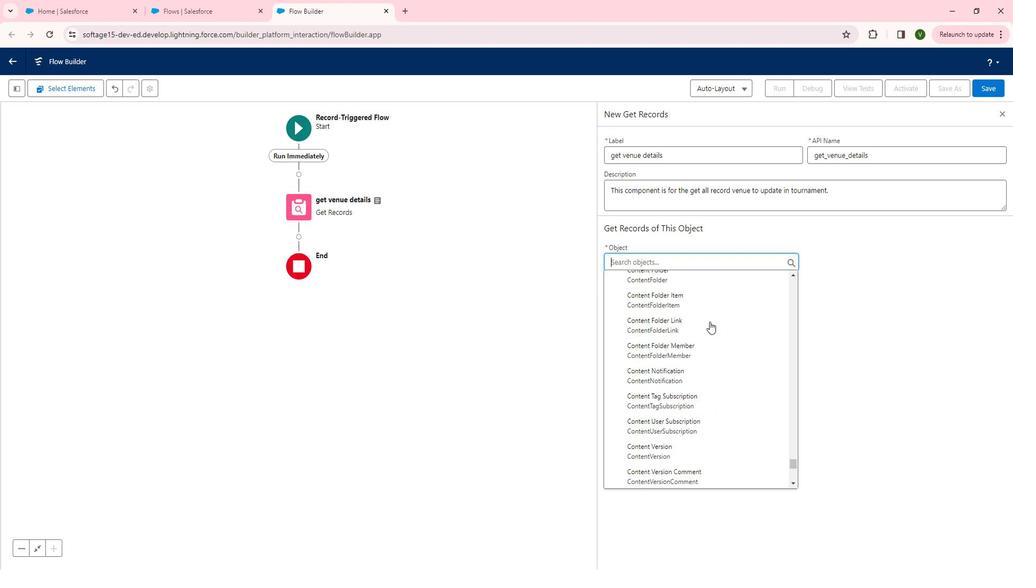 
Action: Mouse scrolled (721, 320) with delta (0, 0)
Screenshot: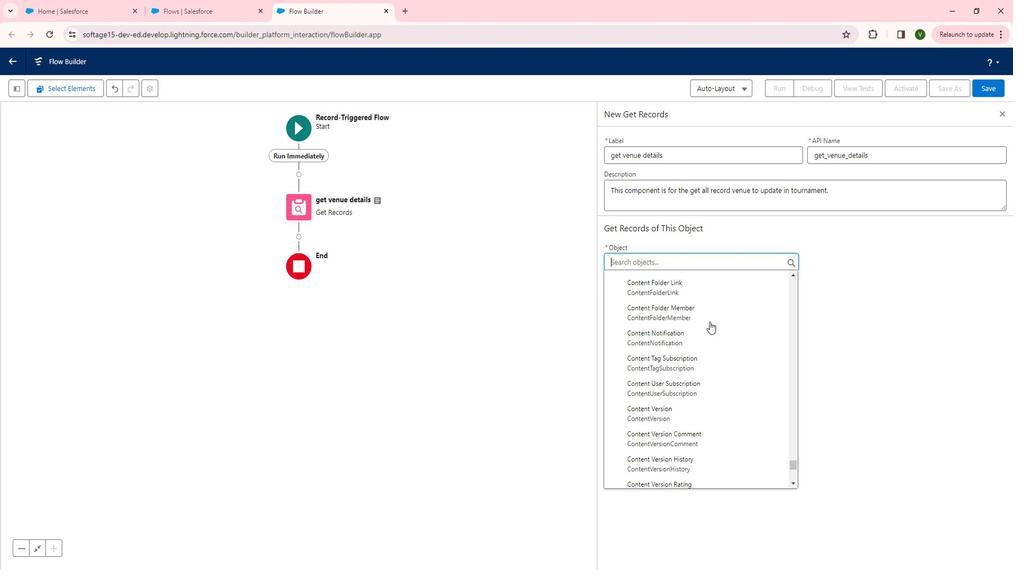 
Action: Mouse scrolled (721, 320) with delta (0, 0)
Screenshot: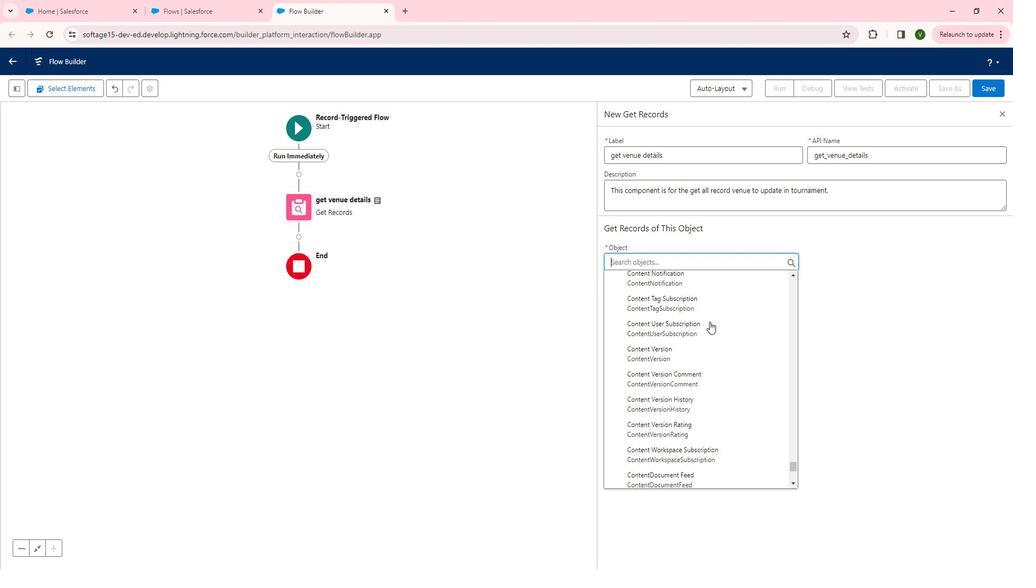 
Action: Mouse scrolled (721, 320) with delta (0, 0)
Screenshot: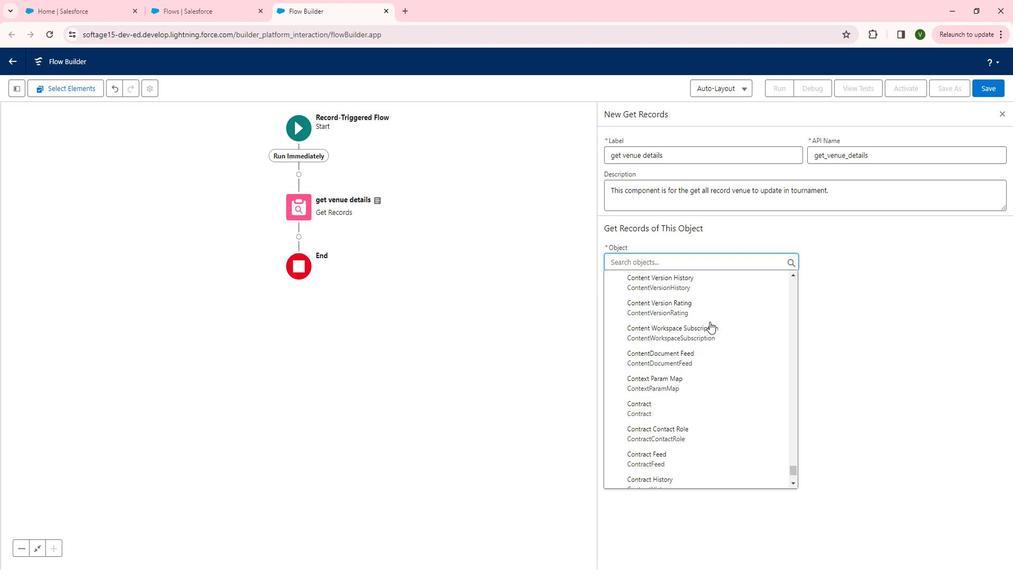 
Action: Mouse scrolled (721, 320) with delta (0, 0)
Screenshot: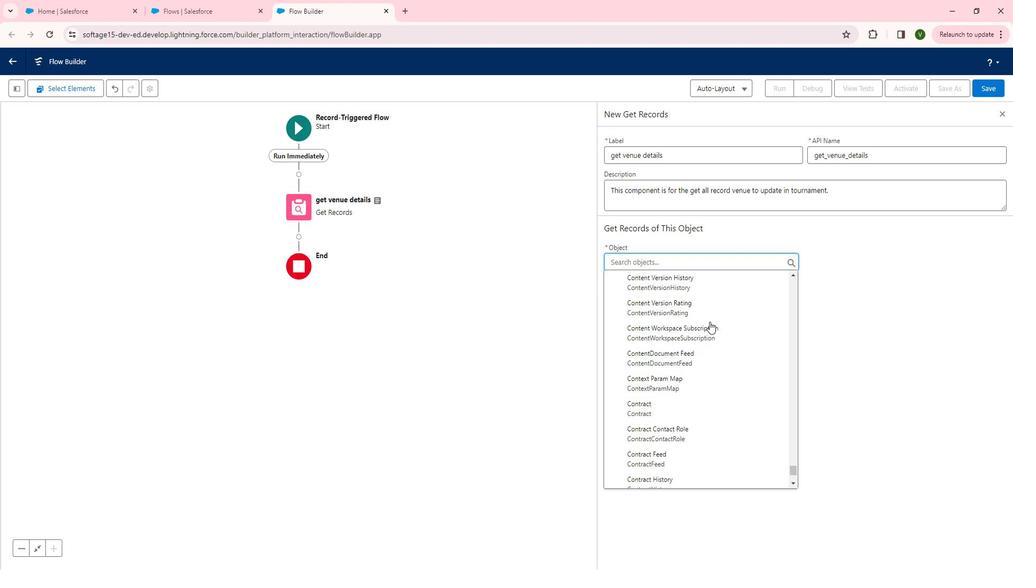 
Action: Mouse scrolled (721, 320) with delta (0, 0)
Screenshot: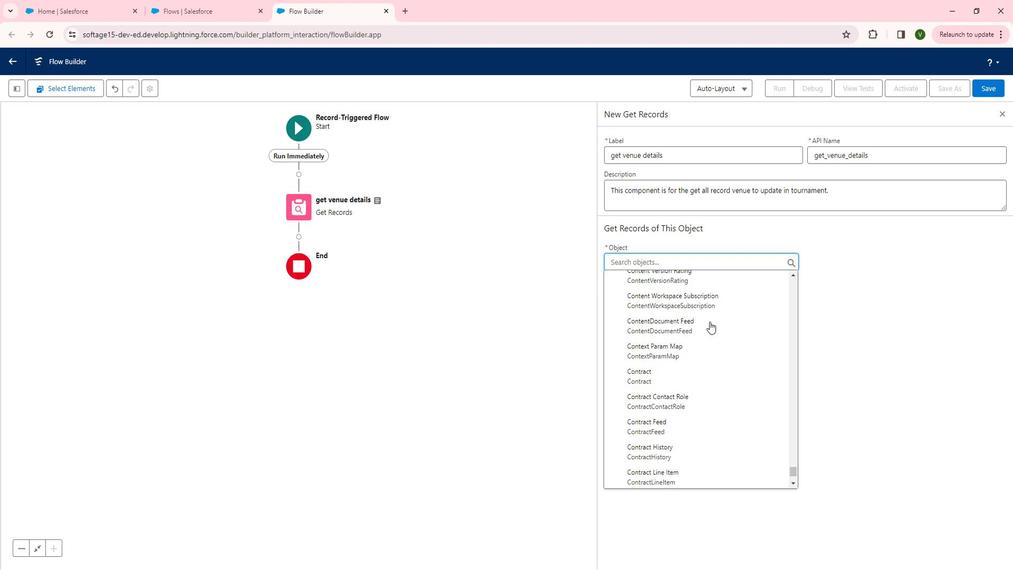 
Action: Mouse scrolled (721, 320) with delta (0, 0)
Screenshot: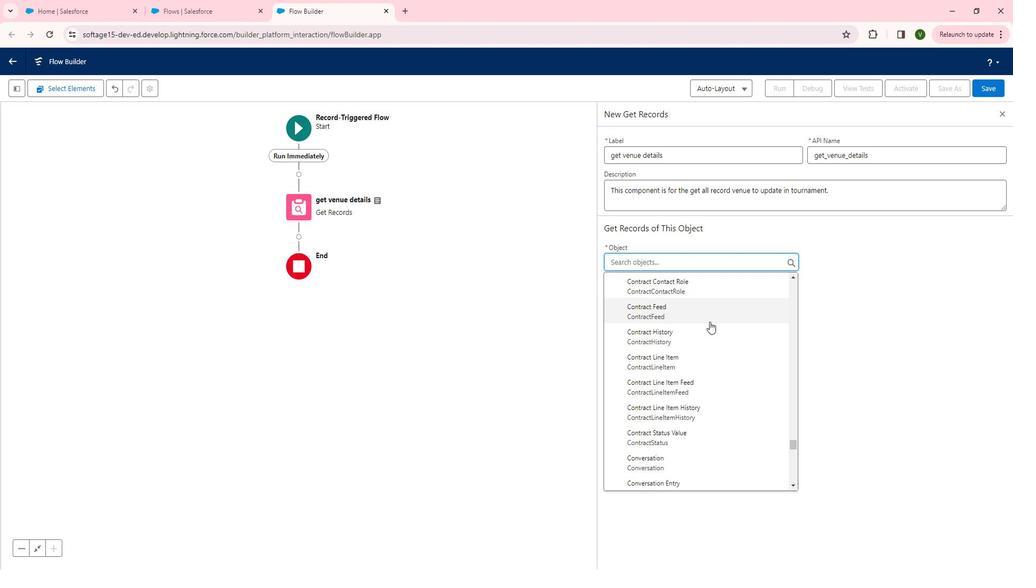 
Action: Mouse scrolled (721, 320) with delta (0, 0)
Screenshot: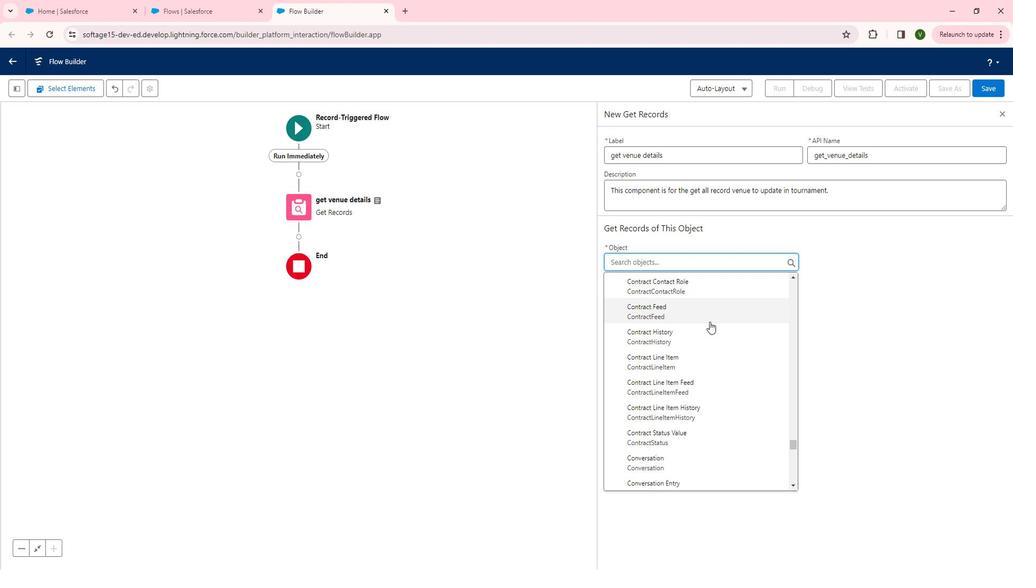 
Action: Mouse scrolled (721, 320) with delta (0, 0)
Screenshot: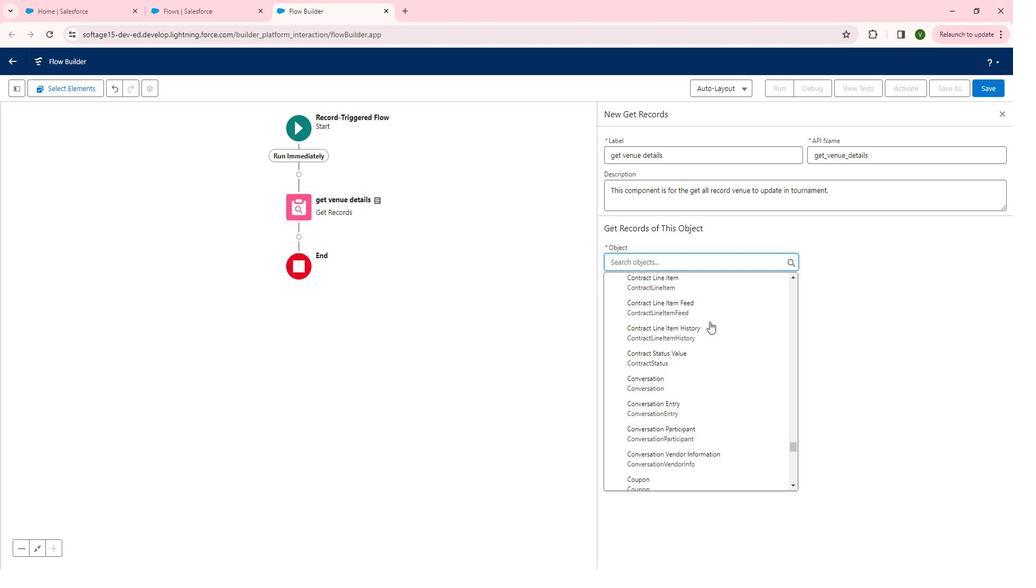 
Action: Mouse scrolled (721, 320) with delta (0, 0)
Screenshot: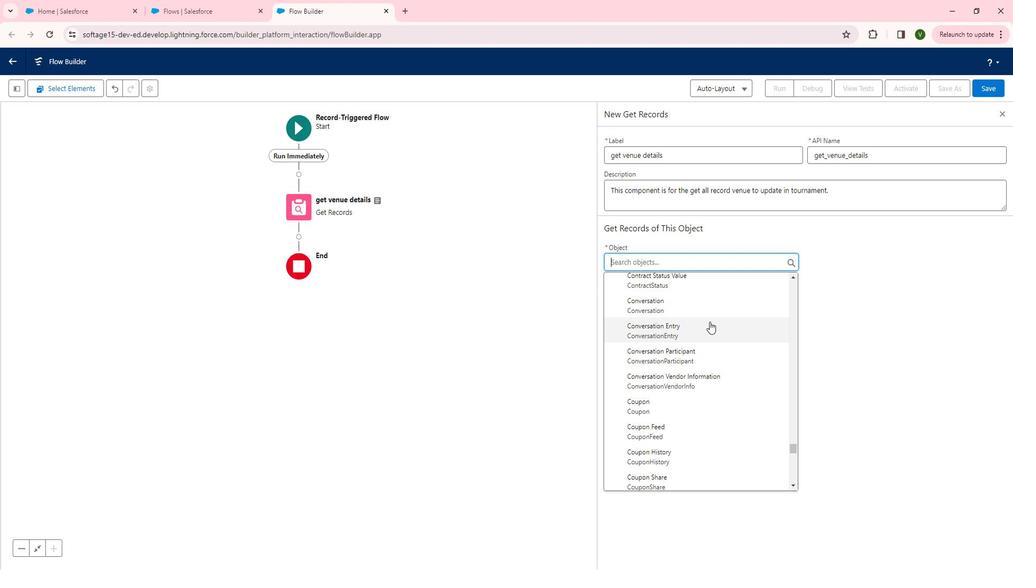 
Action: Mouse scrolled (721, 320) with delta (0, 0)
Screenshot: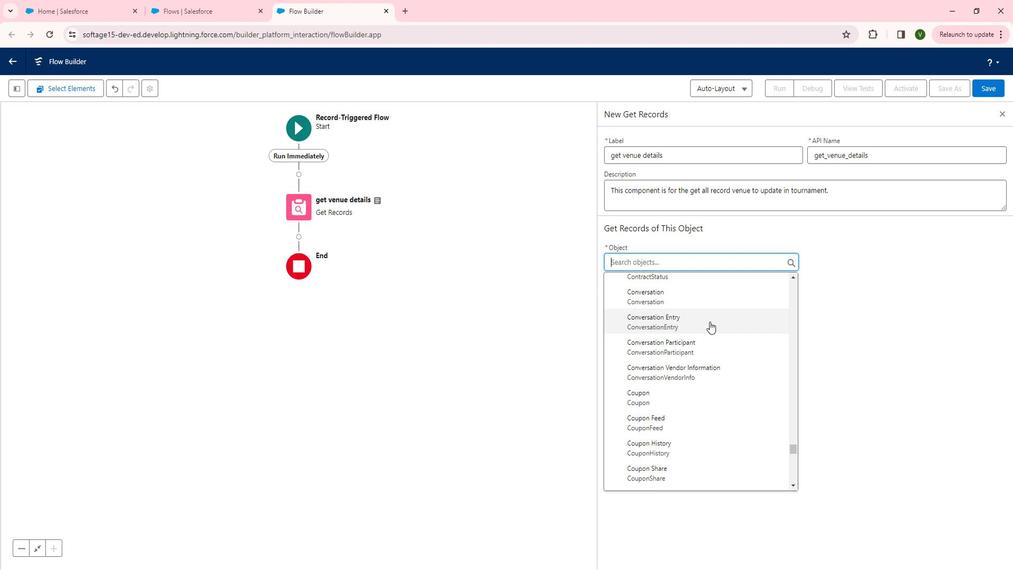 
Action: Mouse scrolled (721, 320) with delta (0, 0)
Screenshot: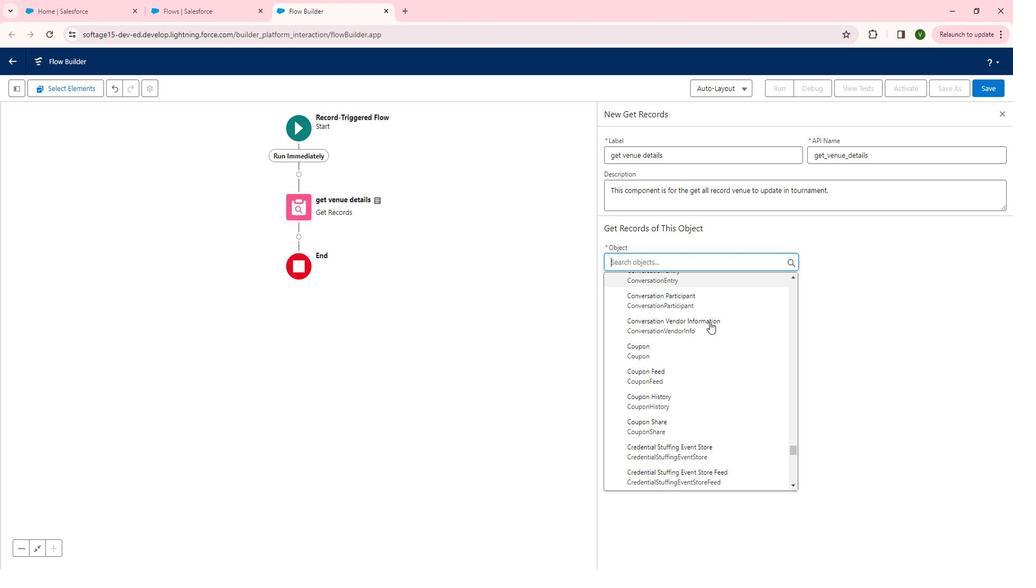 
Action: Mouse scrolled (721, 320) with delta (0, 0)
Screenshot: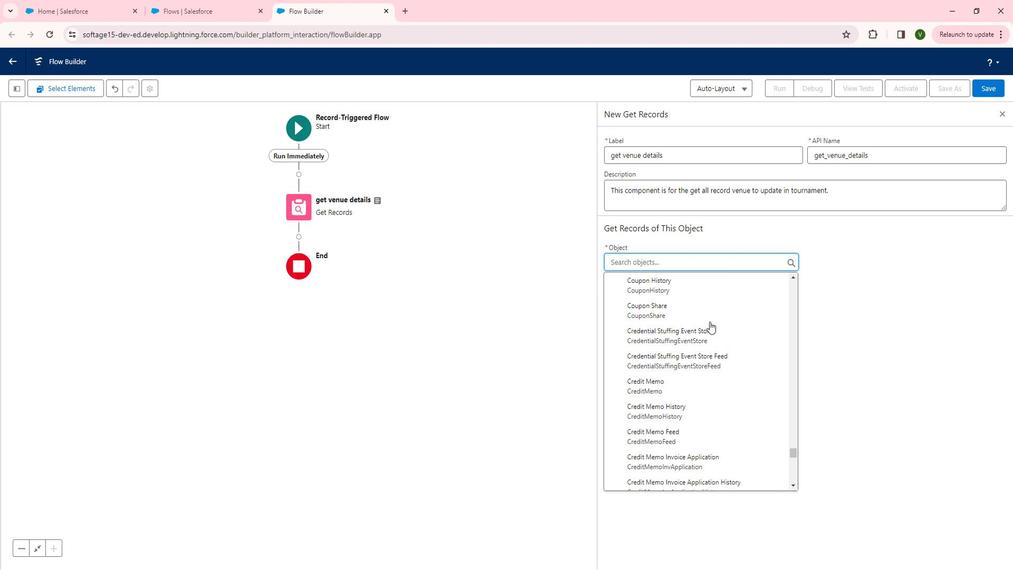 
Action: Mouse scrolled (721, 320) with delta (0, 0)
Screenshot: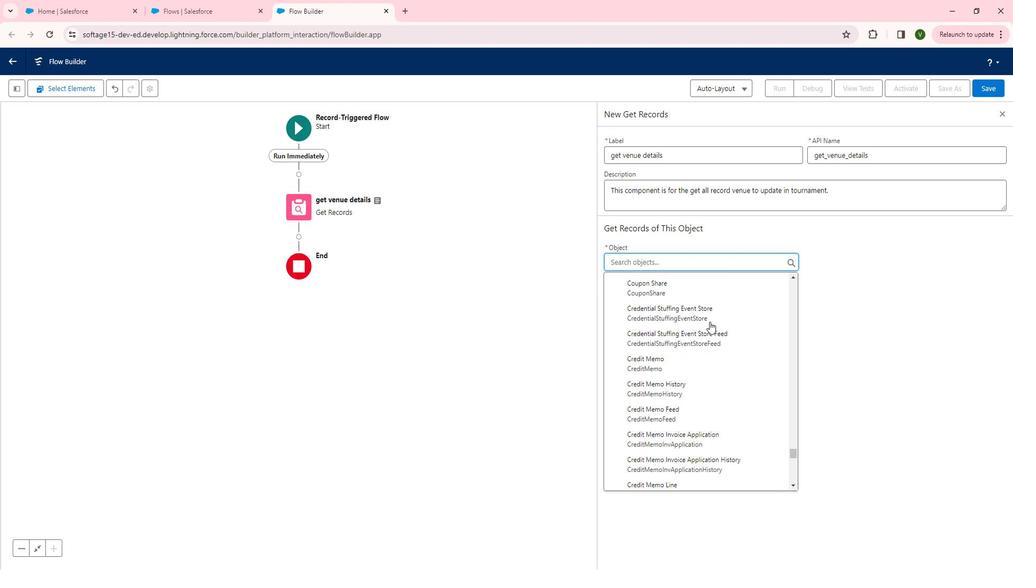 
Action: Mouse scrolled (721, 320) with delta (0, 0)
Screenshot: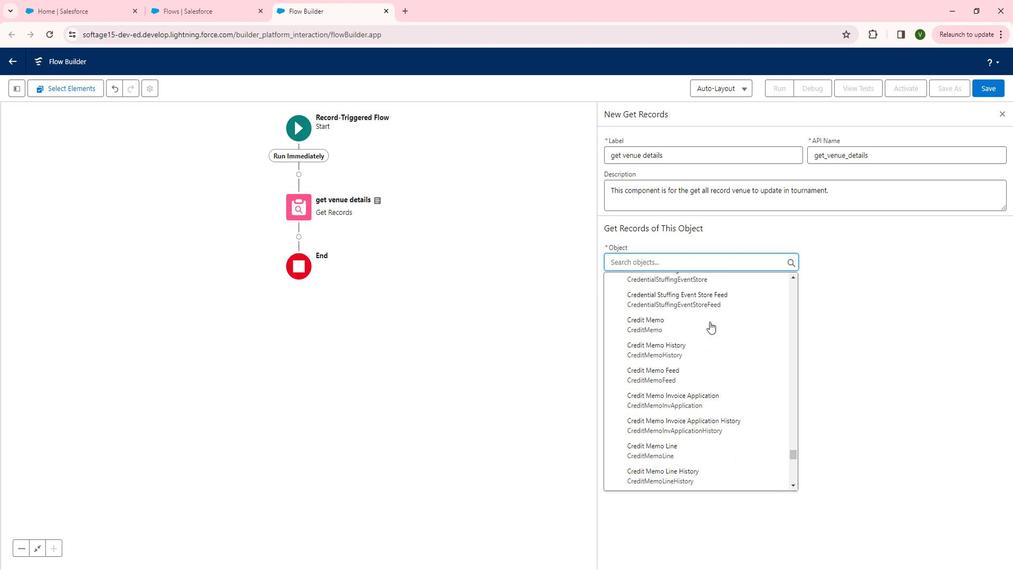 
Action: Mouse scrolled (721, 320) with delta (0, 0)
Screenshot: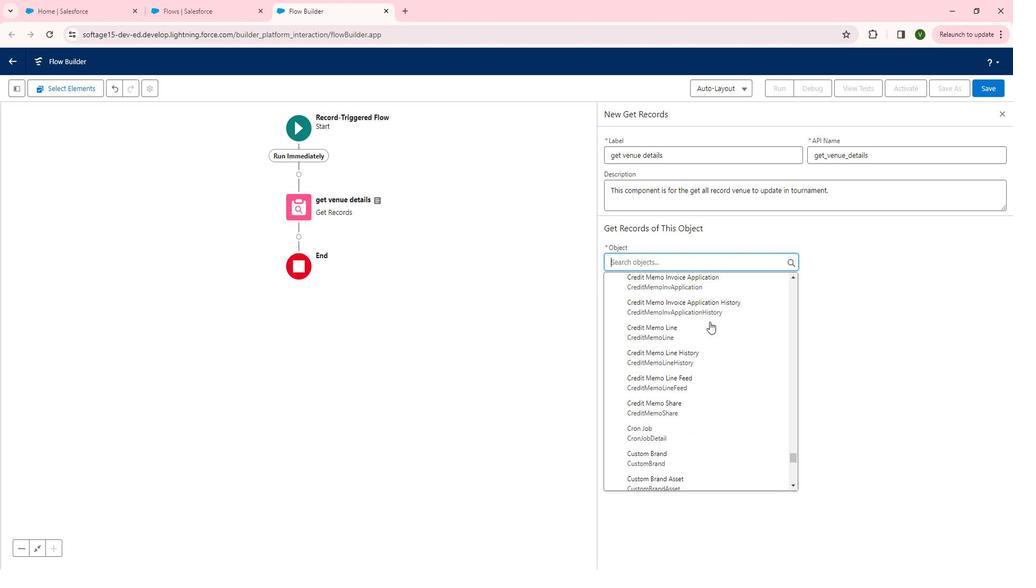 
Action: Mouse scrolled (721, 320) with delta (0, 0)
Screenshot: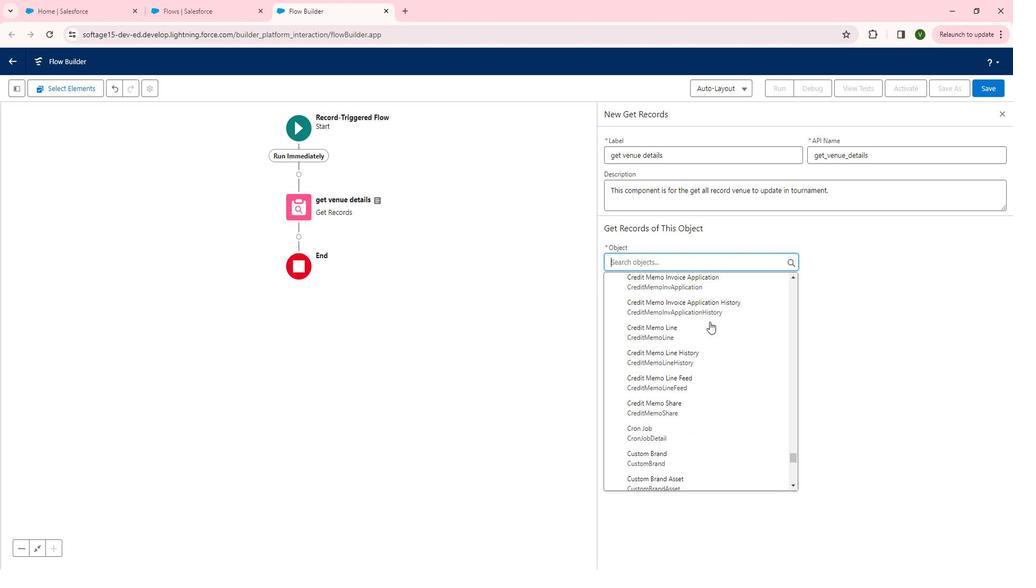 
Action: Mouse scrolled (721, 320) with delta (0, 0)
Screenshot: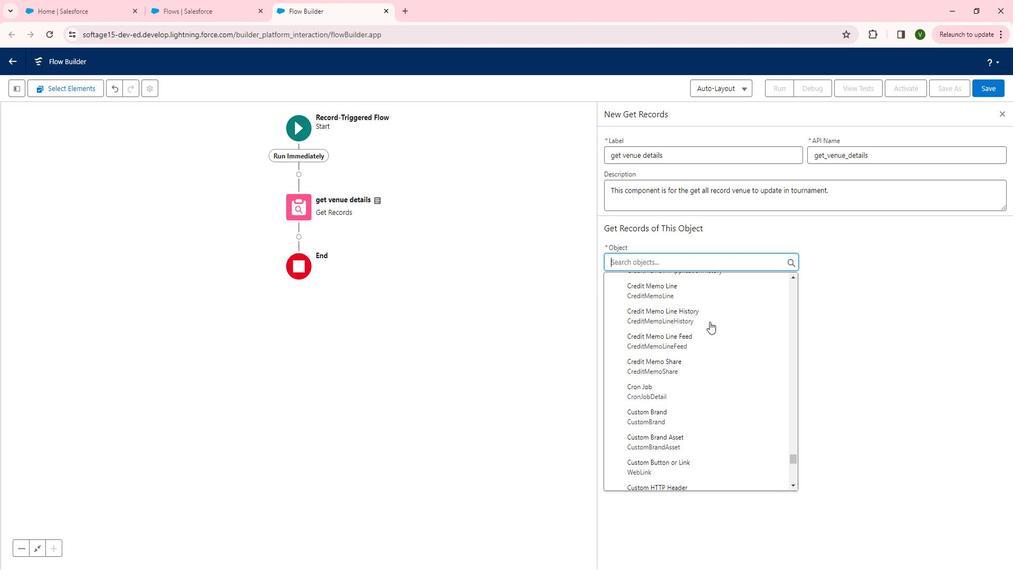 
Action: Mouse scrolled (721, 320) with delta (0, 0)
Screenshot: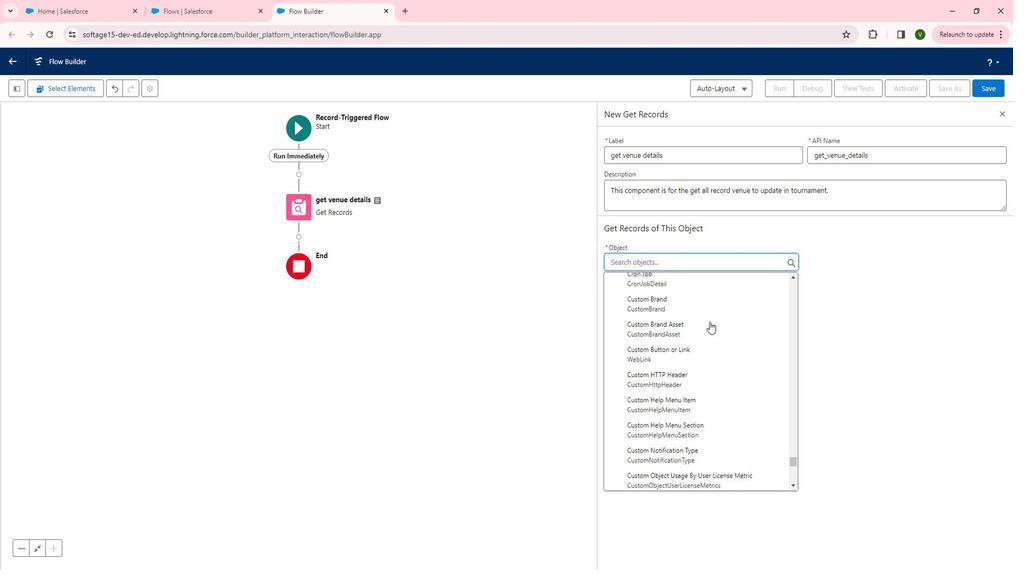 
Action: Mouse scrolled (721, 320) with delta (0, 0)
Screenshot: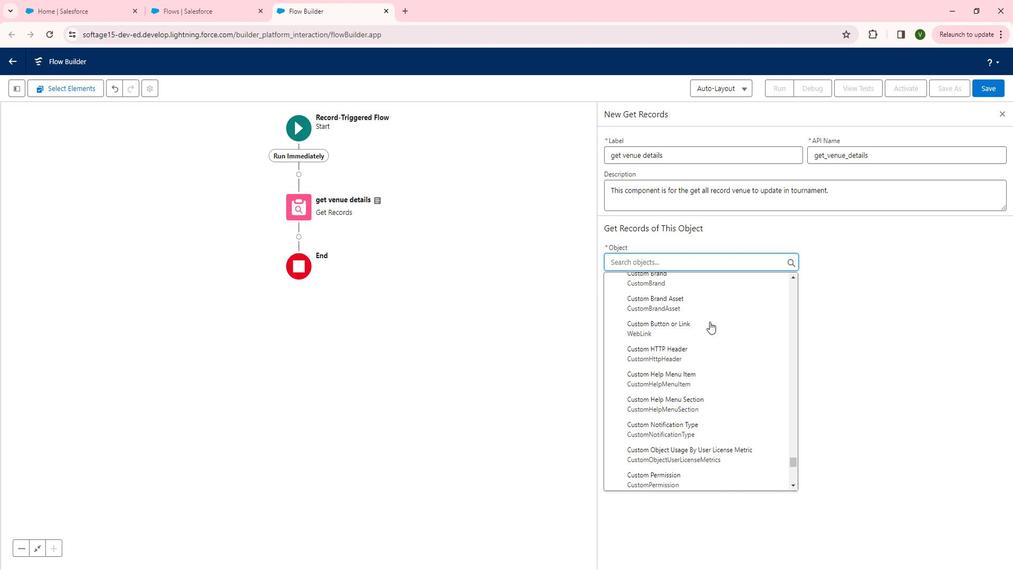 
Action: Mouse scrolled (721, 320) with delta (0, 0)
Screenshot: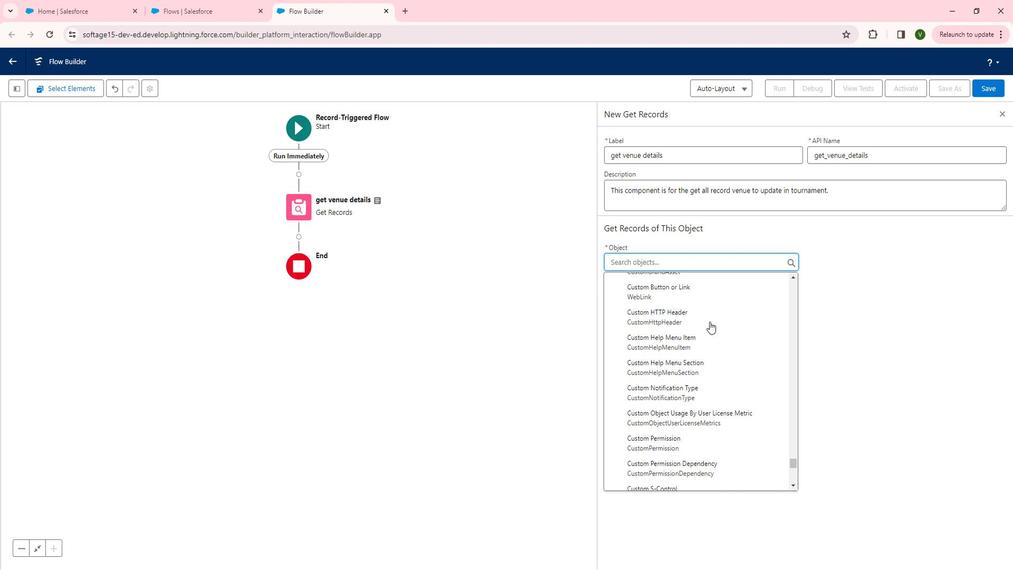 
Action: Mouse scrolled (721, 320) with delta (0, 0)
Screenshot: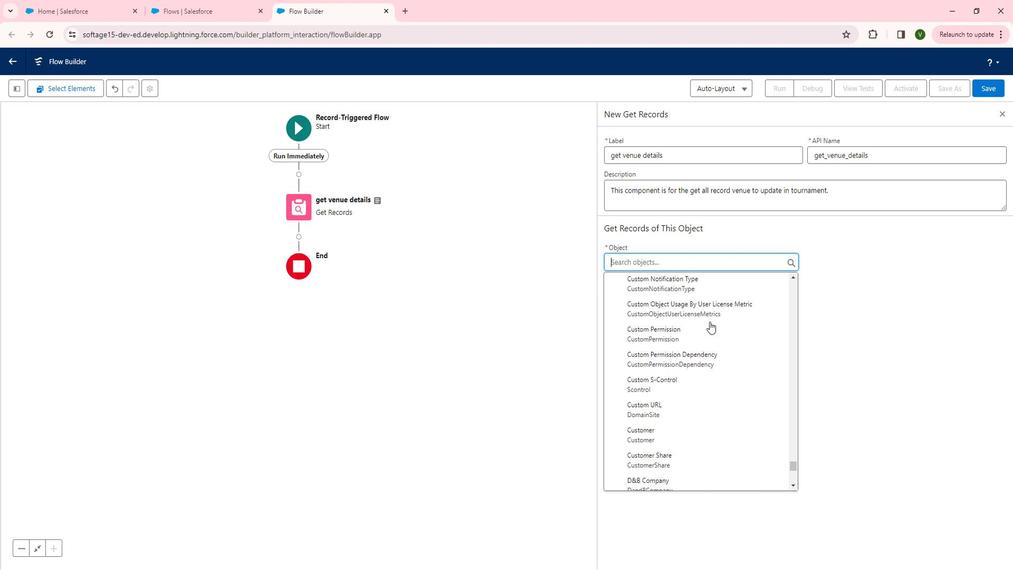 
Action: Mouse scrolled (721, 320) with delta (0, 0)
Screenshot: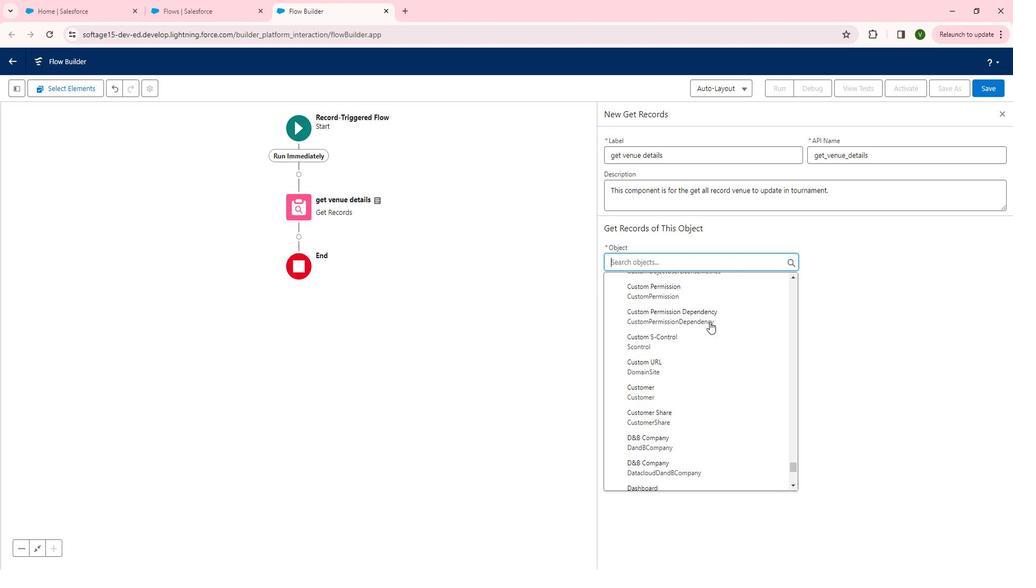 
Action: Mouse scrolled (721, 320) with delta (0, 0)
Screenshot: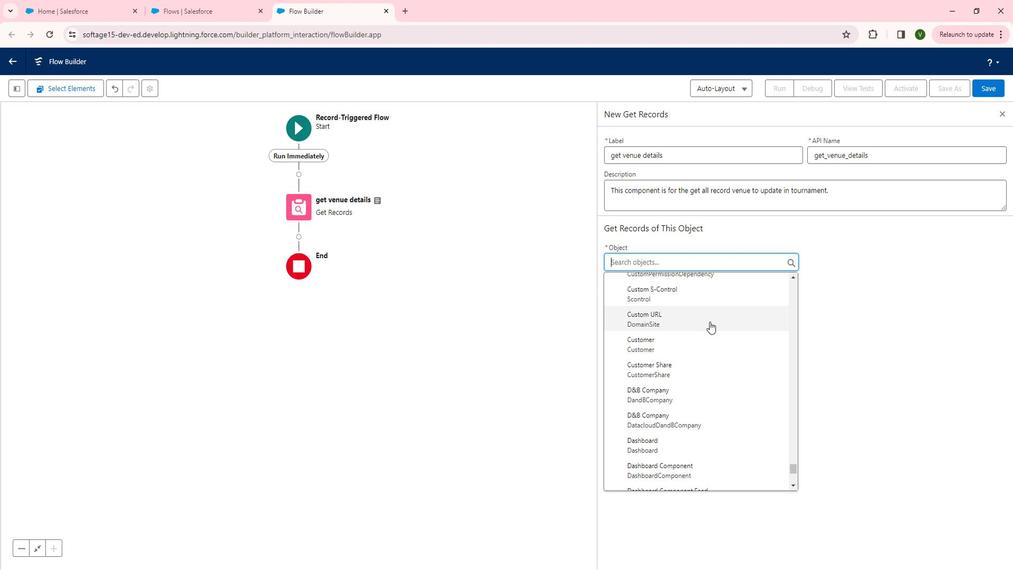 
Action: Mouse scrolled (721, 320) with delta (0, 0)
Screenshot: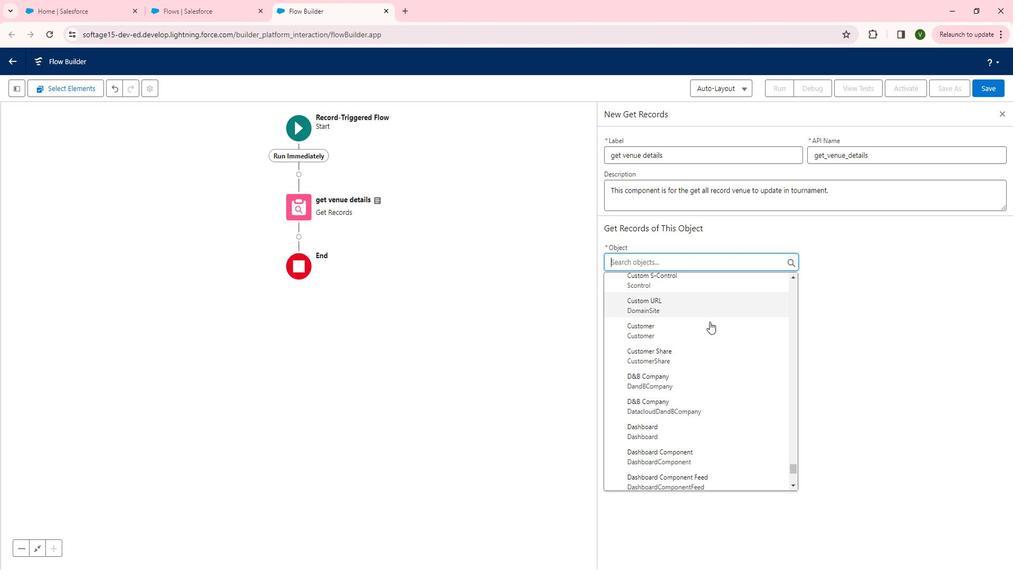 
Action: Mouse scrolled (721, 320) with delta (0, 0)
Screenshot: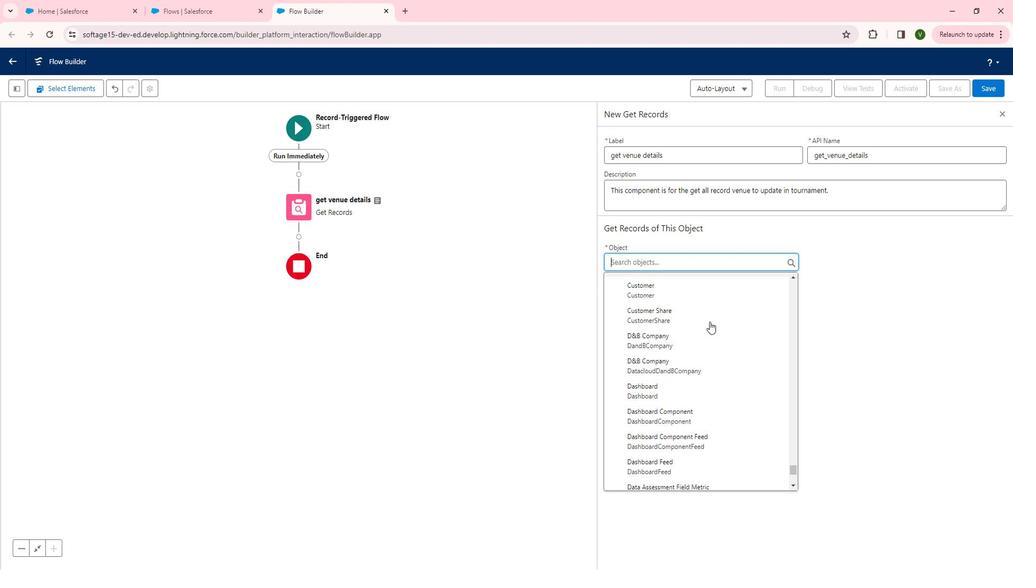 
Action: Mouse scrolled (721, 320) with delta (0, 0)
Screenshot: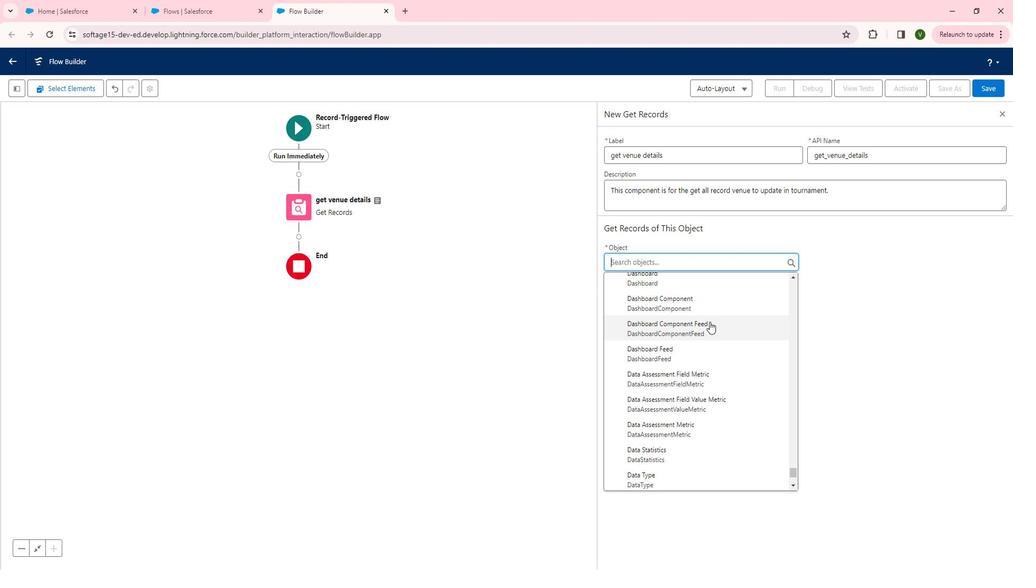 
Action: Mouse scrolled (721, 320) with delta (0, 0)
Screenshot: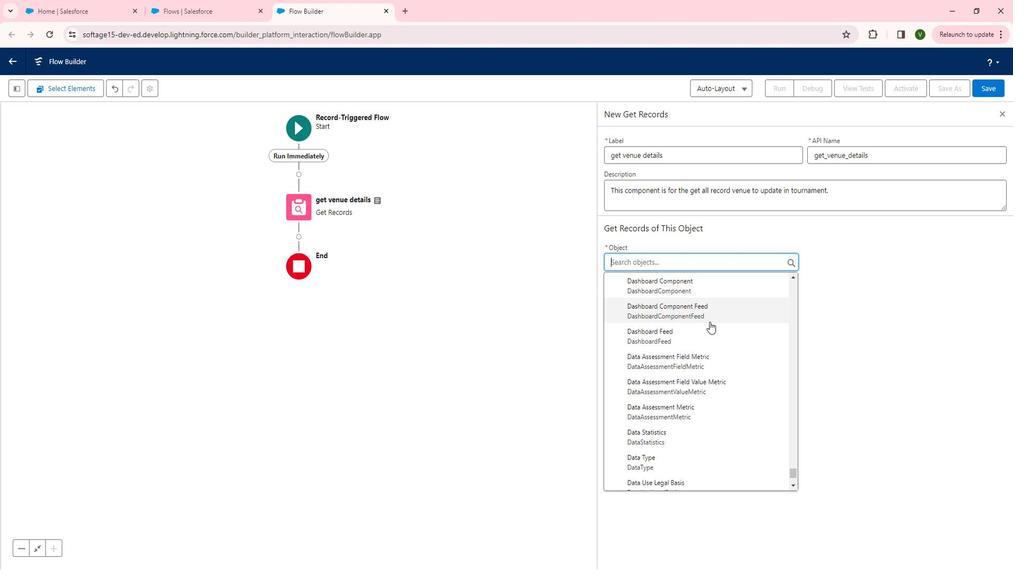 
Action: Mouse scrolled (721, 320) with delta (0, 0)
Screenshot: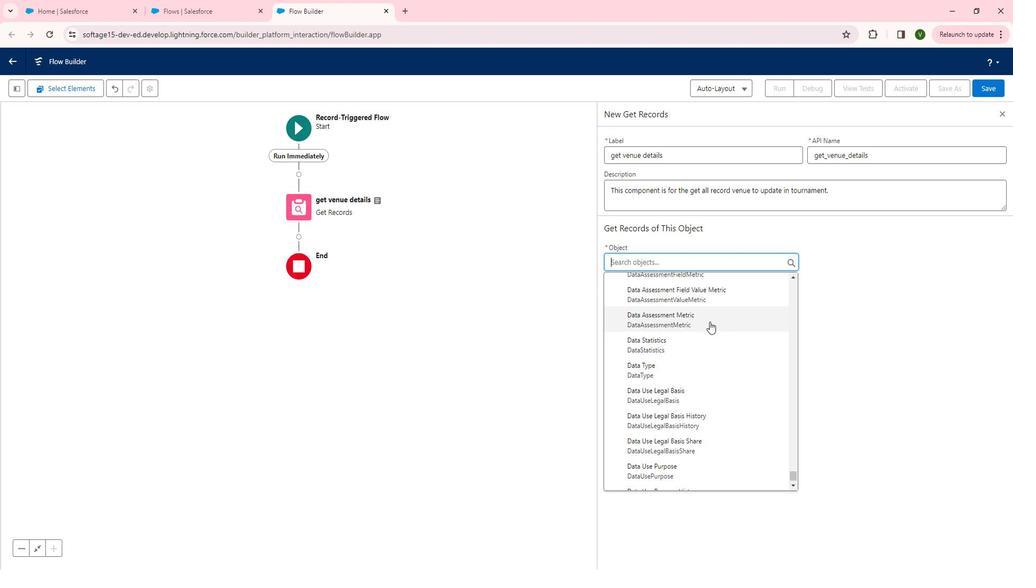 
Action: Mouse scrolled (721, 320) with delta (0, 0)
Screenshot: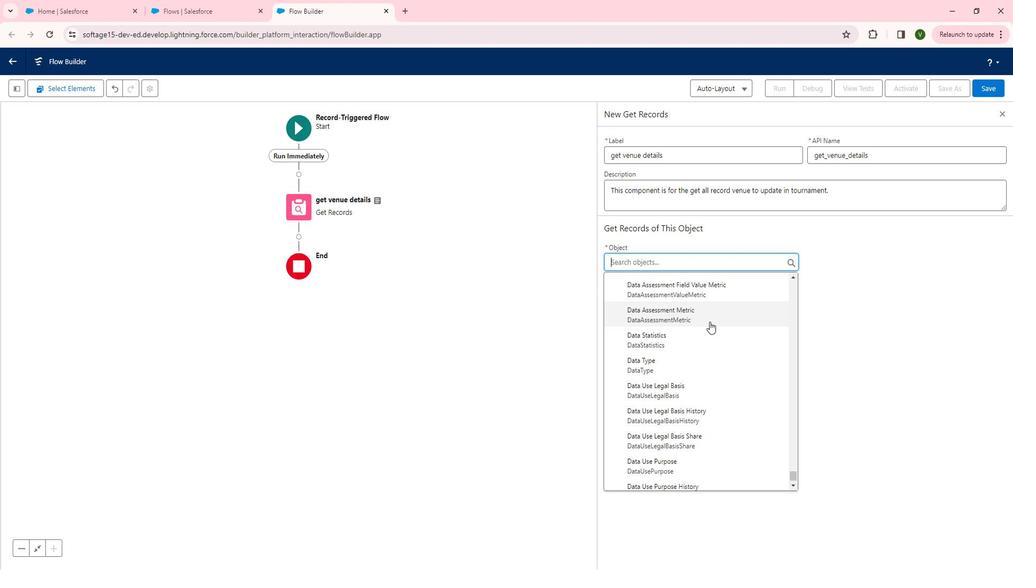 
Action: Mouse scrolled (721, 320) with delta (0, 0)
Screenshot: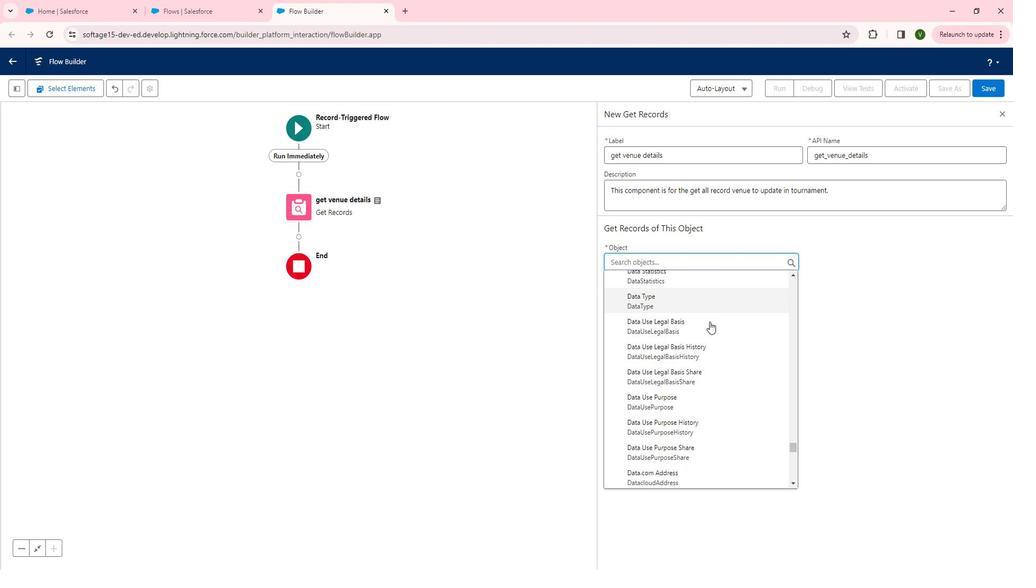 
Action: Mouse scrolled (721, 320) with delta (0, 0)
